 Task: Look for Airbnb options in Zugdidi, Georgia from 12th  December, 2023 to 15th December, 2023 for 3 adults.2 bedrooms having 3 beds and 1 bathroom. Property type can be flat. Booking option can be shelf check-in. Look for 3 properties as per requirement.
Action: Mouse moved to (468, 198)
Screenshot: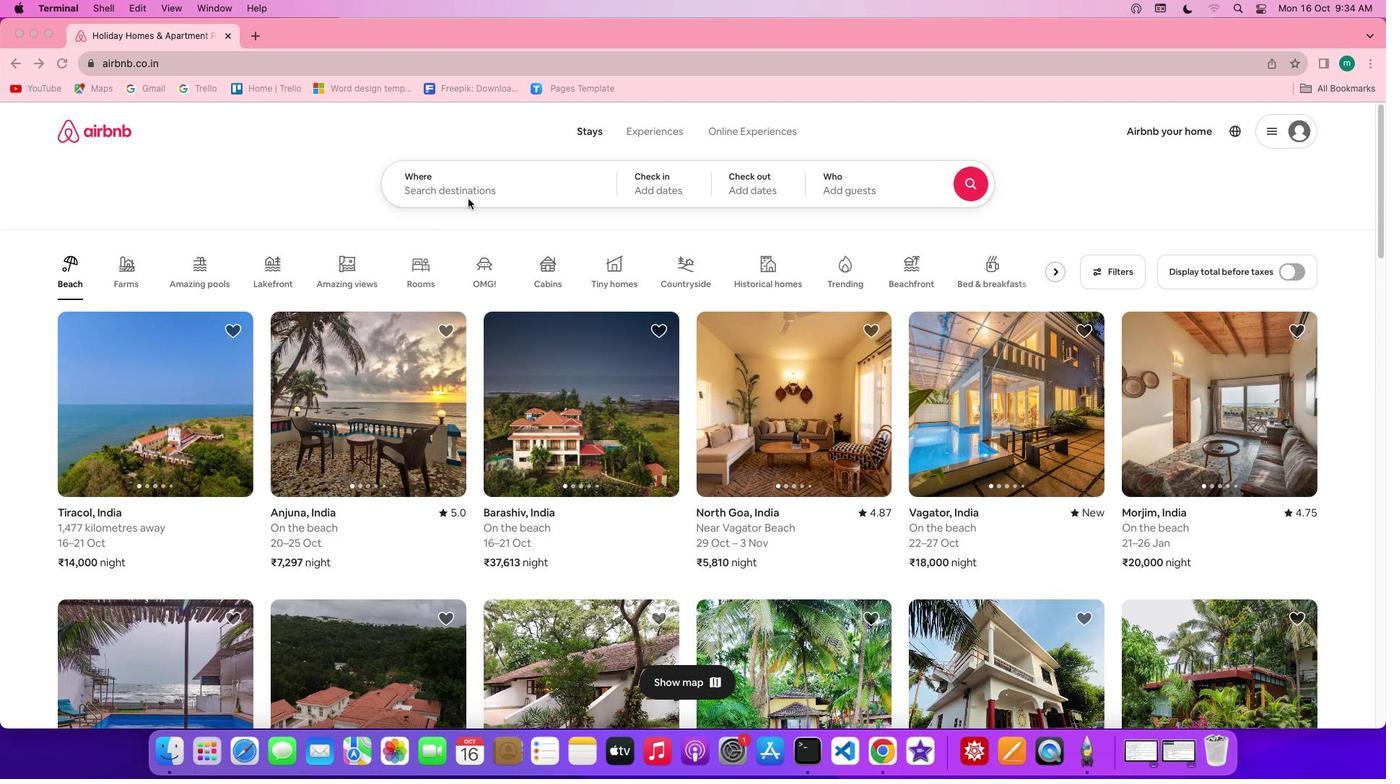 
Action: Mouse pressed left at (468, 198)
Screenshot: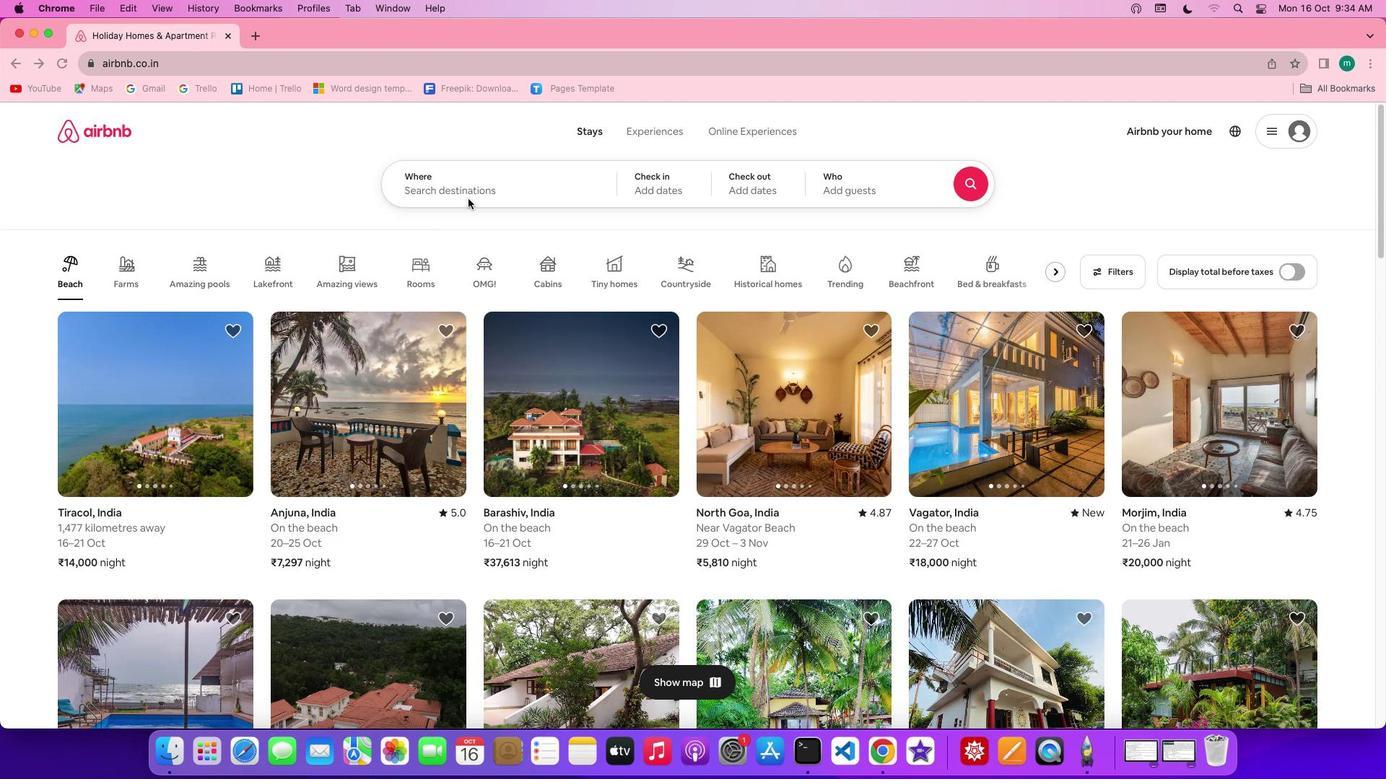
Action: Mouse moved to (492, 189)
Screenshot: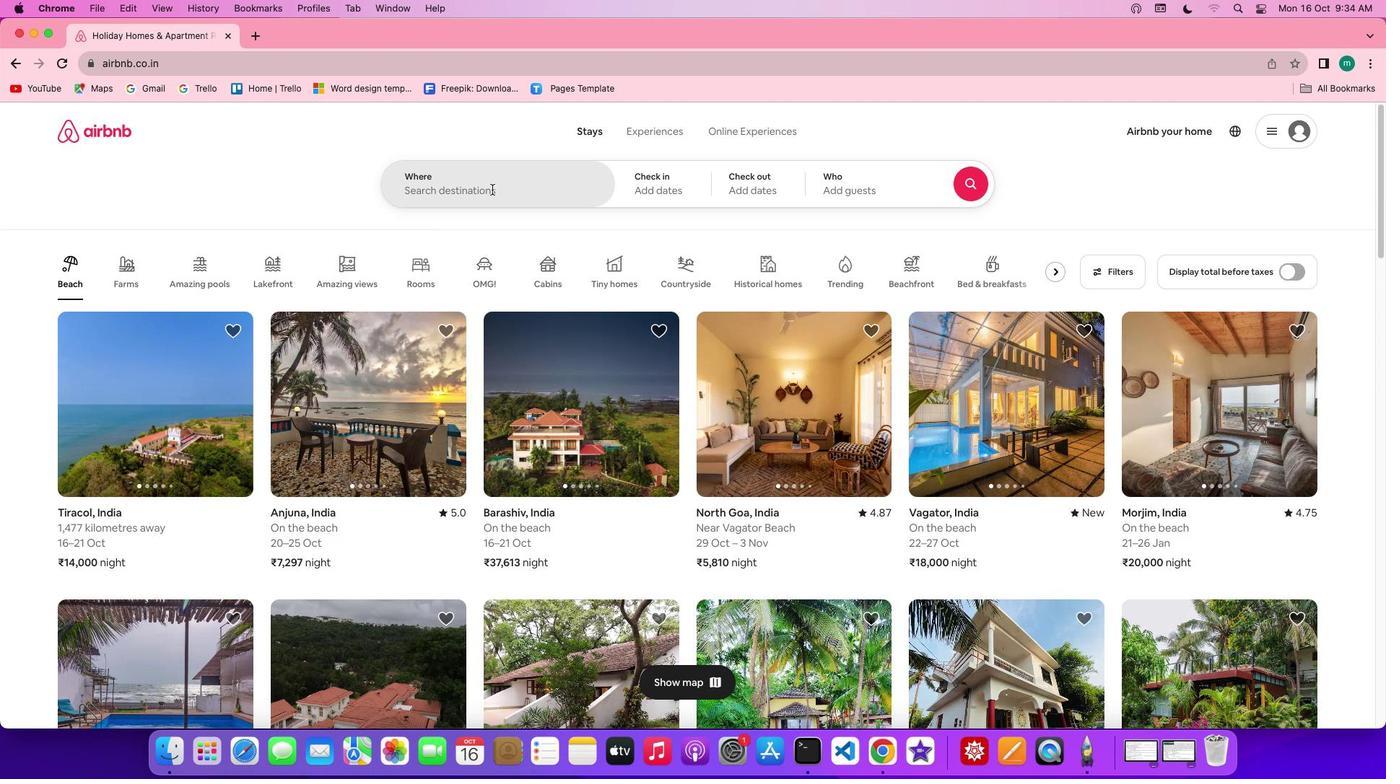 
Action: Mouse pressed left at (492, 189)
Screenshot: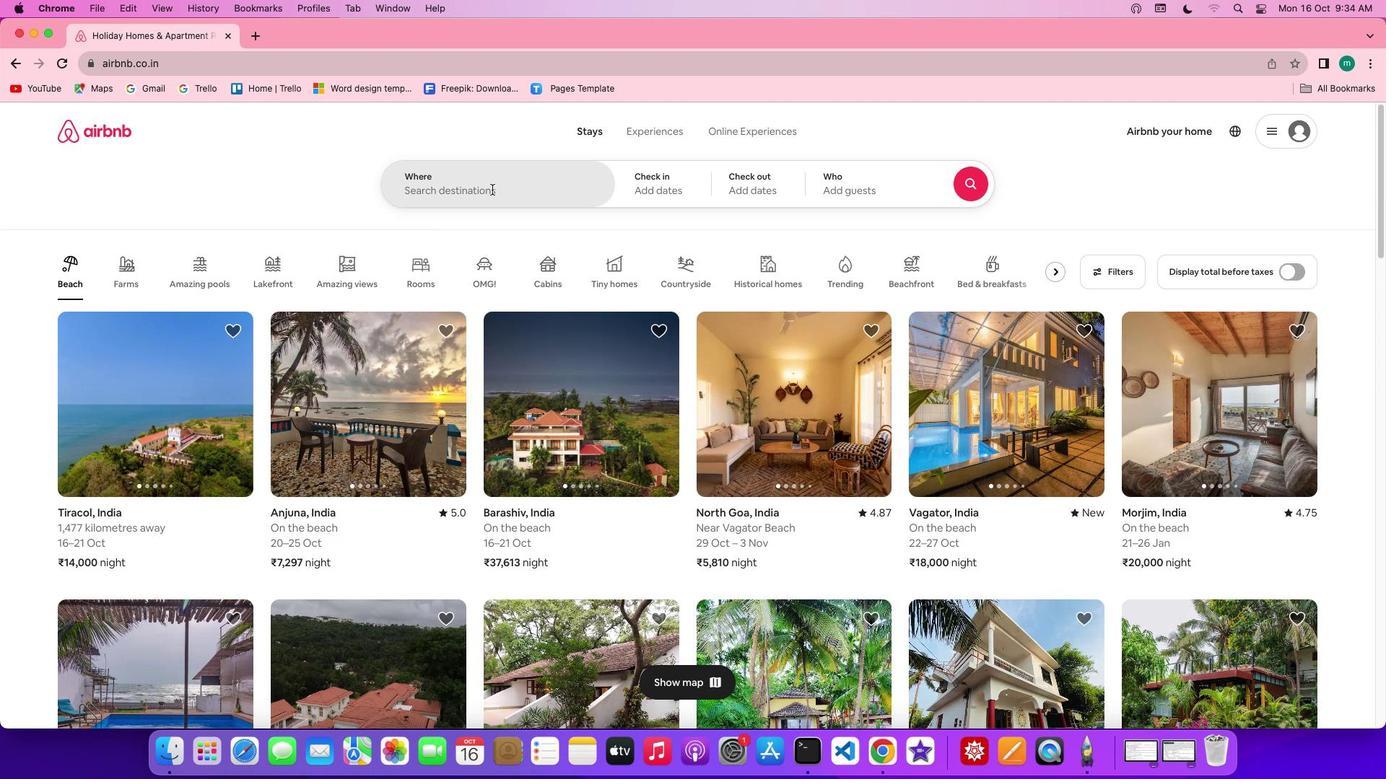 
Action: Key pressed Key.shift'Z''u''g''d''i''d''i'','Key.shift'G''e''o''r''g''i''a'
Screenshot: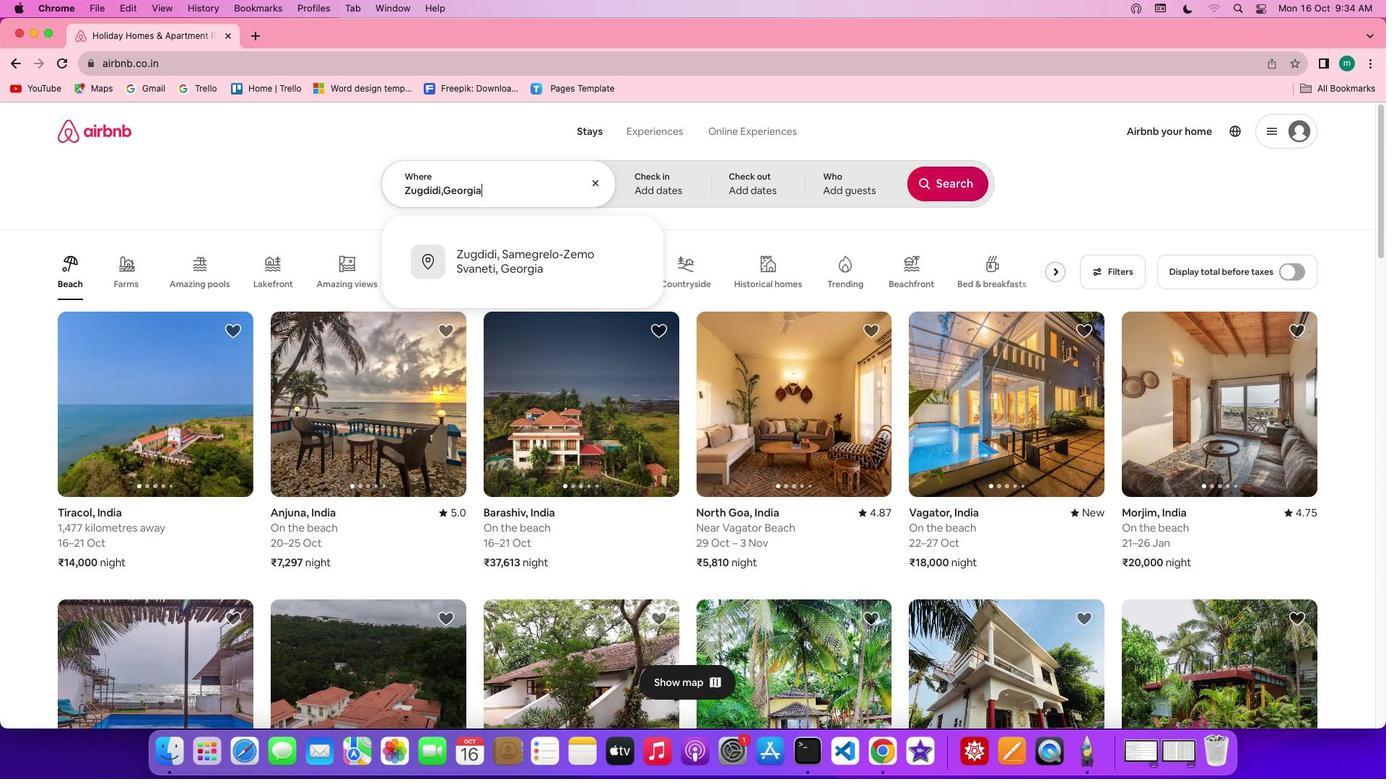 
Action: Mouse moved to (675, 185)
Screenshot: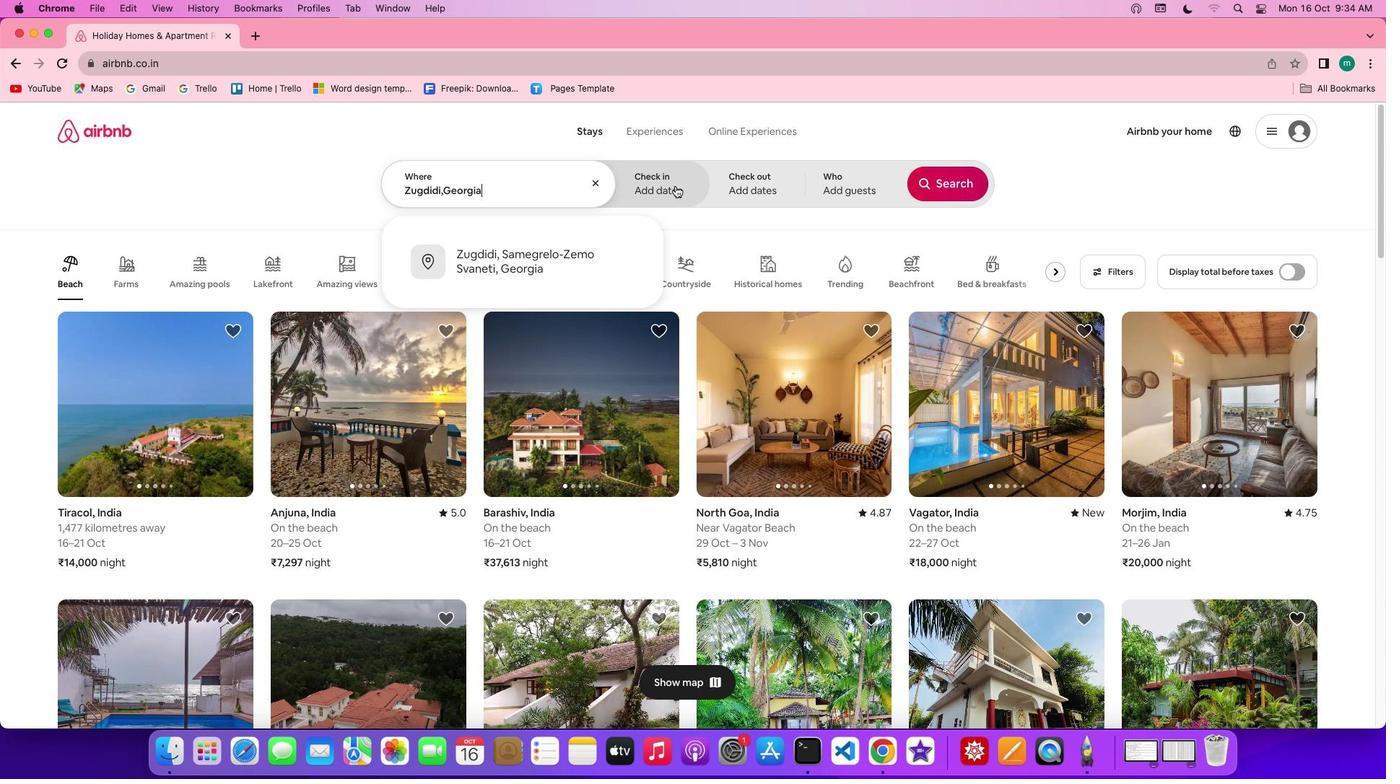 
Action: Mouse pressed left at (675, 185)
Screenshot: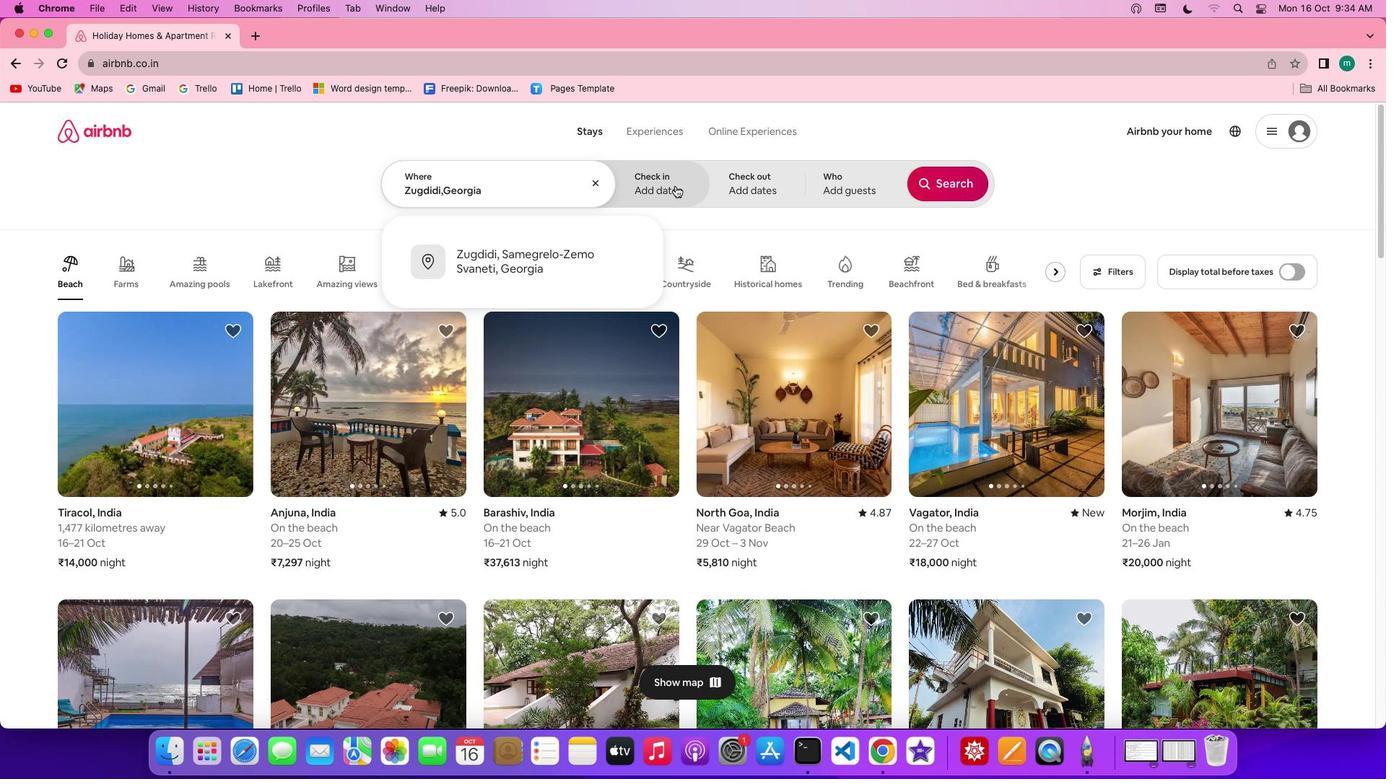 
Action: Mouse moved to (728, 427)
Screenshot: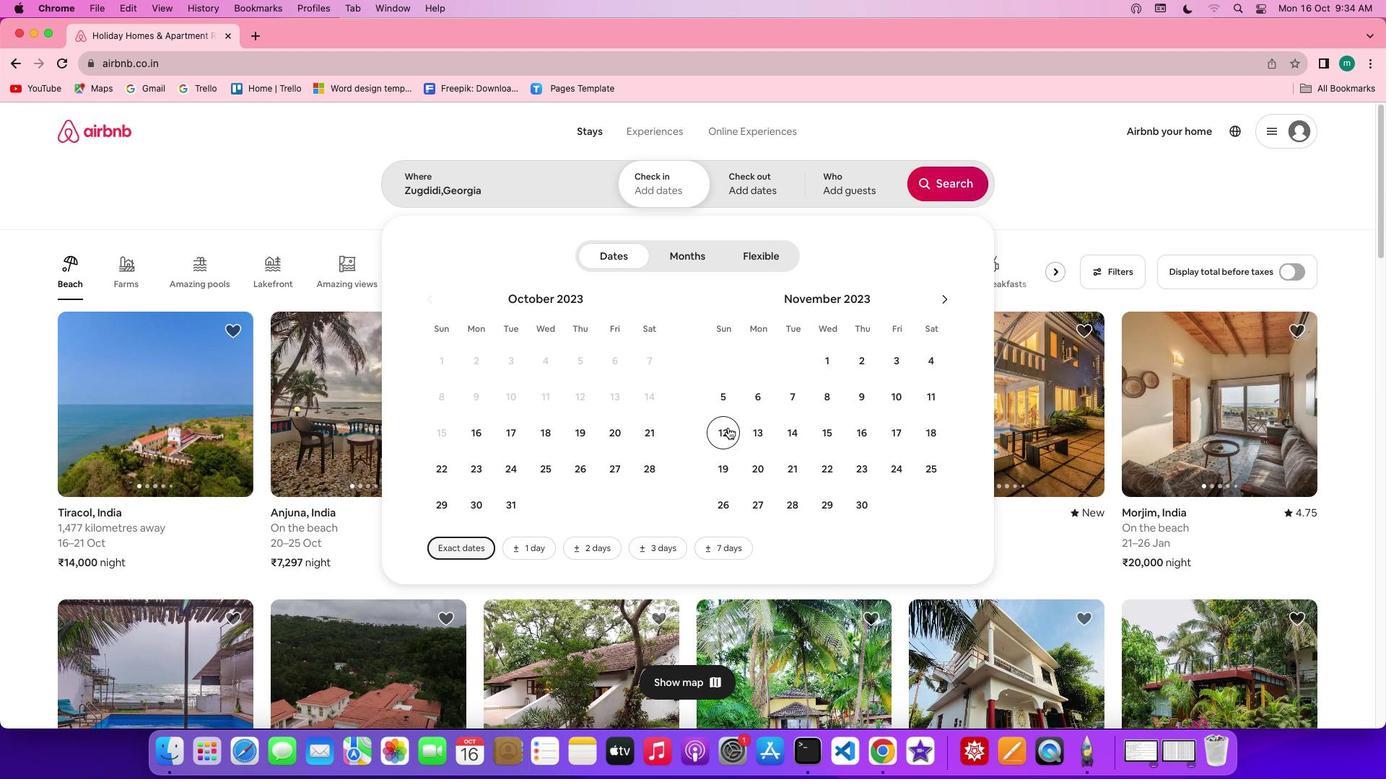 
Action: Mouse pressed left at (728, 427)
Screenshot: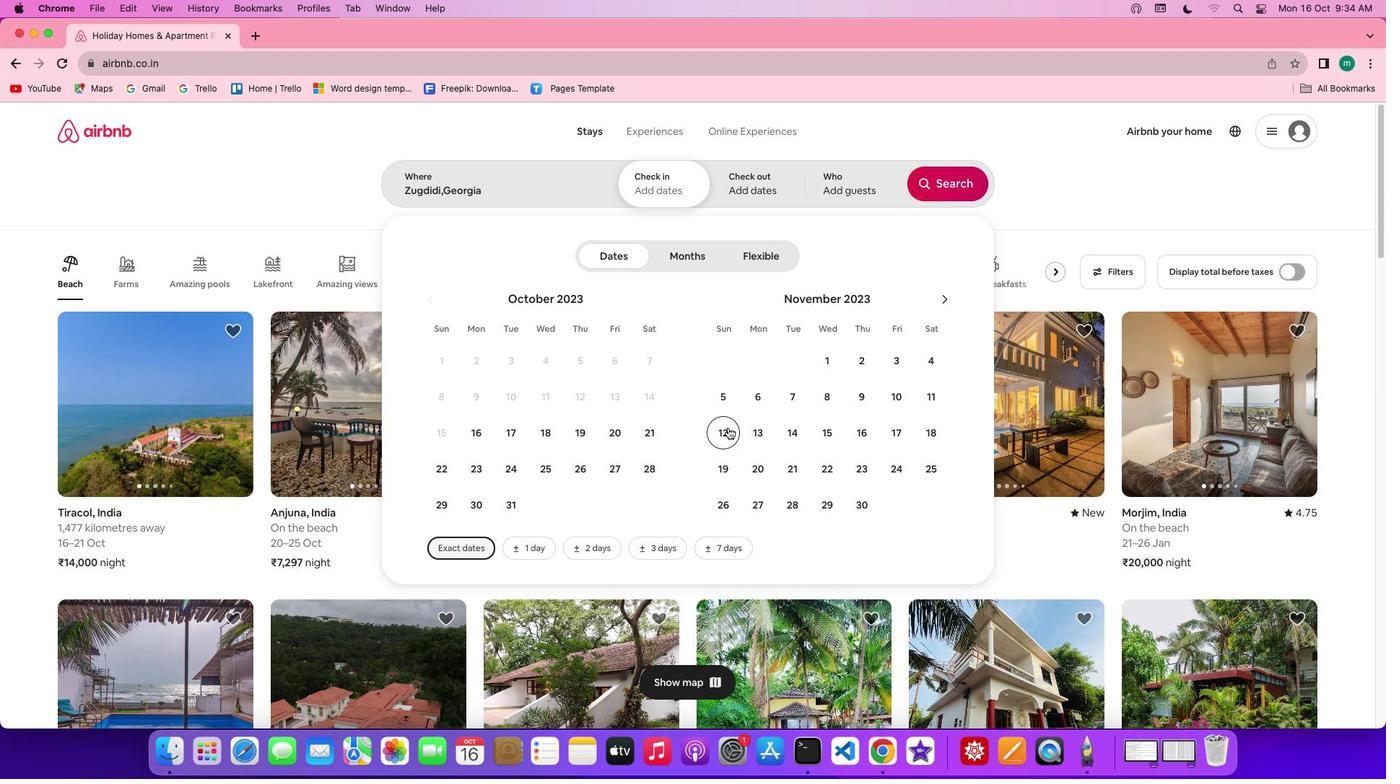 
Action: Mouse moved to (832, 434)
Screenshot: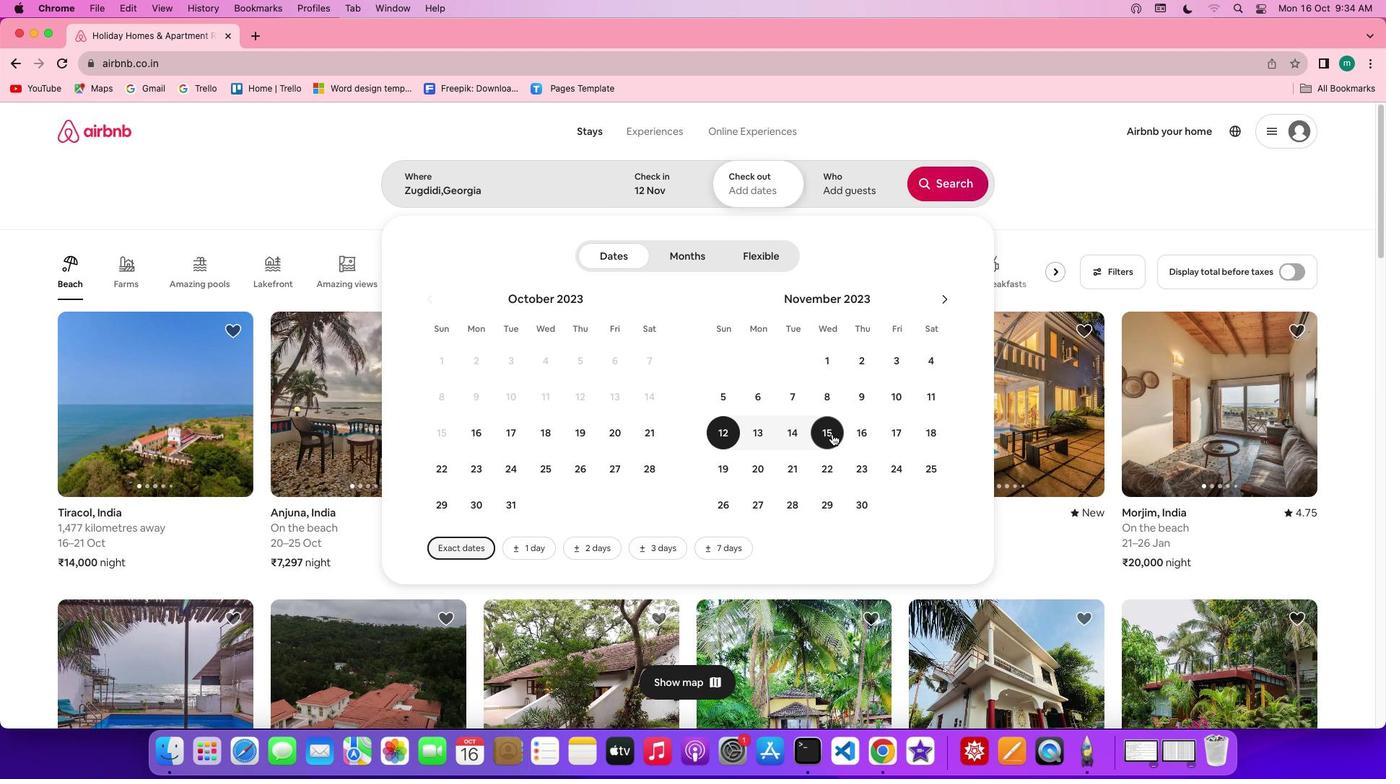 
Action: Mouse pressed left at (832, 434)
Screenshot: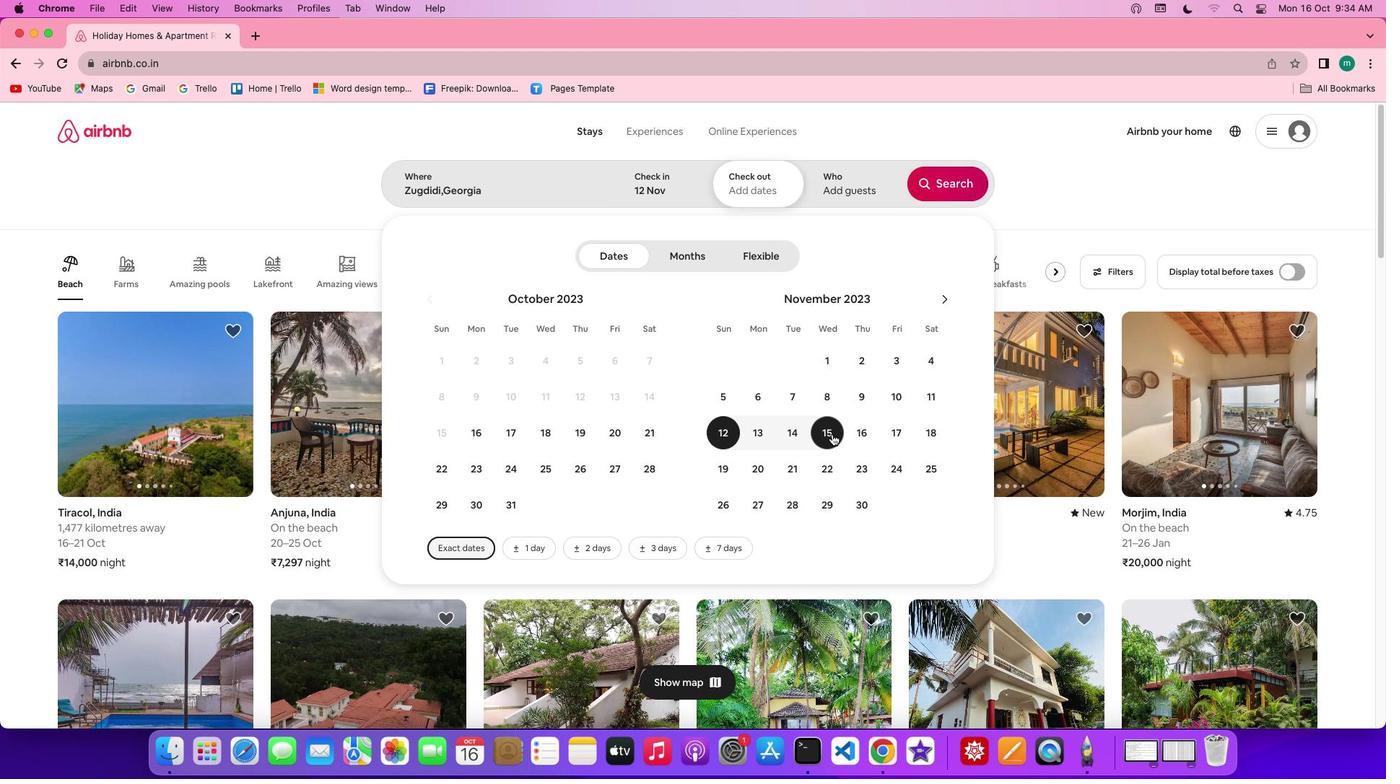 
Action: Mouse moved to (826, 433)
Screenshot: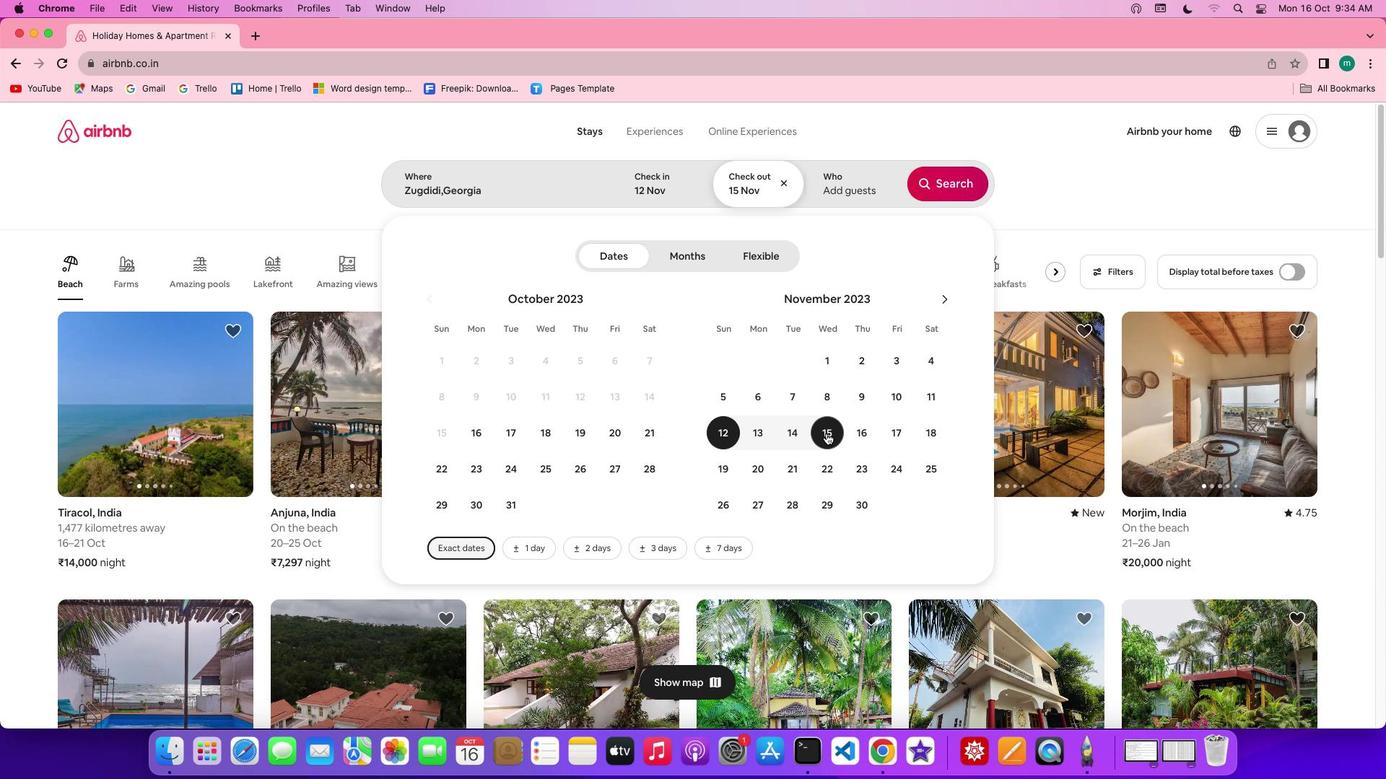 
Action: Mouse pressed left at (826, 433)
Screenshot: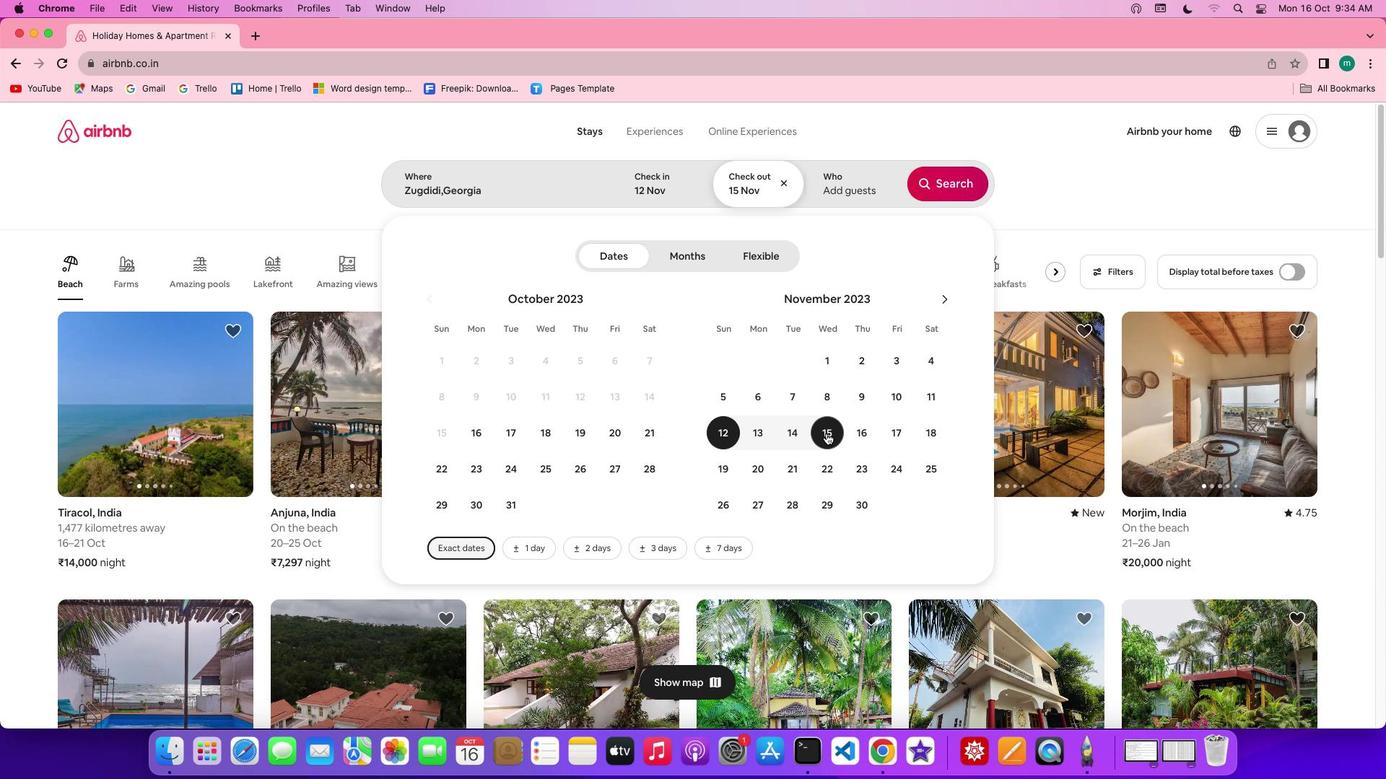 
Action: Mouse moved to (727, 434)
Screenshot: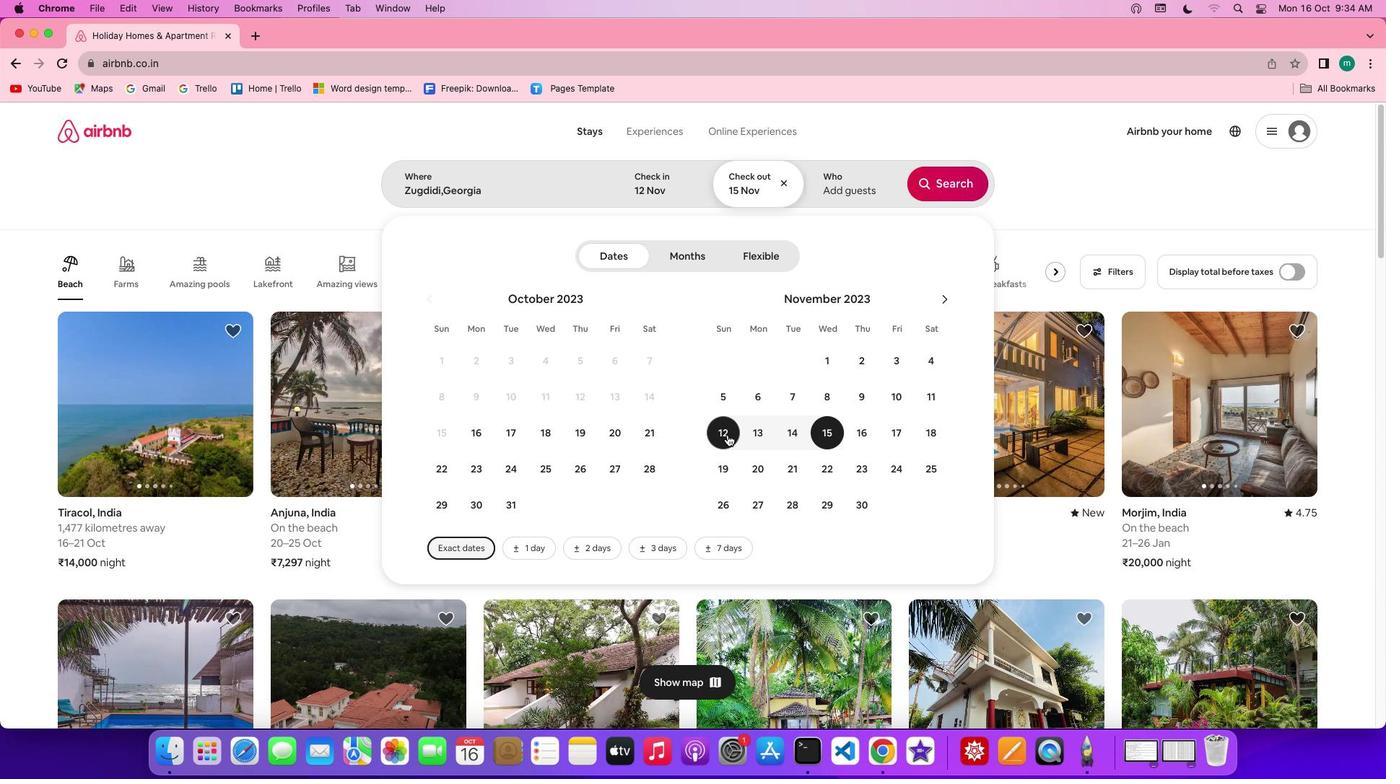 
Action: Mouse pressed left at (727, 434)
Screenshot: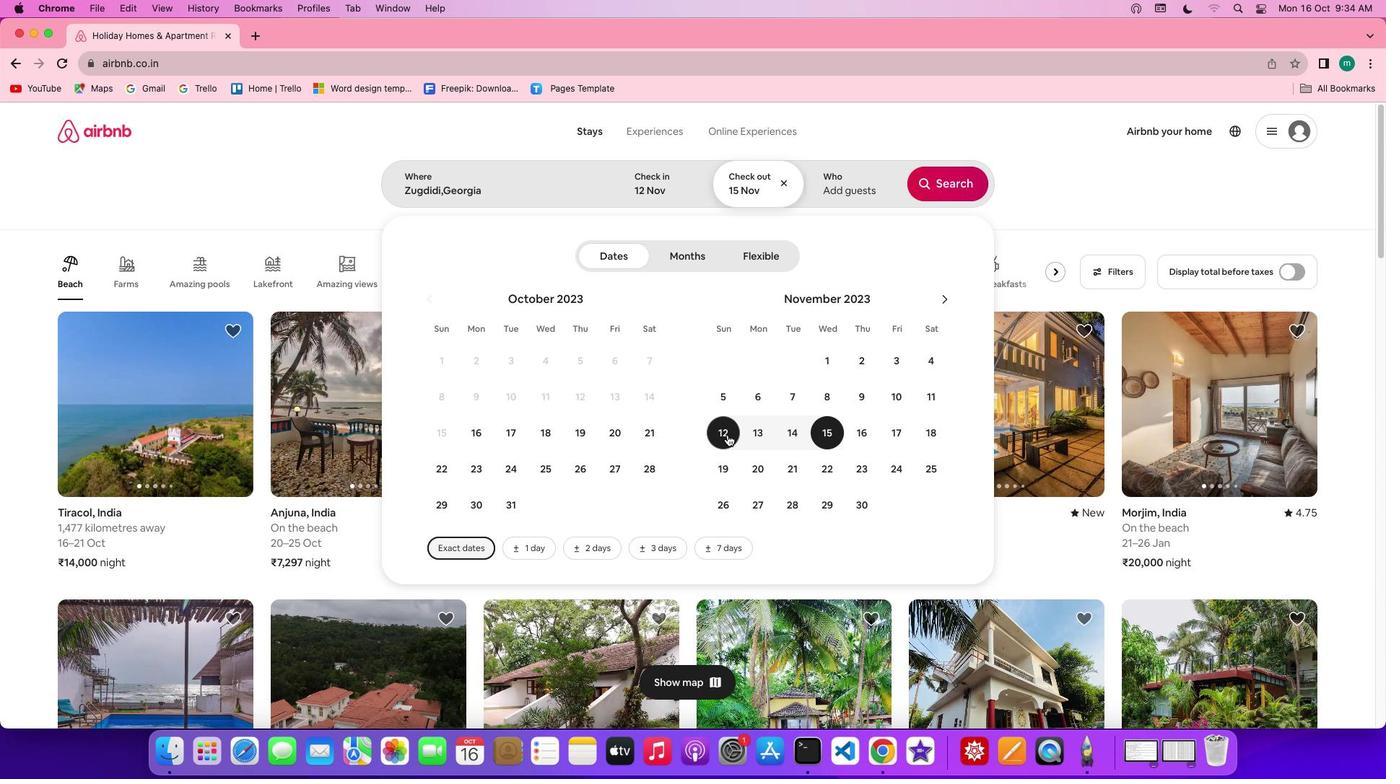 
Action: Mouse moved to (781, 187)
Screenshot: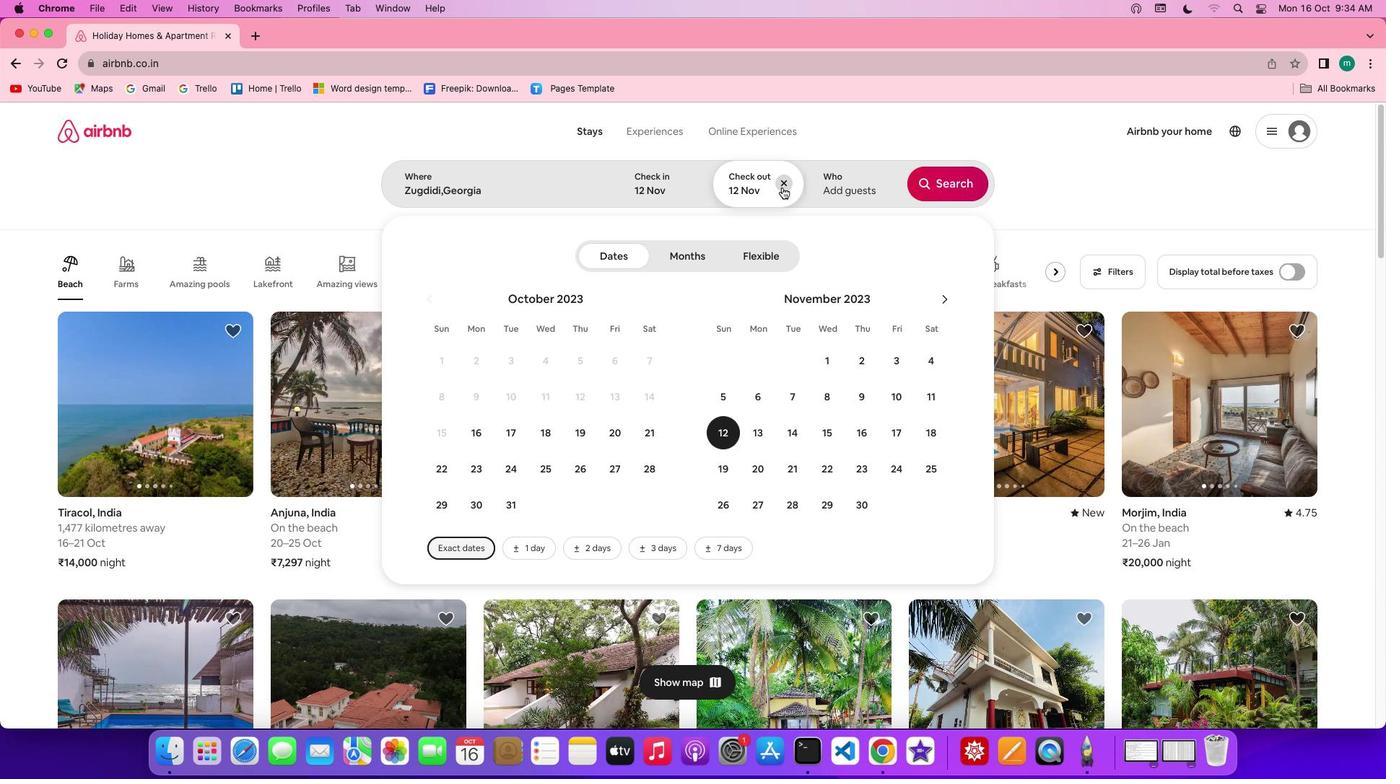 
Action: Mouse pressed left at (781, 187)
Screenshot: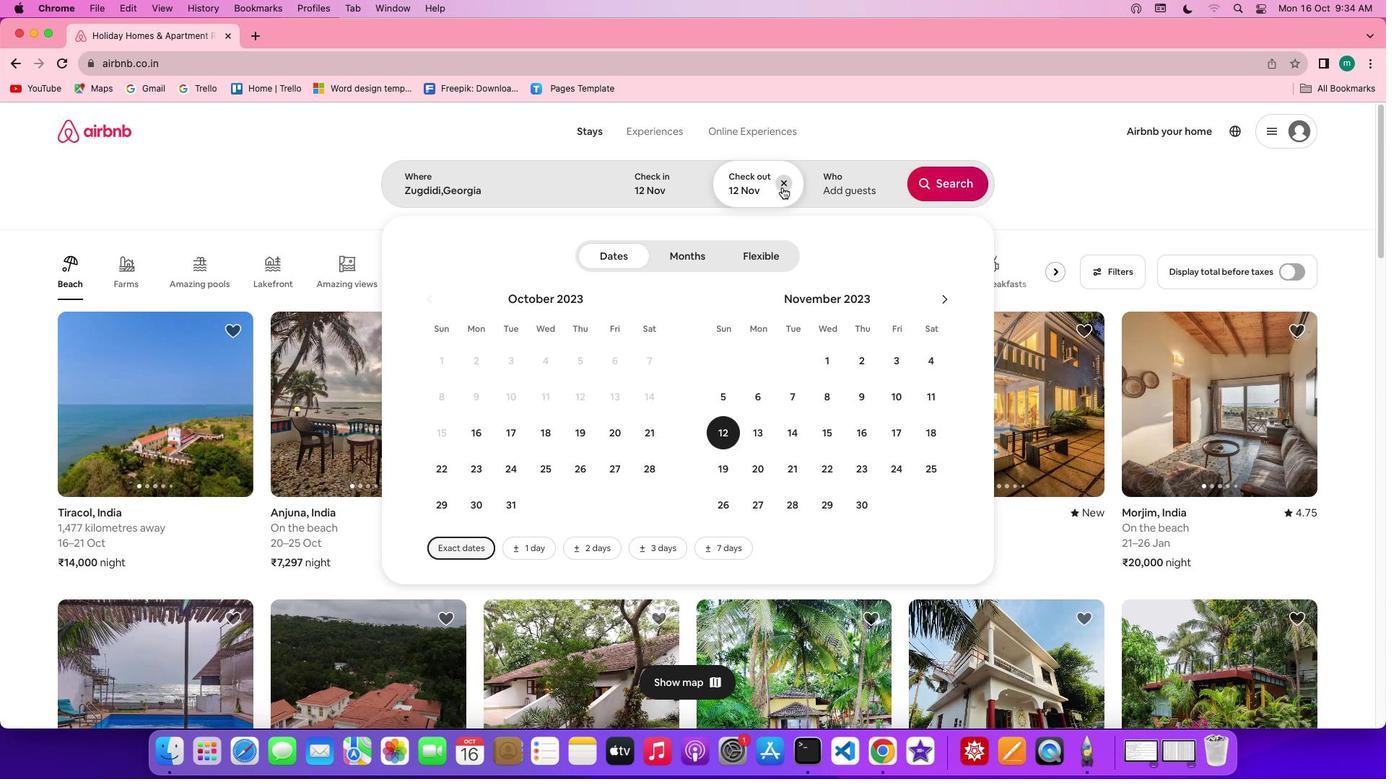 
Action: Mouse moved to (954, 300)
Screenshot: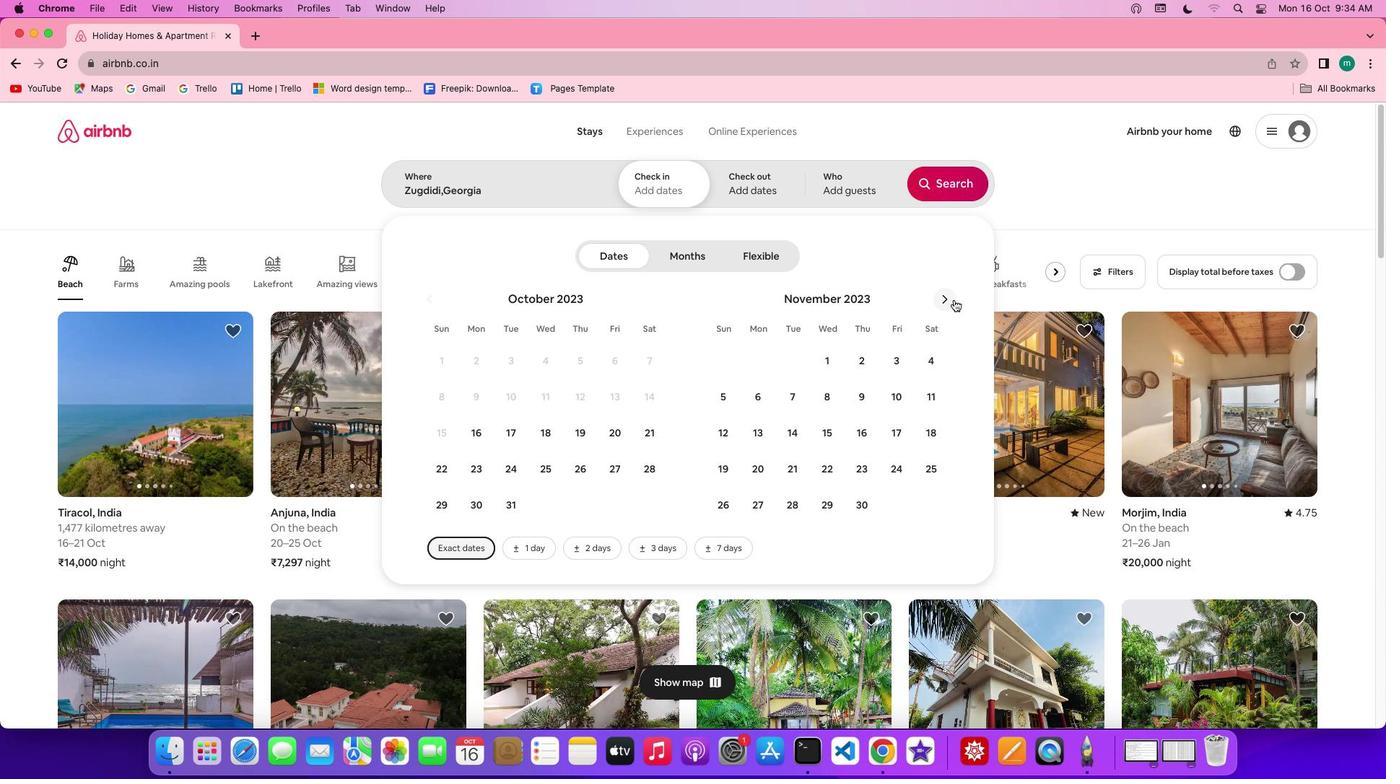 
Action: Mouse pressed left at (954, 300)
Screenshot: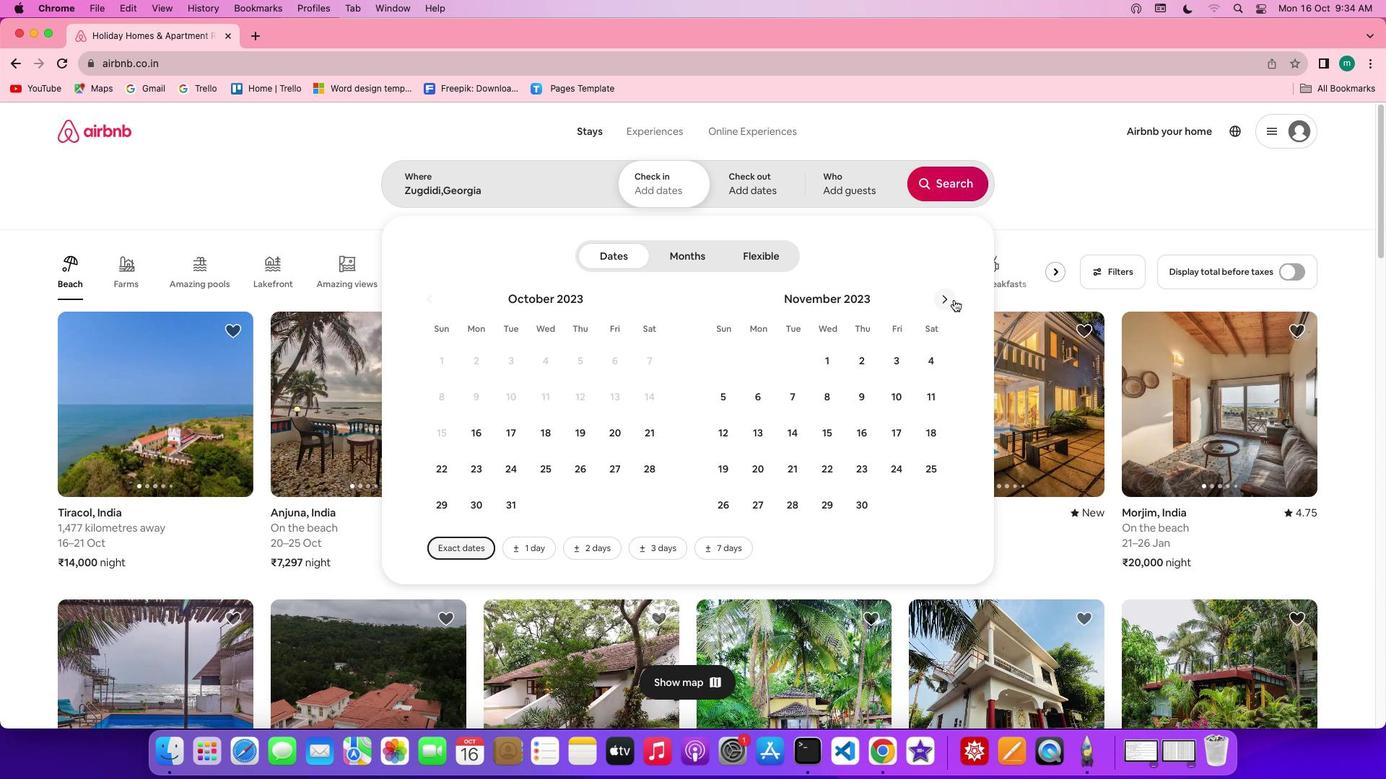 
Action: Mouse moved to (792, 432)
Screenshot: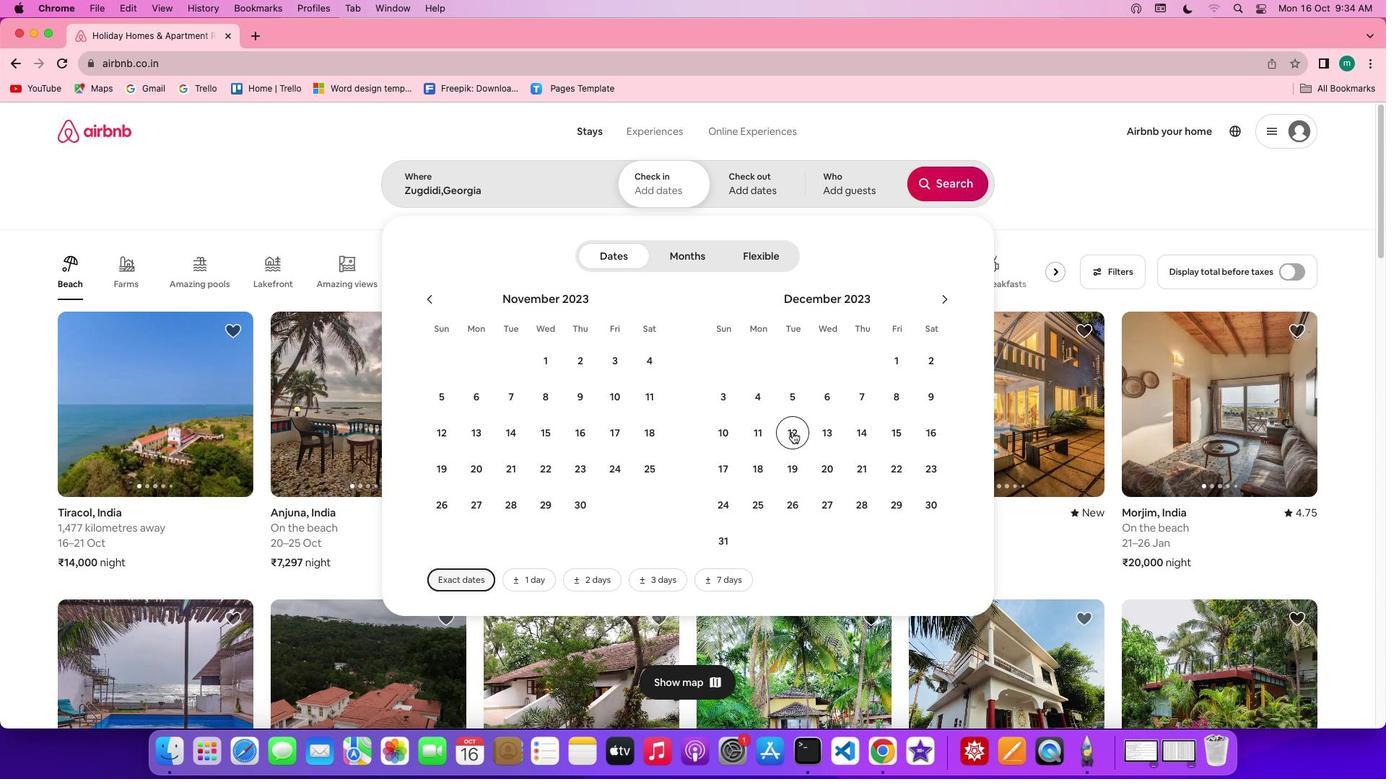 
Action: Mouse pressed left at (792, 432)
Screenshot: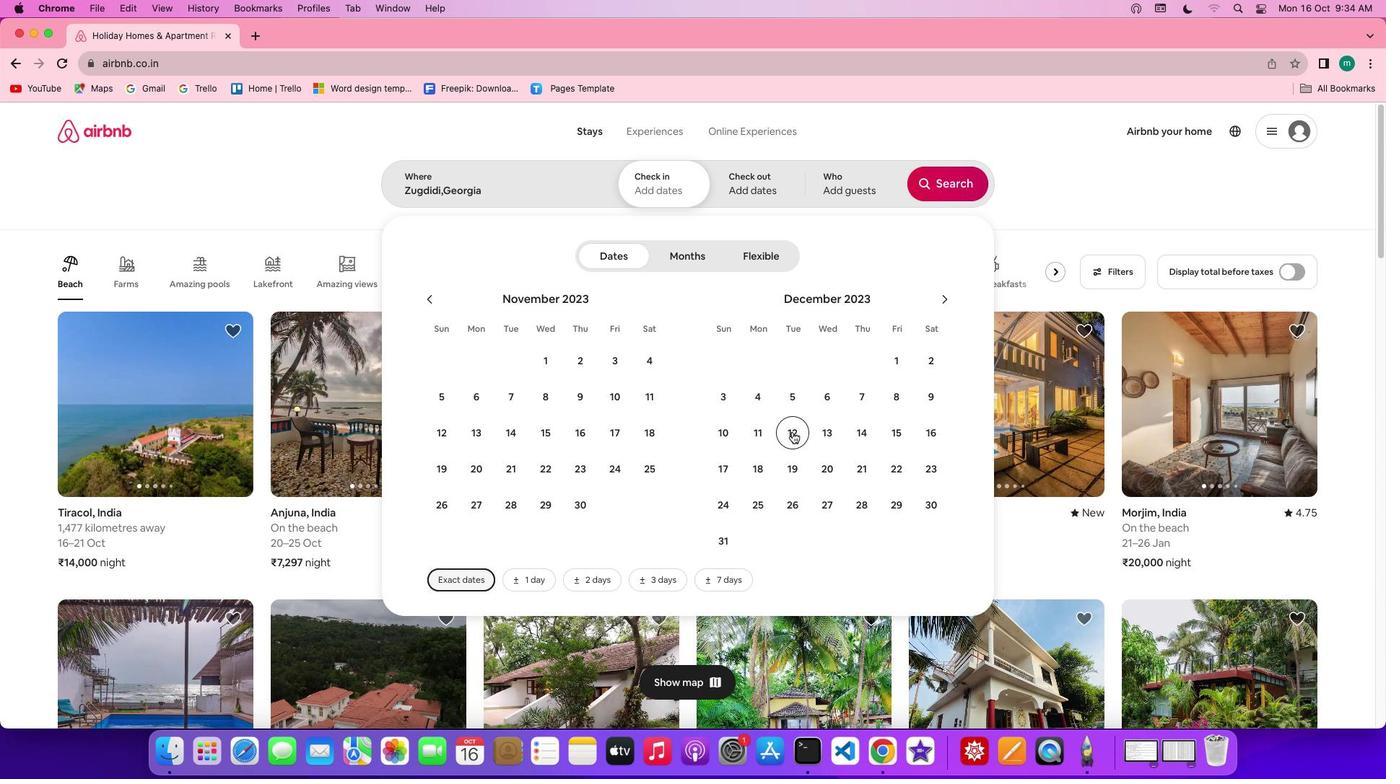 
Action: Mouse moved to (898, 431)
Screenshot: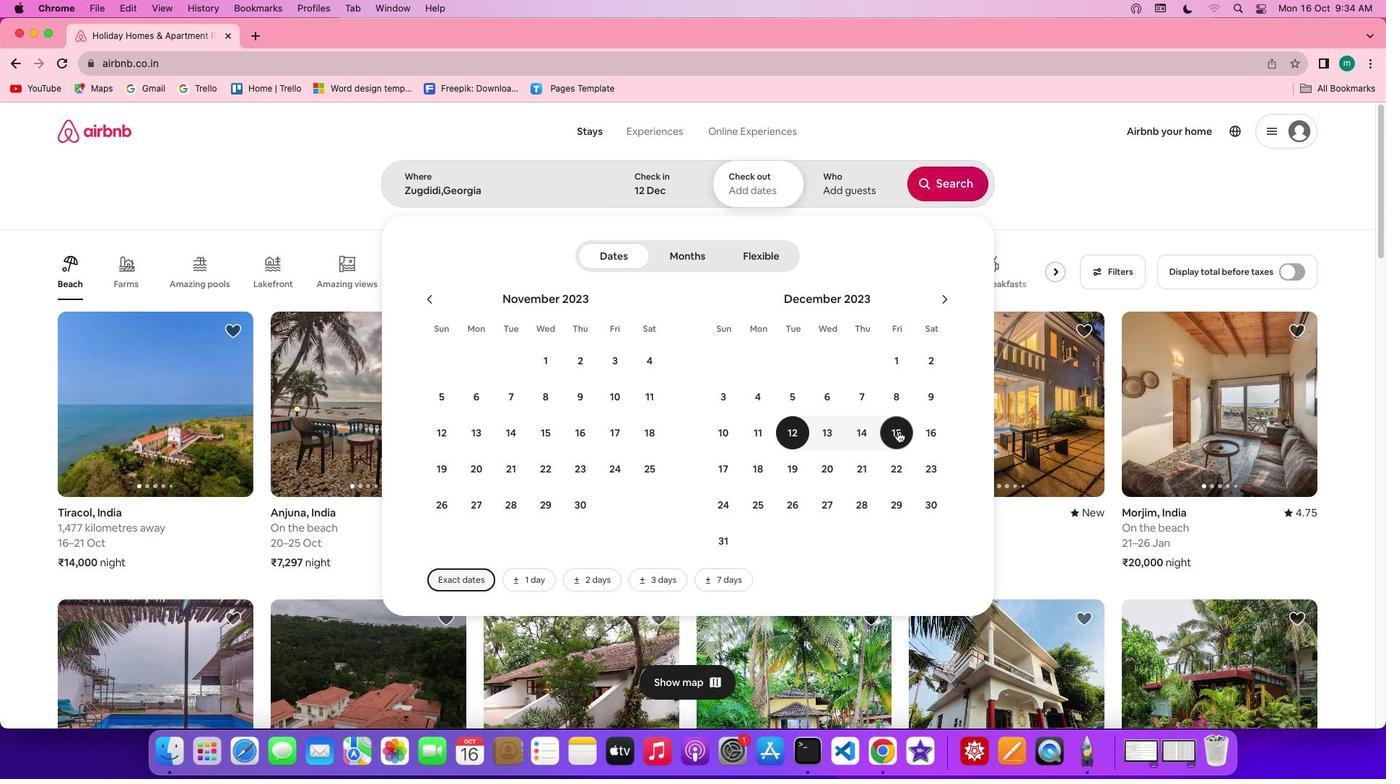 
Action: Mouse pressed left at (898, 431)
Screenshot: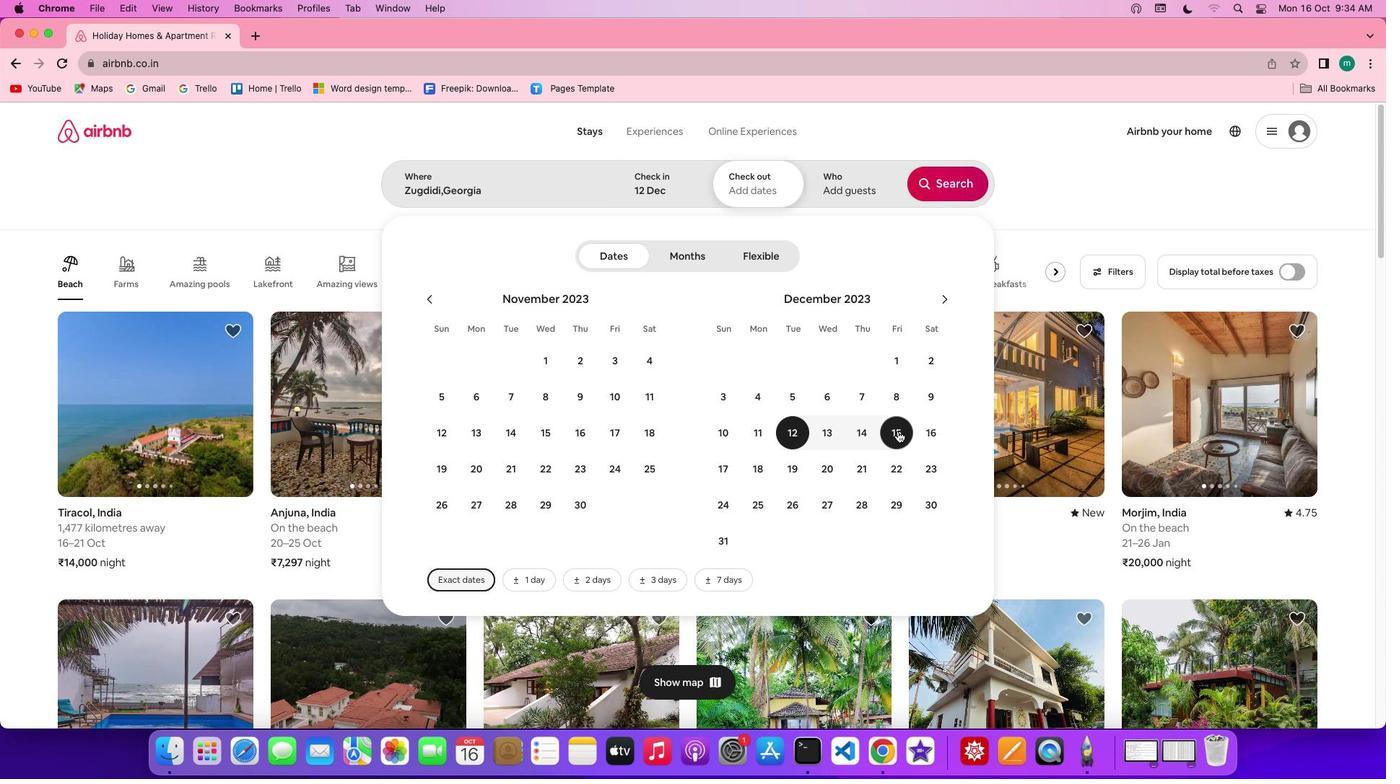 
Action: Mouse moved to (852, 197)
Screenshot: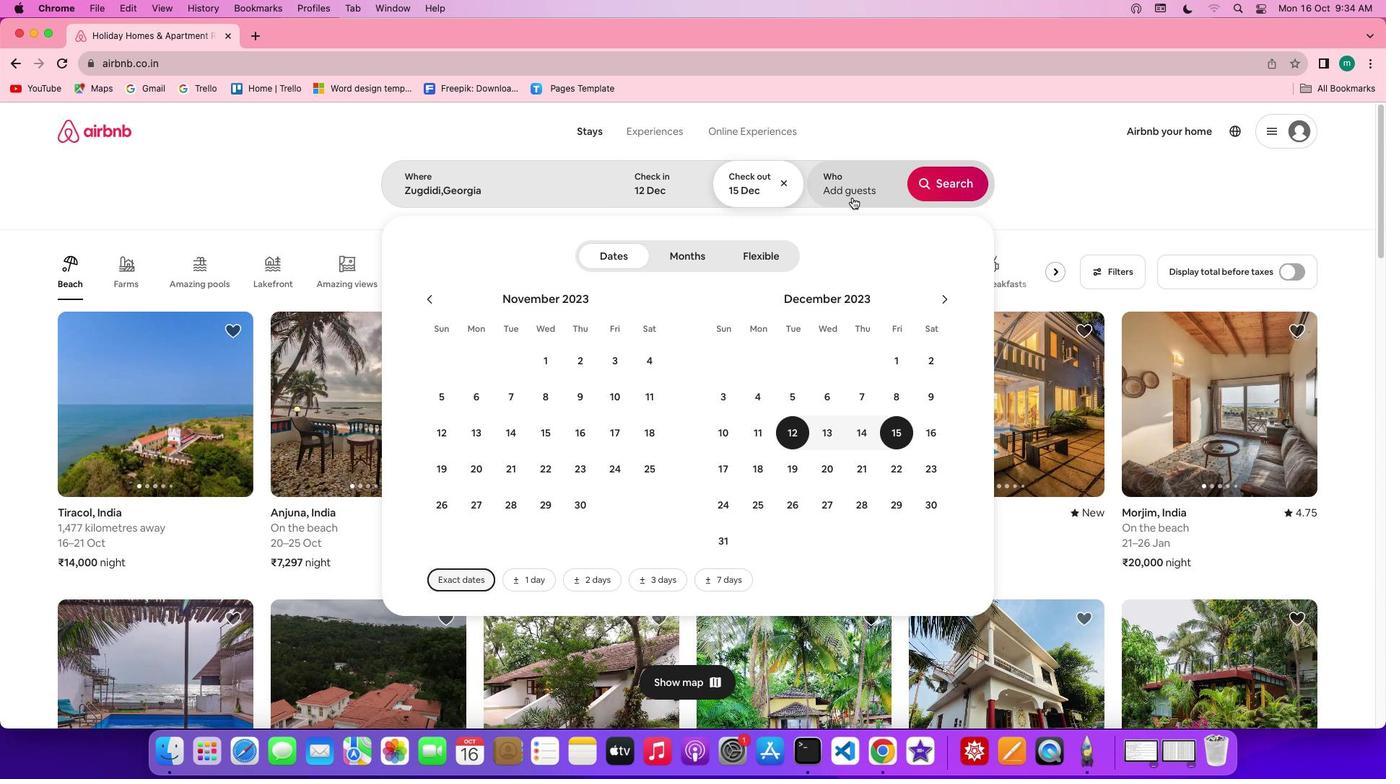 
Action: Mouse pressed left at (852, 197)
Screenshot: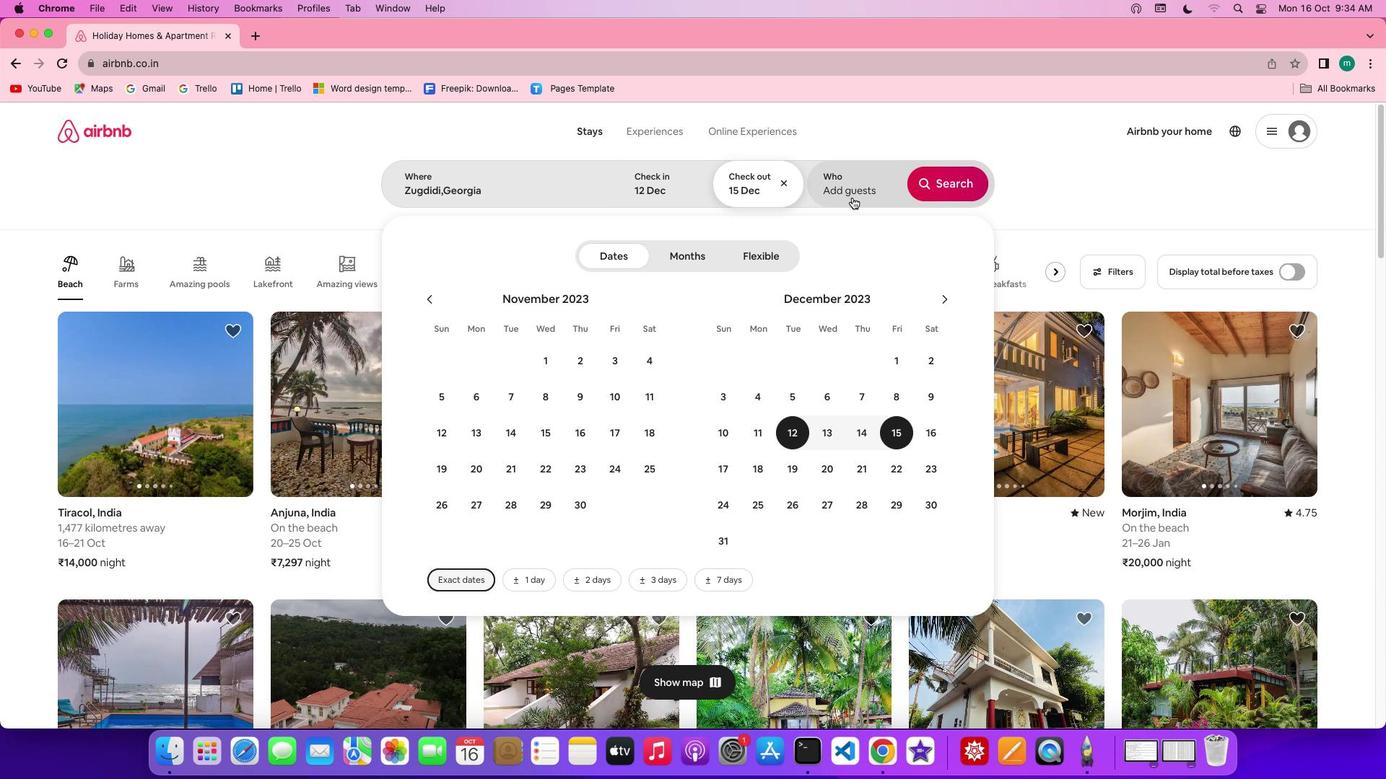 
Action: Mouse moved to (950, 261)
Screenshot: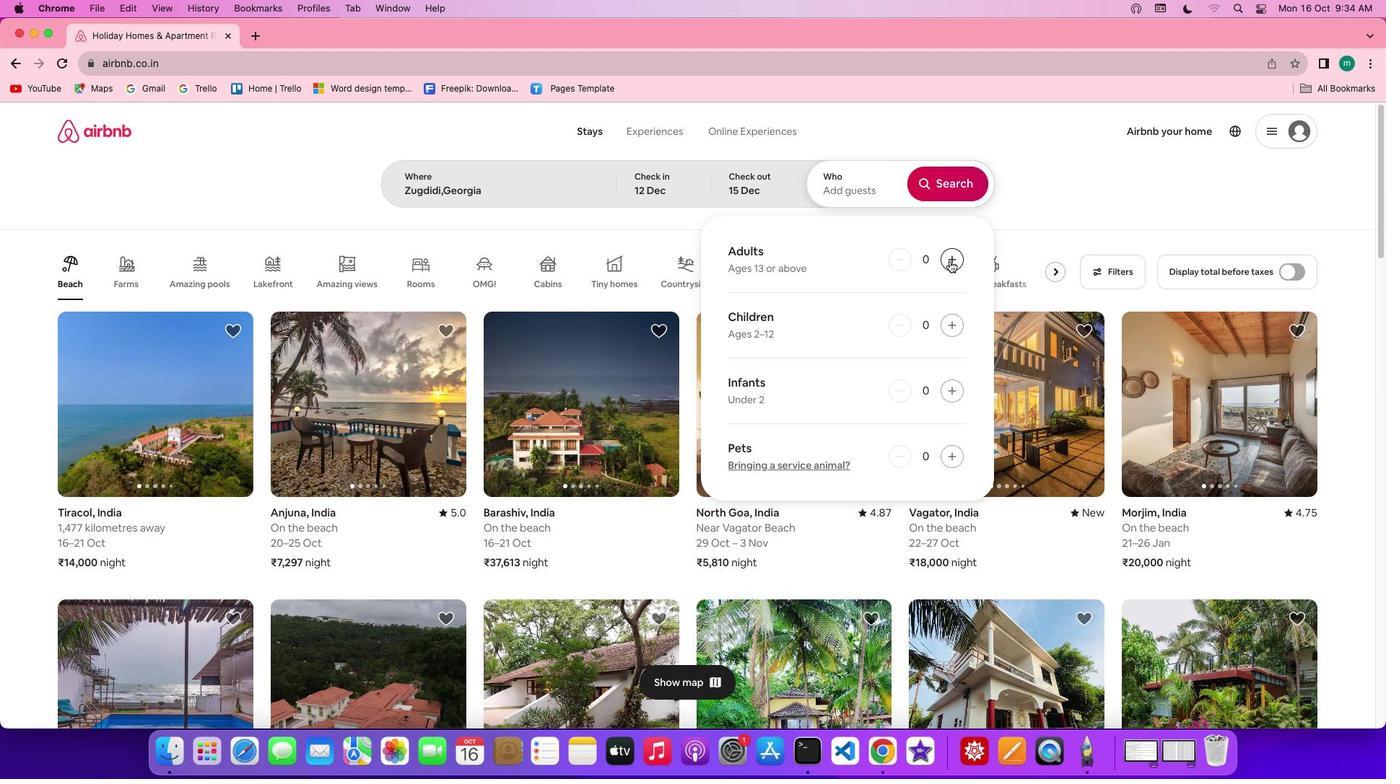 
Action: Mouse pressed left at (950, 261)
Screenshot: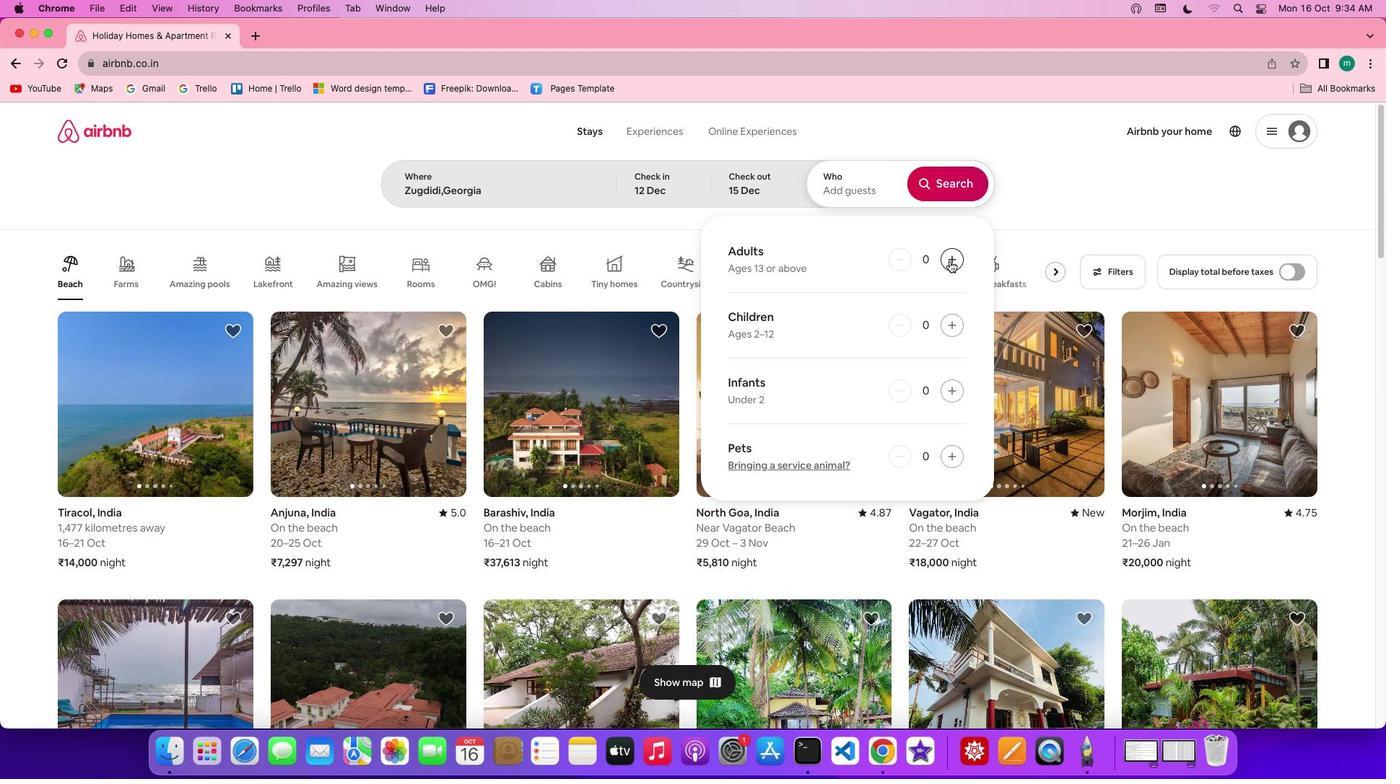 
Action: Mouse pressed left at (950, 261)
Screenshot: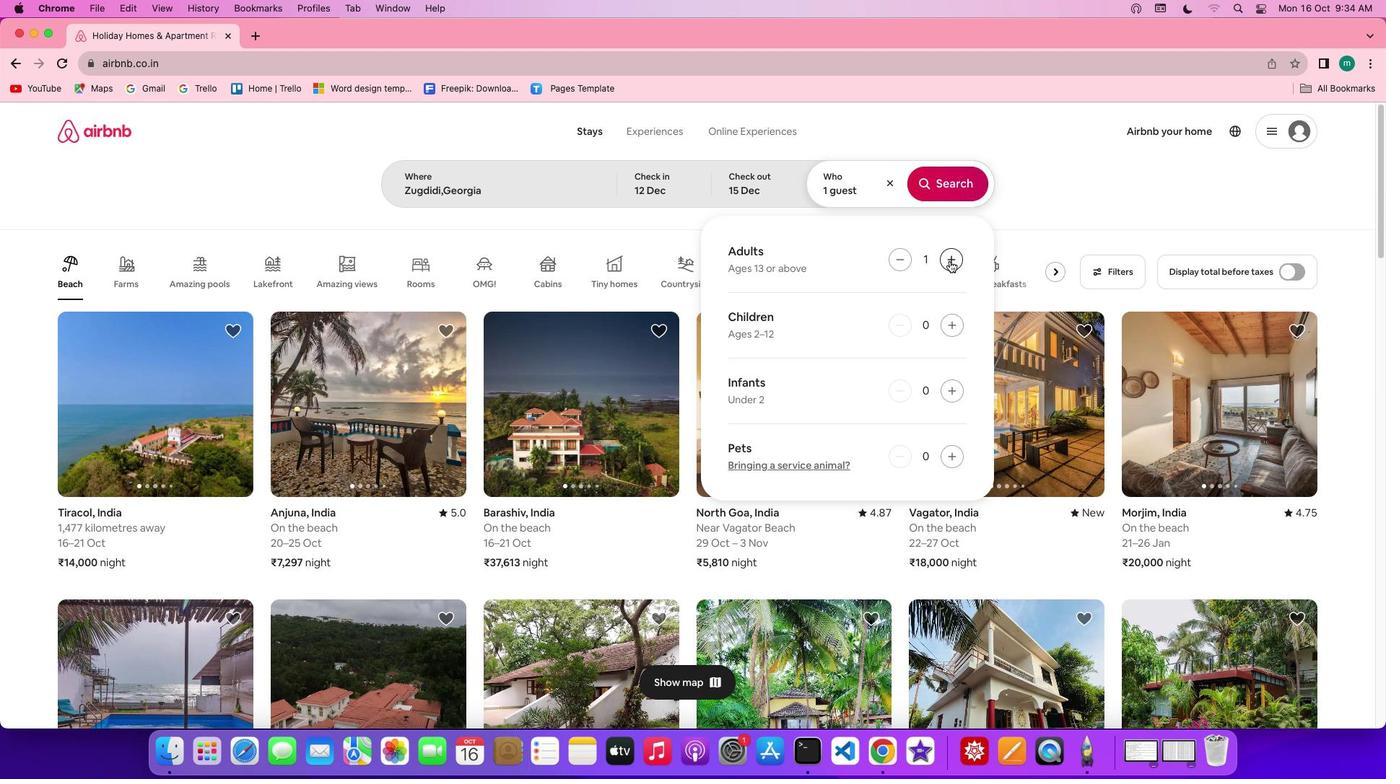 
Action: Mouse pressed left at (950, 261)
Screenshot: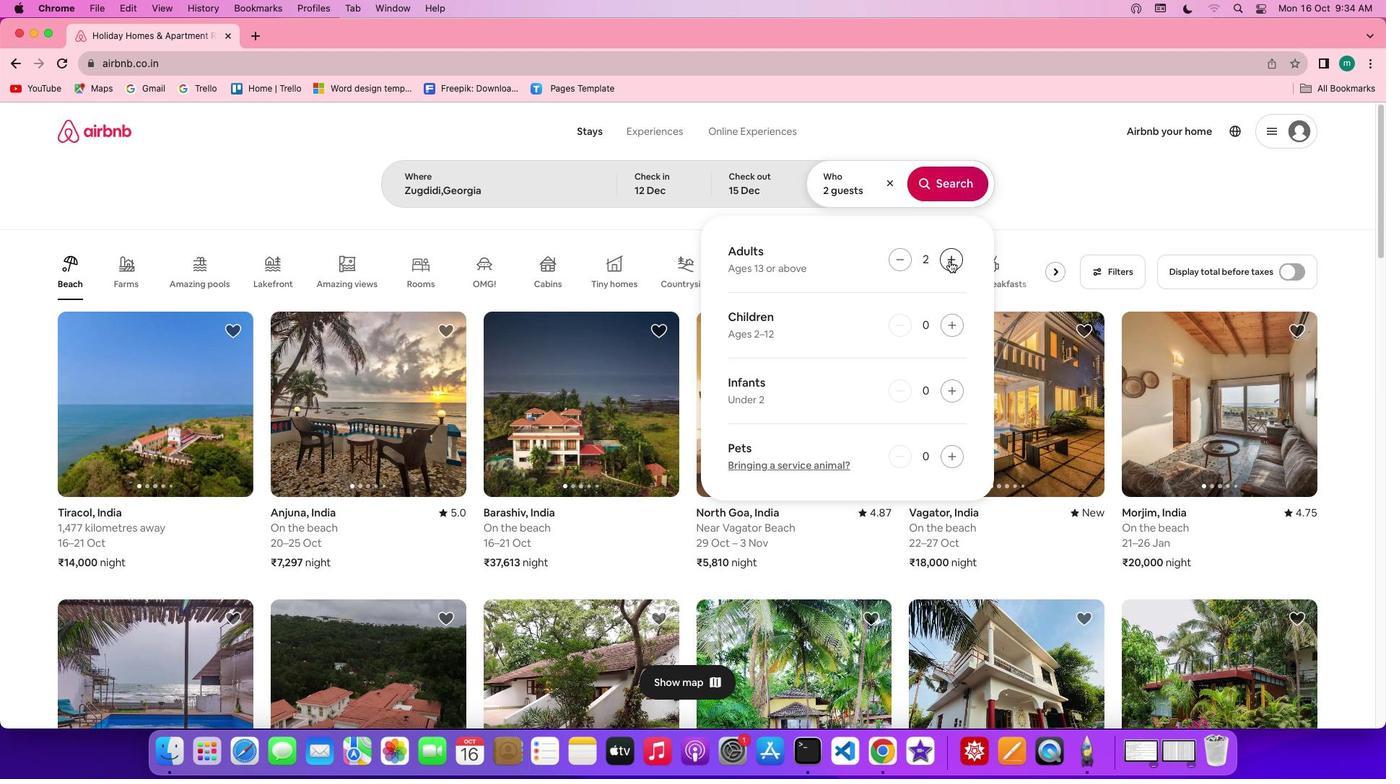 
Action: Mouse moved to (954, 192)
Screenshot: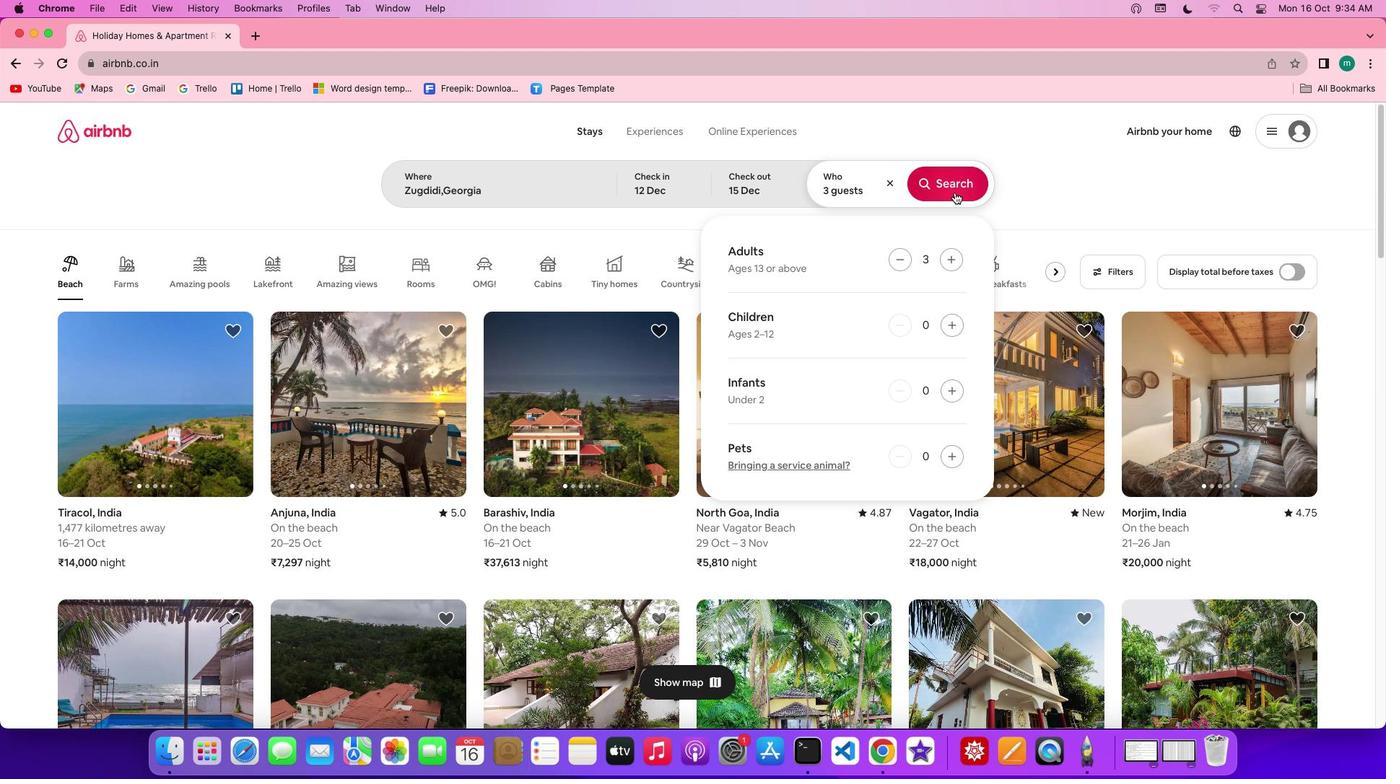 
Action: Mouse pressed left at (954, 192)
Screenshot: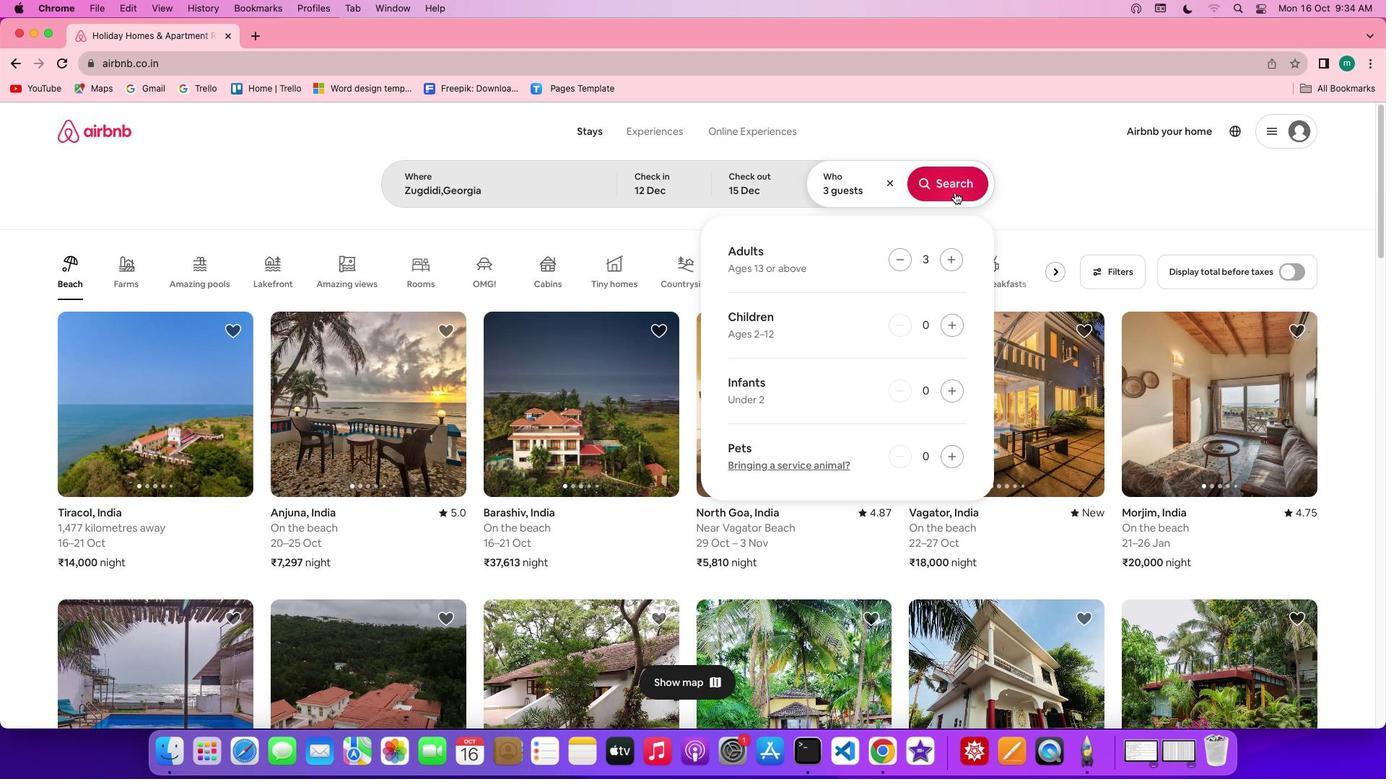 
Action: Mouse moved to (1164, 180)
Screenshot: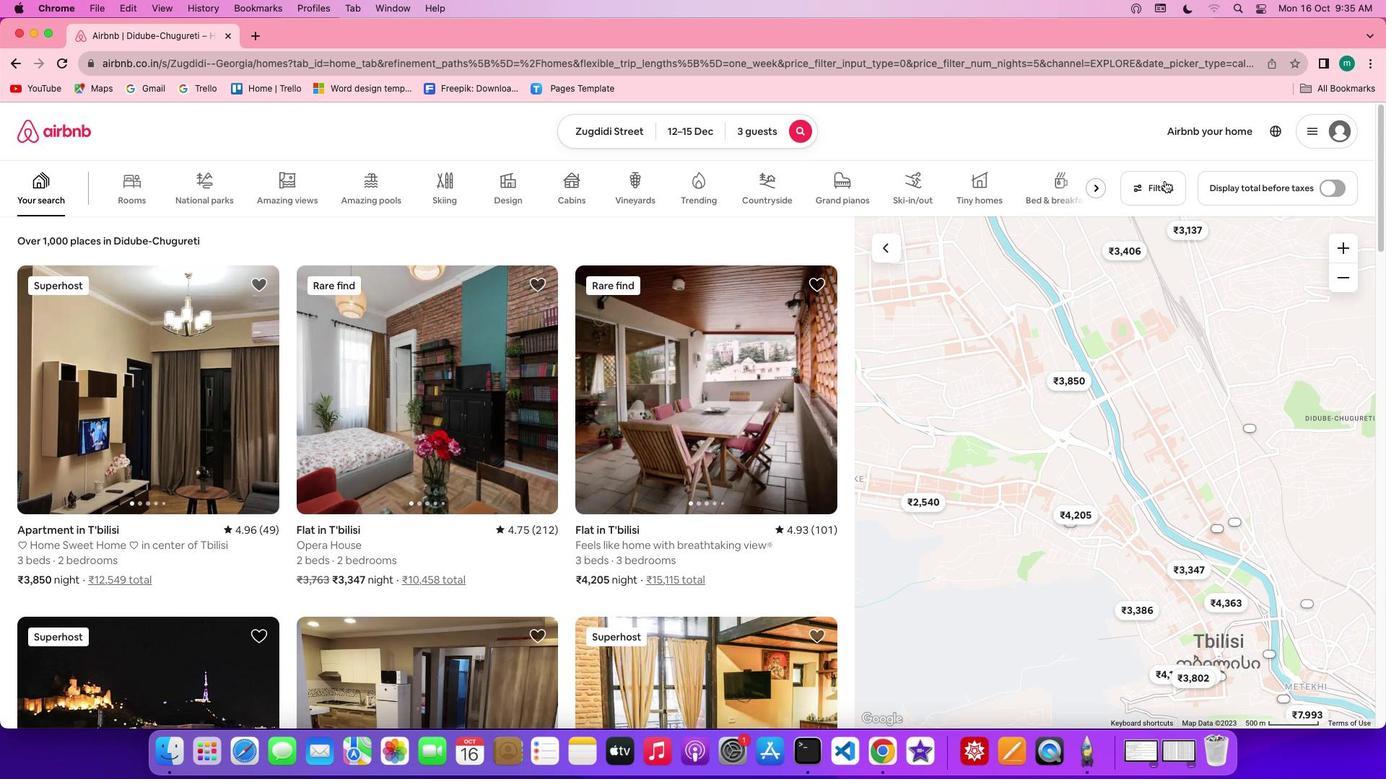 
Action: Mouse pressed left at (1164, 180)
Screenshot: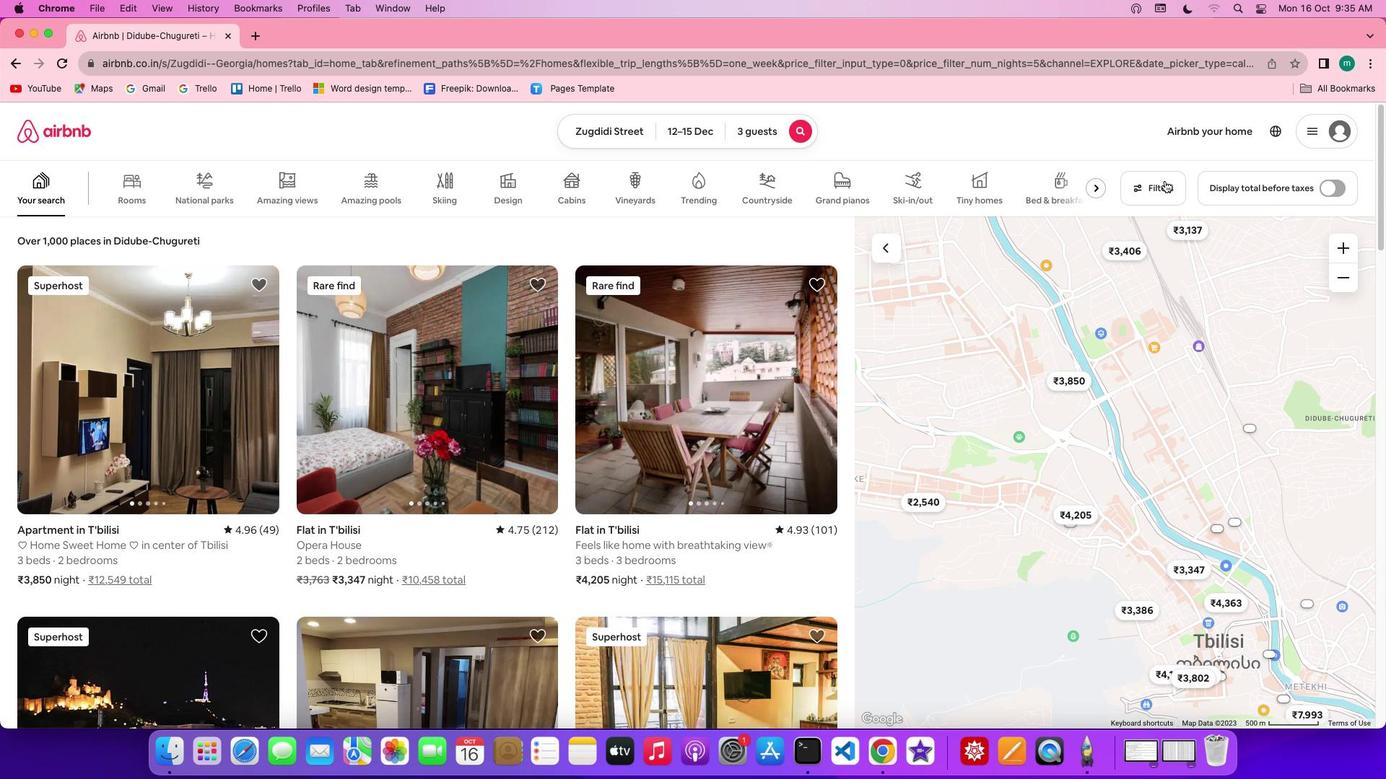 
Action: Mouse moved to (676, 470)
Screenshot: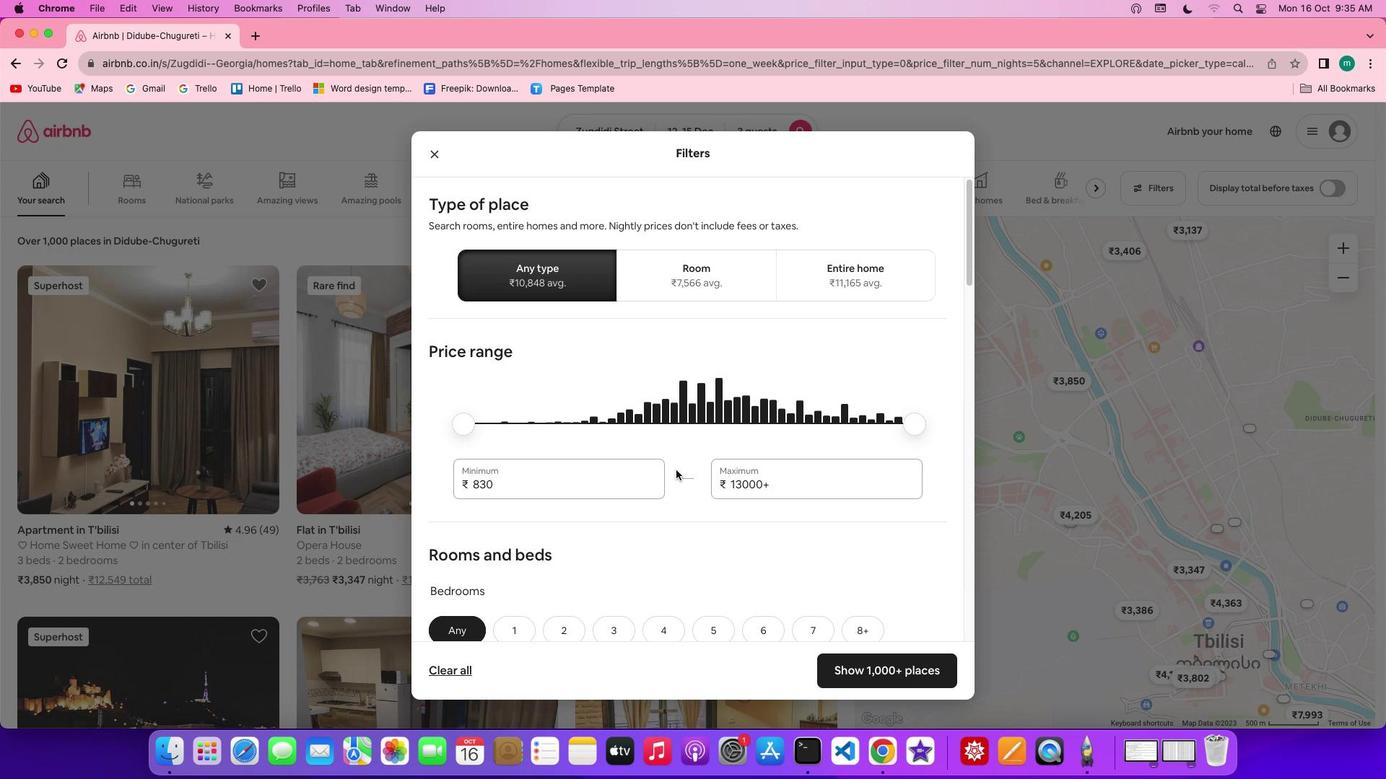 
Action: Mouse scrolled (676, 470) with delta (0, 0)
Screenshot: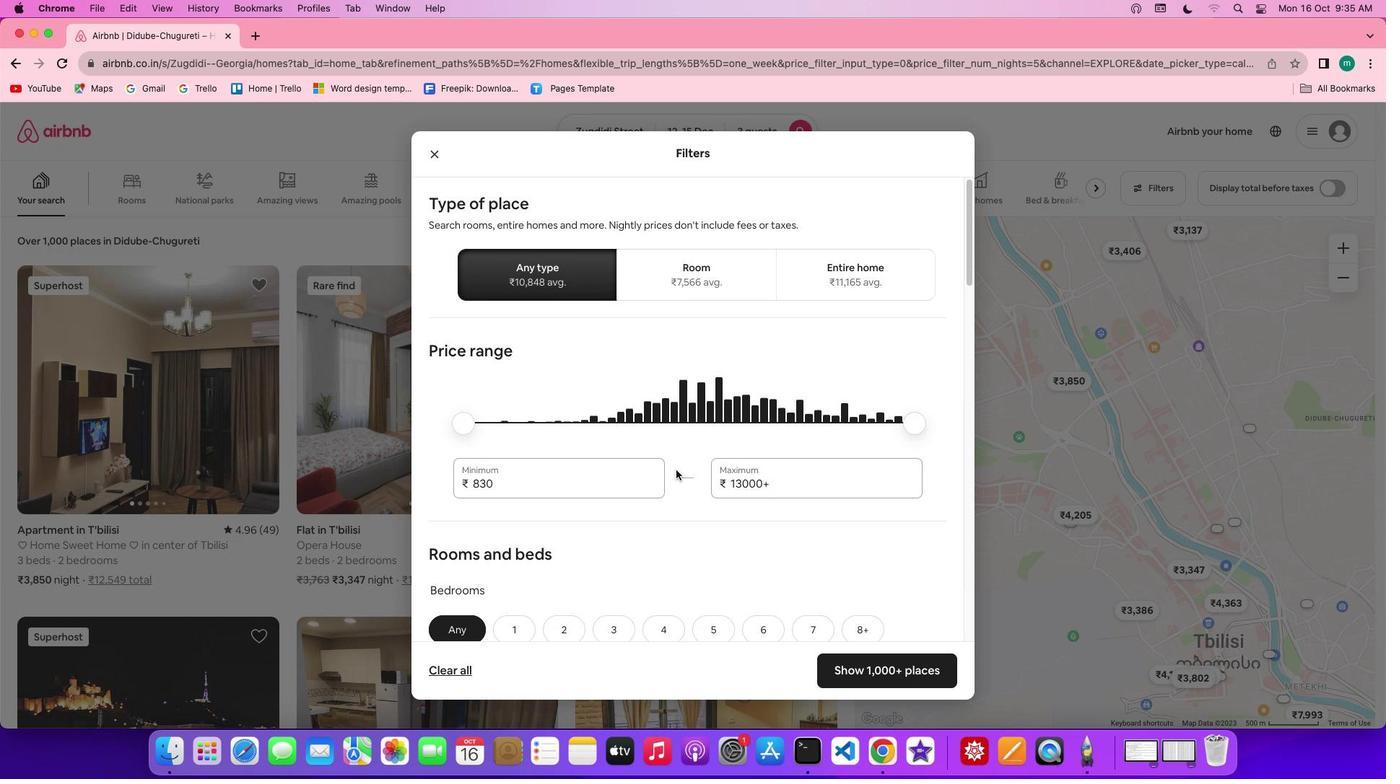 
Action: Mouse scrolled (676, 470) with delta (0, 0)
Screenshot: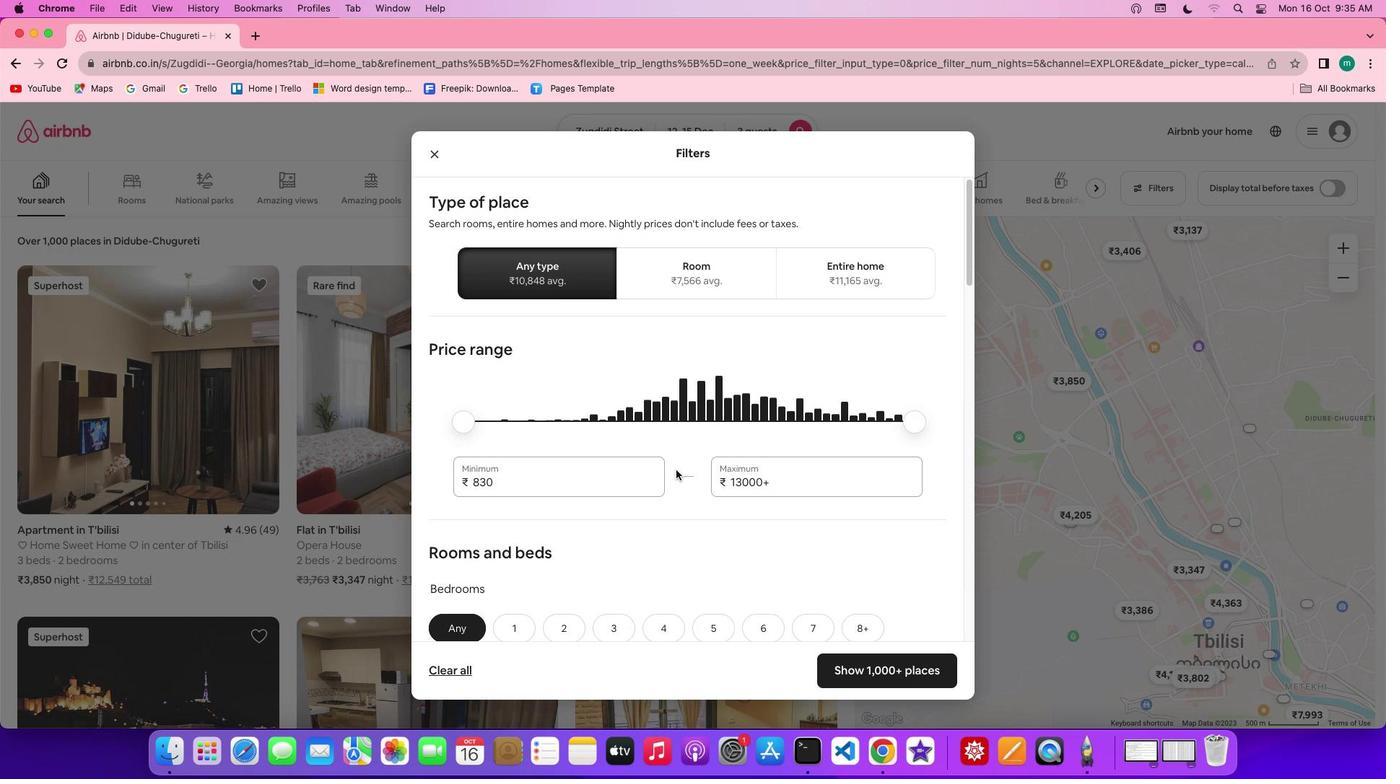 
Action: Mouse scrolled (676, 470) with delta (0, 0)
Screenshot: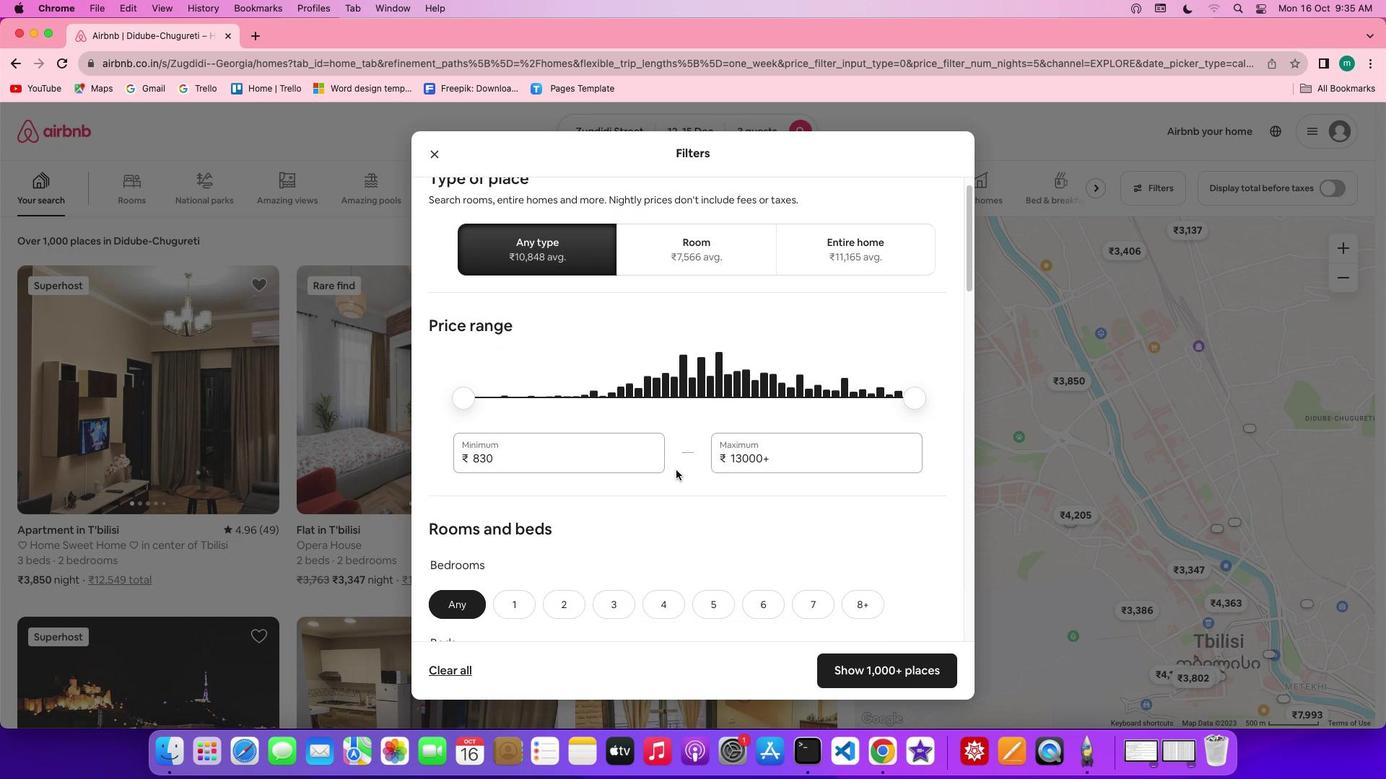 
Action: Mouse scrolled (676, 470) with delta (0, 0)
Screenshot: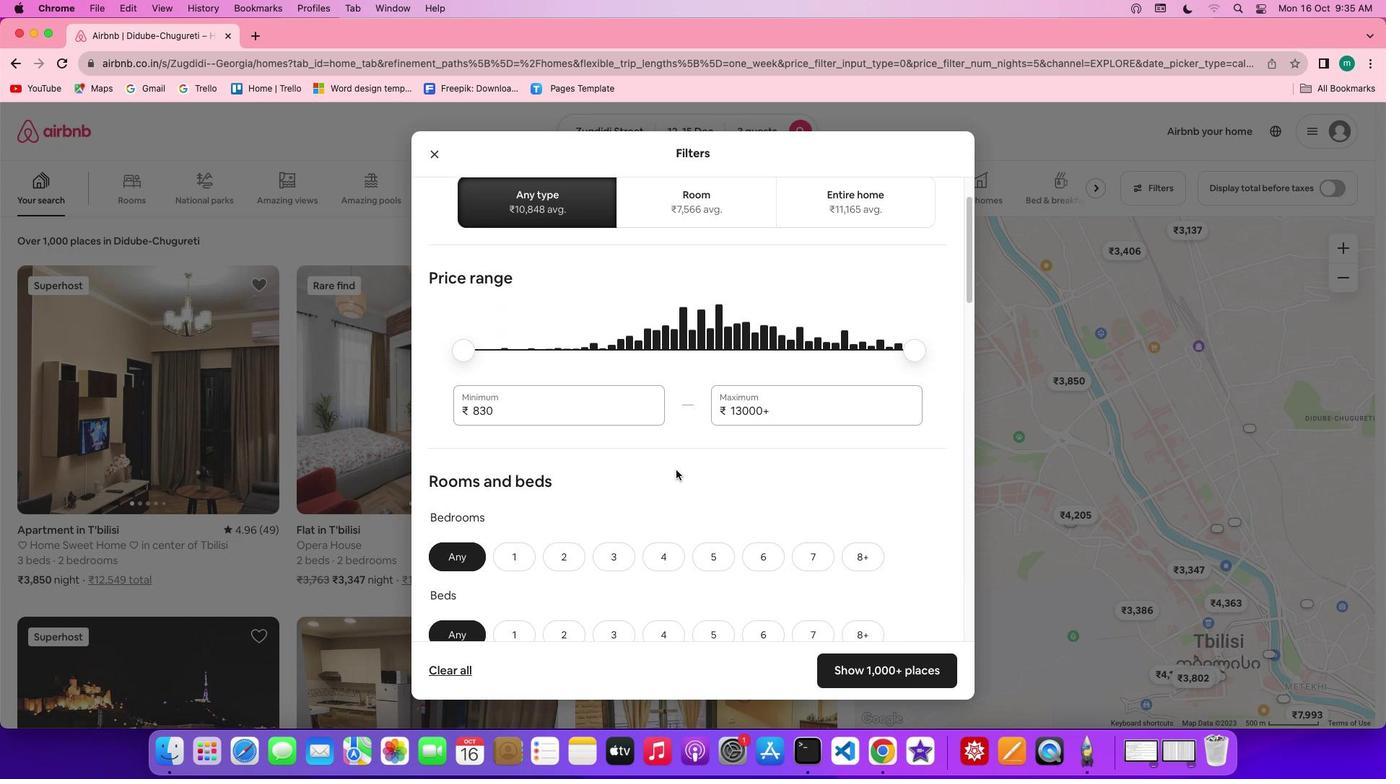 
Action: Mouse scrolled (676, 470) with delta (0, 0)
Screenshot: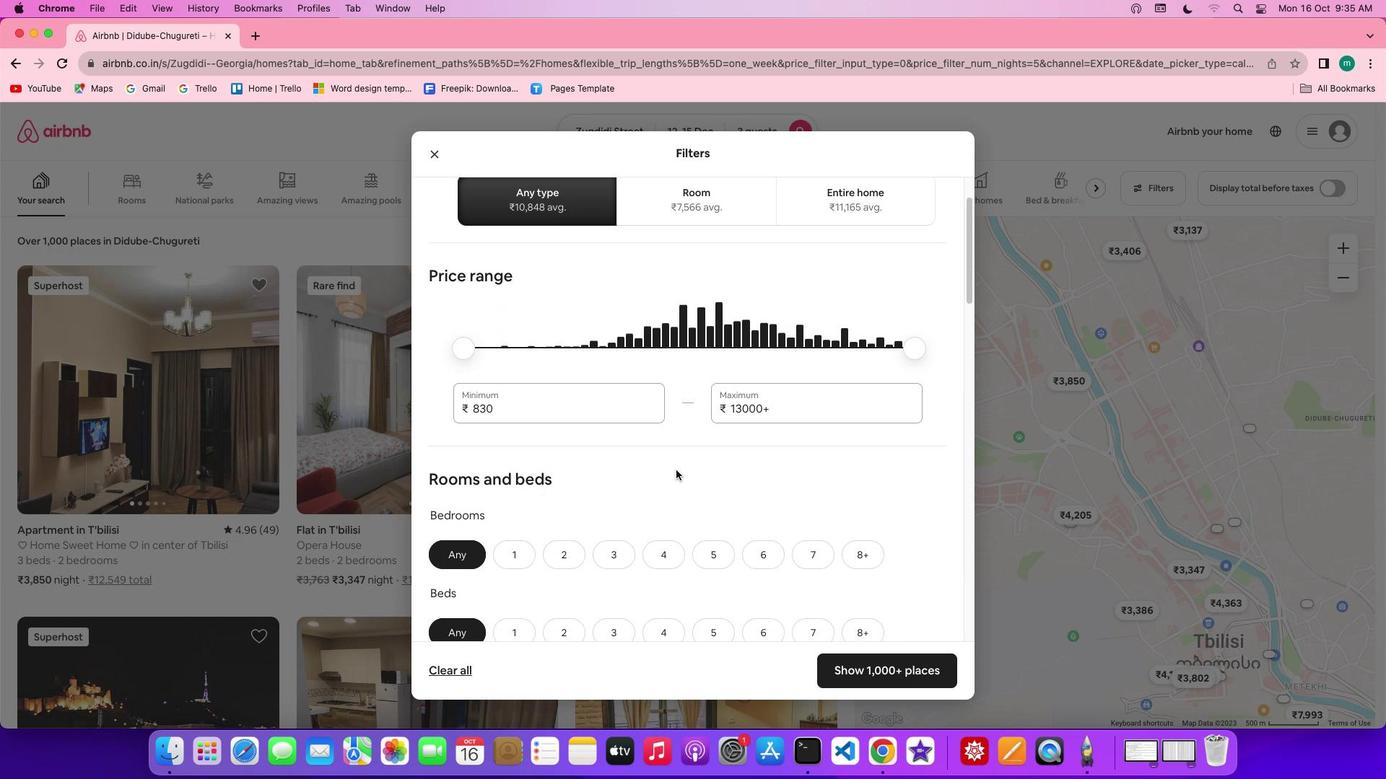 
Action: Mouse scrolled (676, 470) with delta (0, 0)
Screenshot: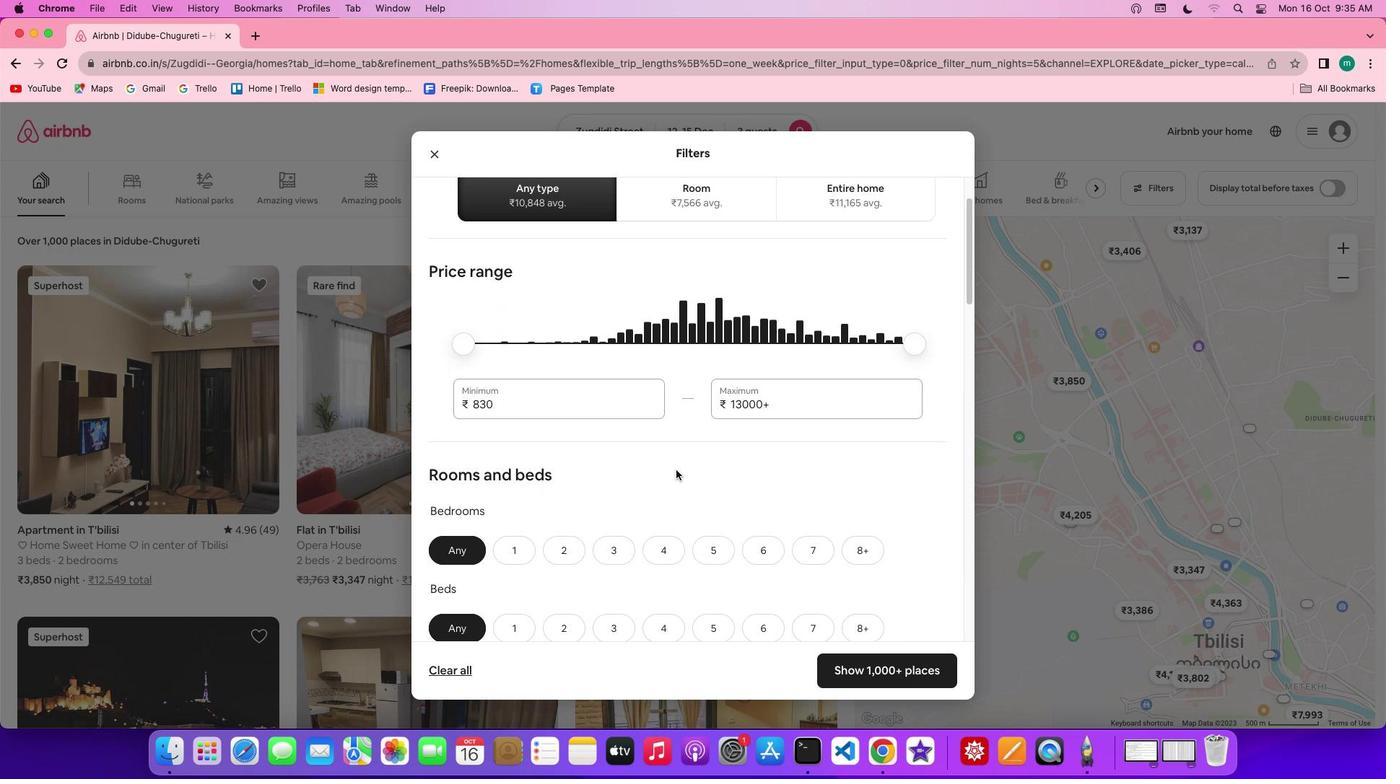 
Action: Mouse scrolled (676, 470) with delta (0, 0)
Screenshot: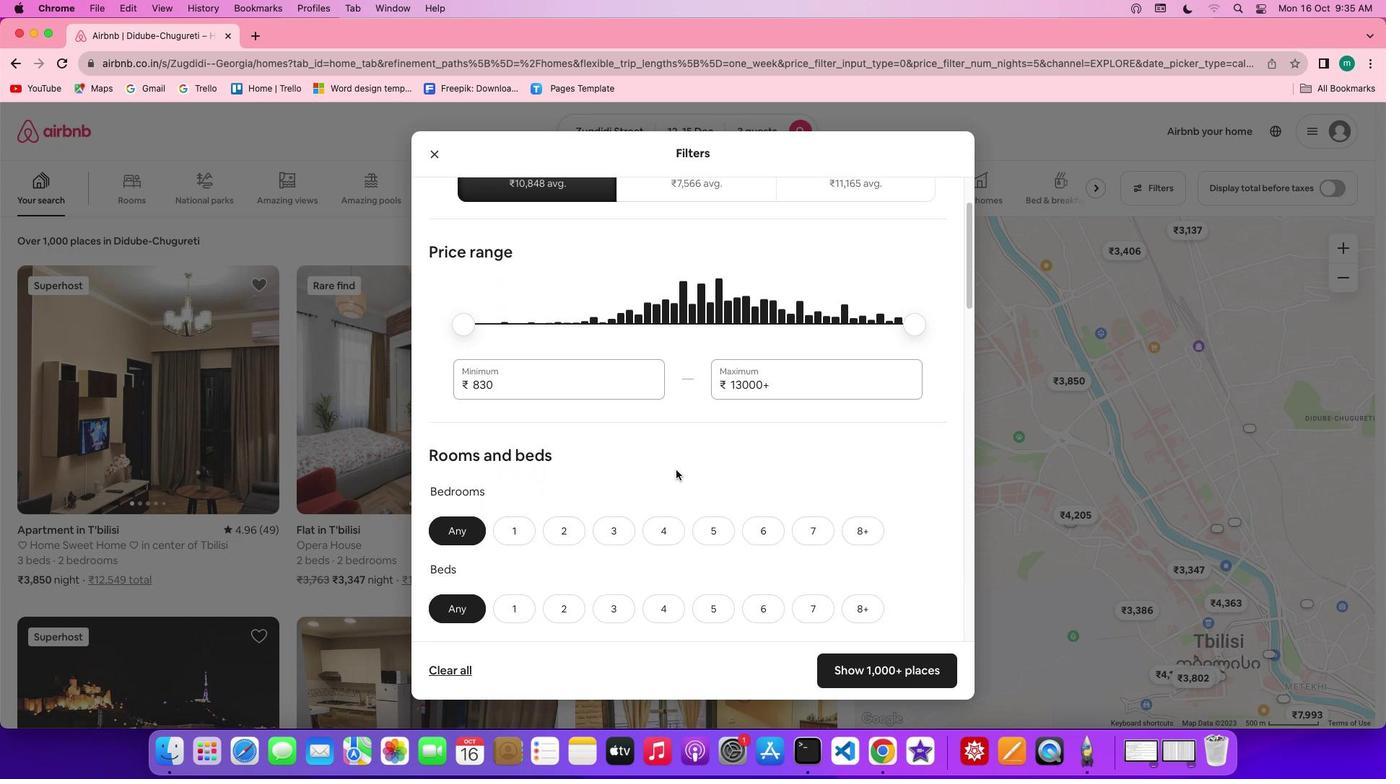 
Action: Mouse scrolled (676, 470) with delta (0, 0)
Screenshot: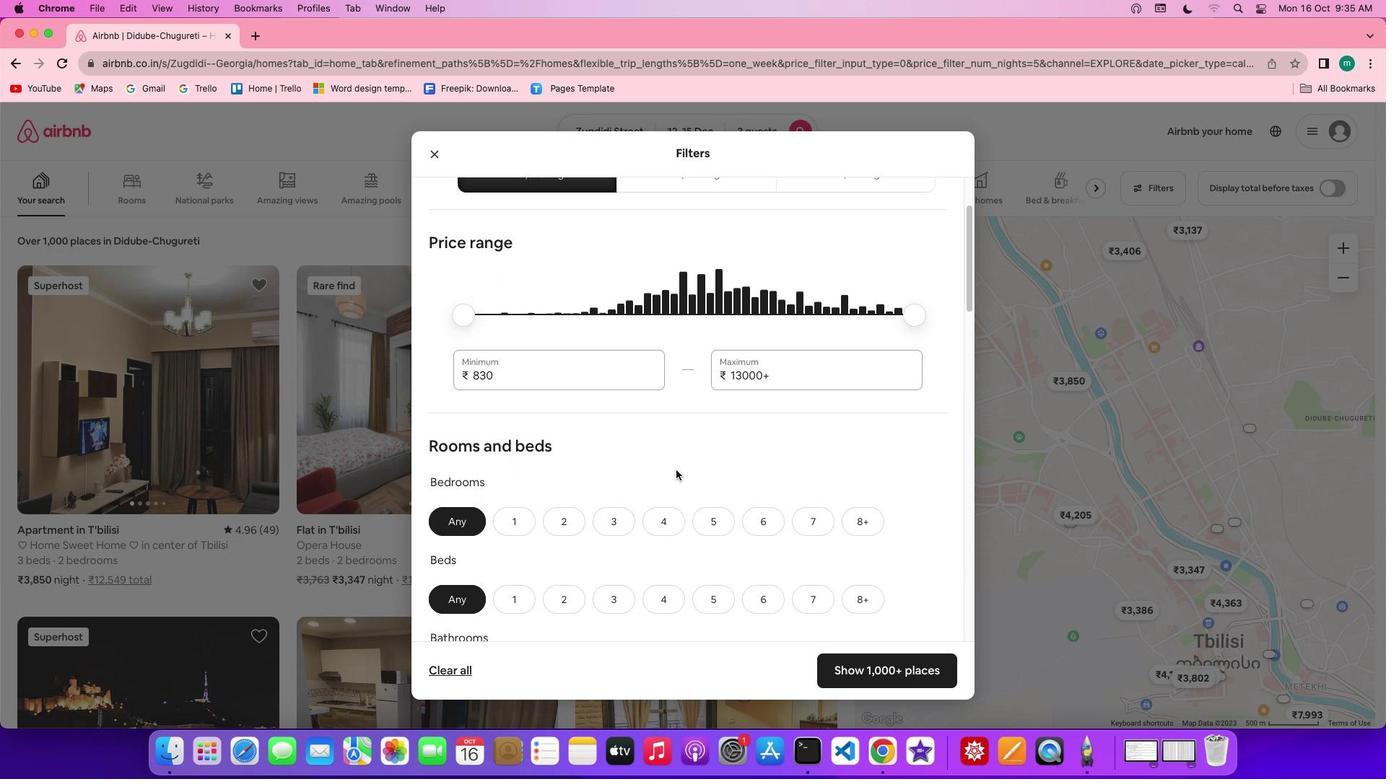 
Action: Mouse scrolled (676, 470) with delta (0, 0)
Screenshot: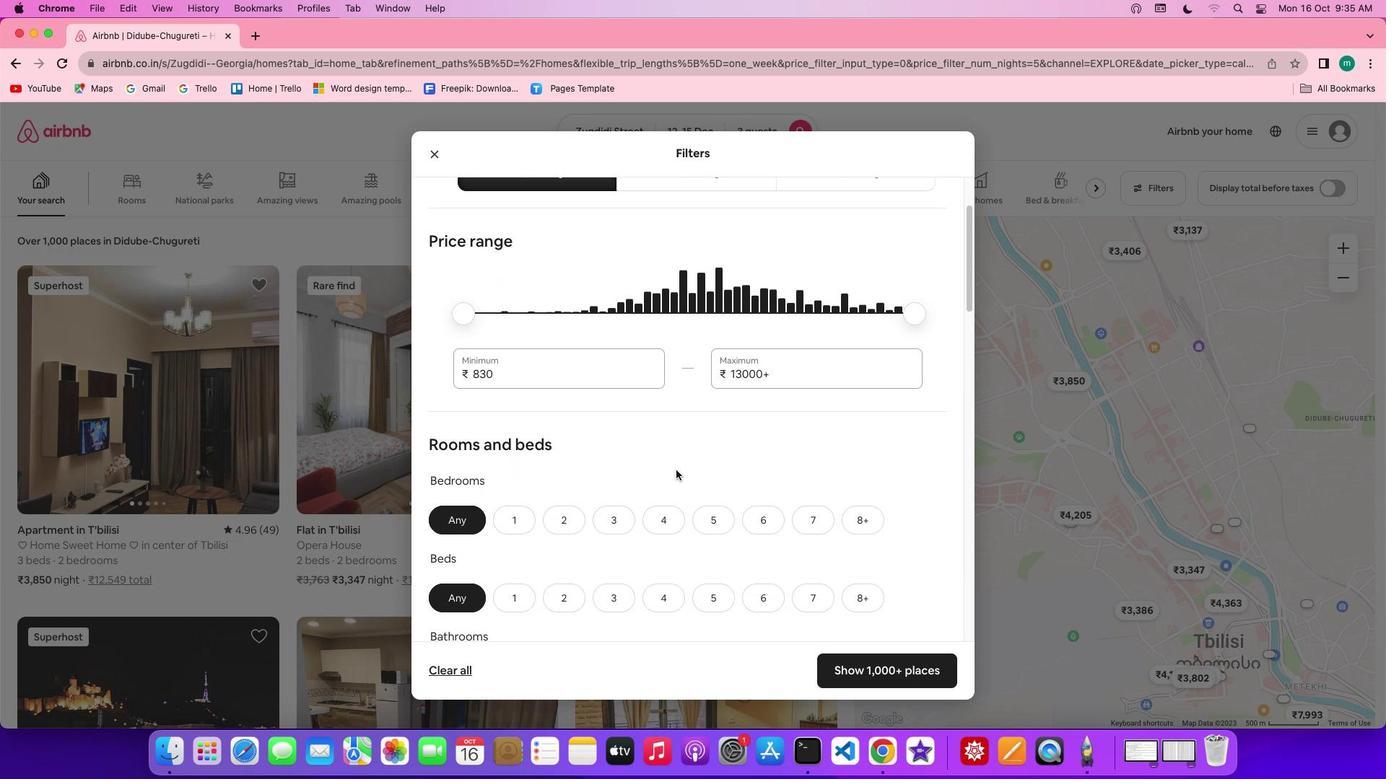 
Action: Mouse scrolled (676, 470) with delta (0, 0)
Screenshot: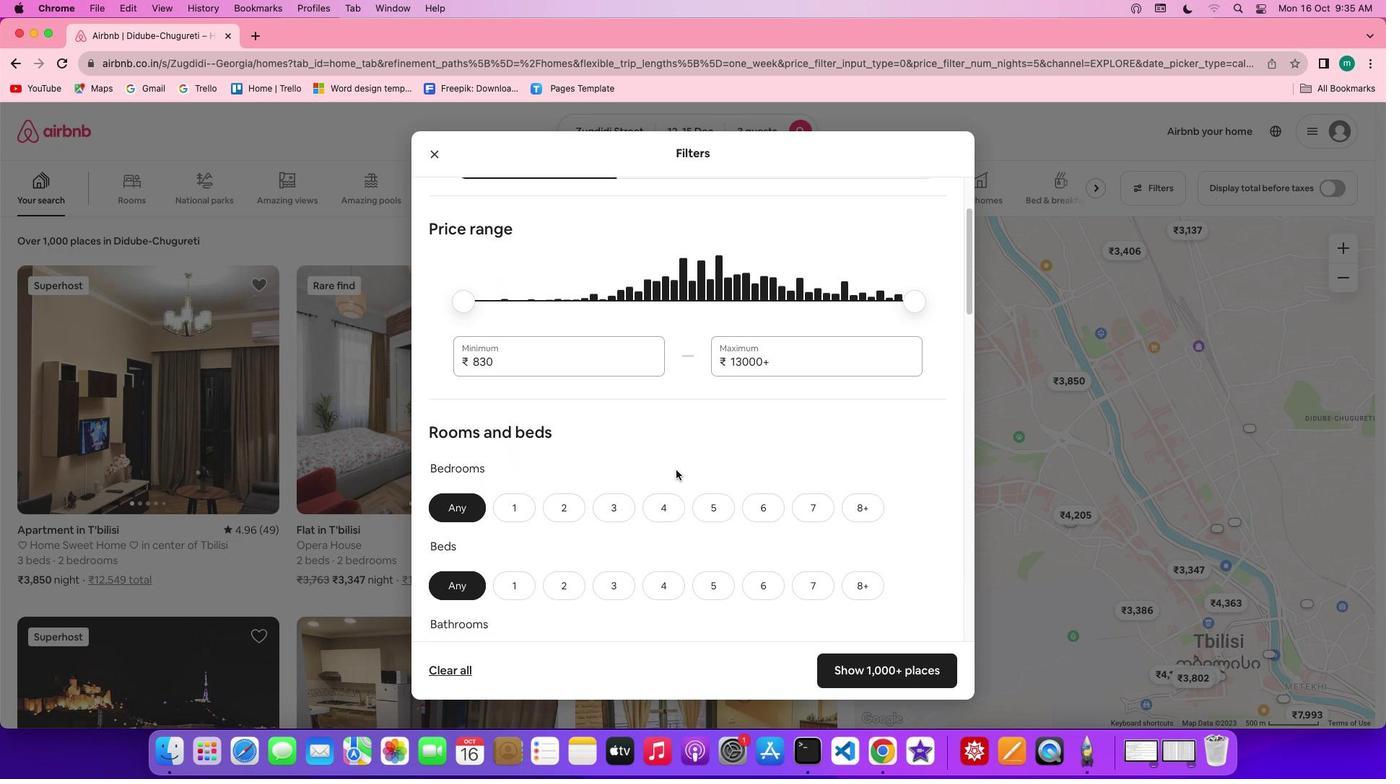 
Action: Mouse scrolled (676, 470) with delta (0, 0)
Screenshot: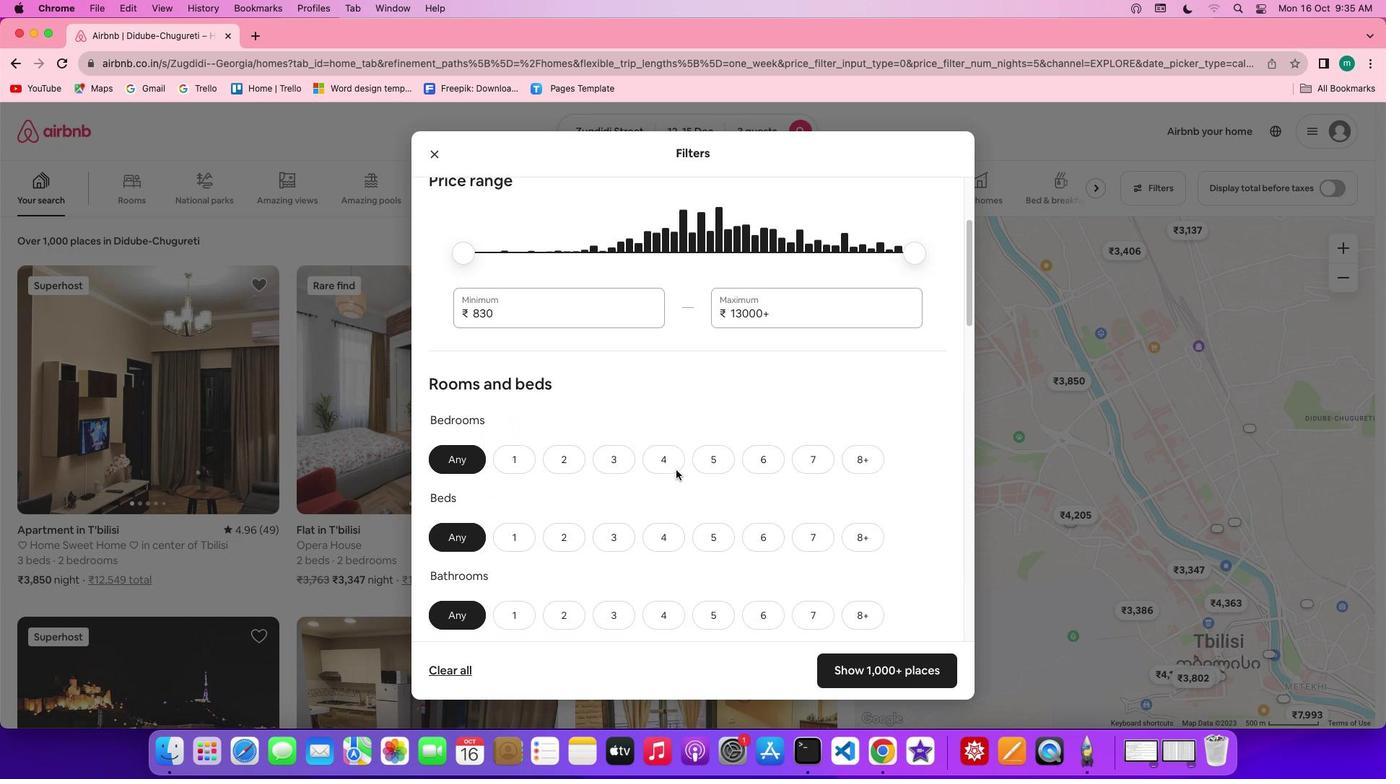 
Action: Mouse scrolled (676, 470) with delta (0, 0)
Screenshot: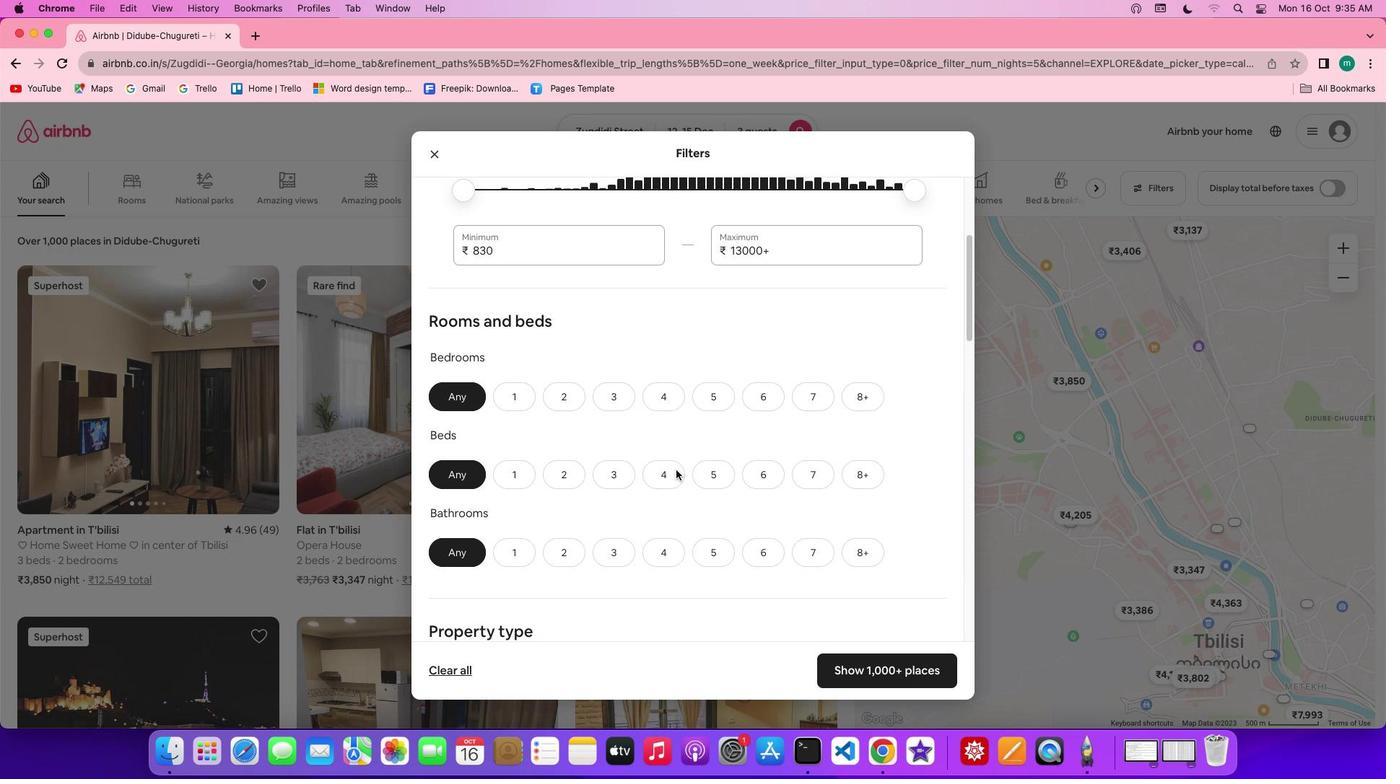 
Action: Mouse scrolled (676, 470) with delta (0, 0)
Screenshot: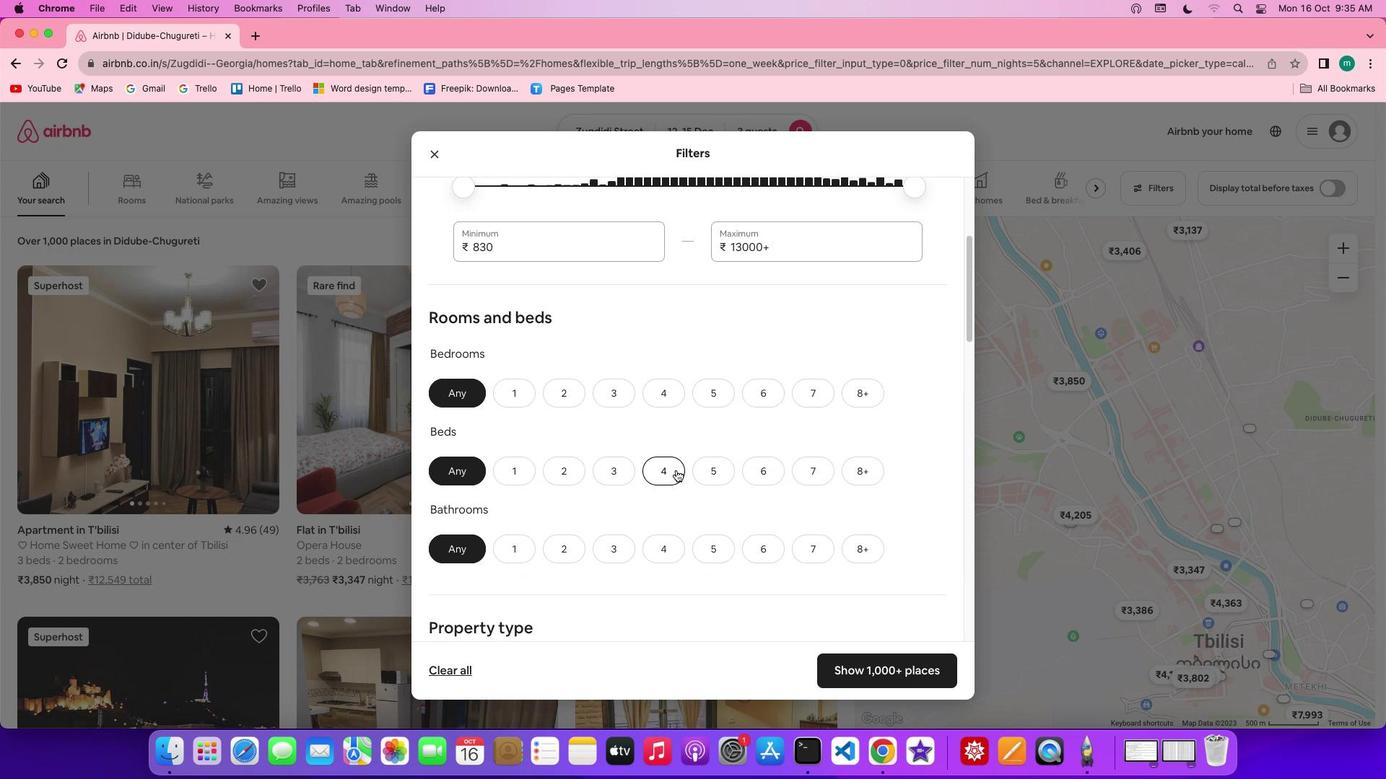 
Action: Mouse scrolled (676, 470) with delta (0, 0)
Screenshot: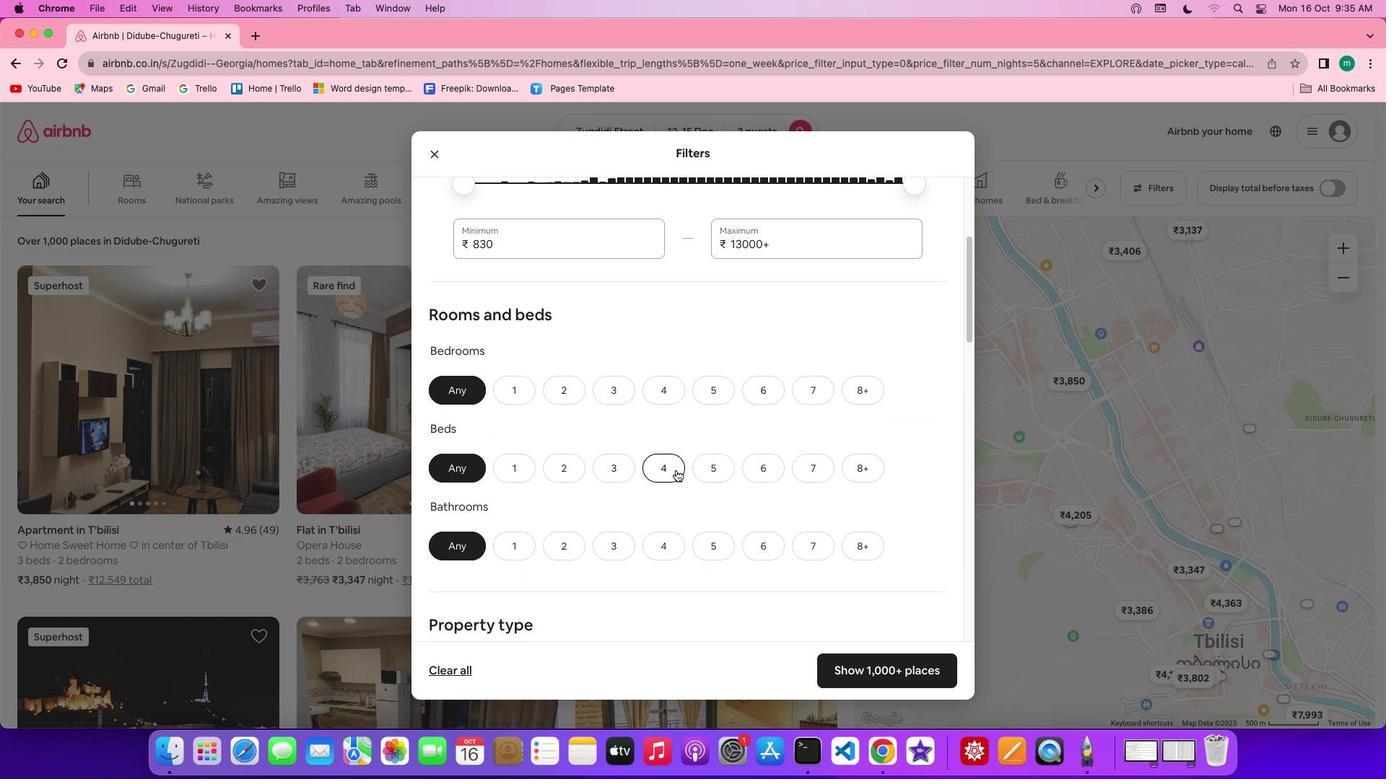 
Action: Mouse scrolled (676, 470) with delta (0, -1)
Screenshot: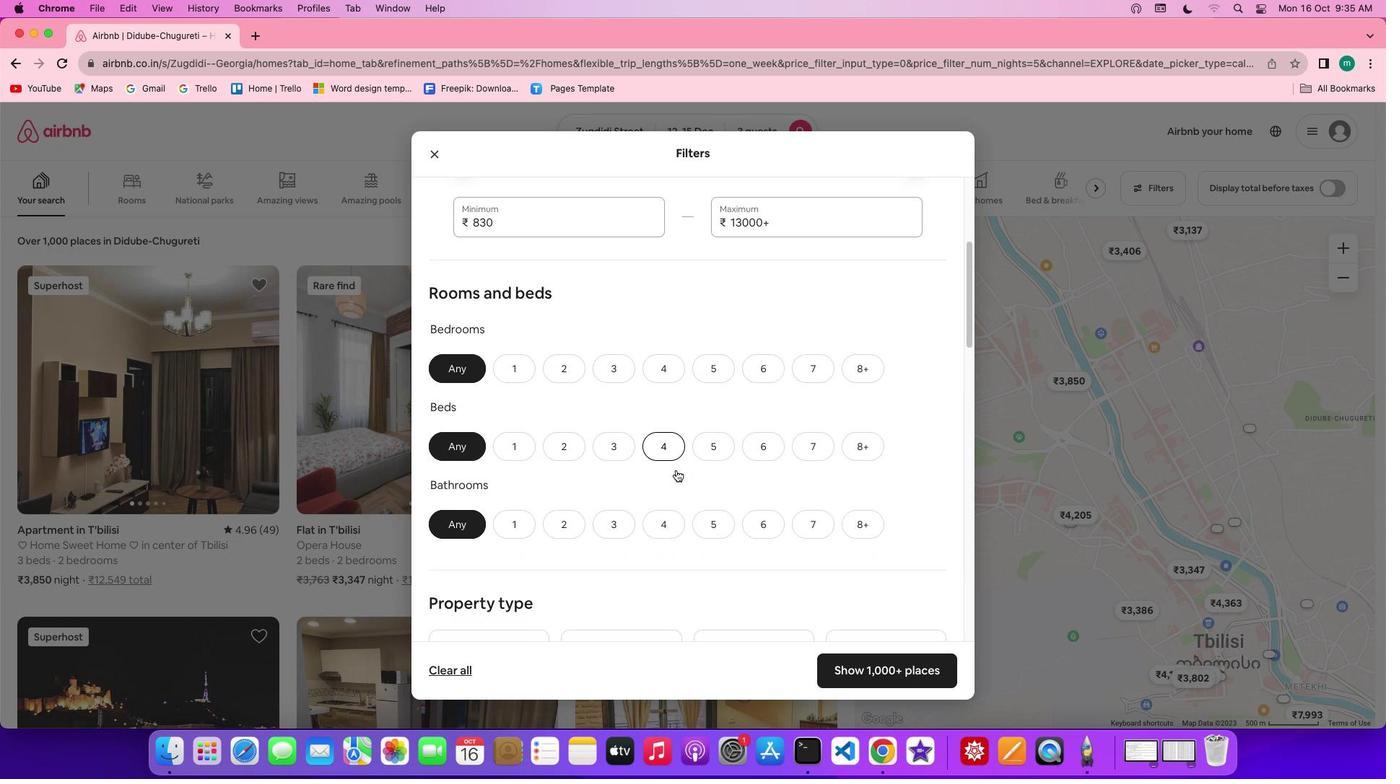 
Action: Mouse moved to (568, 308)
Screenshot: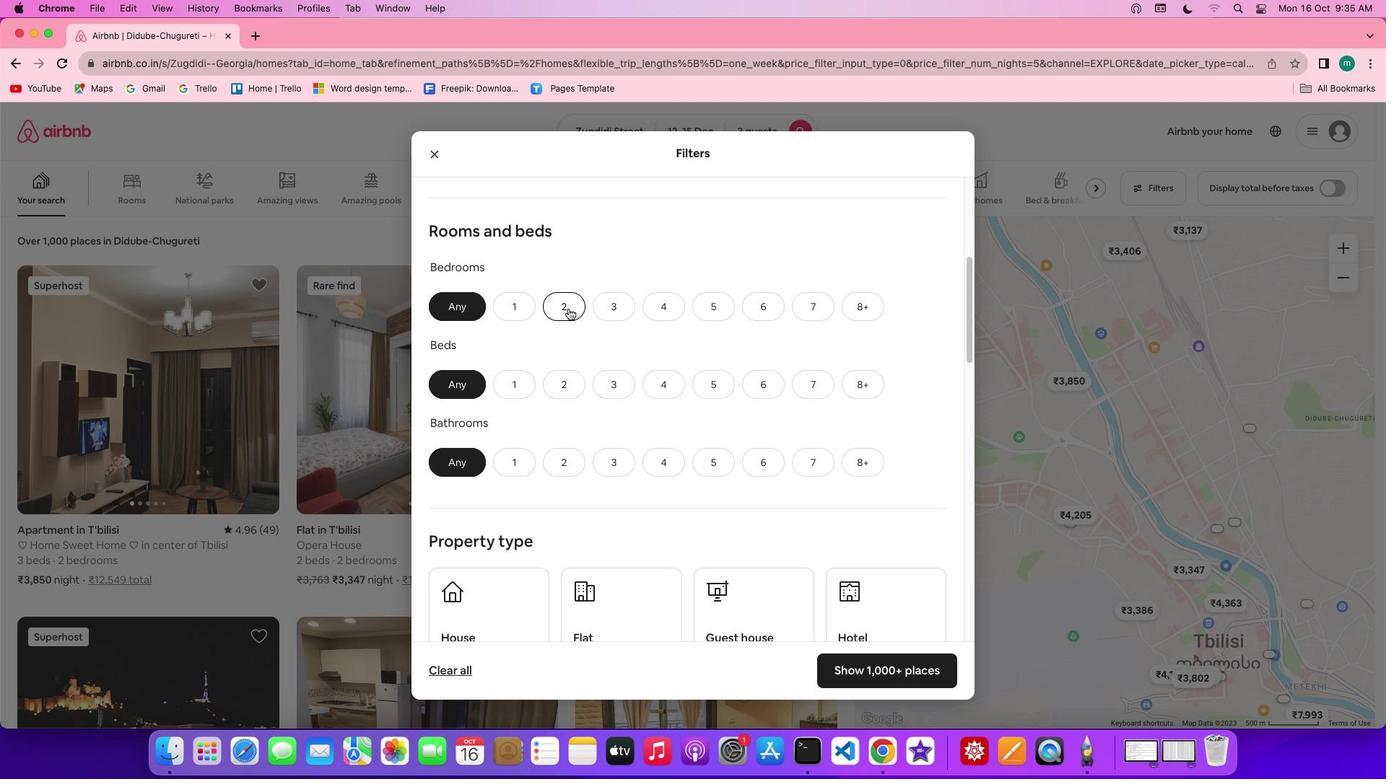 
Action: Mouse pressed left at (568, 308)
Screenshot: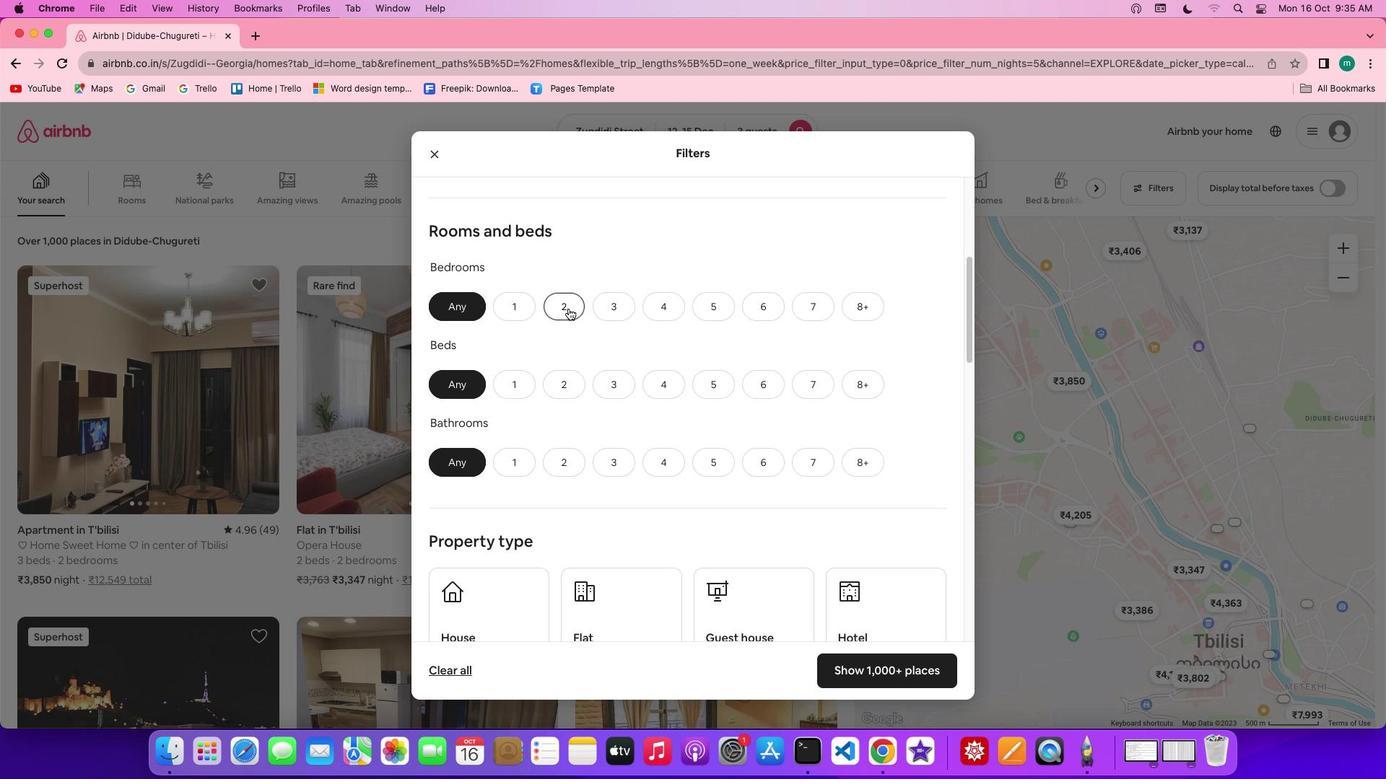 
Action: Mouse moved to (616, 389)
Screenshot: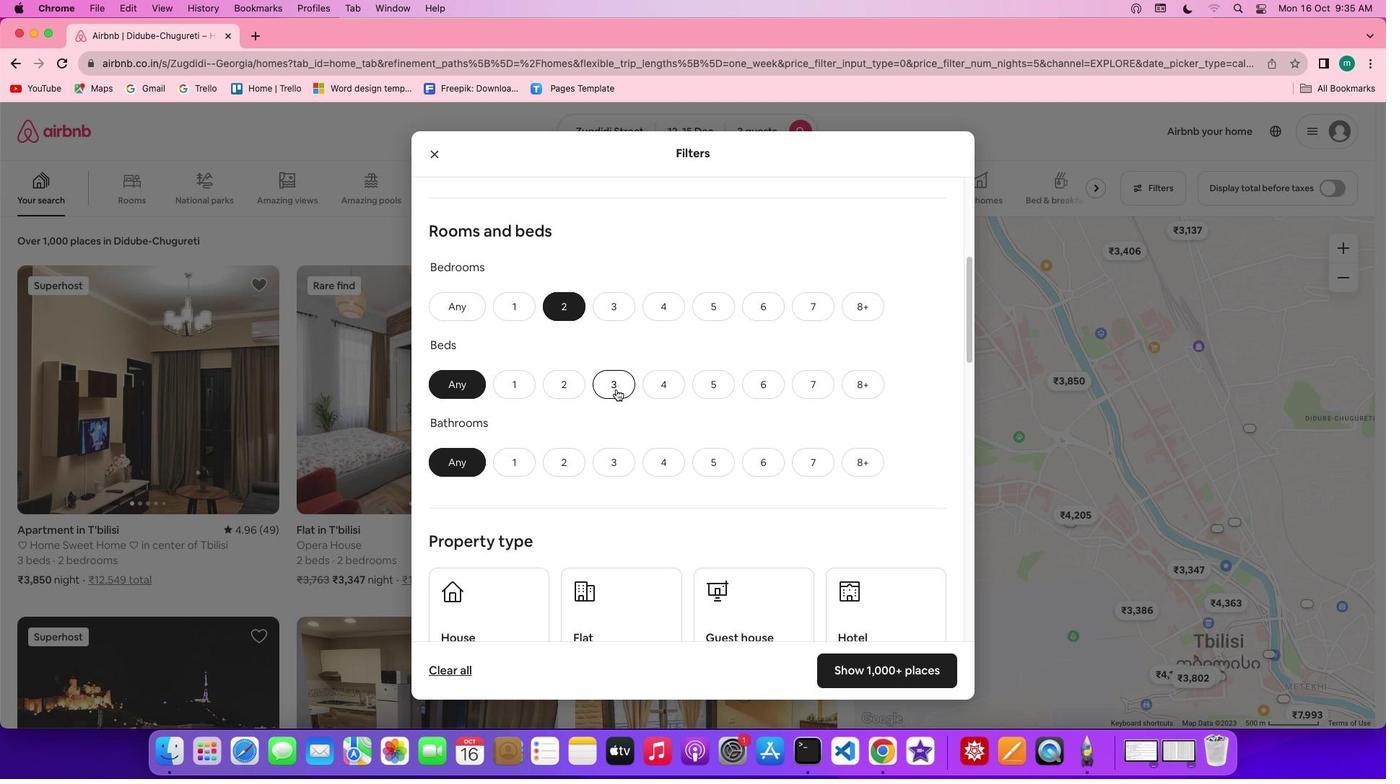 
Action: Mouse pressed left at (616, 389)
Screenshot: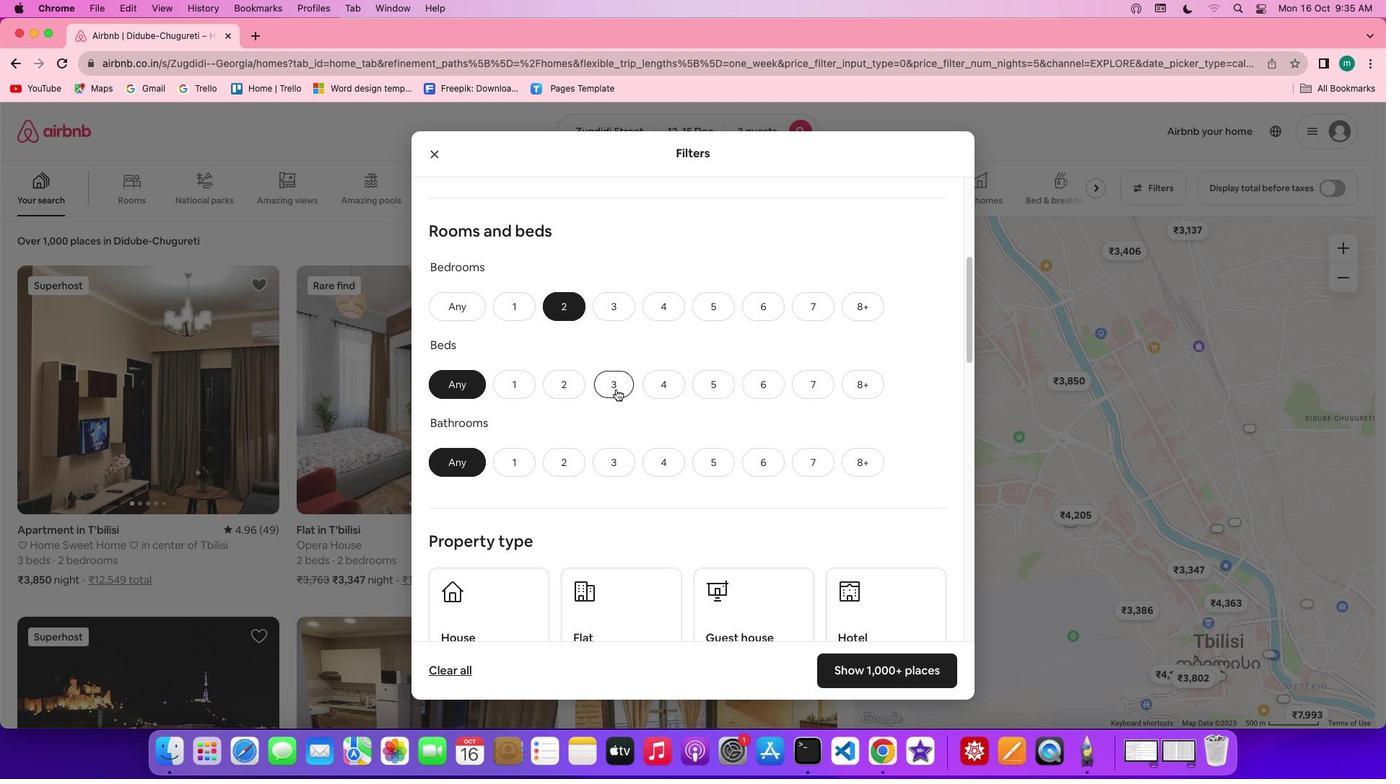 
Action: Mouse moved to (519, 471)
Screenshot: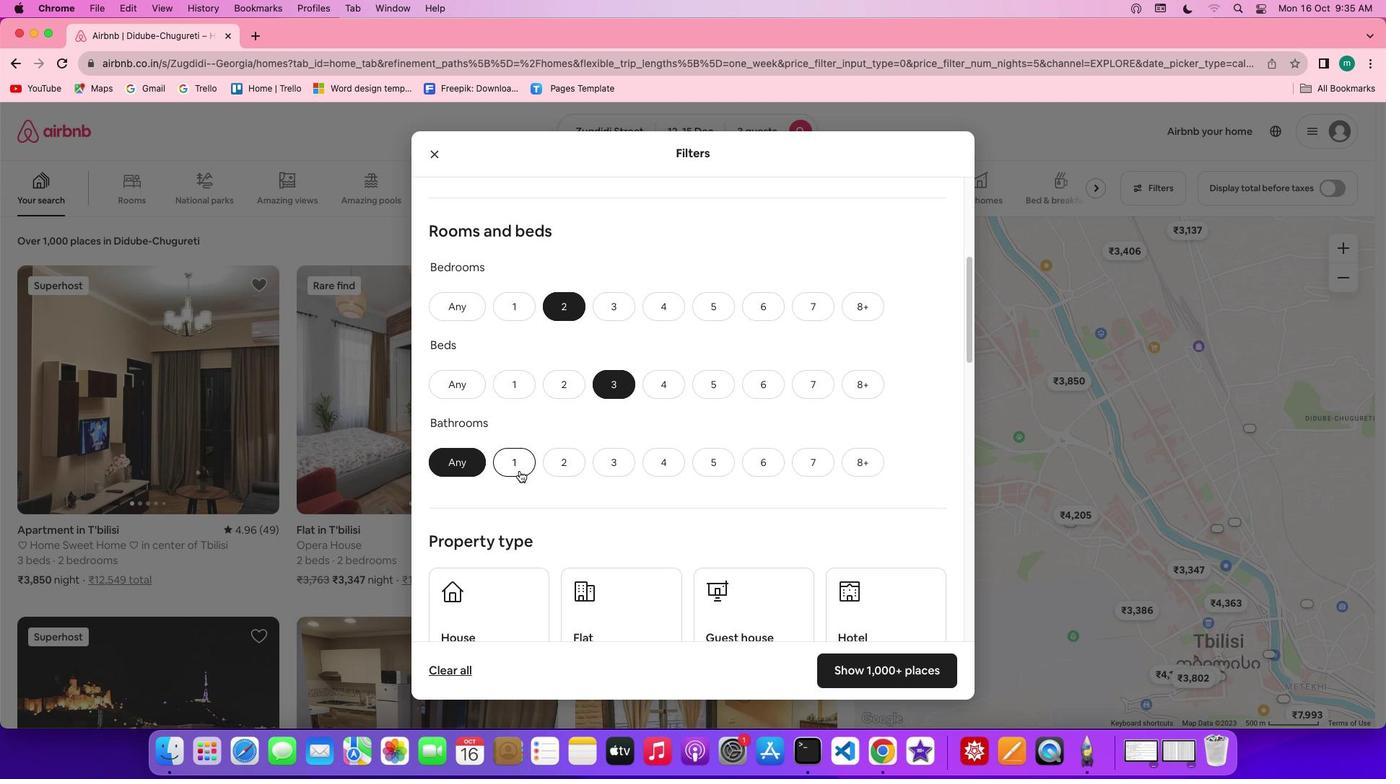
Action: Mouse pressed left at (519, 471)
Screenshot: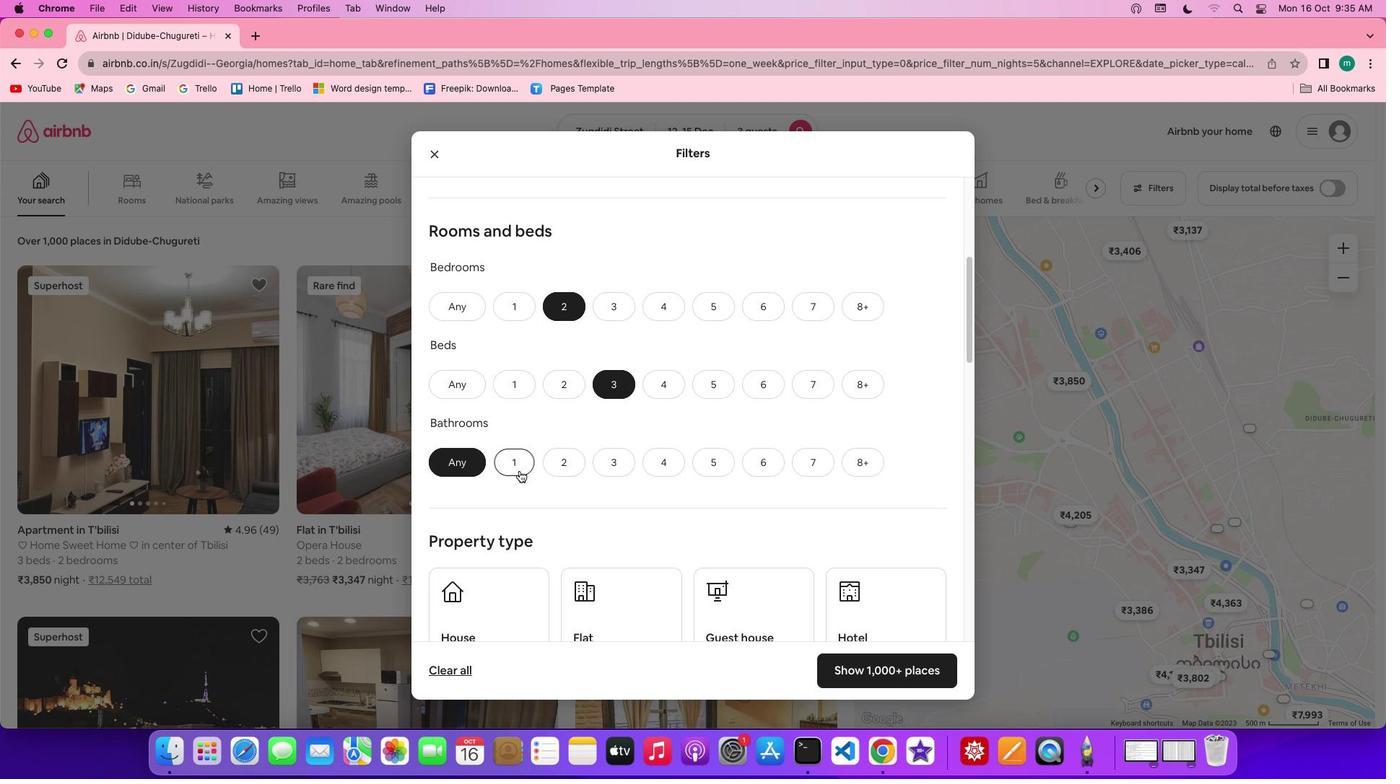 
Action: Mouse moved to (705, 488)
Screenshot: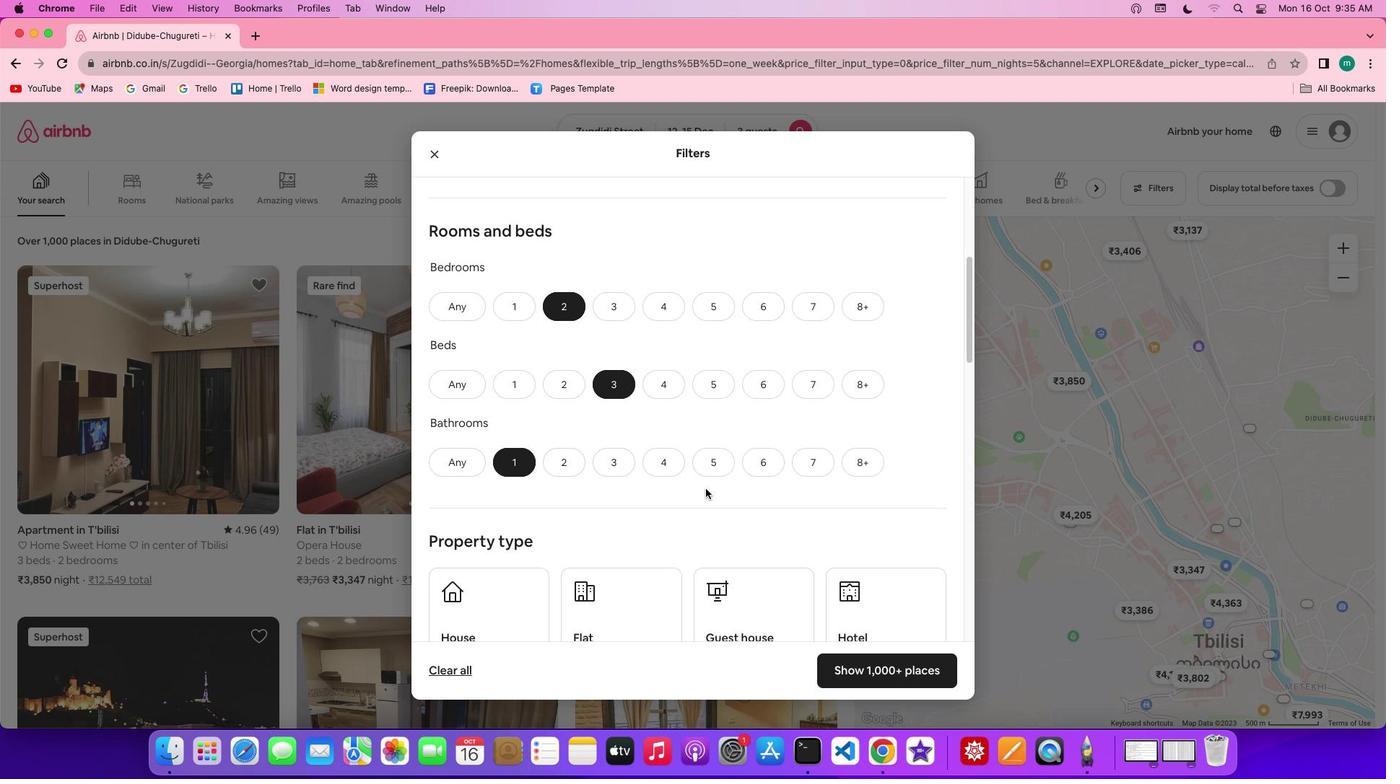 
Action: Mouse scrolled (705, 488) with delta (0, 0)
Screenshot: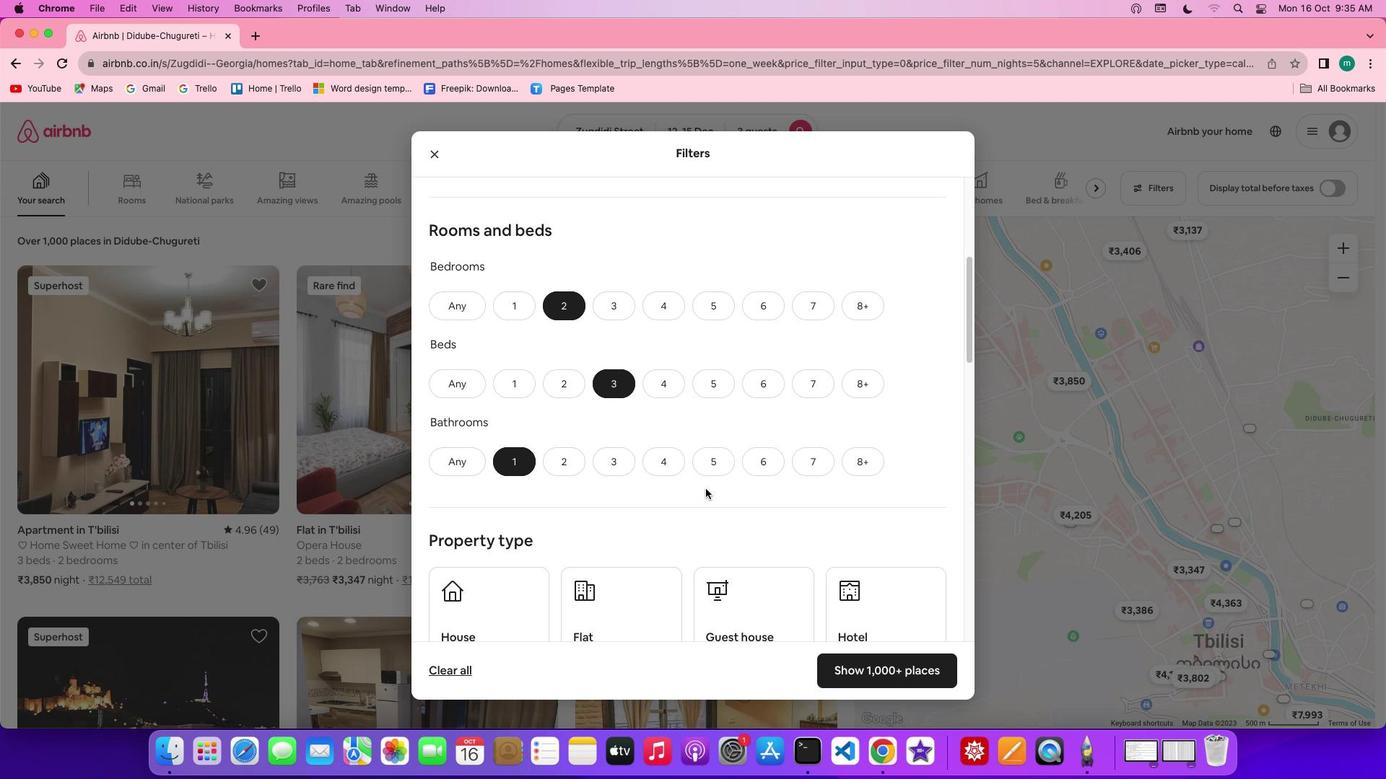 
Action: Mouse scrolled (705, 488) with delta (0, 0)
Screenshot: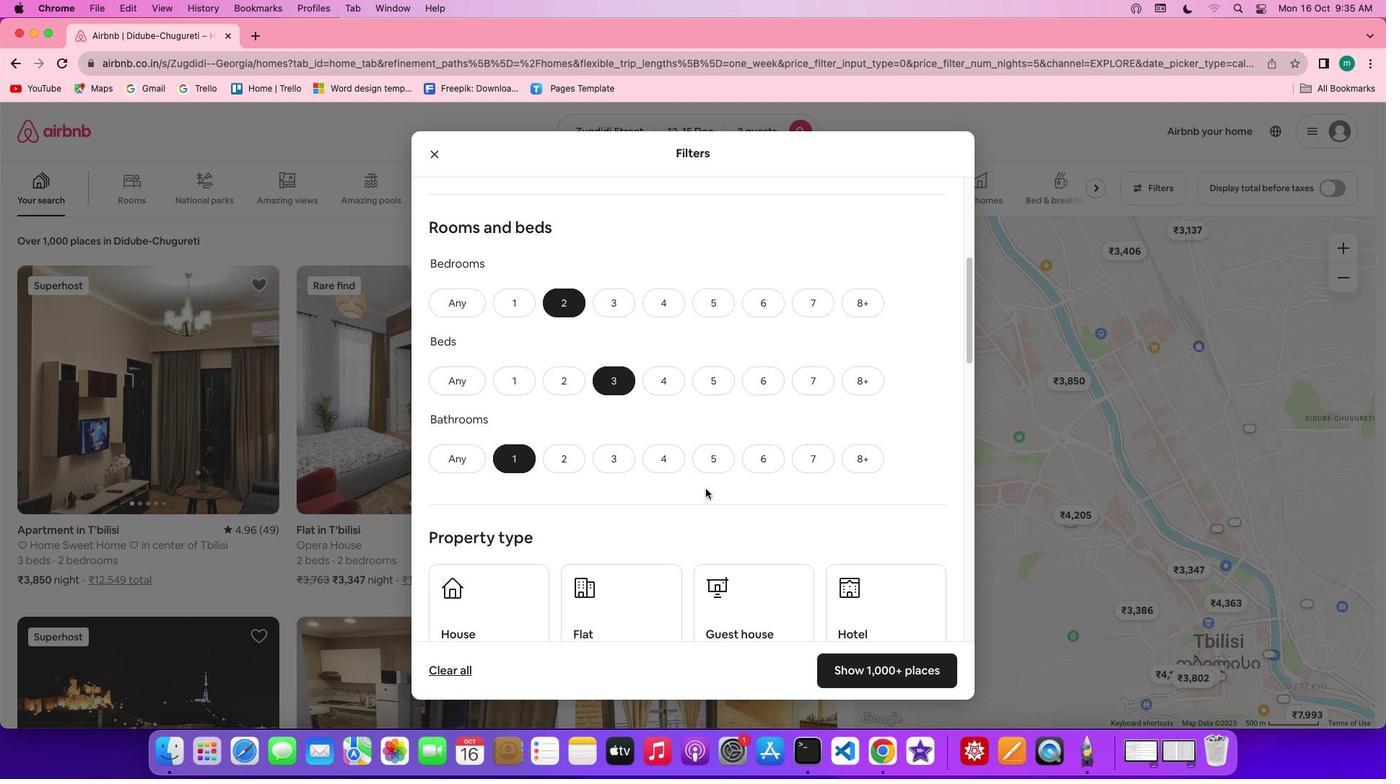 
Action: Mouse scrolled (705, 488) with delta (0, 0)
Screenshot: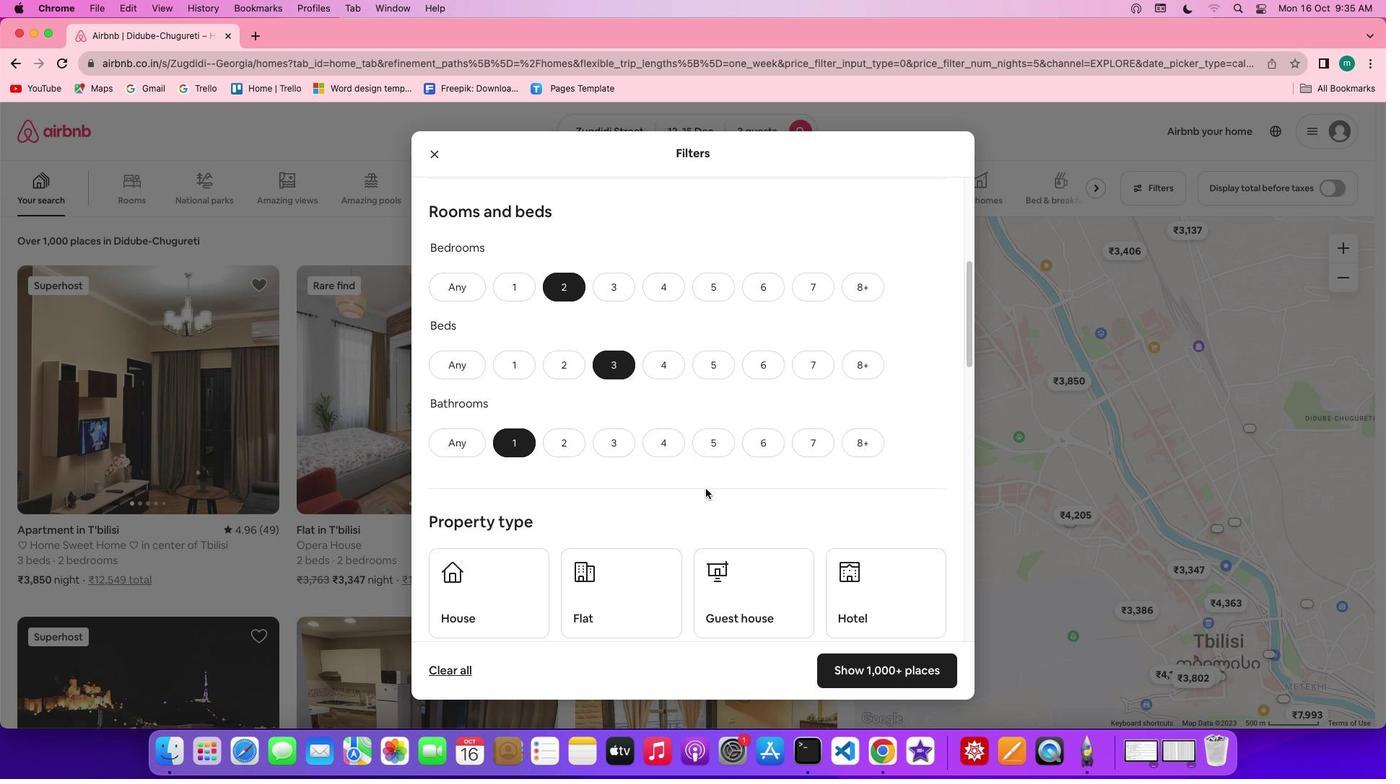 
Action: Mouse scrolled (705, 488) with delta (0, 0)
Screenshot: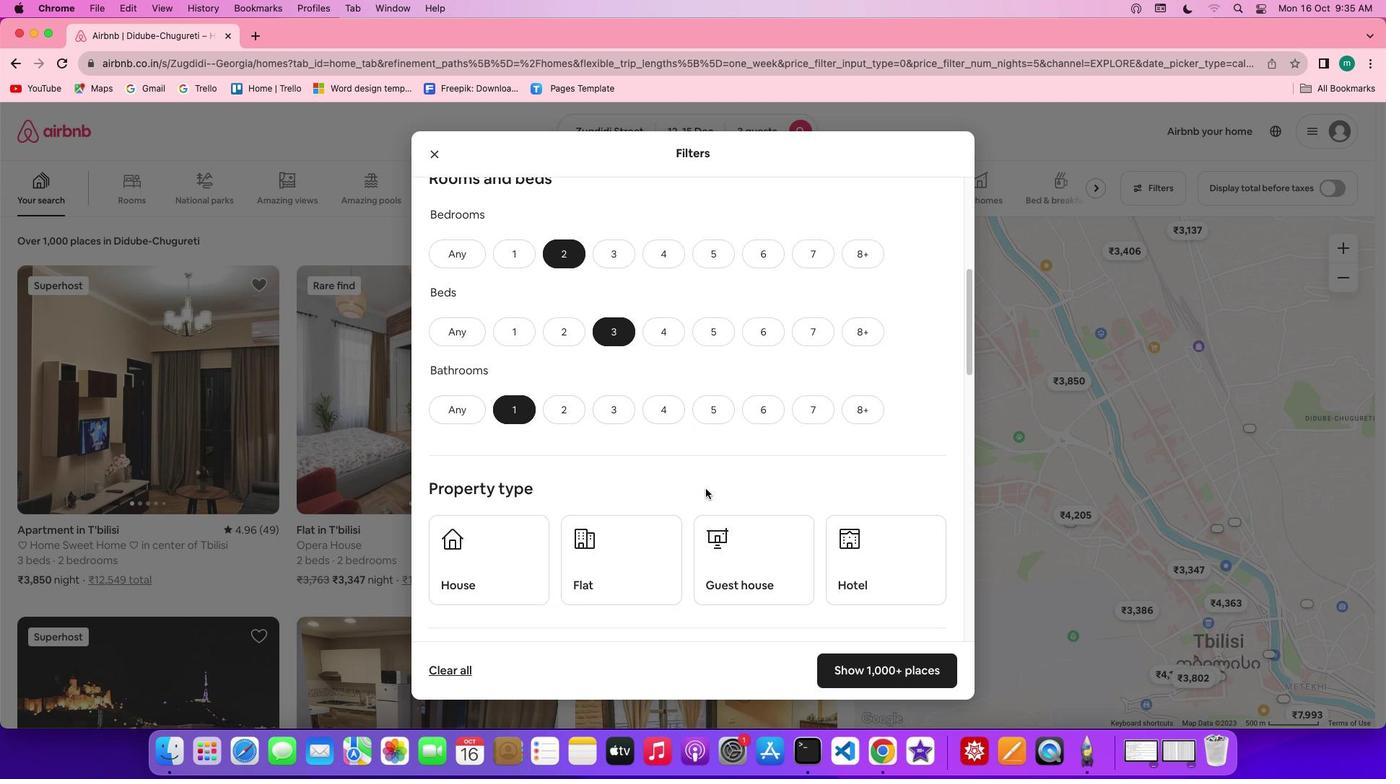 
Action: Mouse scrolled (705, 488) with delta (0, 0)
Screenshot: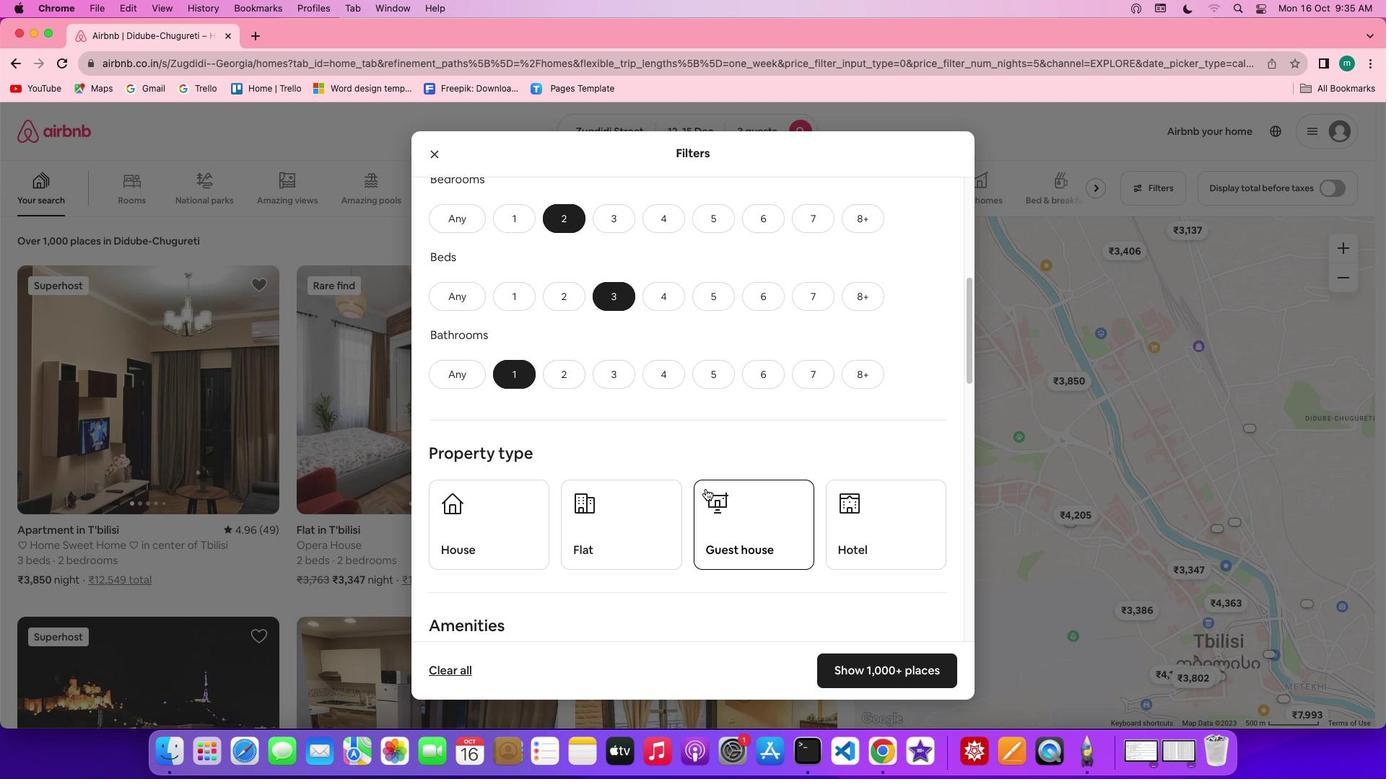 
Action: Mouse scrolled (705, 488) with delta (0, 0)
Screenshot: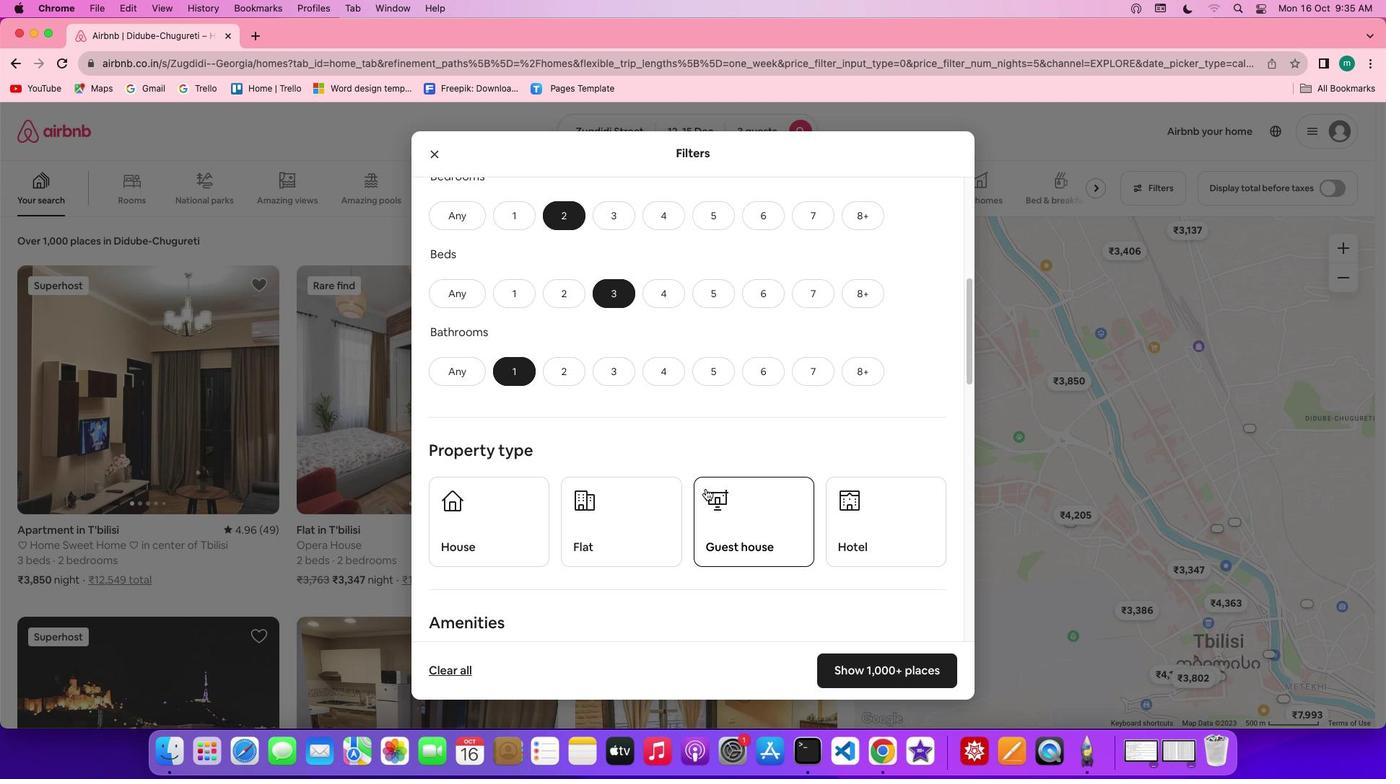 
Action: Mouse scrolled (705, 488) with delta (0, 0)
Screenshot: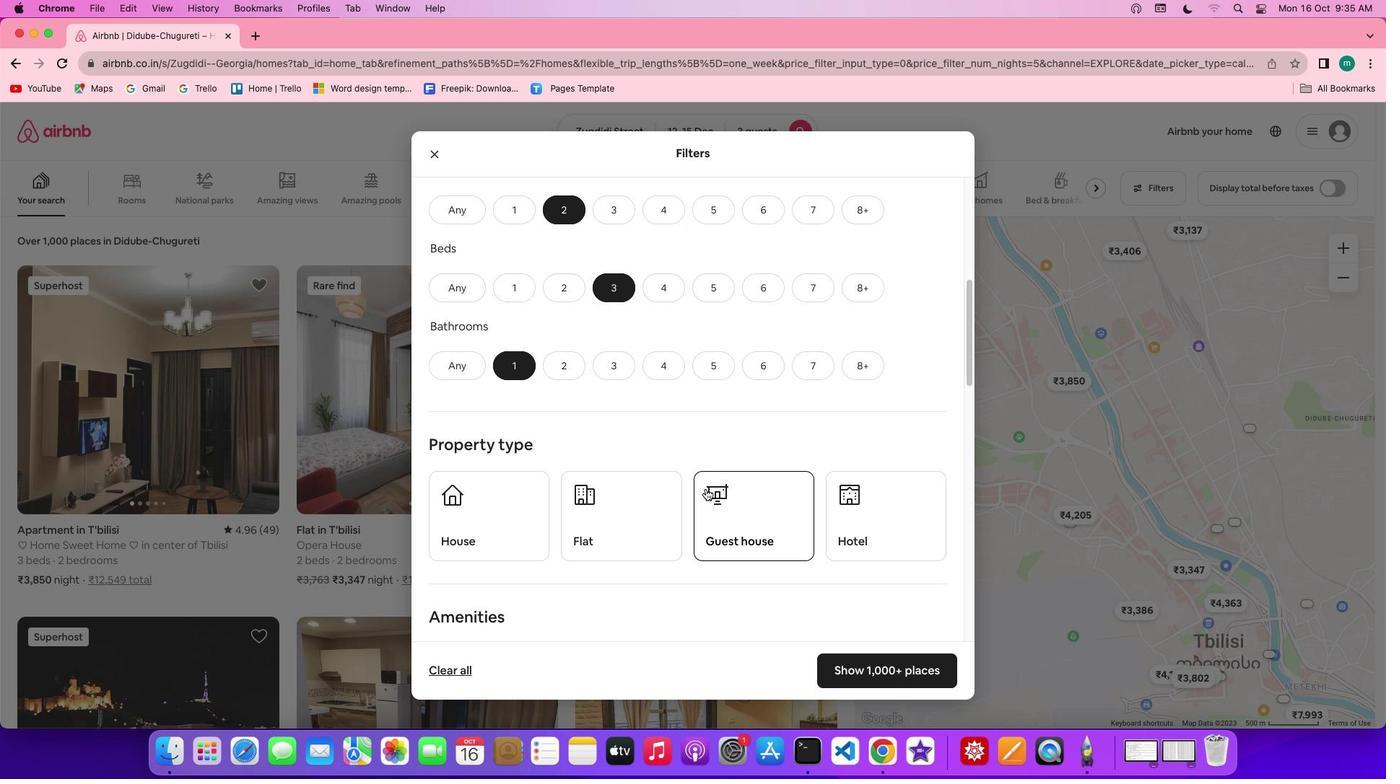 
Action: Mouse scrolled (705, 488) with delta (0, 0)
Screenshot: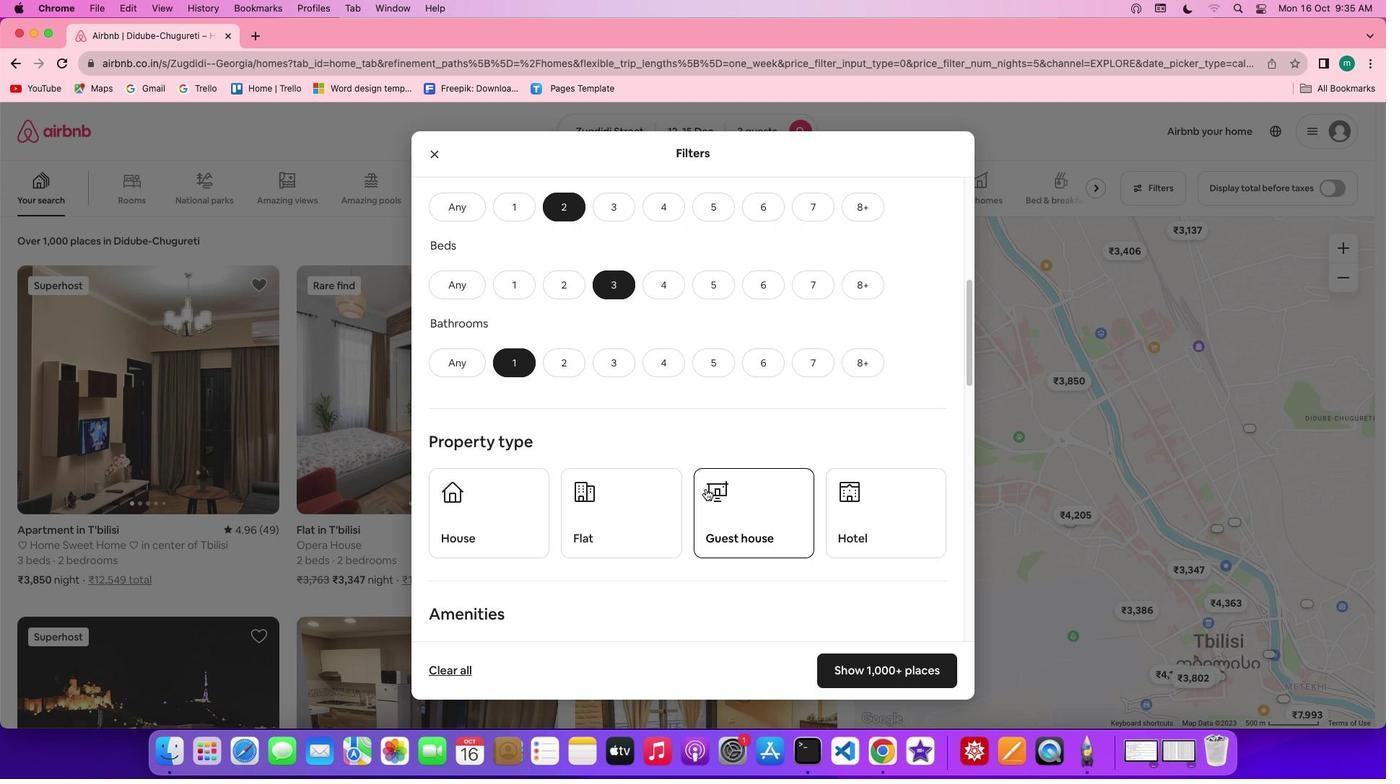 
Action: Mouse scrolled (705, 488) with delta (0, 0)
Screenshot: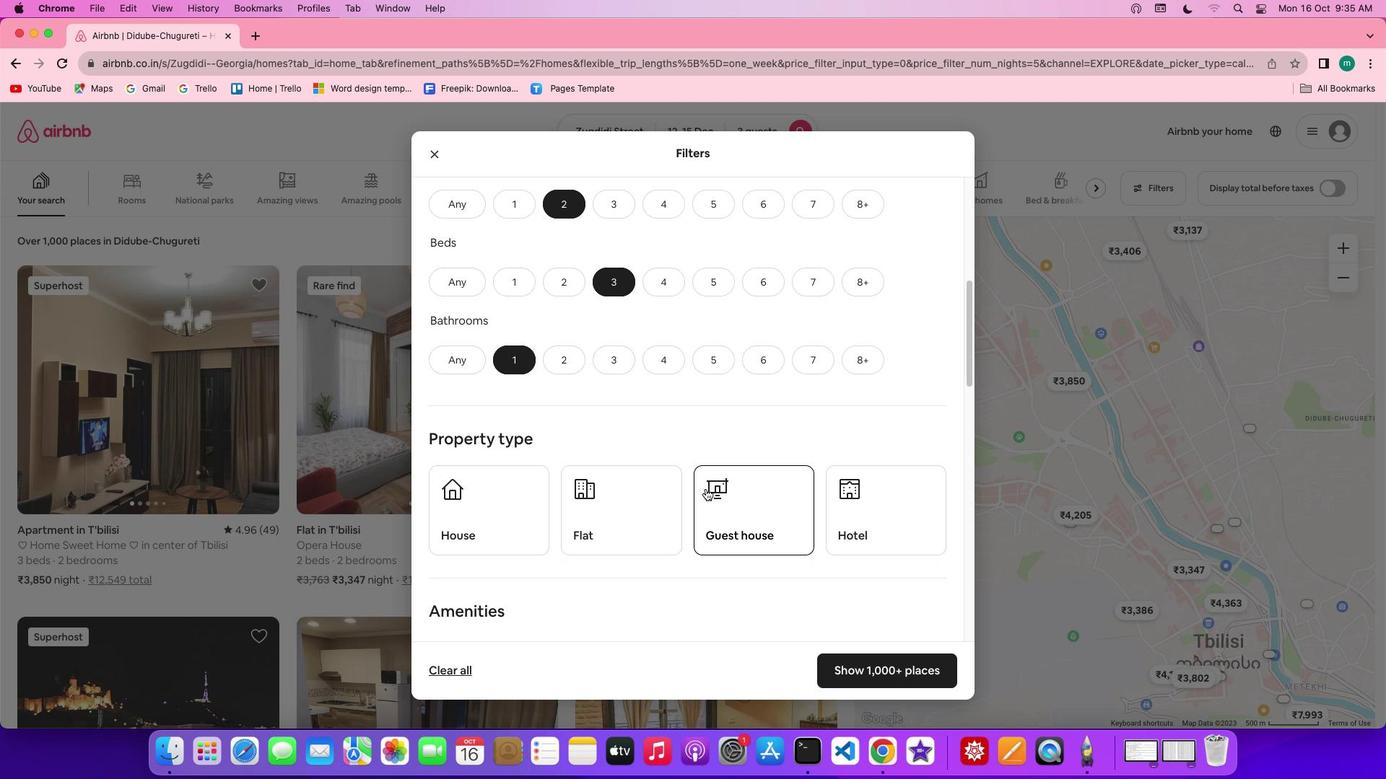 
Action: Mouse scrolled (705, 488) with delta (0, 0)
Screenshot: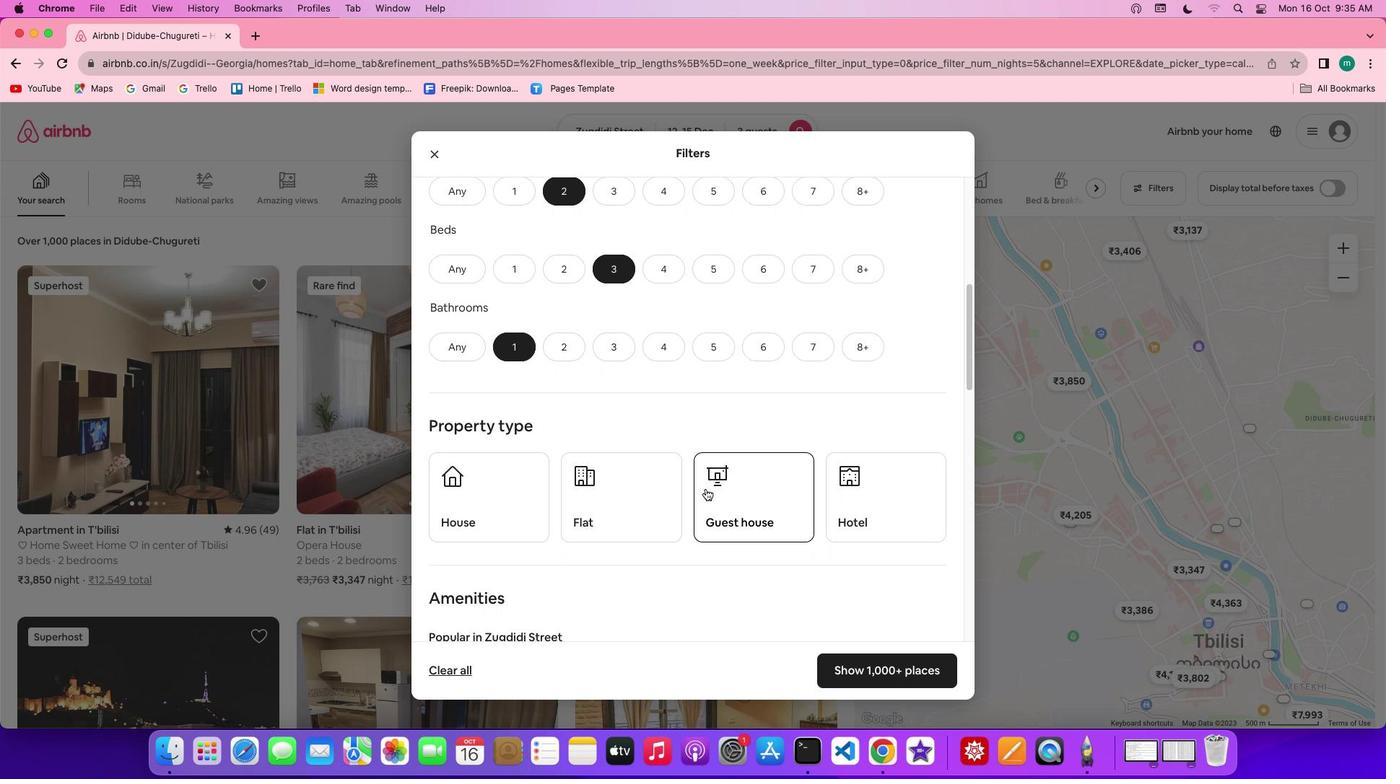 
Action: Mouse scrolled (705, 488) with delta (0, 0)
Screenshot: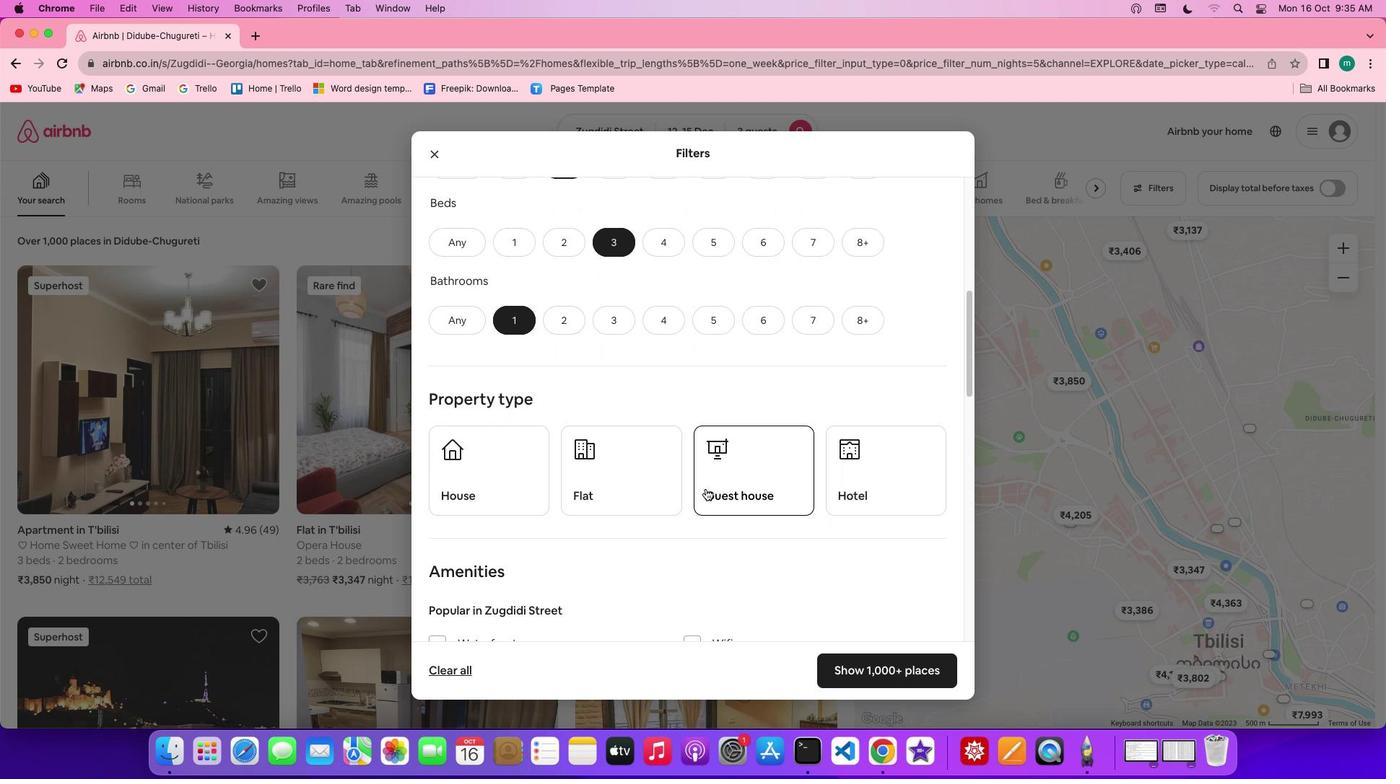 
Action: Mouse moved to (632, 472)
Screenshot: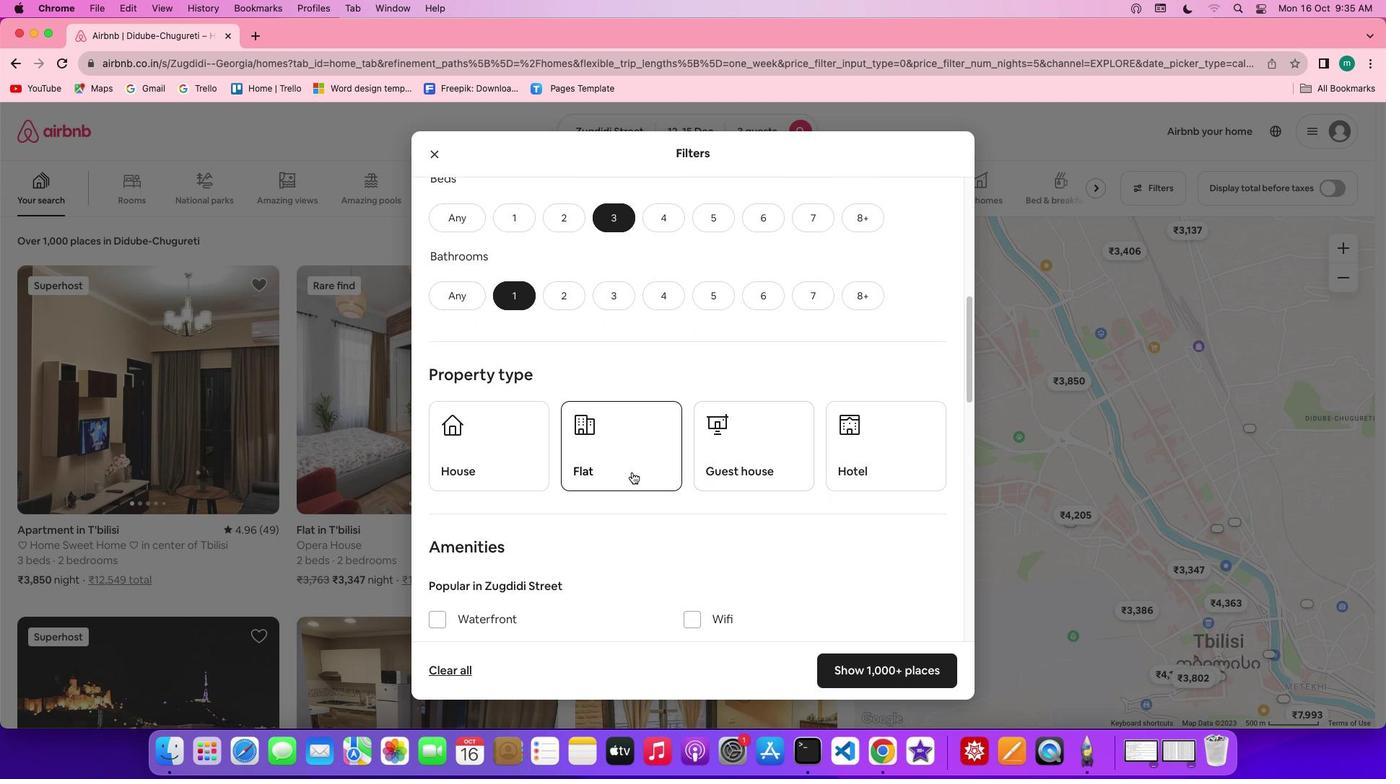 
Action: Mouse pressed left at (632, 472)
Screenshot: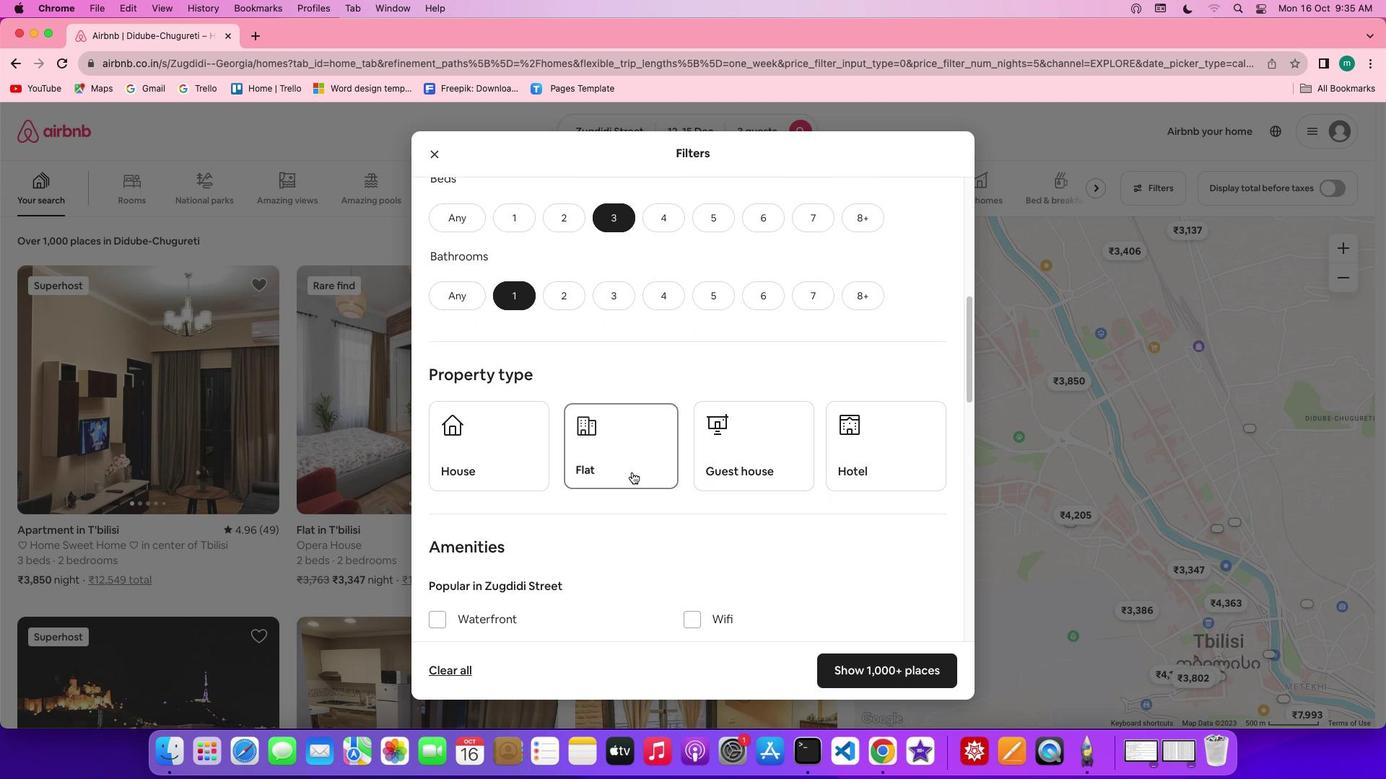 
Action: Mouse moved to (804, 490)
Screenshot: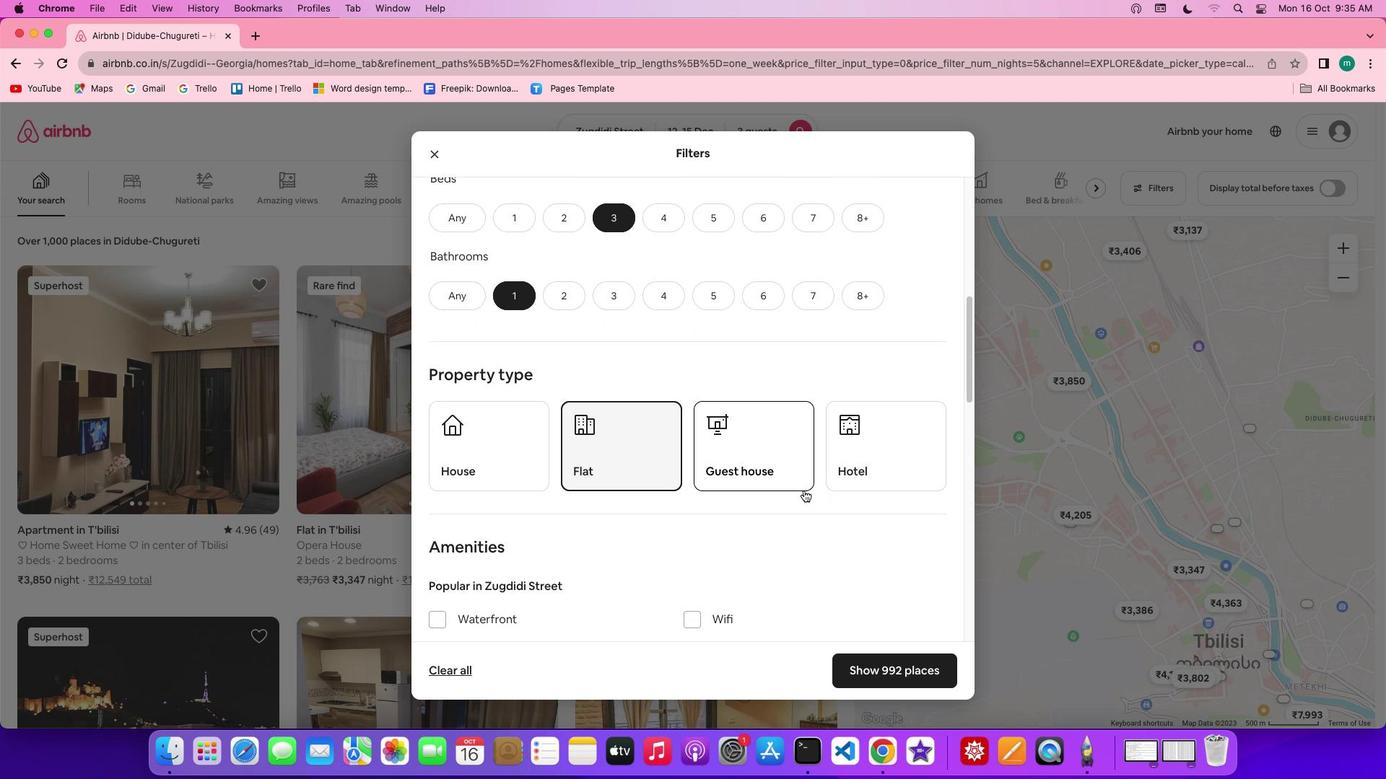 
Action: Mouse scrolled (804, 490) with delta (0, 0)
Screenshot: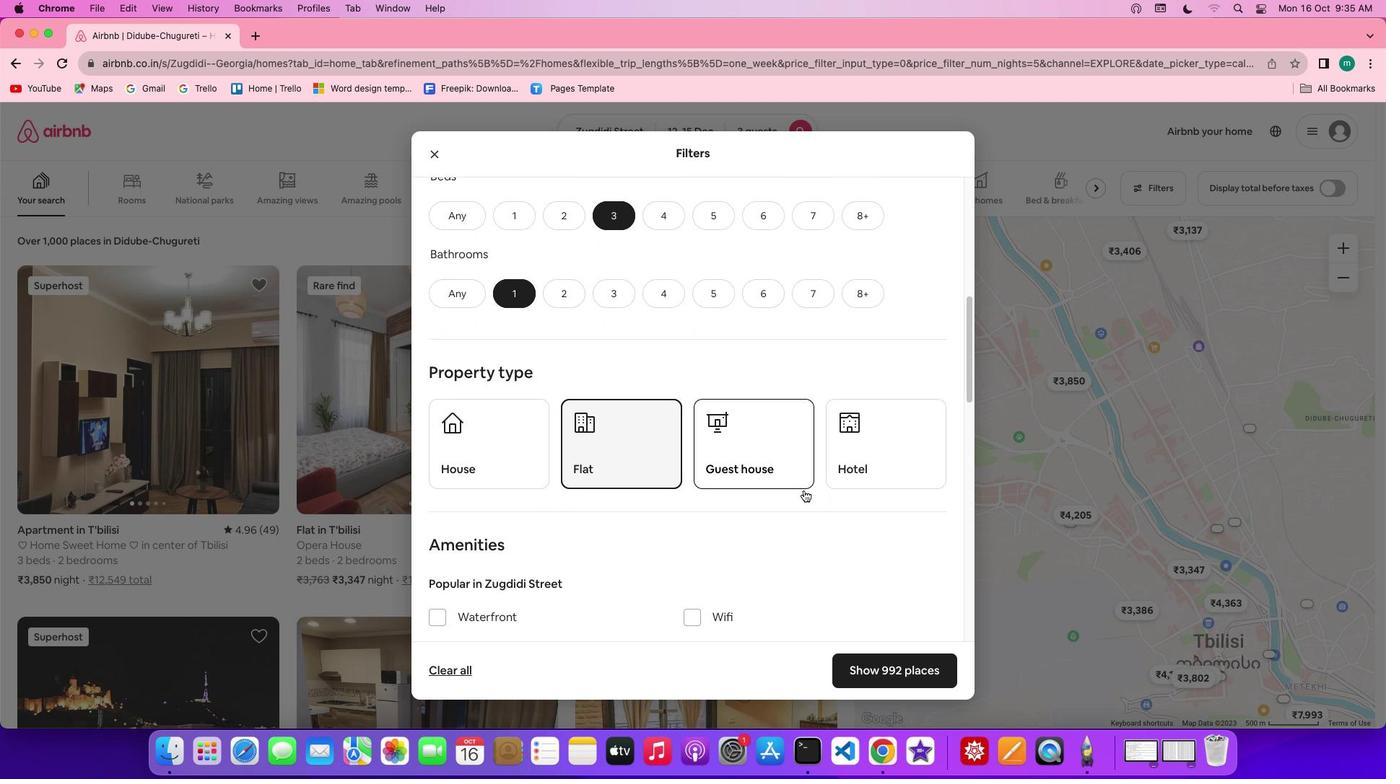 
Action: Mouse scrolled (804, 490) with delta (0, 0)
Screenshot: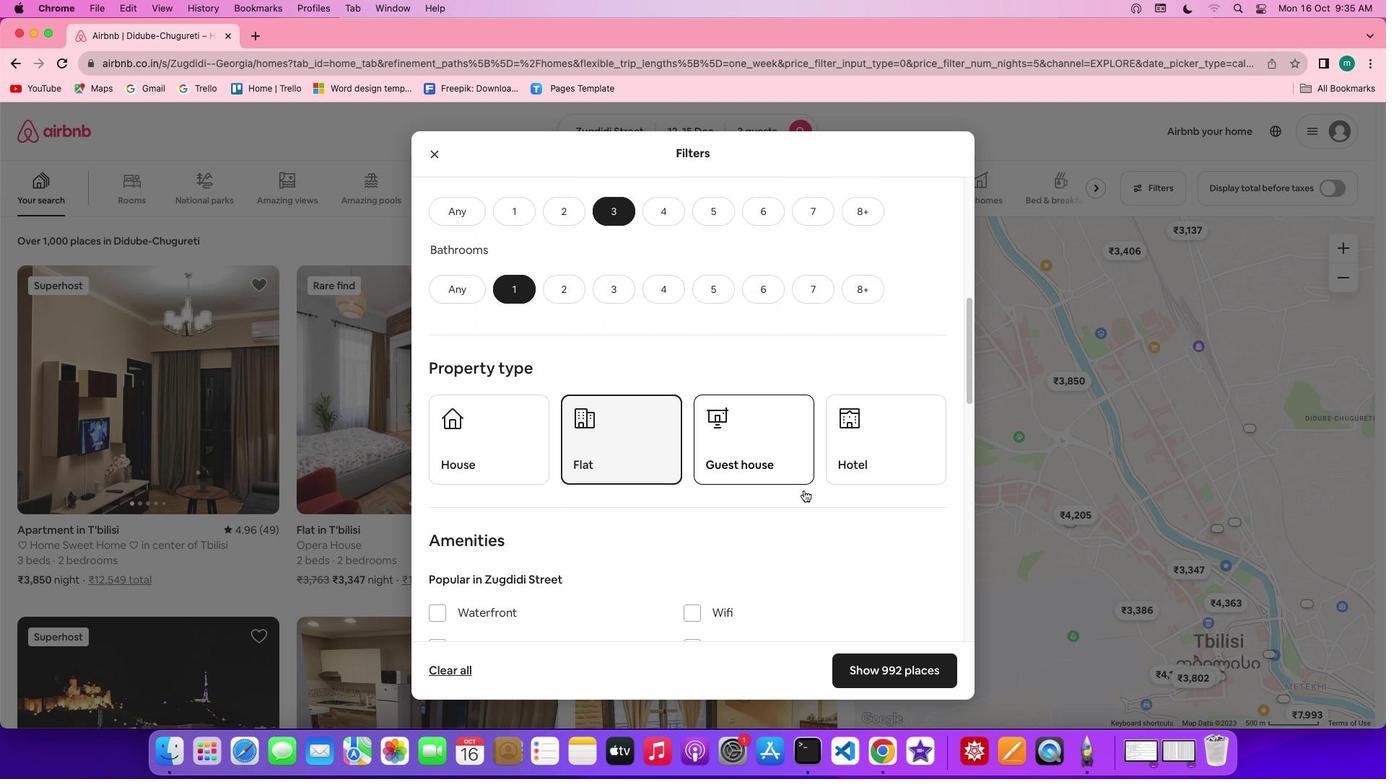 
Action: Mouse scrolled (804, 490) with delta (0, -1)
Screenshot: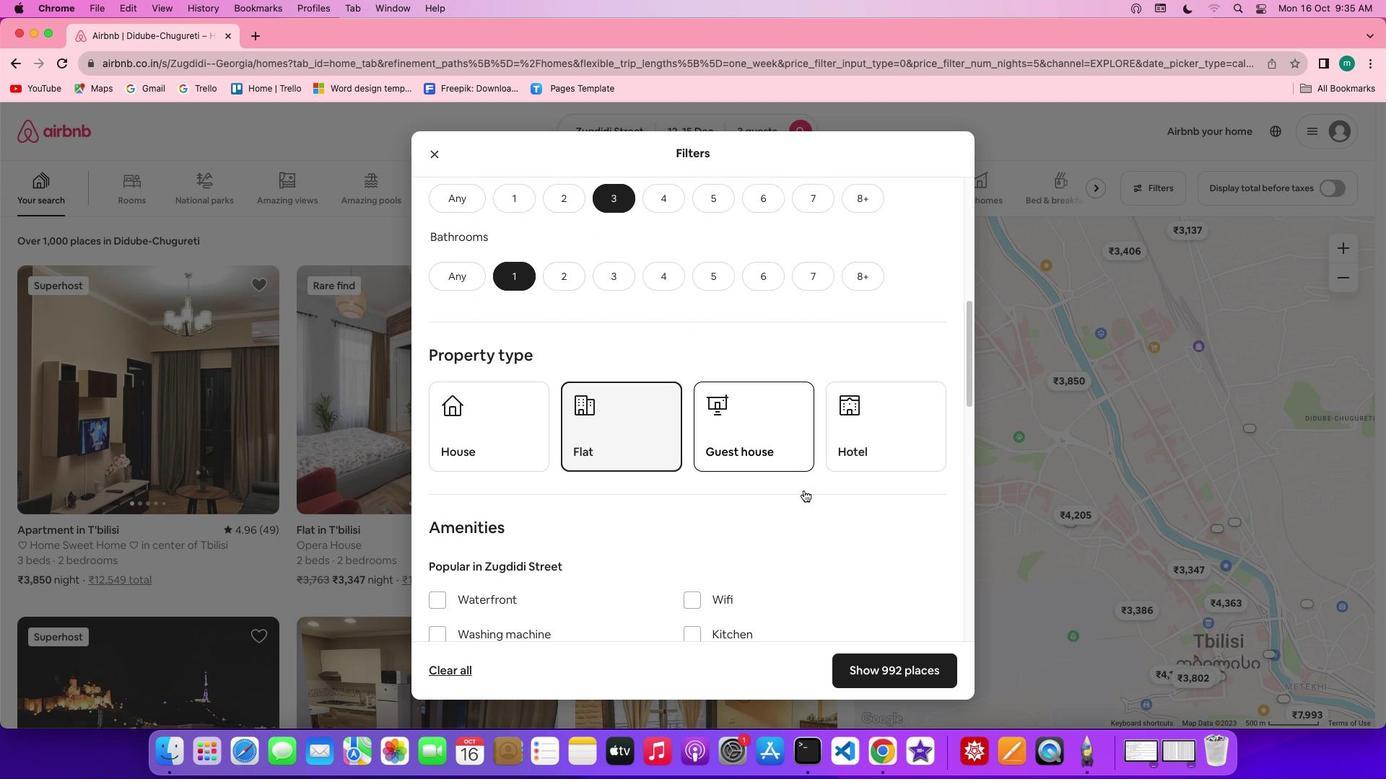 
Action: Mouse scrolled (804, 490) with delta (0, 0)
Screenshot: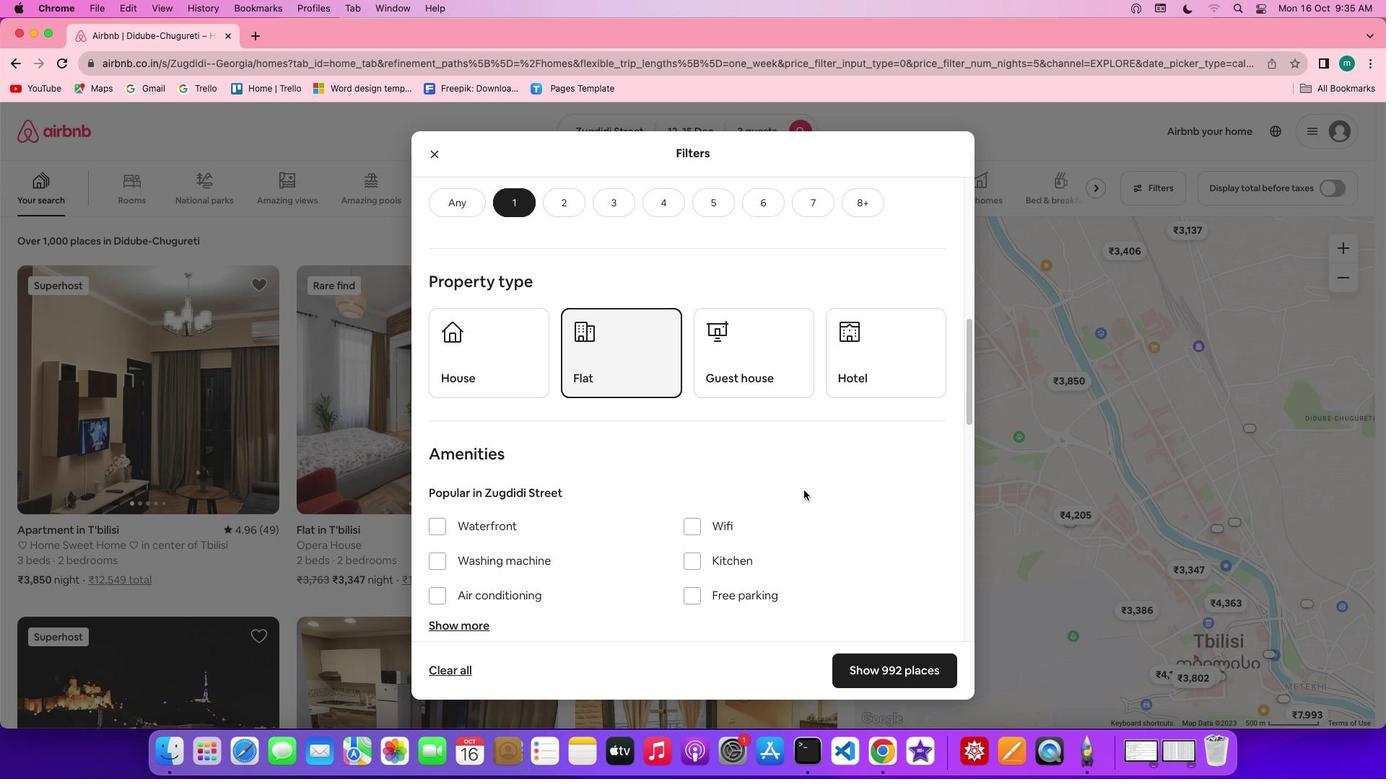 
Action: Mouse scrolled (804, 490) with delta (0, 0)
Screenshot: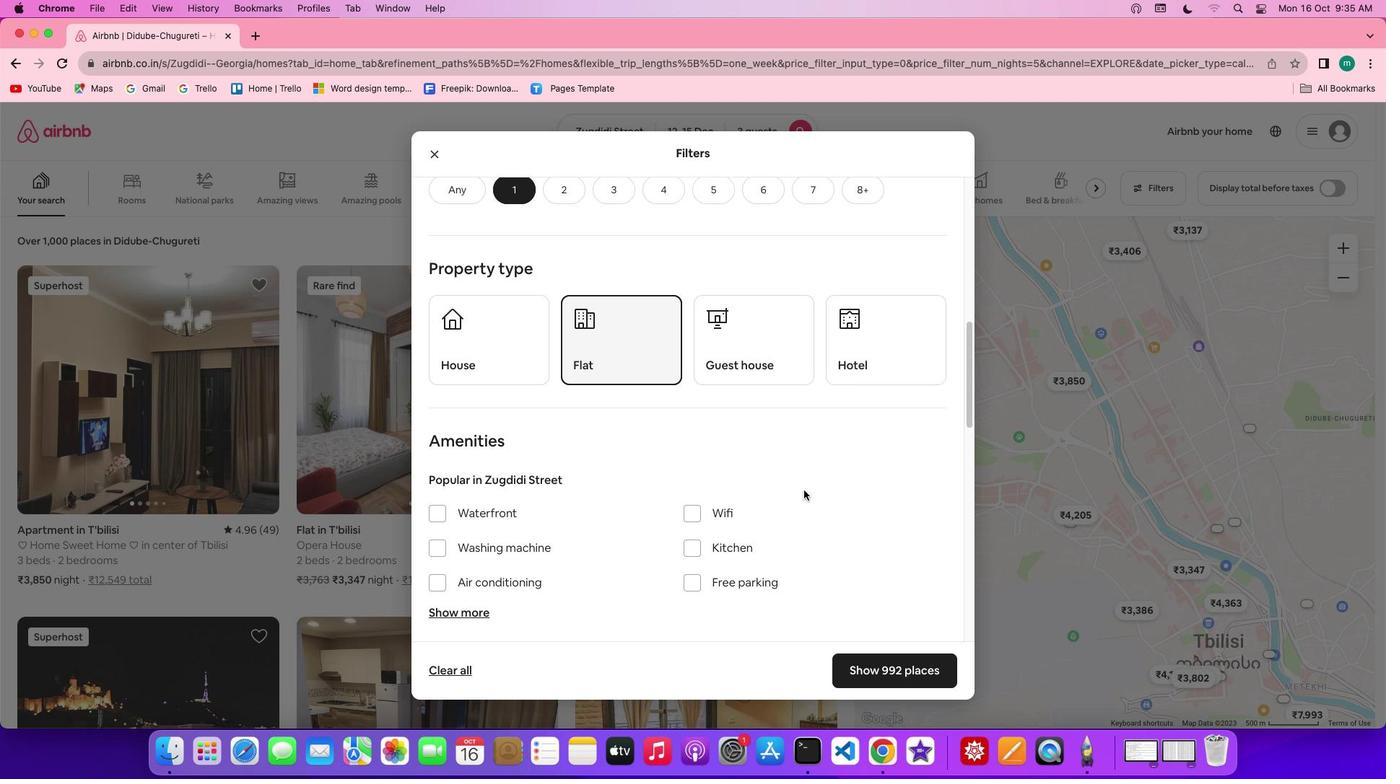
Action: Mouse scrolled (804, 490) with delta (0, -1)
Screenshot: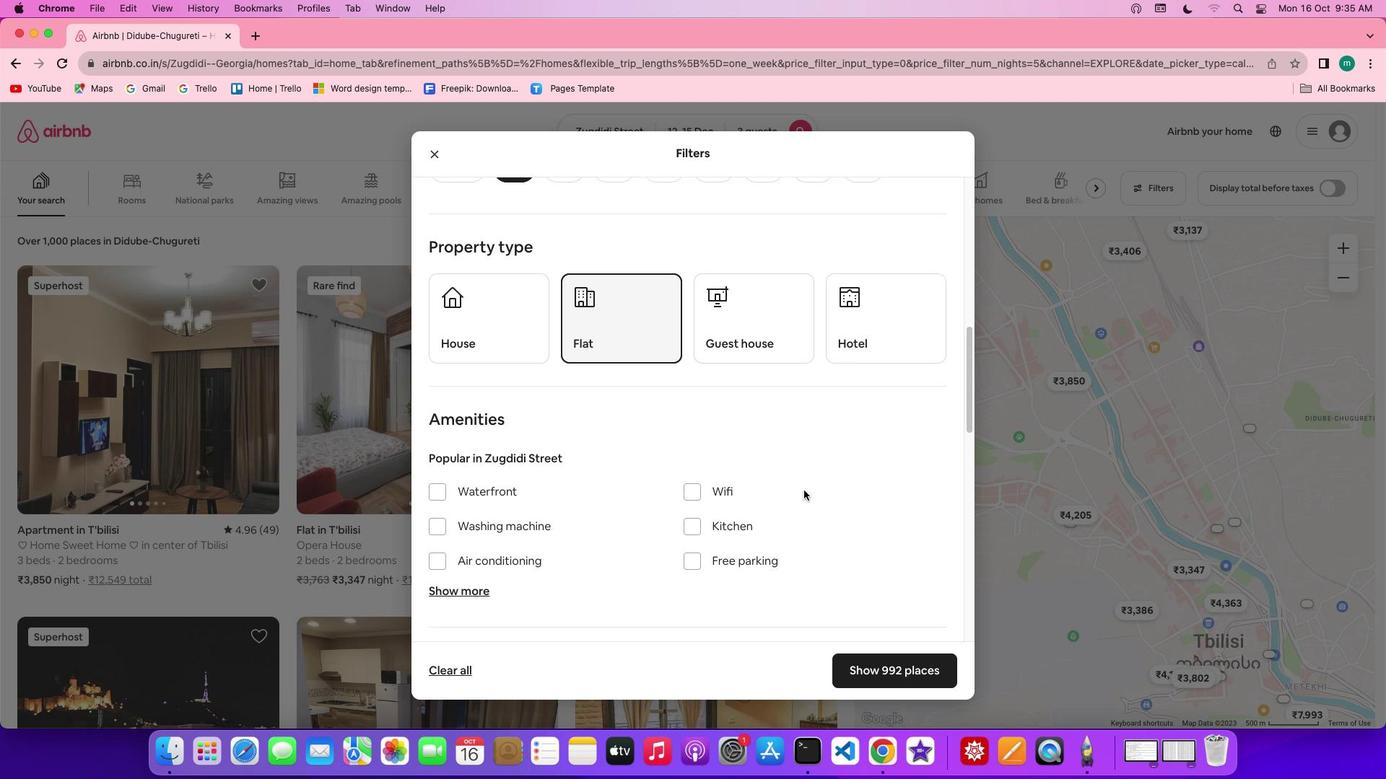 
Action: Mouse scrolled (804, 490) with delta (0, -2)
Screenshot: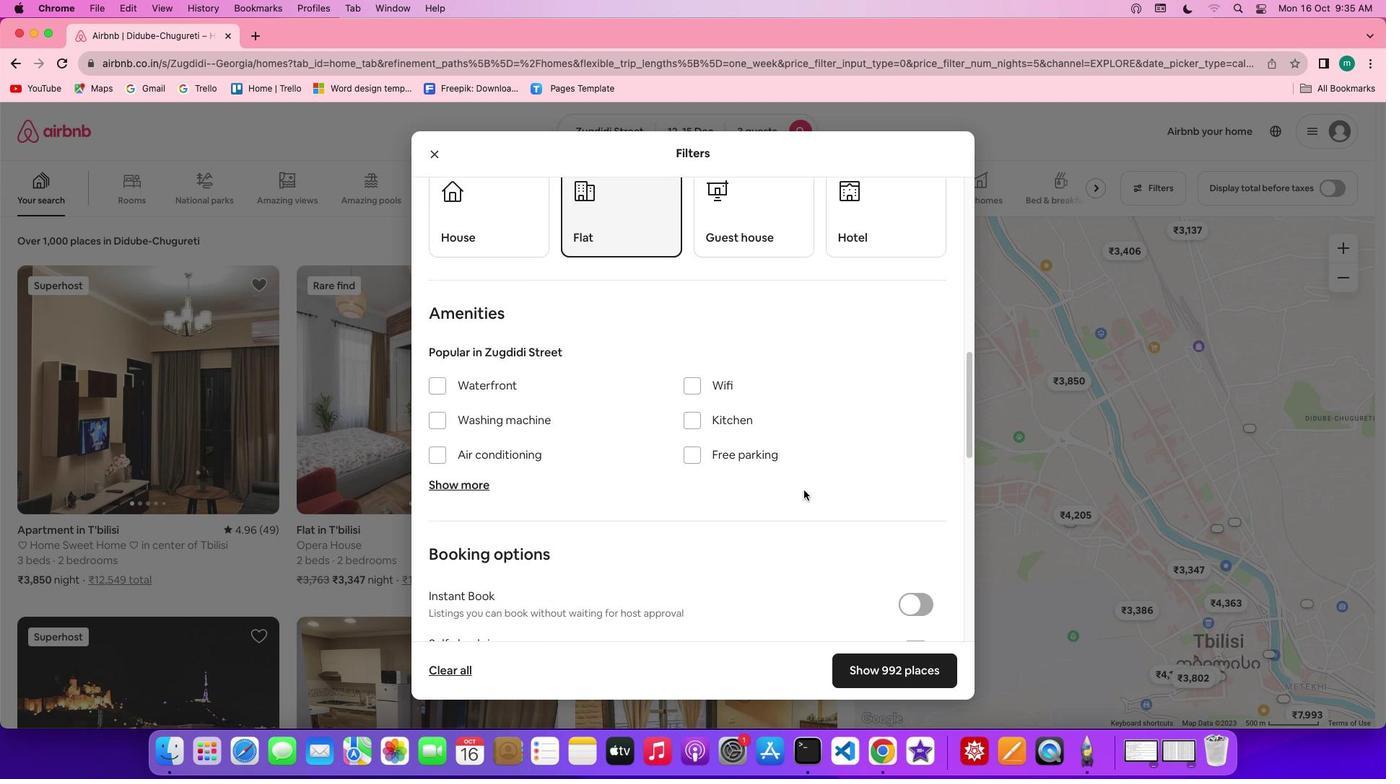 
Action: Mouse scrolled (804, 490) with delta (0, 0)
Screenshot: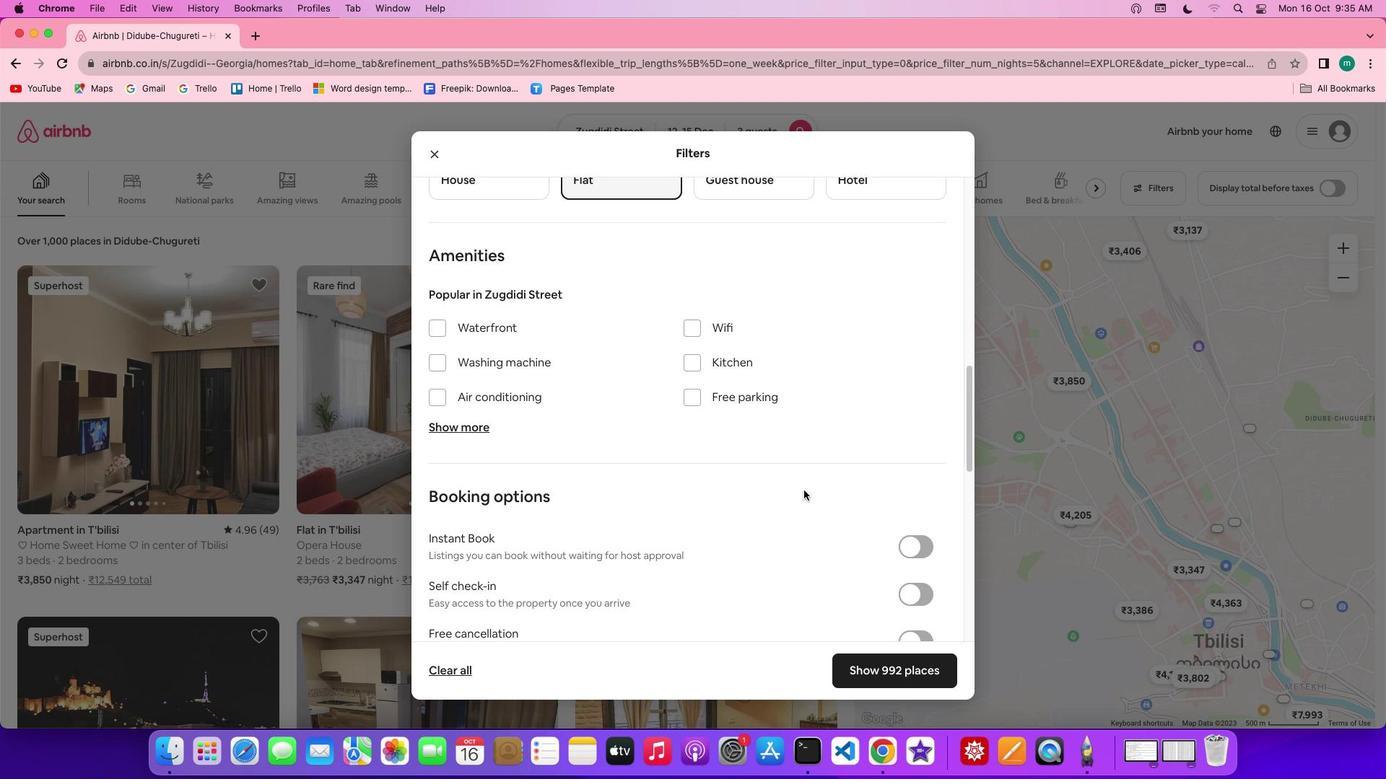 
Action: Mouse scrolled (804, 490) with delta (0, 0)
Screenshot: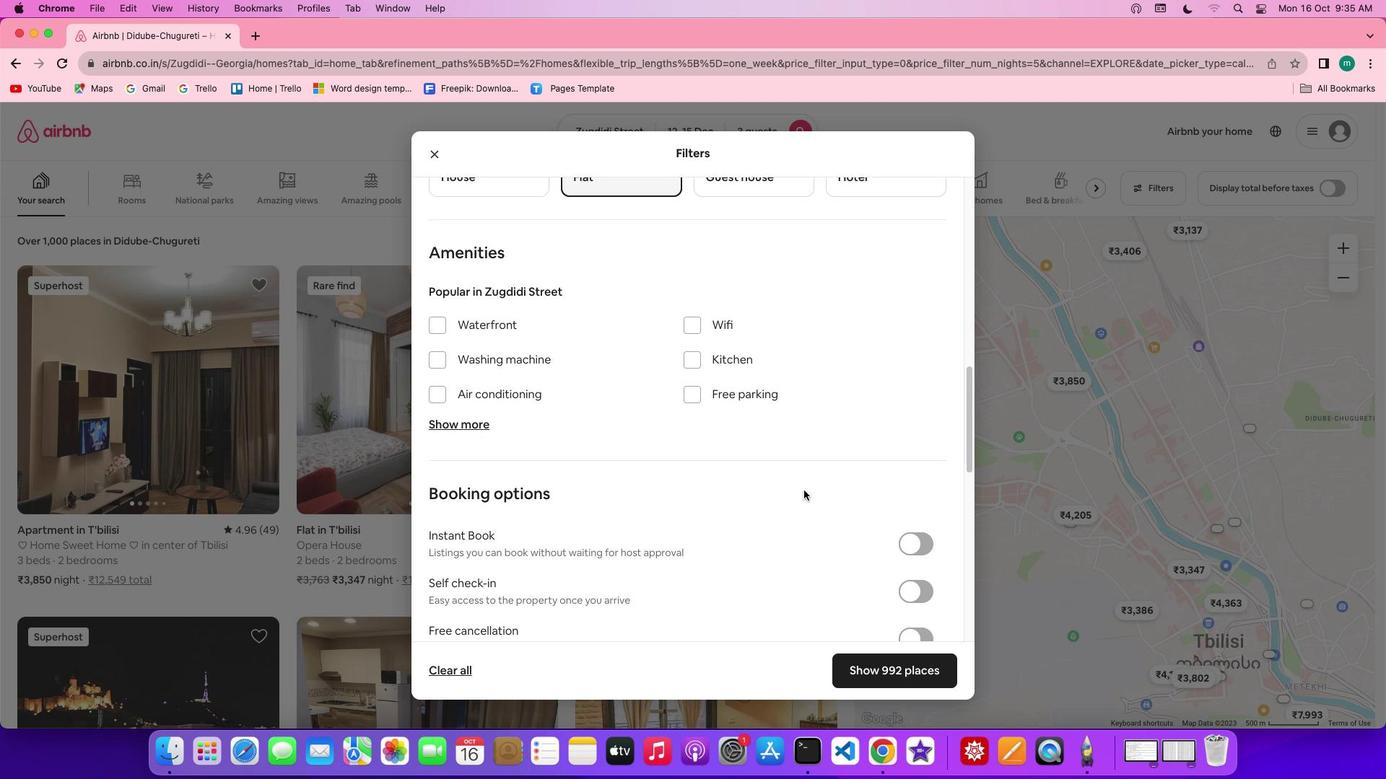 
Action: Mouse scrolled (804, 490) with delta (0, 0)
Screenshot: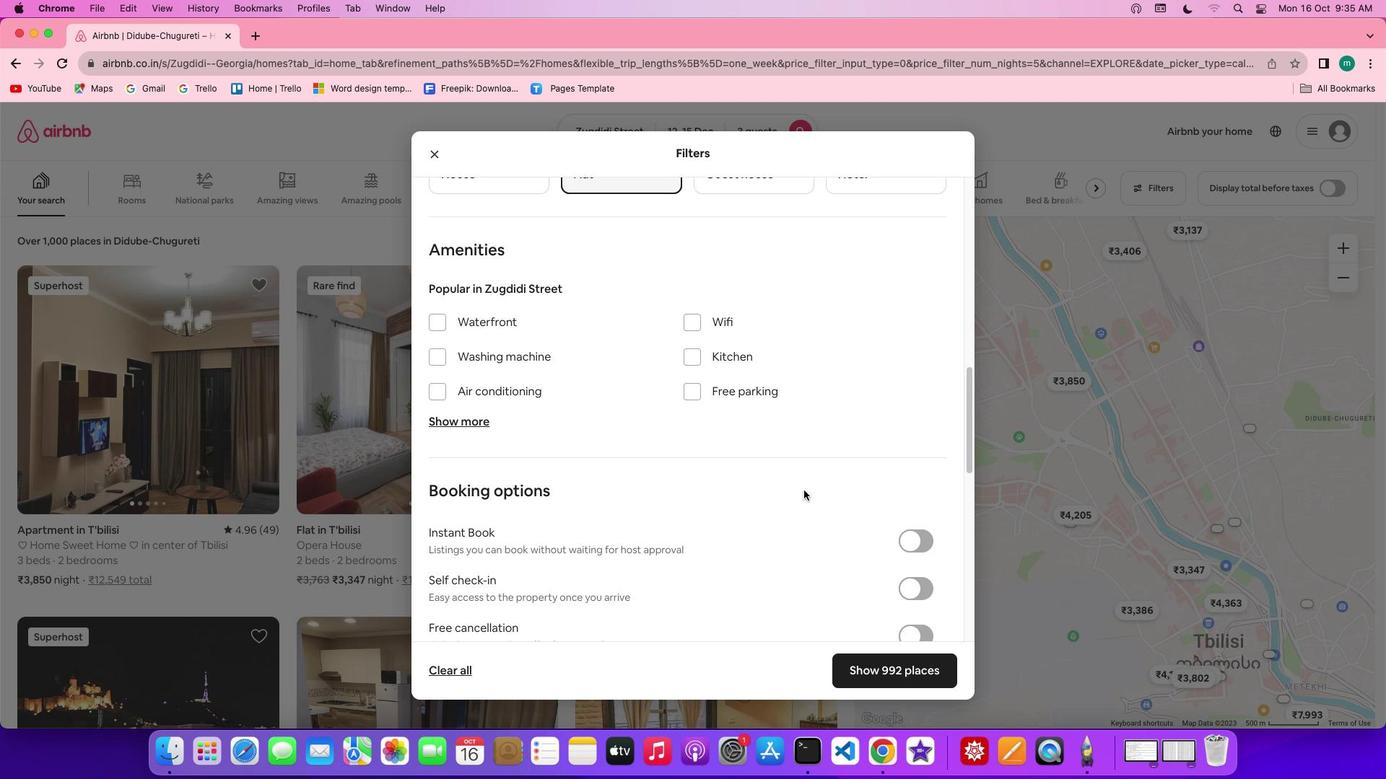 
Action: Mouse scrolled (804, 490) with delta (0, 0)
Screenshot: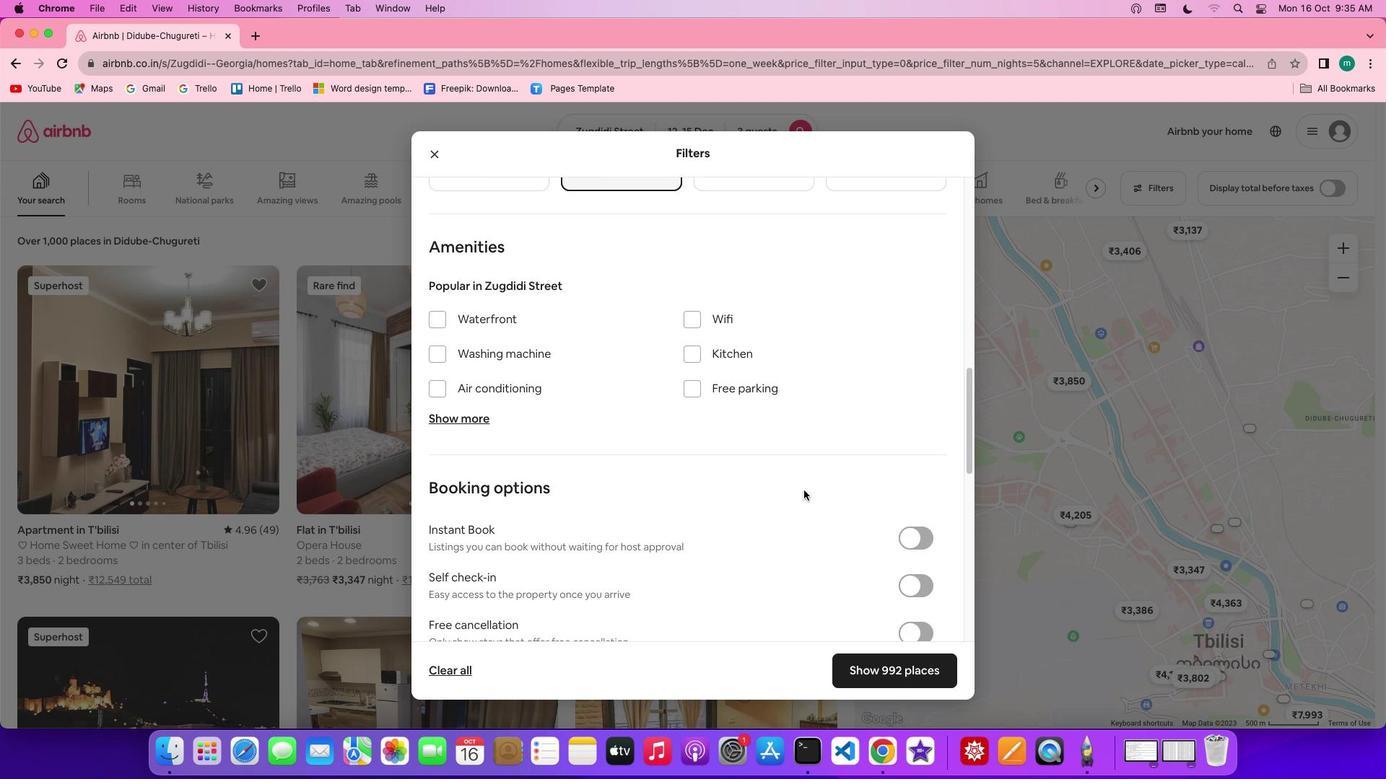 
Action: Mouse scrolled (804, 490) with delta (0, 0)
Screenshot: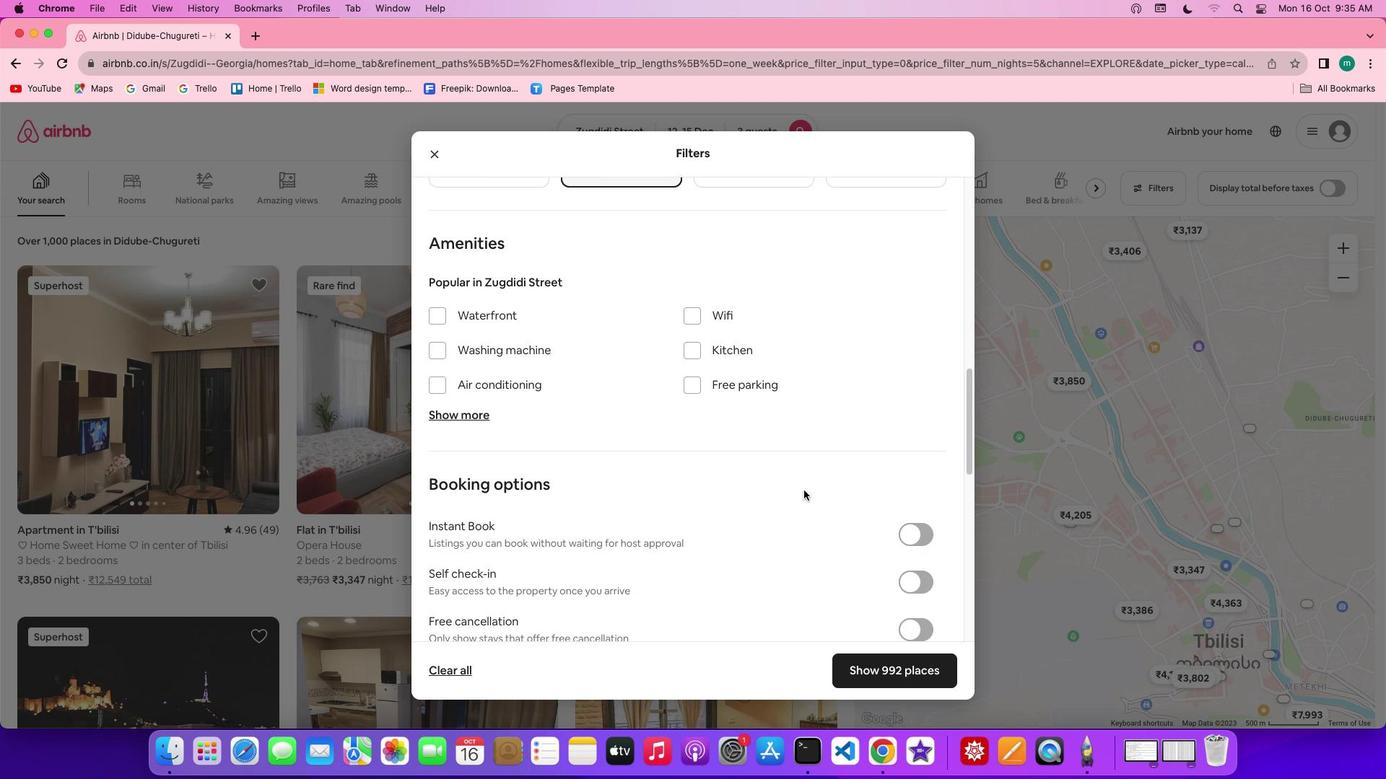 
Action: Mouse scrolled (804, 490) with delta (0, 0)
Screenshot: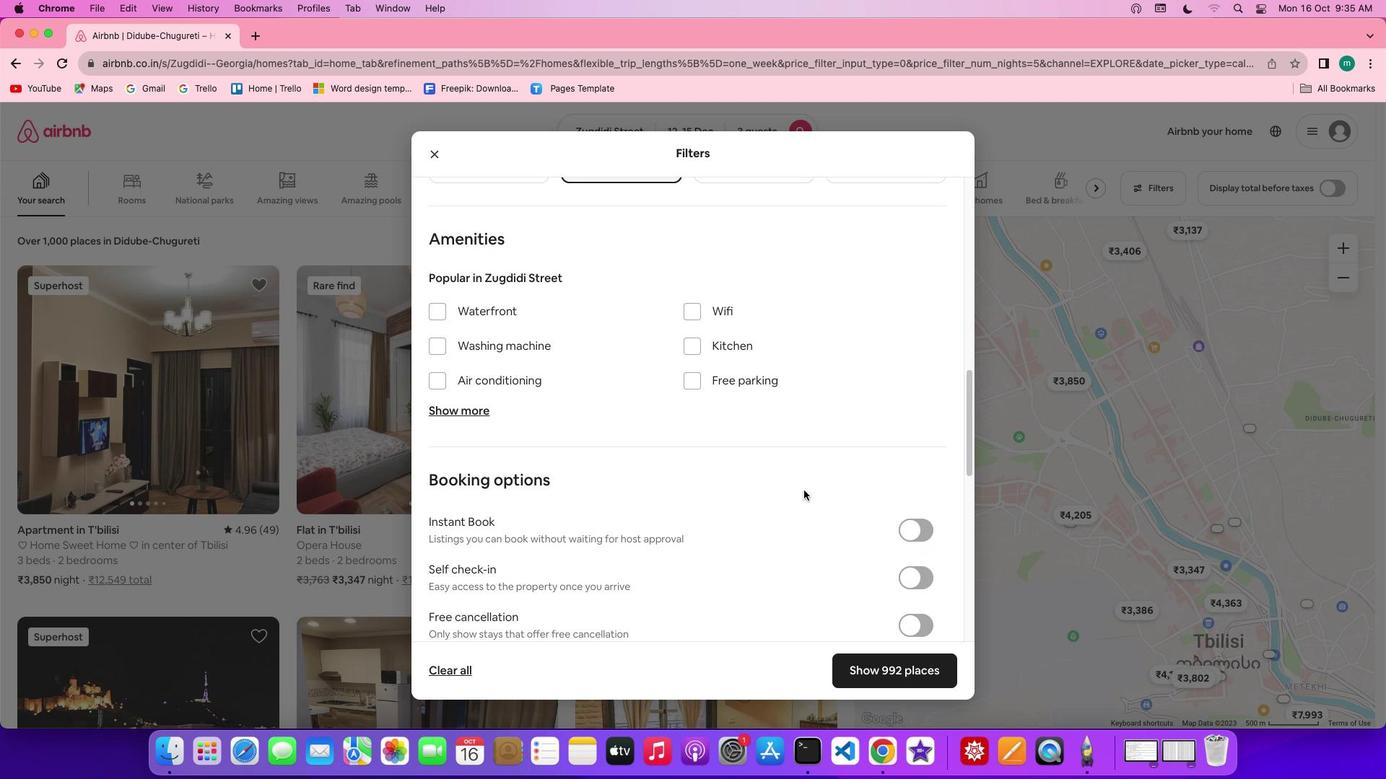 
Action: Mouse scrolled (804, 490) with delta (0, 0)
Screenshot: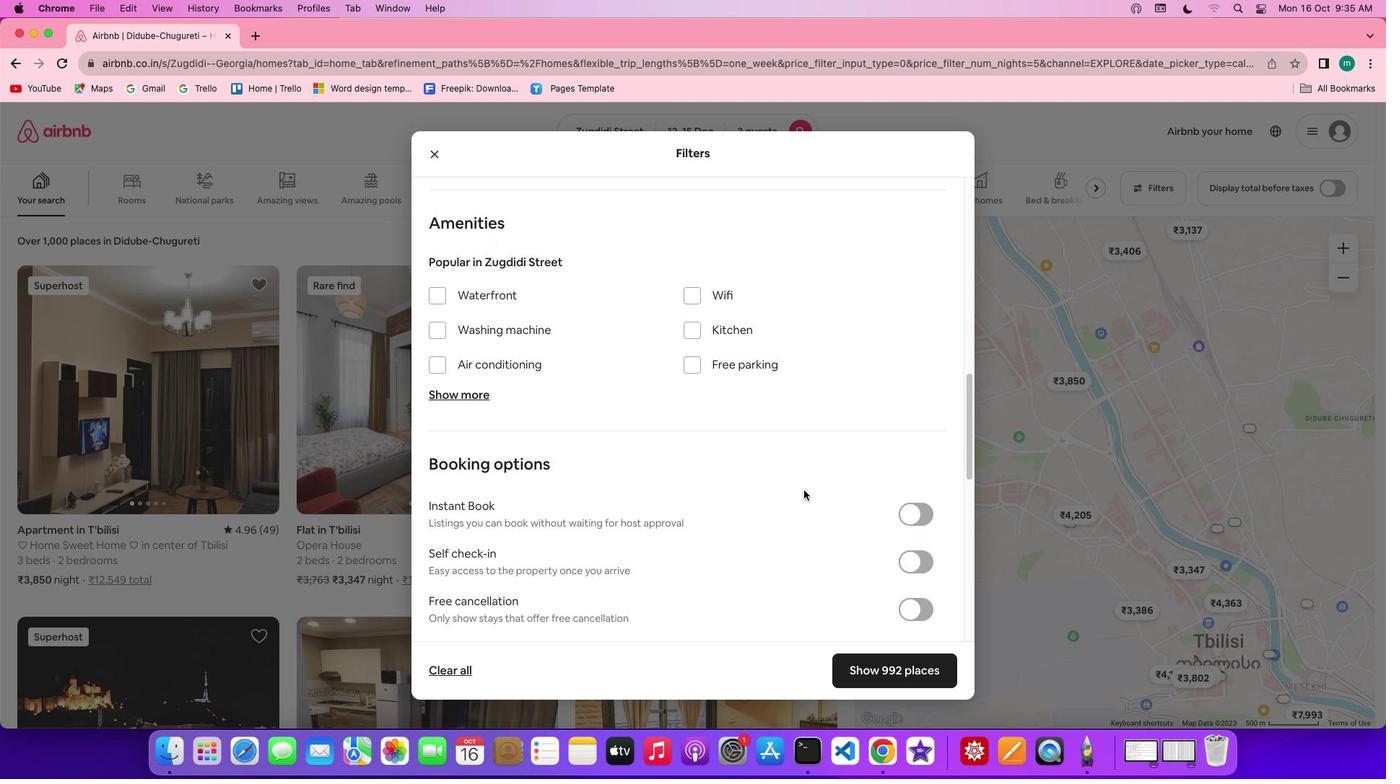 
Action: Mouse moved to (916, 553)
Screenshot: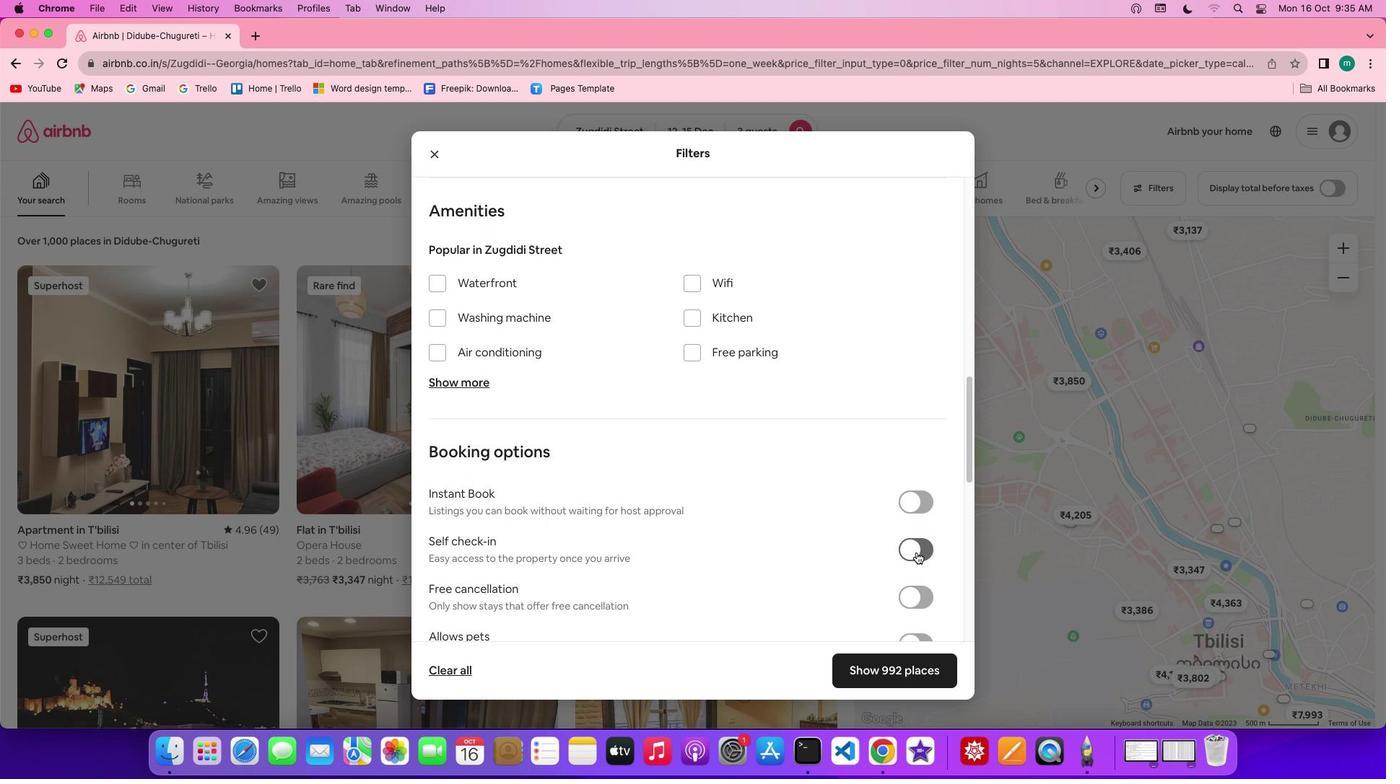 
Action: Mouse pressed left at (916, 553)
Screenshot: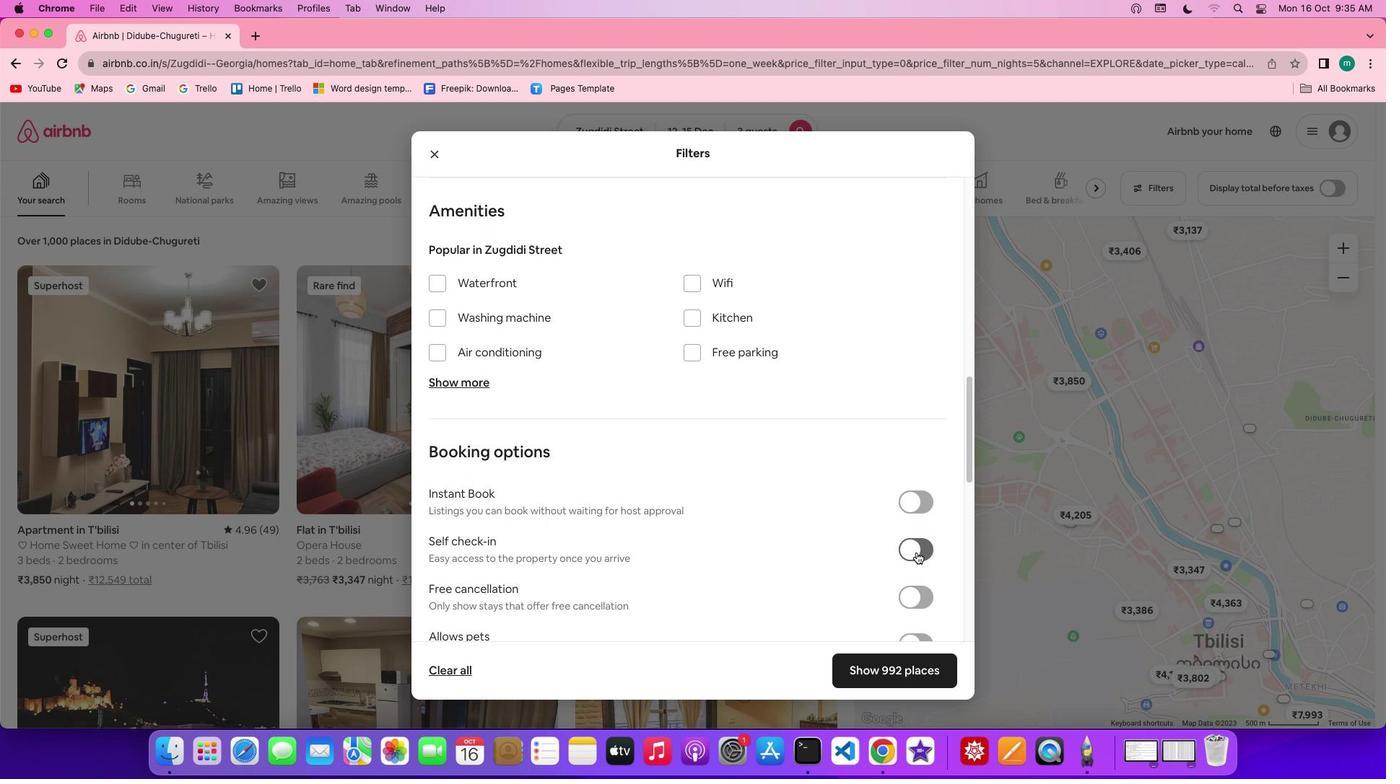 
Action: Mouse moved to (898, 665)
Screenshot: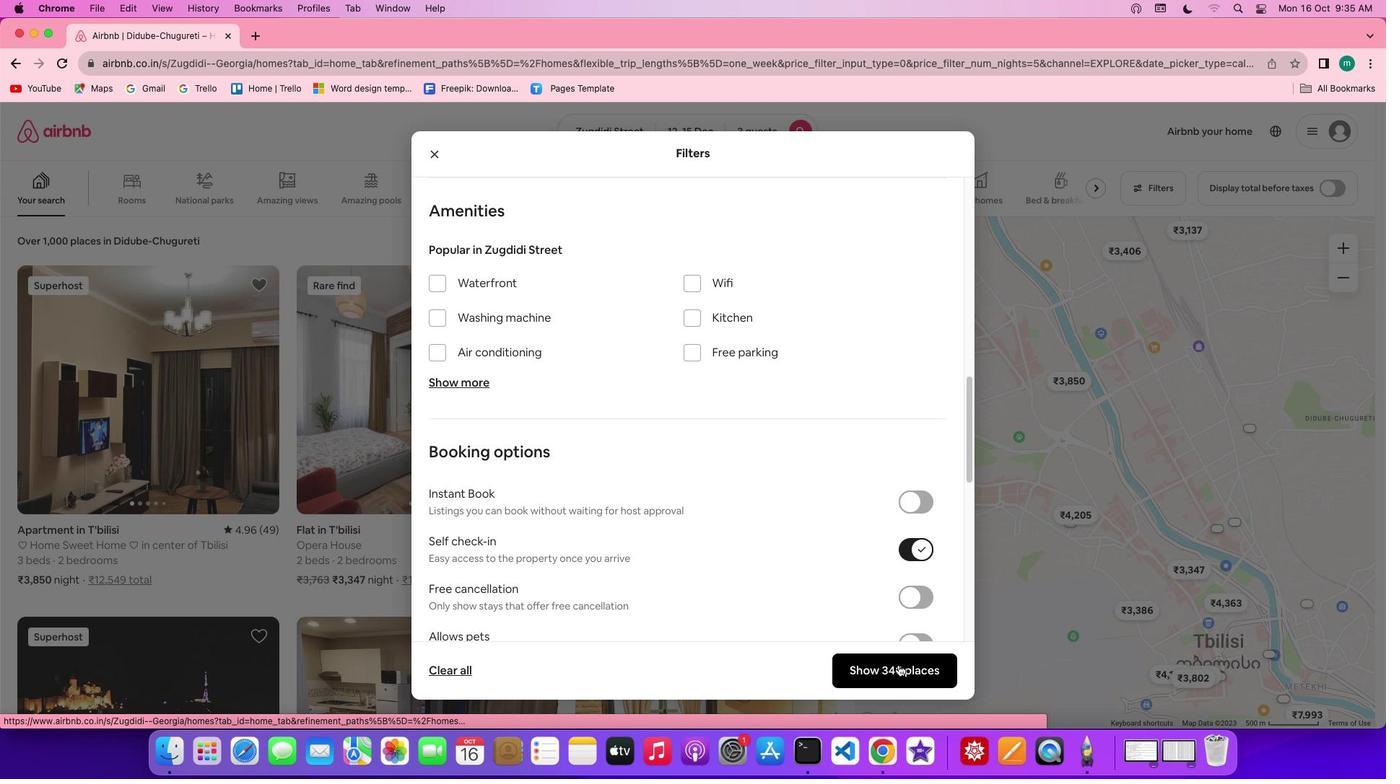 
Action: Mouse pressed left at (898, 665)
Screenshot: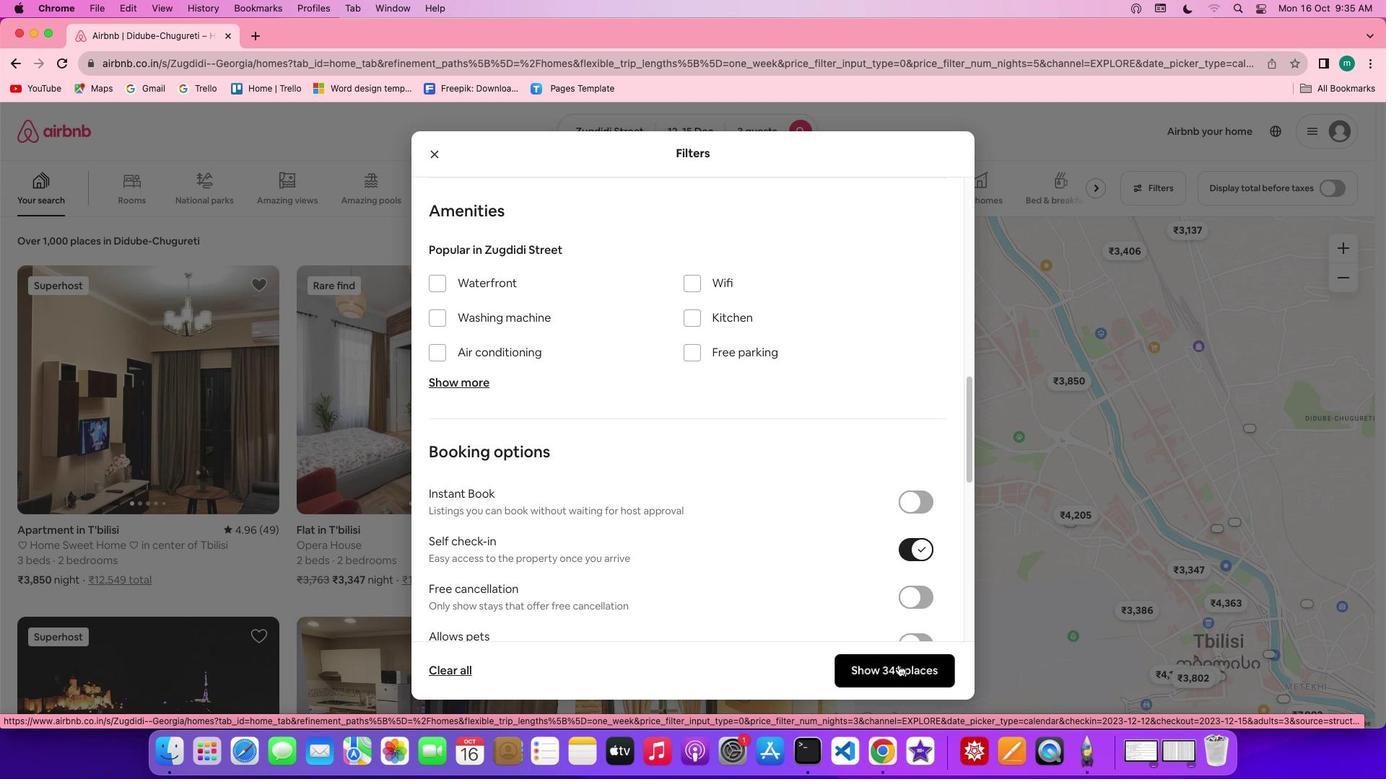 
Action: Mouse moved to (500, 535)
Screenshot: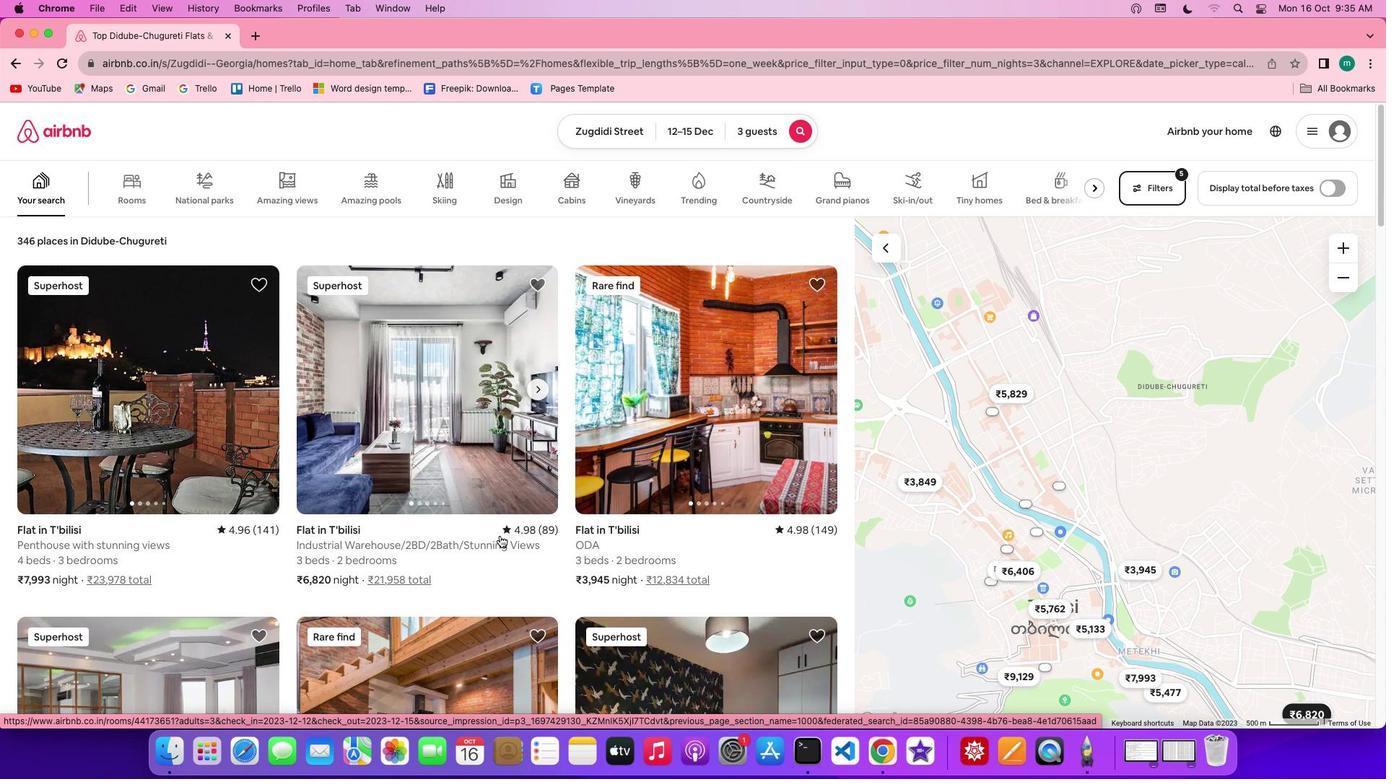 
Action: Mouse scrolled (500, 535) with delta (0, 0)
Screenshot: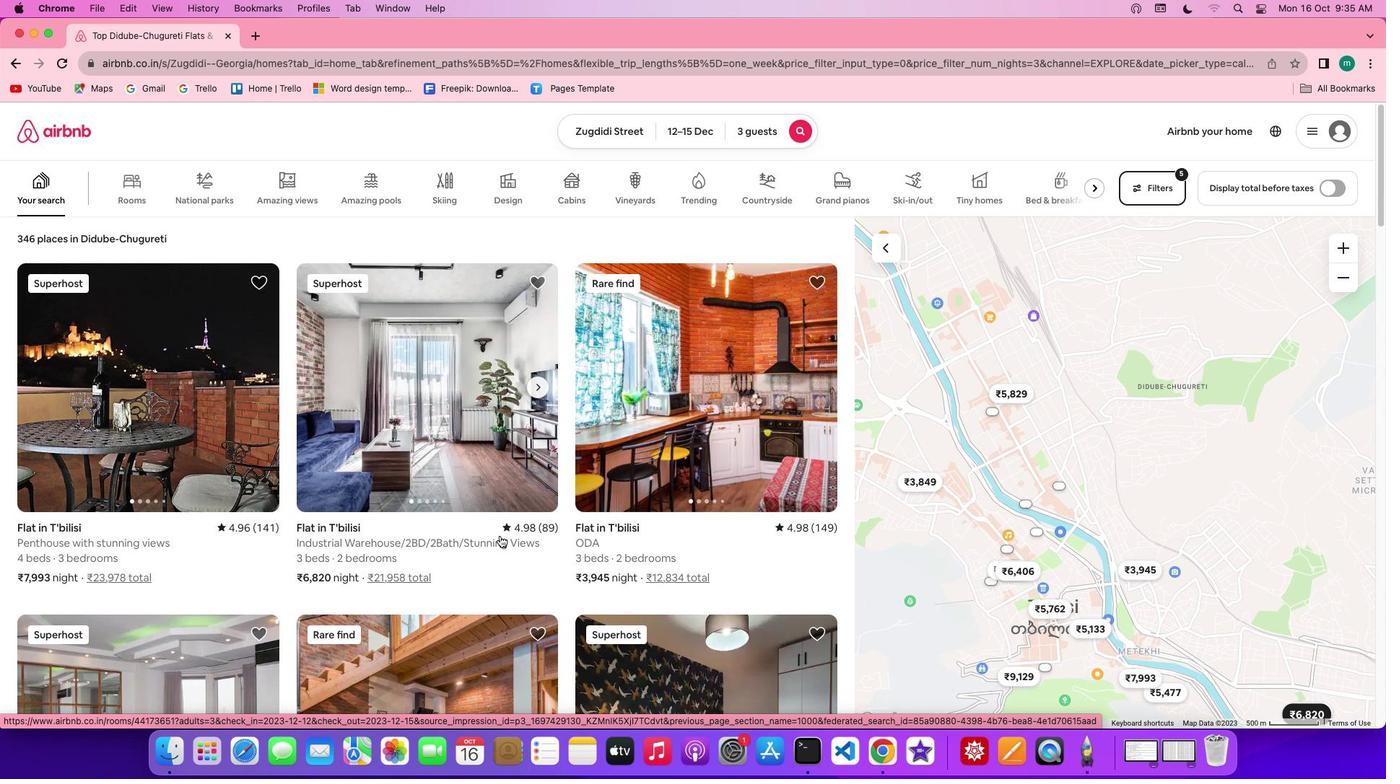 
Action: Mouse scrolled (500, 535) with delta (0, 0)
Screenshot: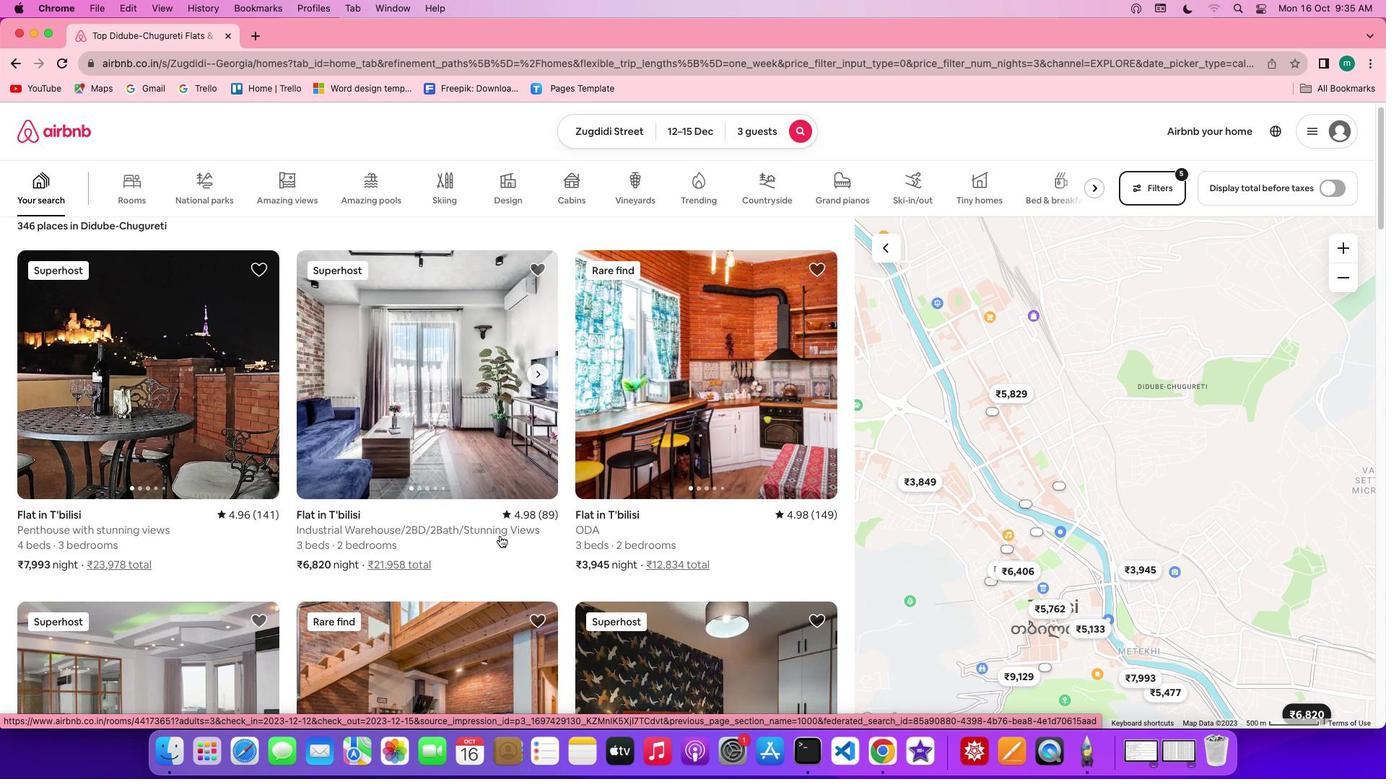 
Action: Mouse scrolled (500, 535) with delta (0, -2)
Screenshot: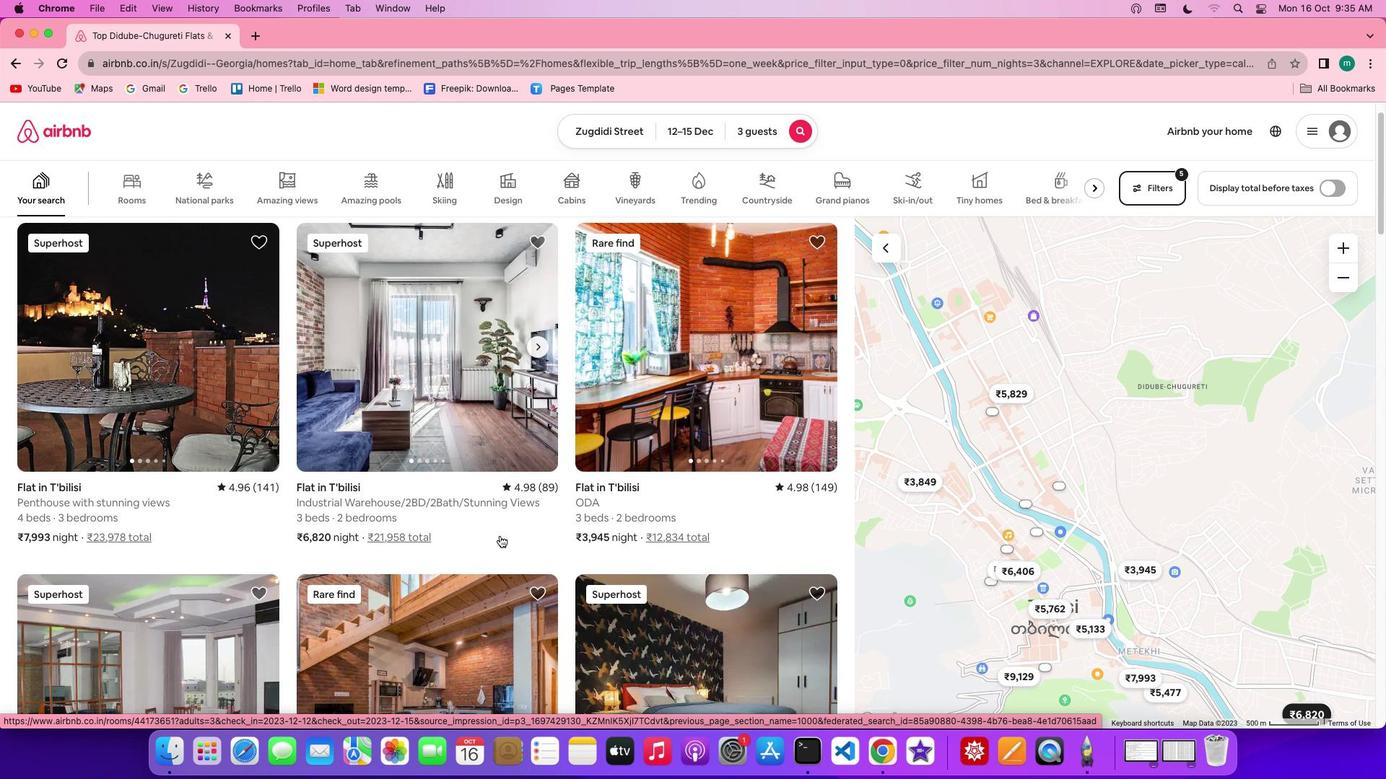 
Action: Mouse scrolled (500, 535) with delta (0, -2)
Screenshot: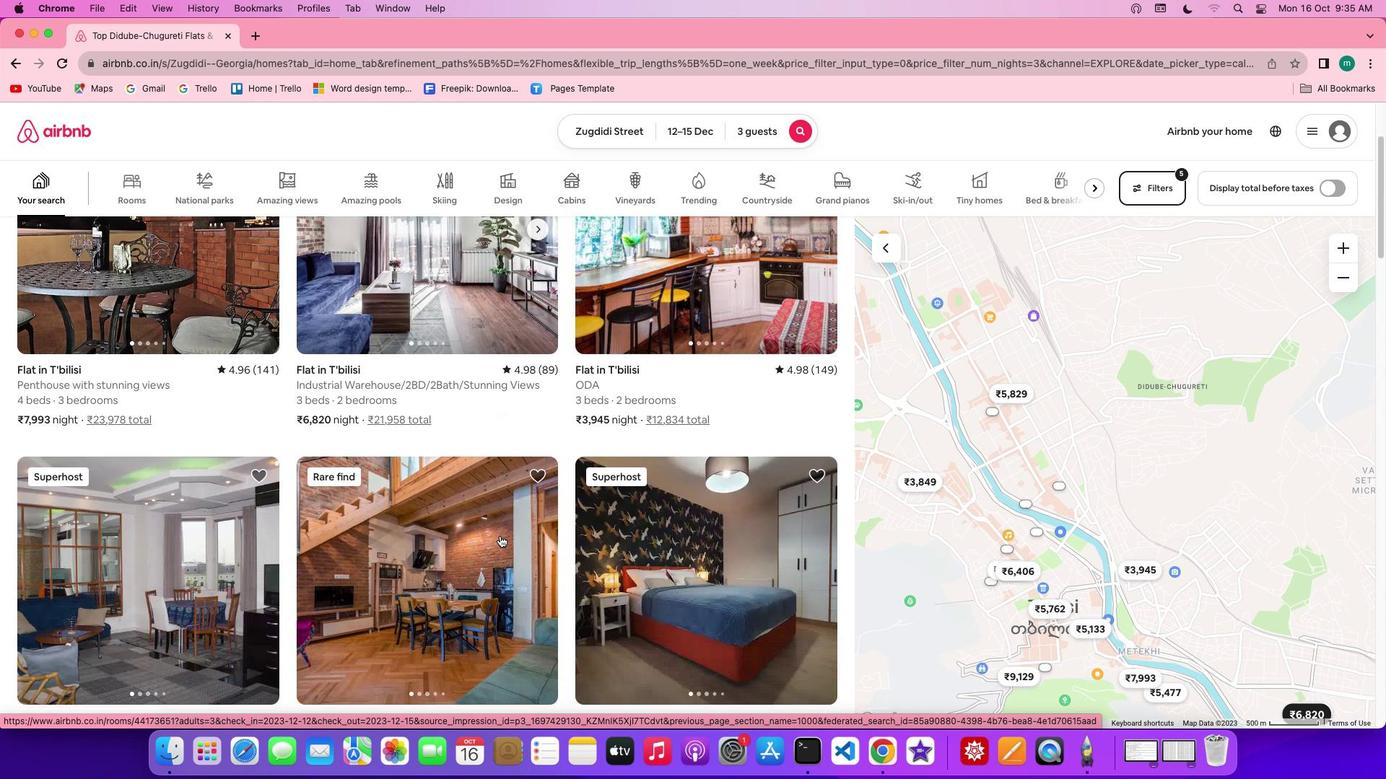 
Action: Mouse moved to (449, 671)
Screenshot: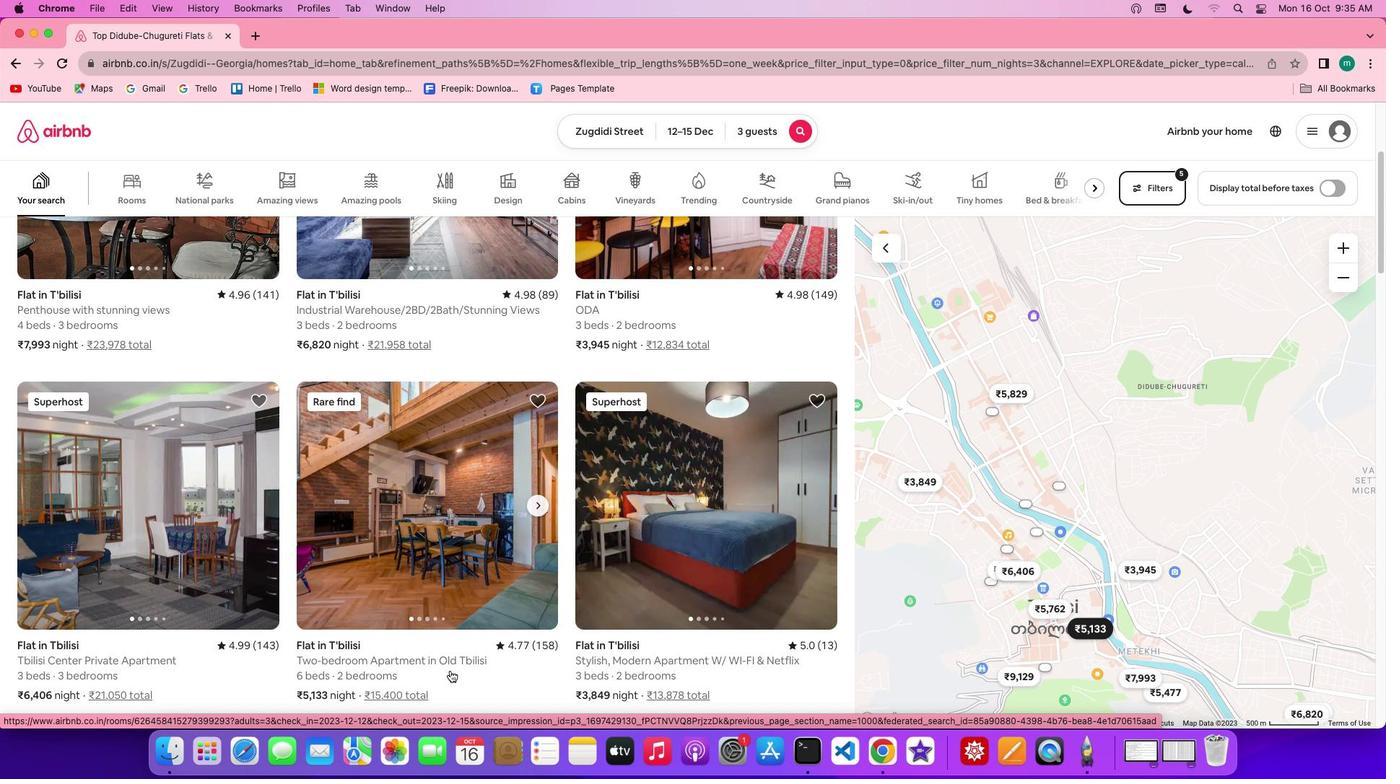 
Action: Mouse scrolled (449, 671) with delta (0, 0)
Screenshot: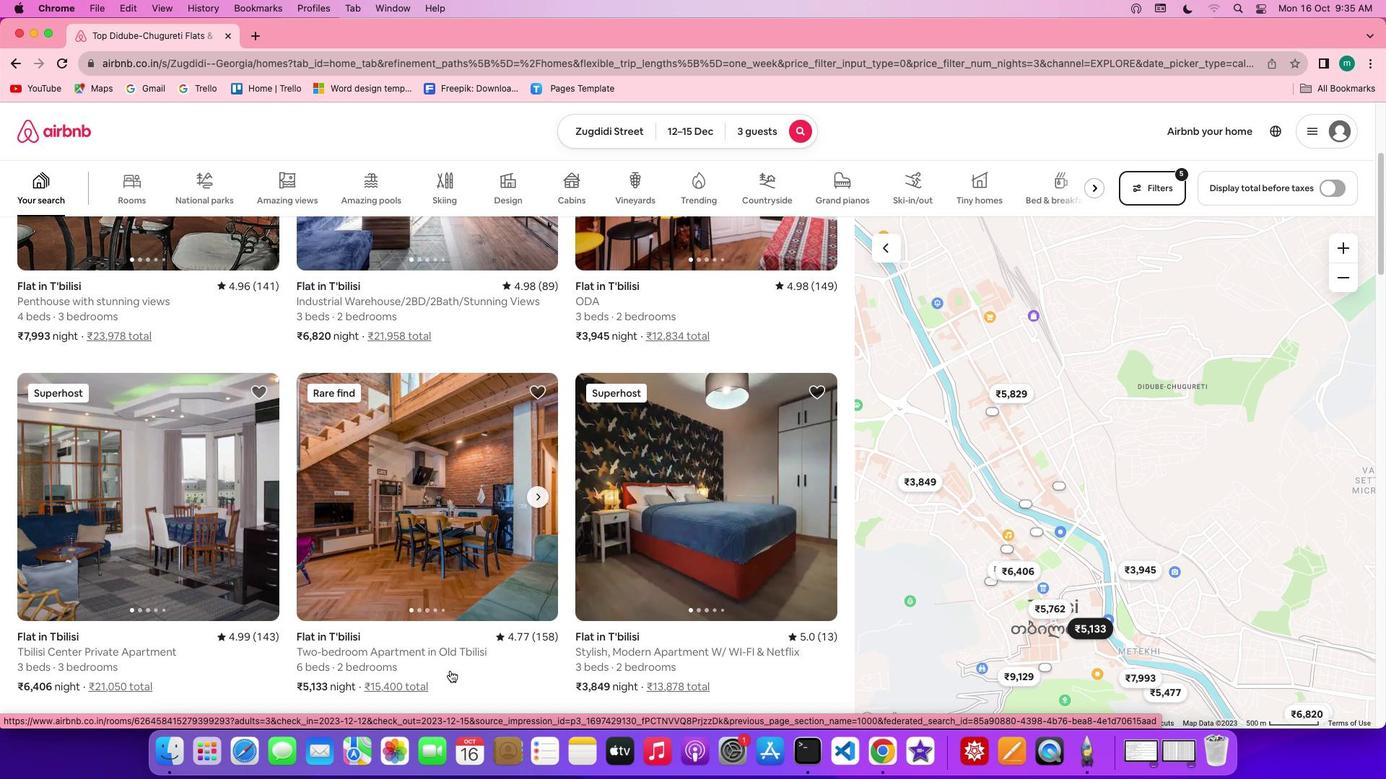 
Action: Mouse scrolled (449, 671) with delta (0, 0)
Screenshot: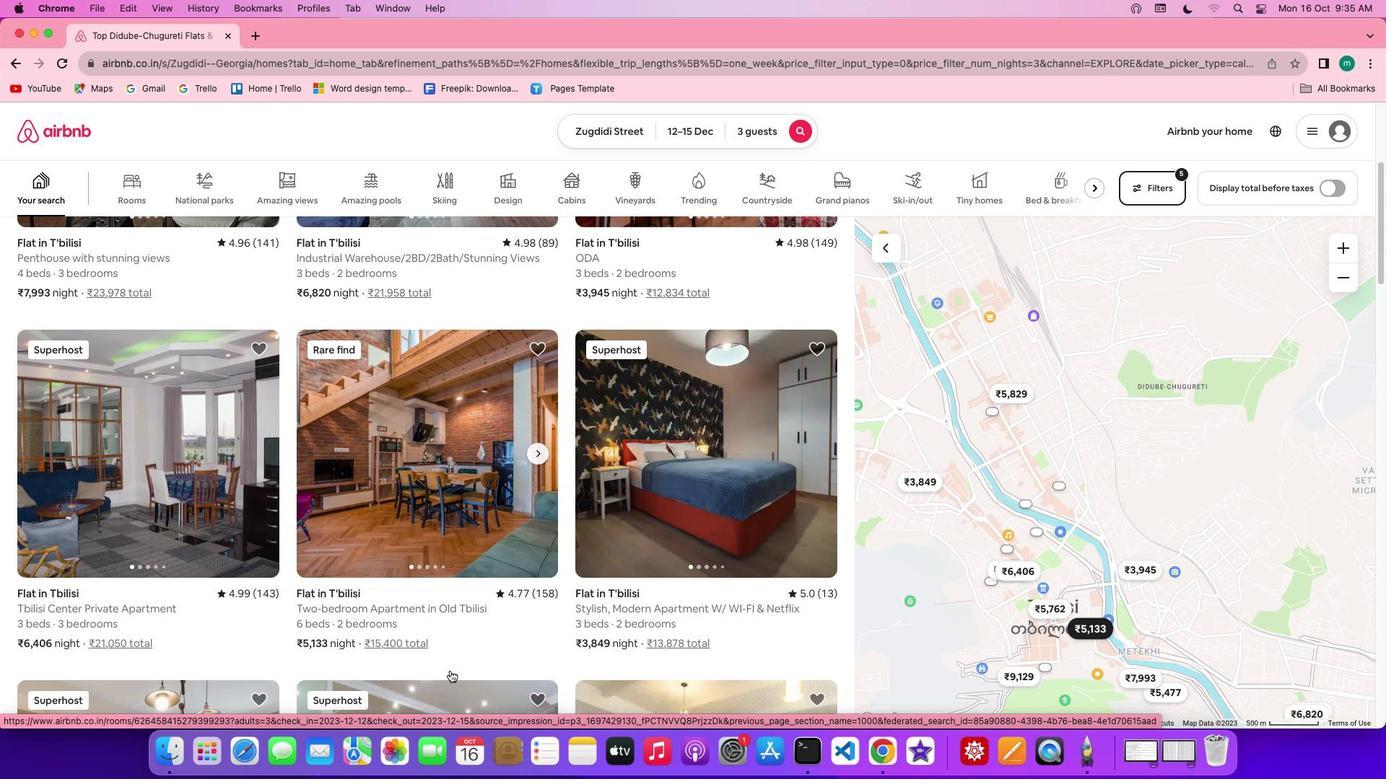 
Action: Mouse scrolled (449, 671) with delta (0, -2)
Screenshot: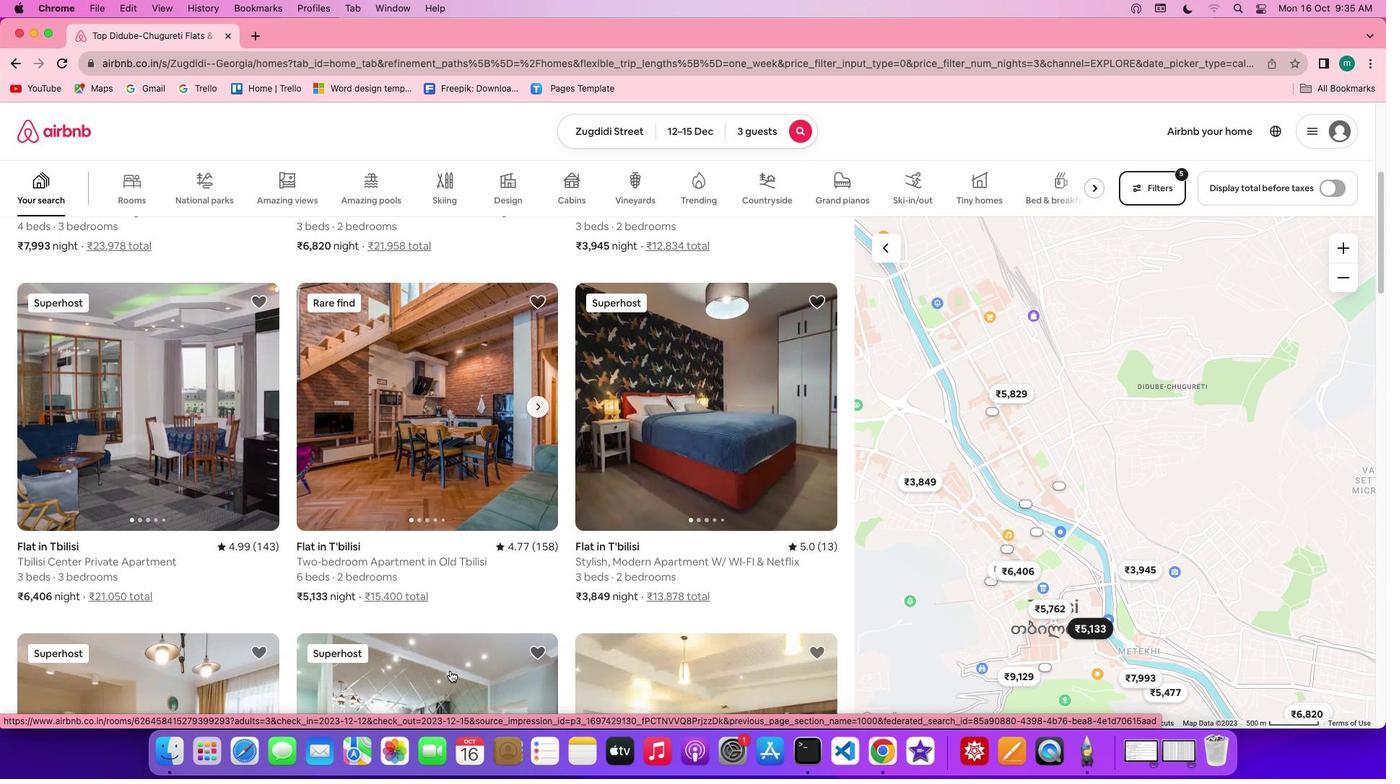 
Action: Mouse scrolled (449, 671) with delta (0, -3)
Screenshot: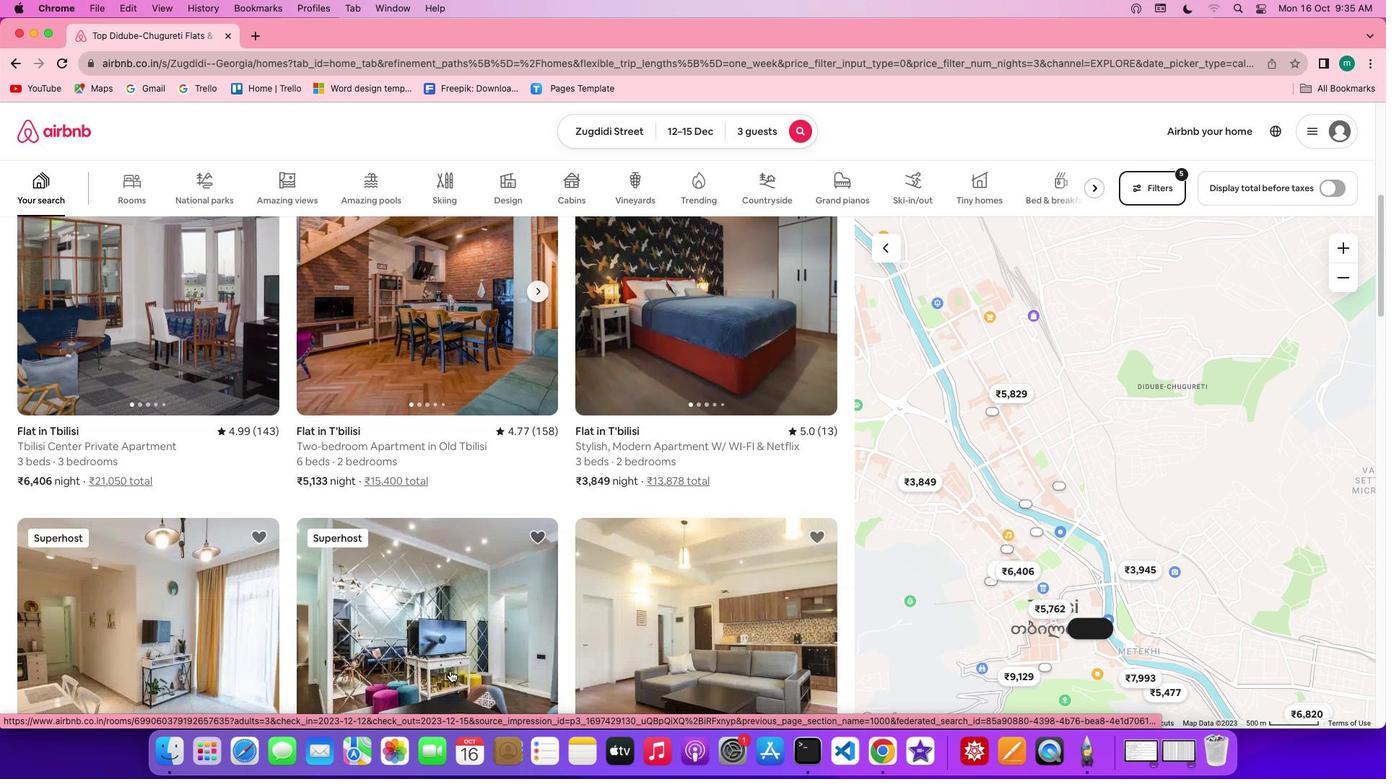 
Action: Mouse moved to (436, 621)
Screenshot: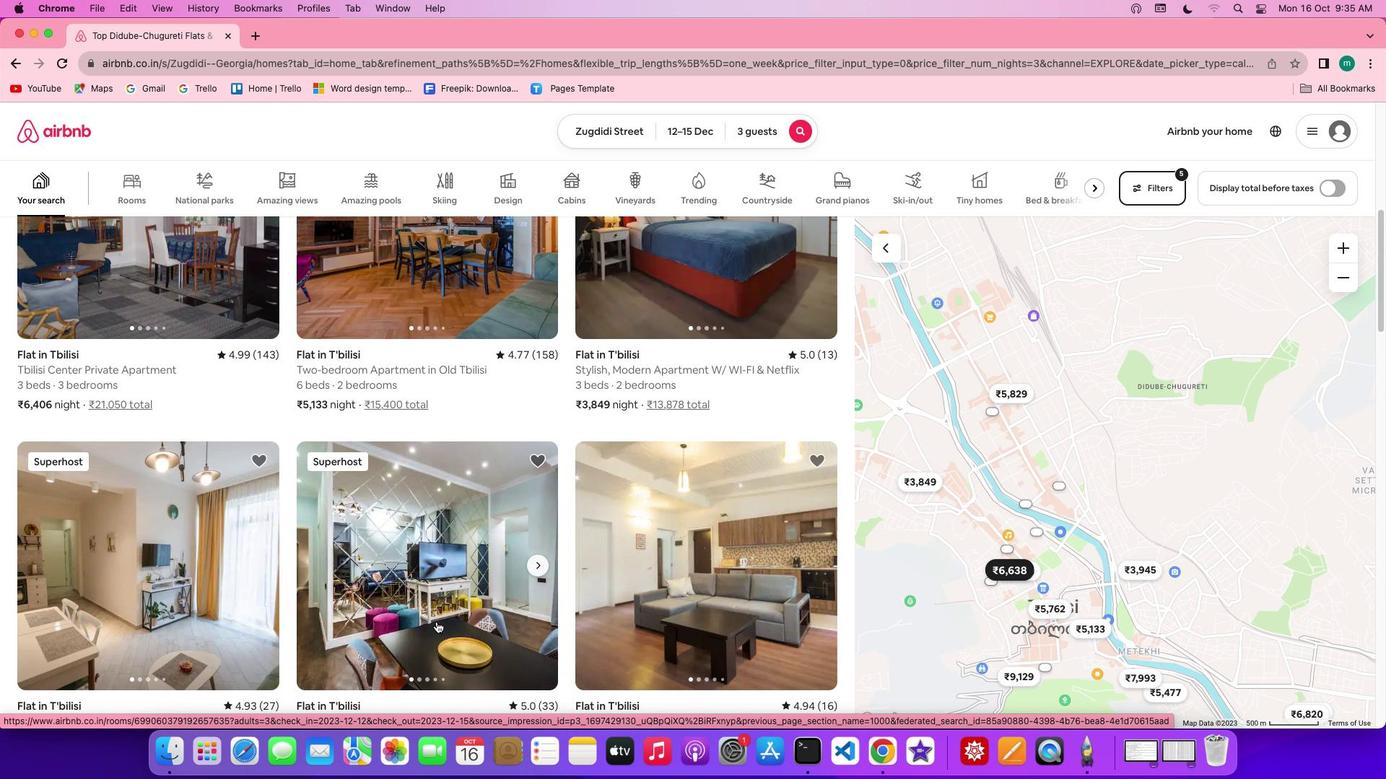 
Action: Mouse scrolled (436, 621) with delta (0, 0)
Screenshot: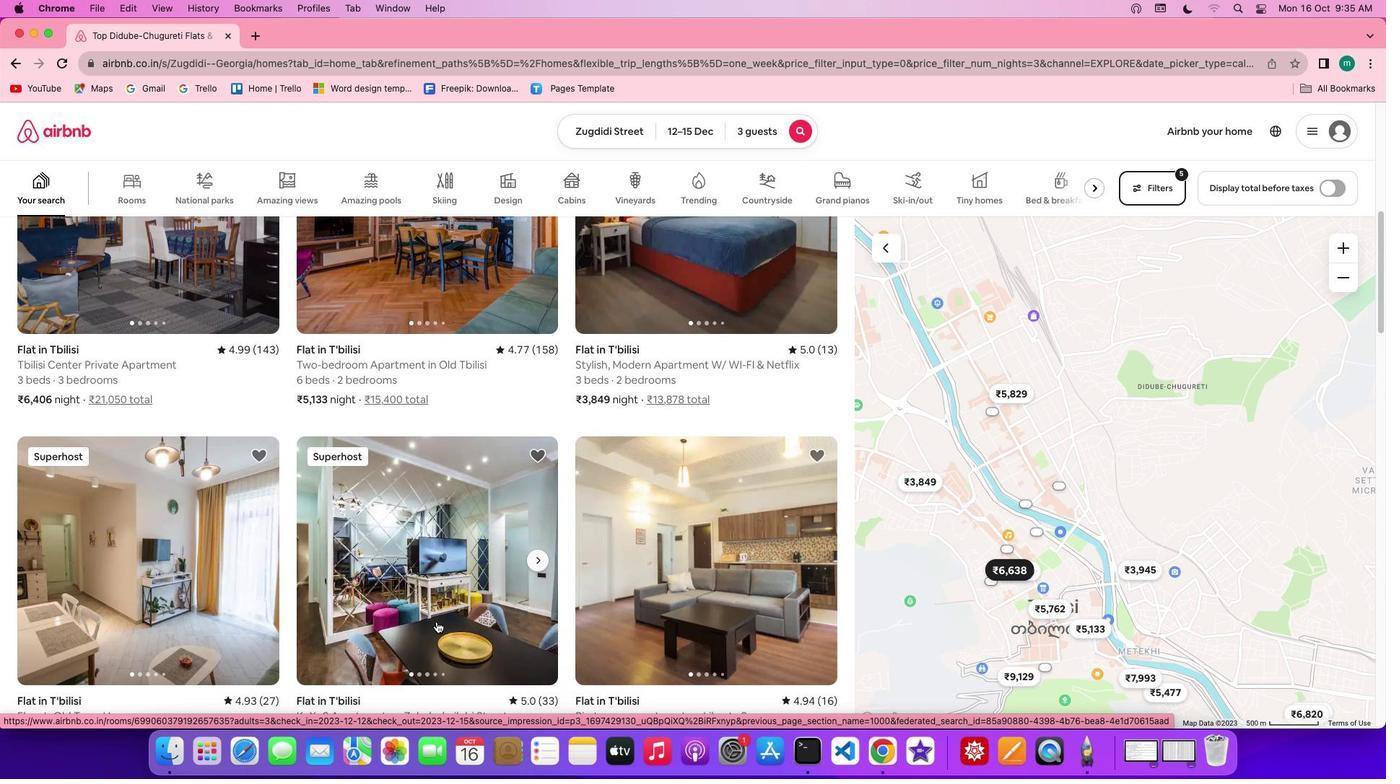 
Action: Mouse scrolled (436, 621) with delta (0, 0)
Screenshot: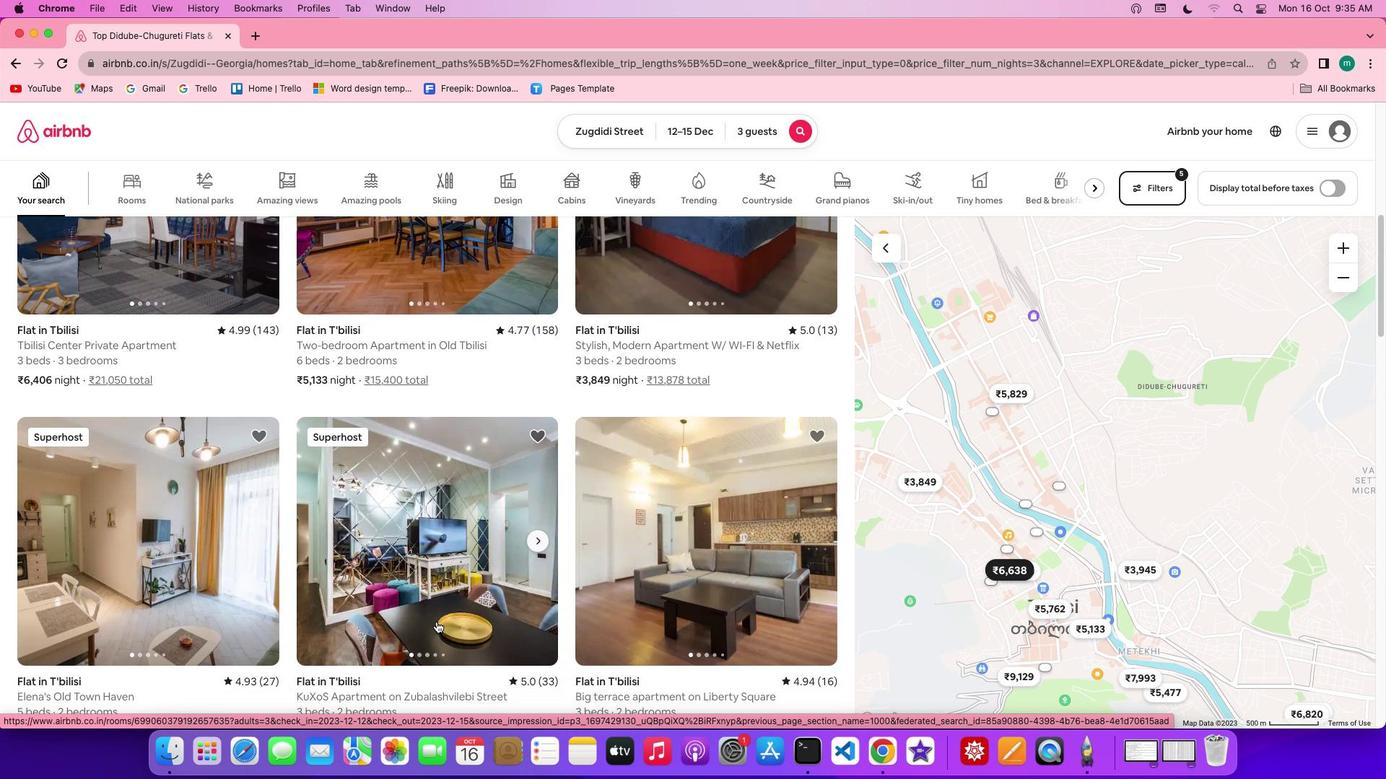 
Action: Mouse scrolled (436, 621) with delta (0, -2)
Screenshot: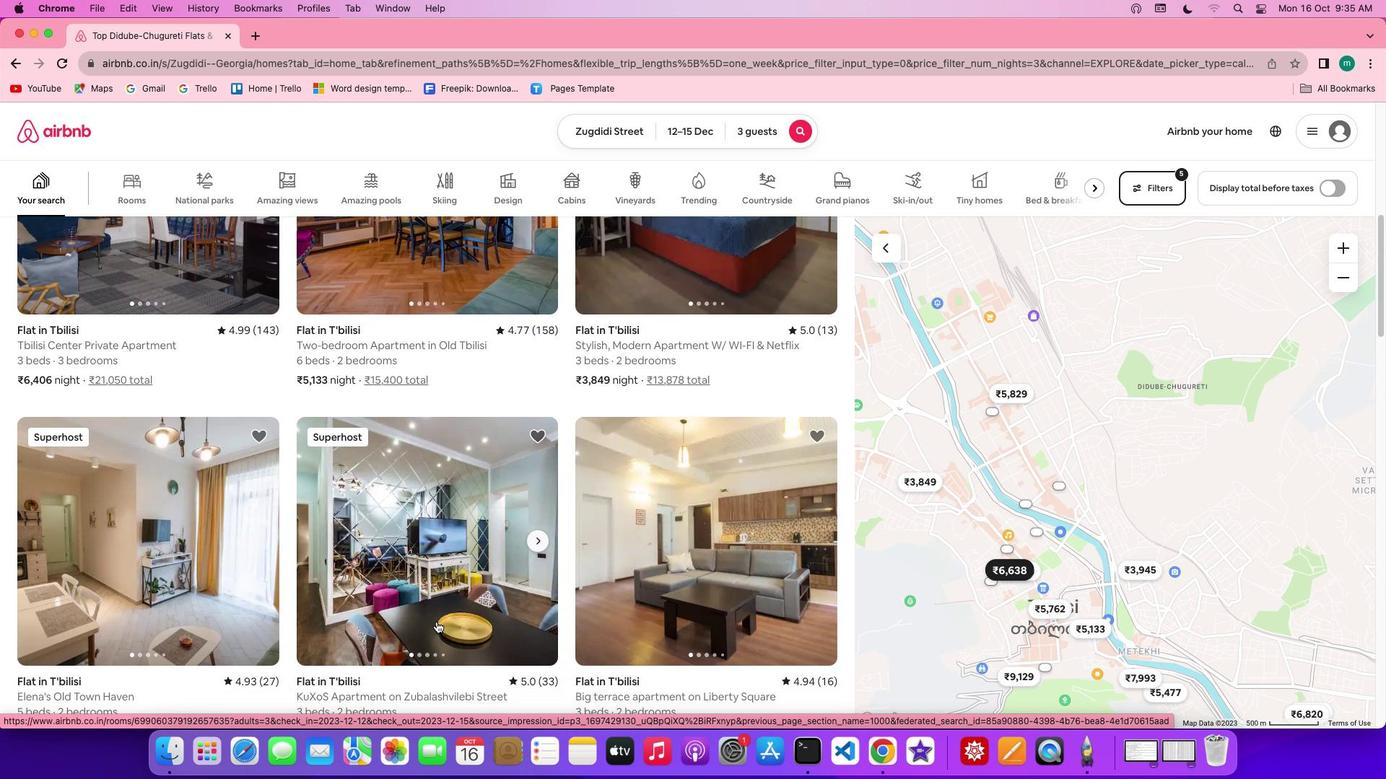 
Action: Mouse scrolled (436, 621) with delta (0, -2)
Screenshot: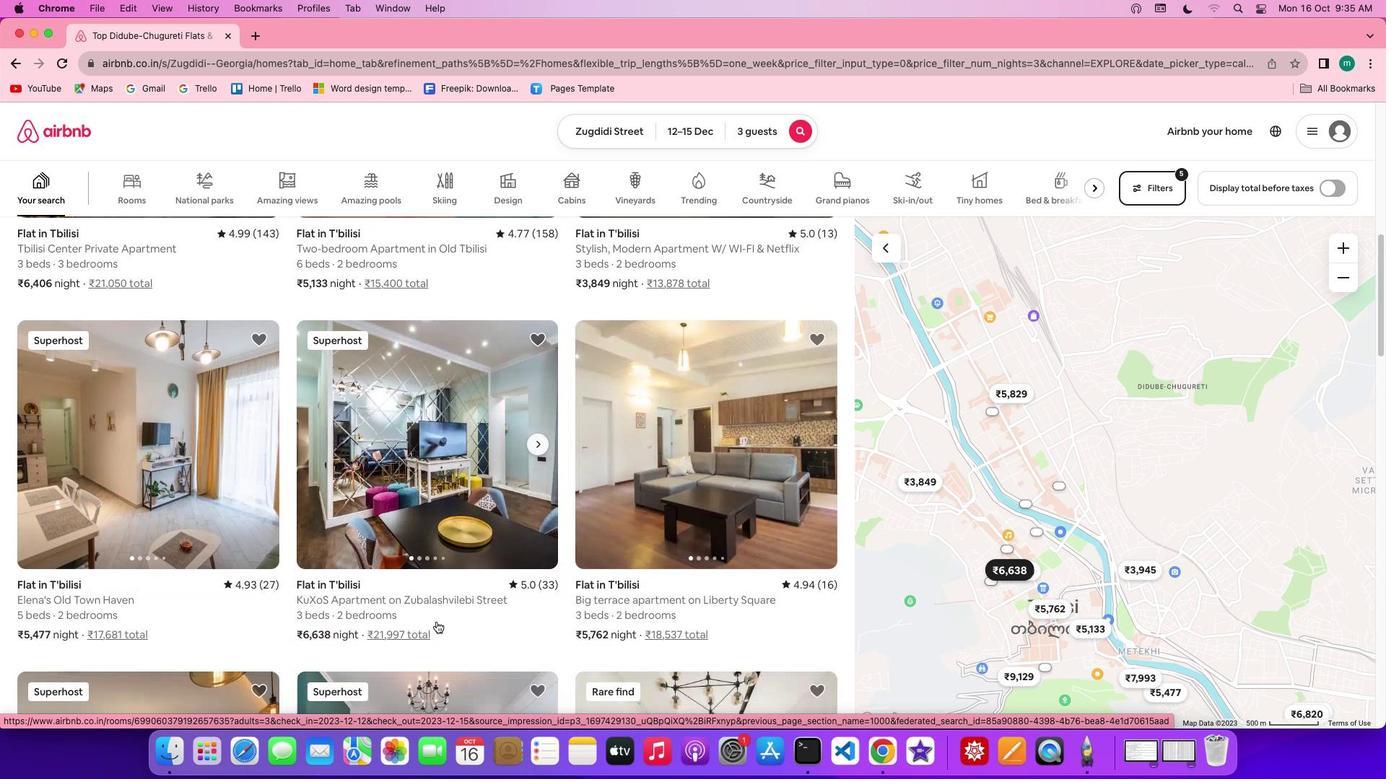 
Action: Mouse scrolled (436, 621) with delta (0, 0)
Screenshot: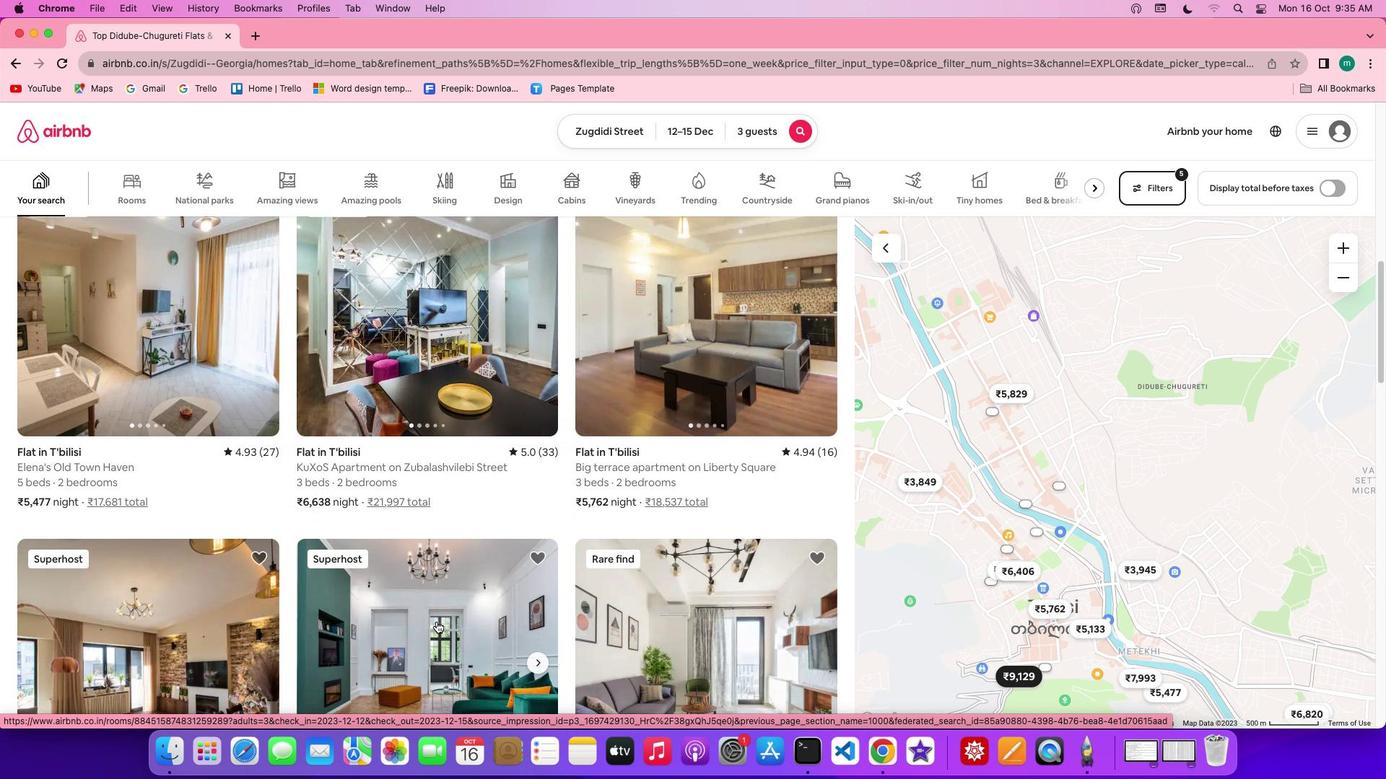 
Action: Mouse scrolled (436, 621) with delta (0, 0)
Screenshot: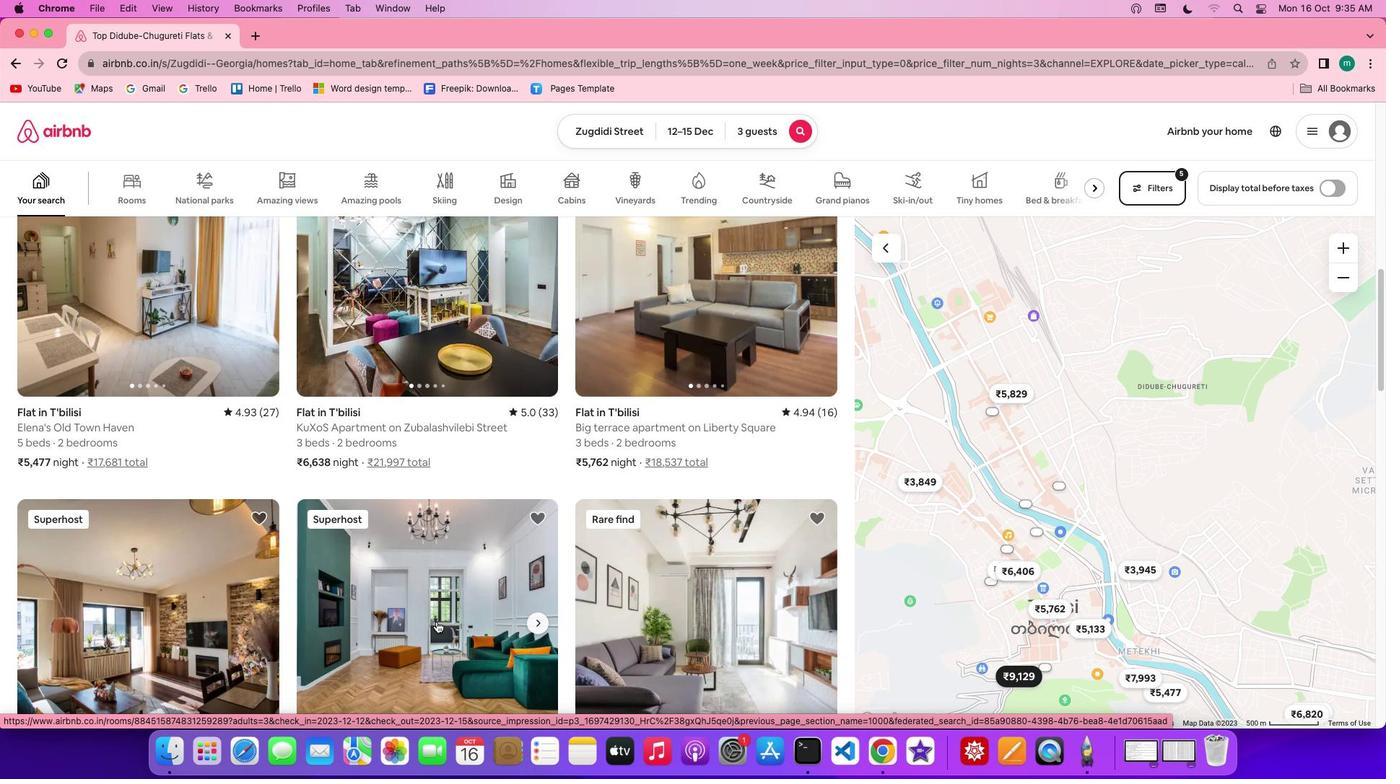 
Action: Mouse scrolled (436, 621) with delta (0, -2)
Screenshot: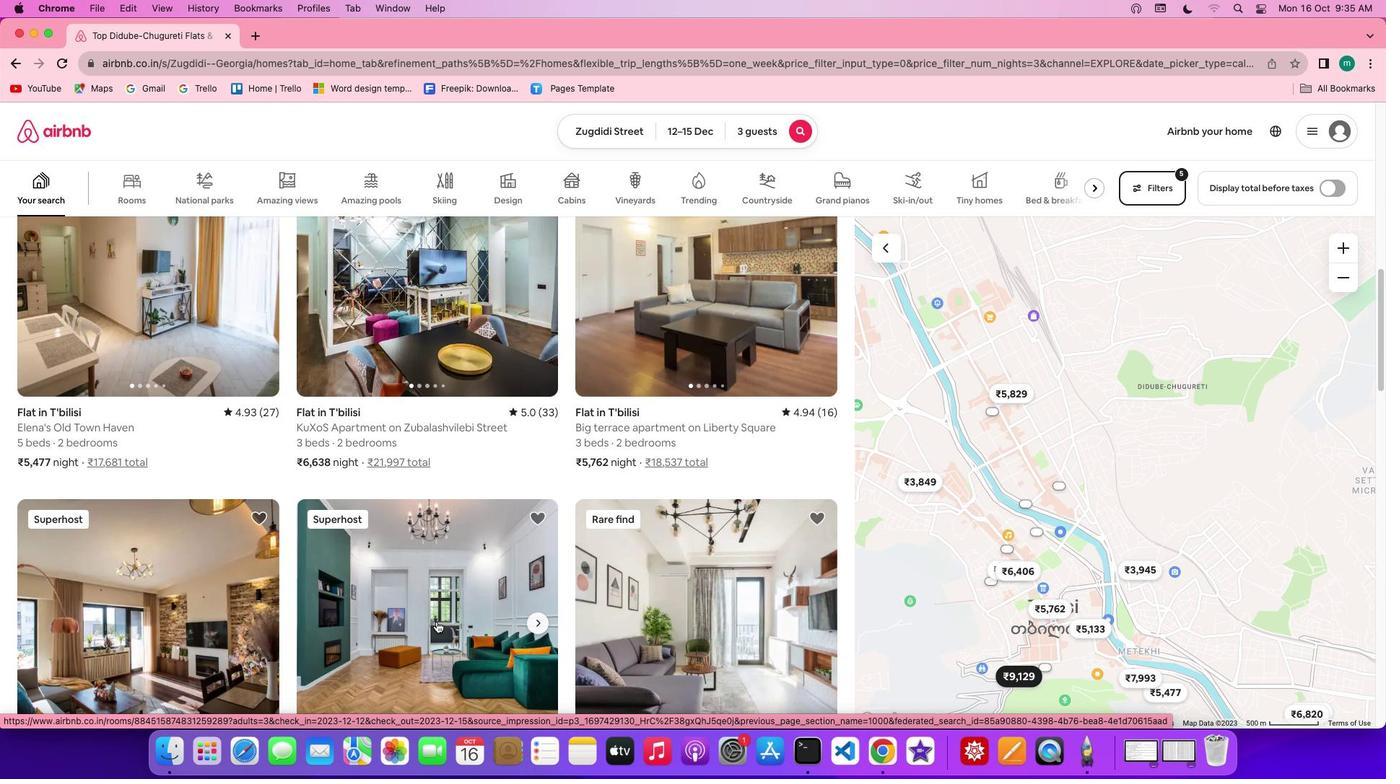 
Action: Mouse scrolled (436, 621) with delta (0, -3)
Screenshot: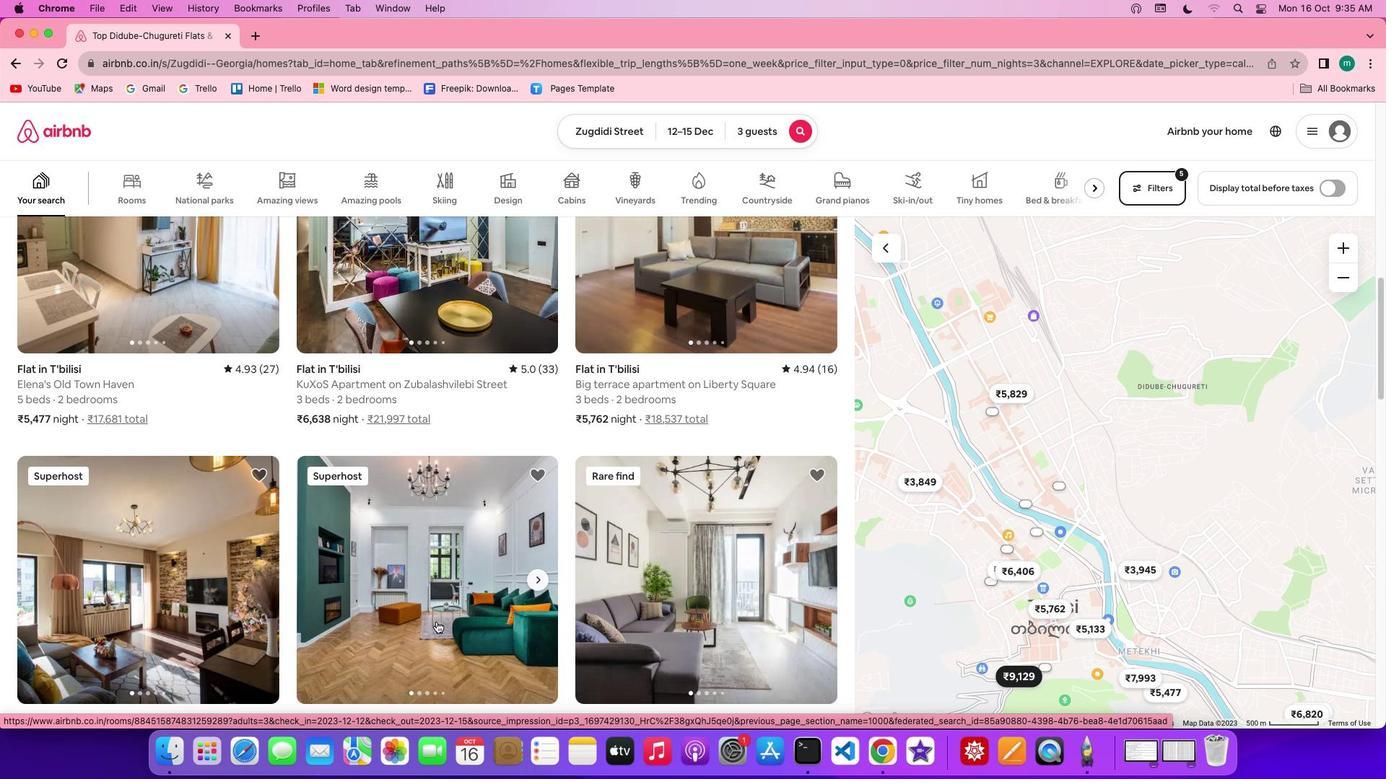 
Action: Mouse scrolled (436, 621) with delta (0, -3)
Screenshot: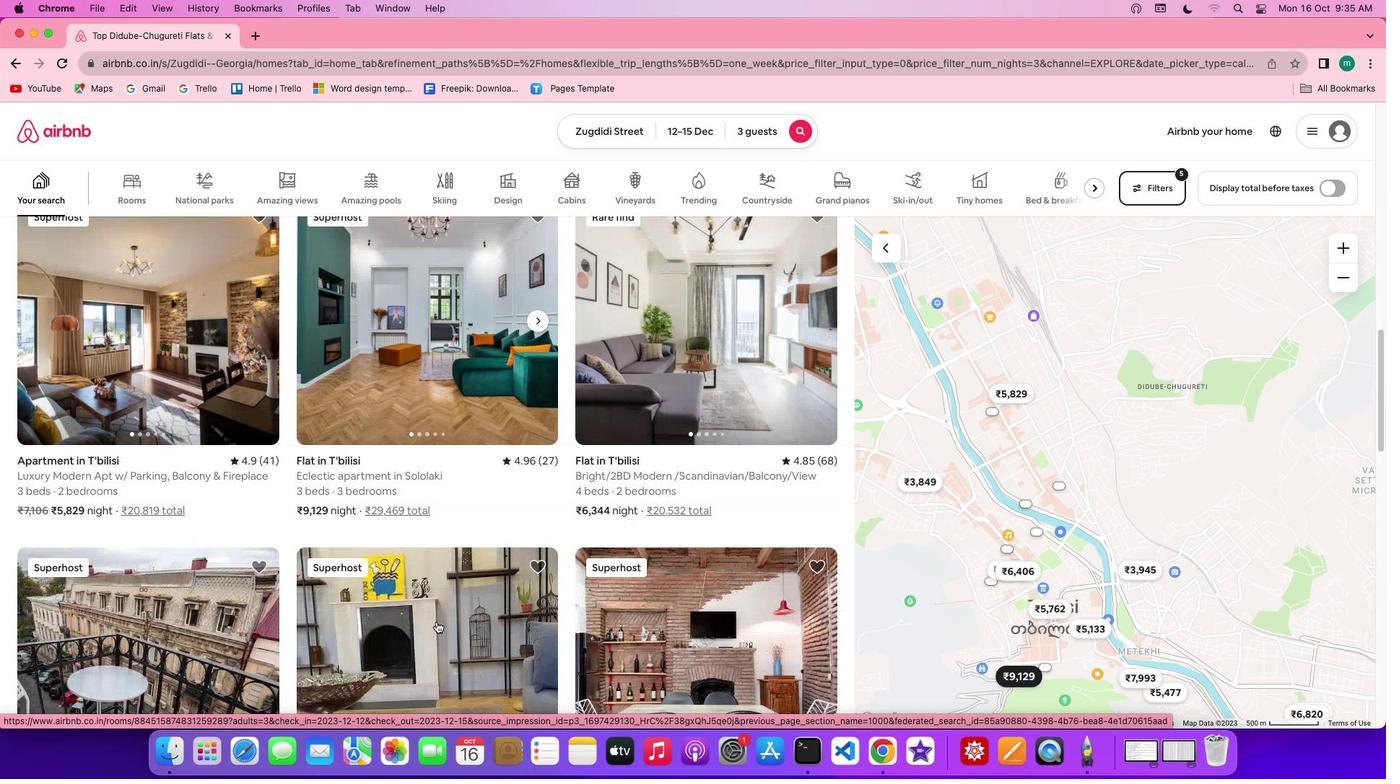 
Action: Mouse scrolled (436, 621) with delta (0, 0)
Screenshot: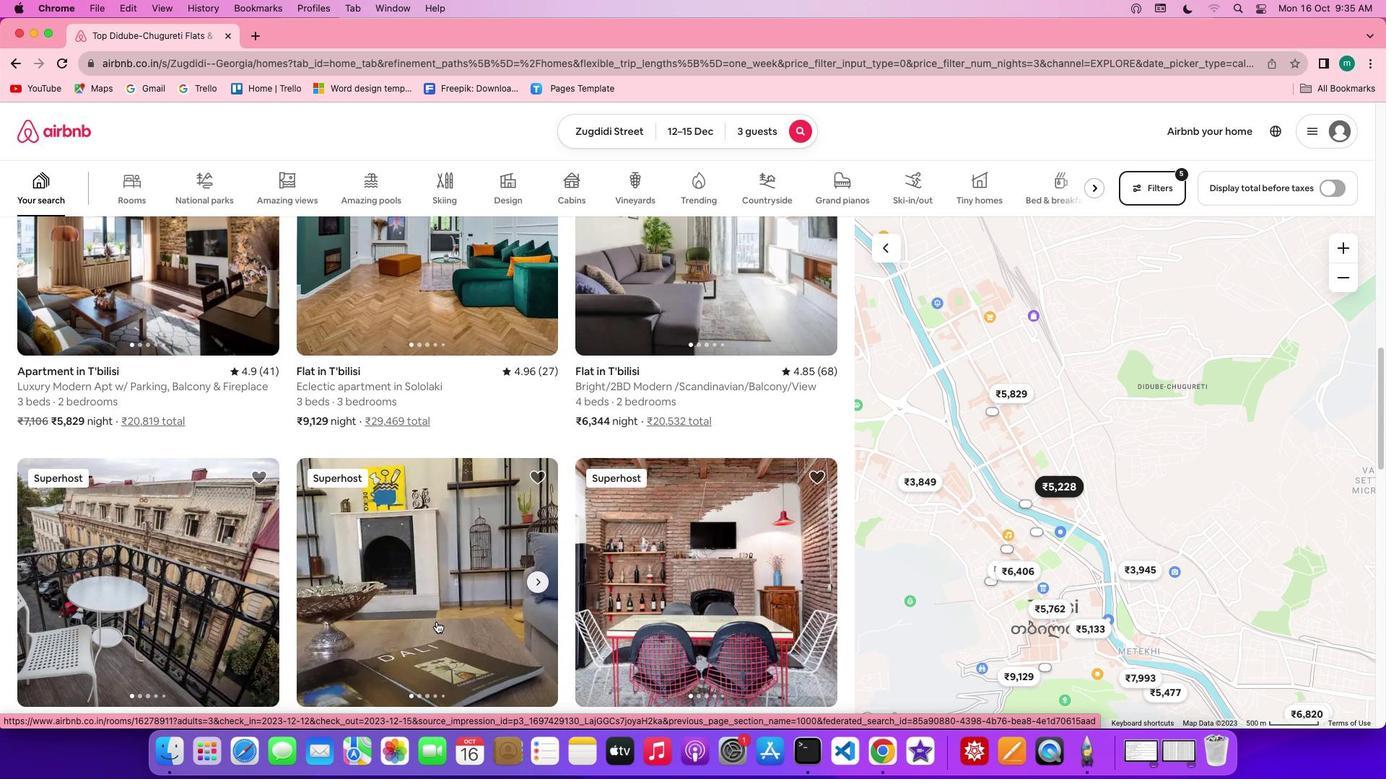 
Action: Mouse scrolled (436, 621) with delta (0, 0)
Screenshot: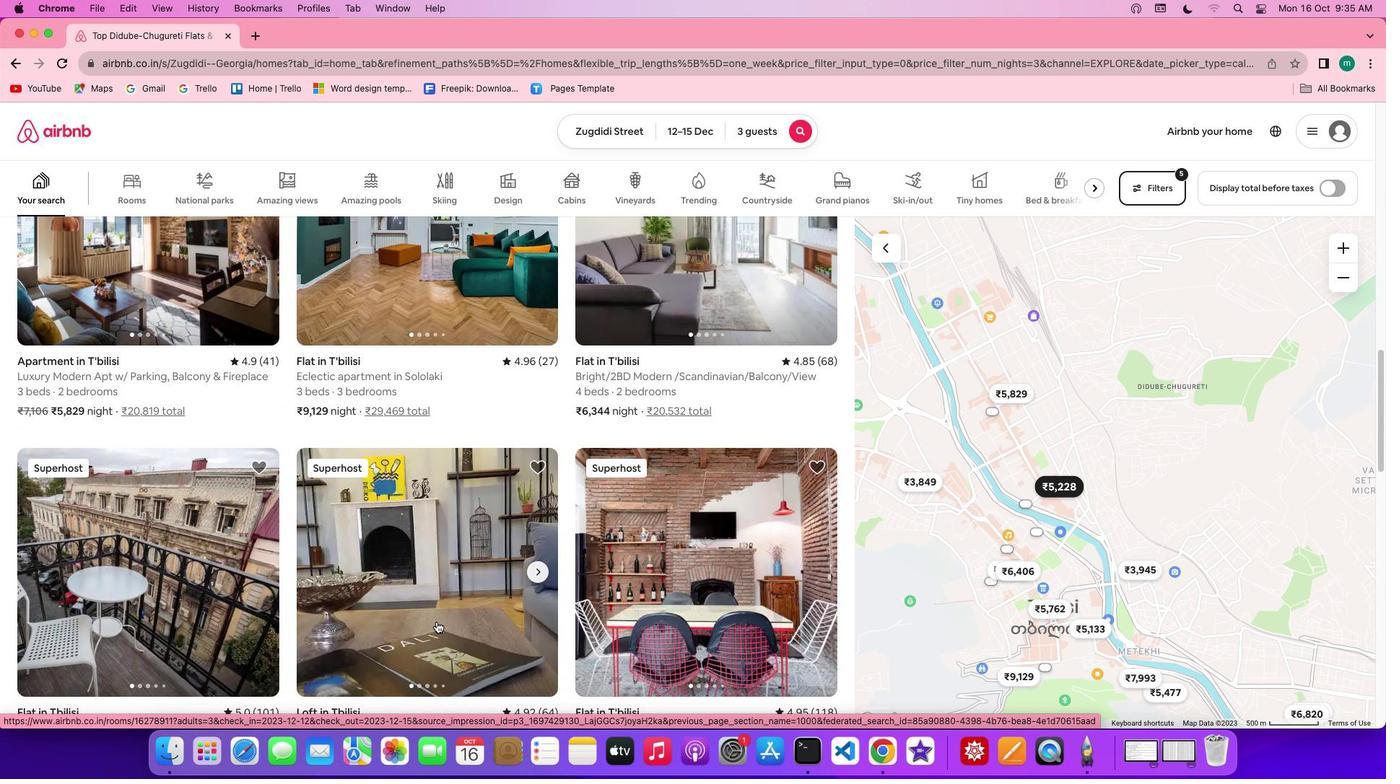
Action: Mouse scrolled (436, 621) with delta (0, -2)
Screenshot: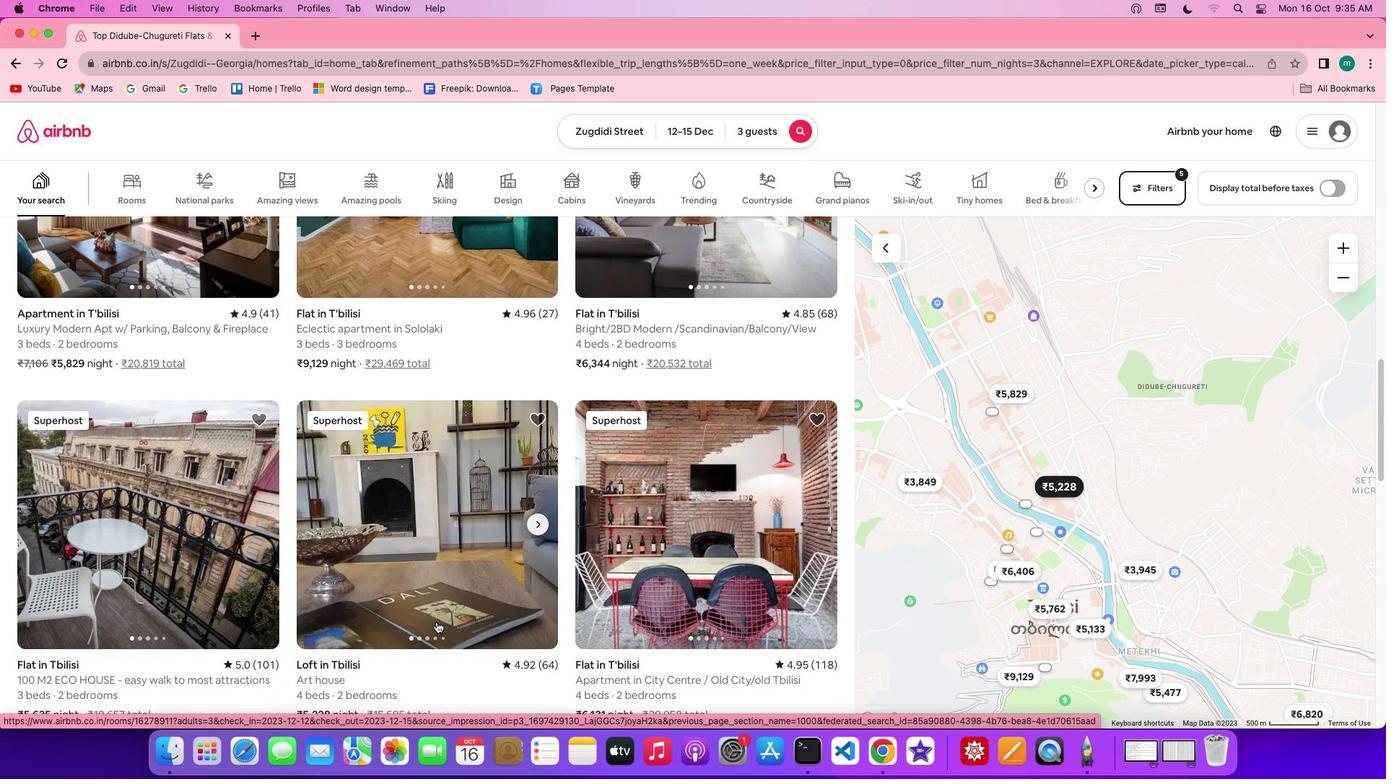
Action: Mouse scrolled (436, 621) with delta (0, -3)
Screenshot: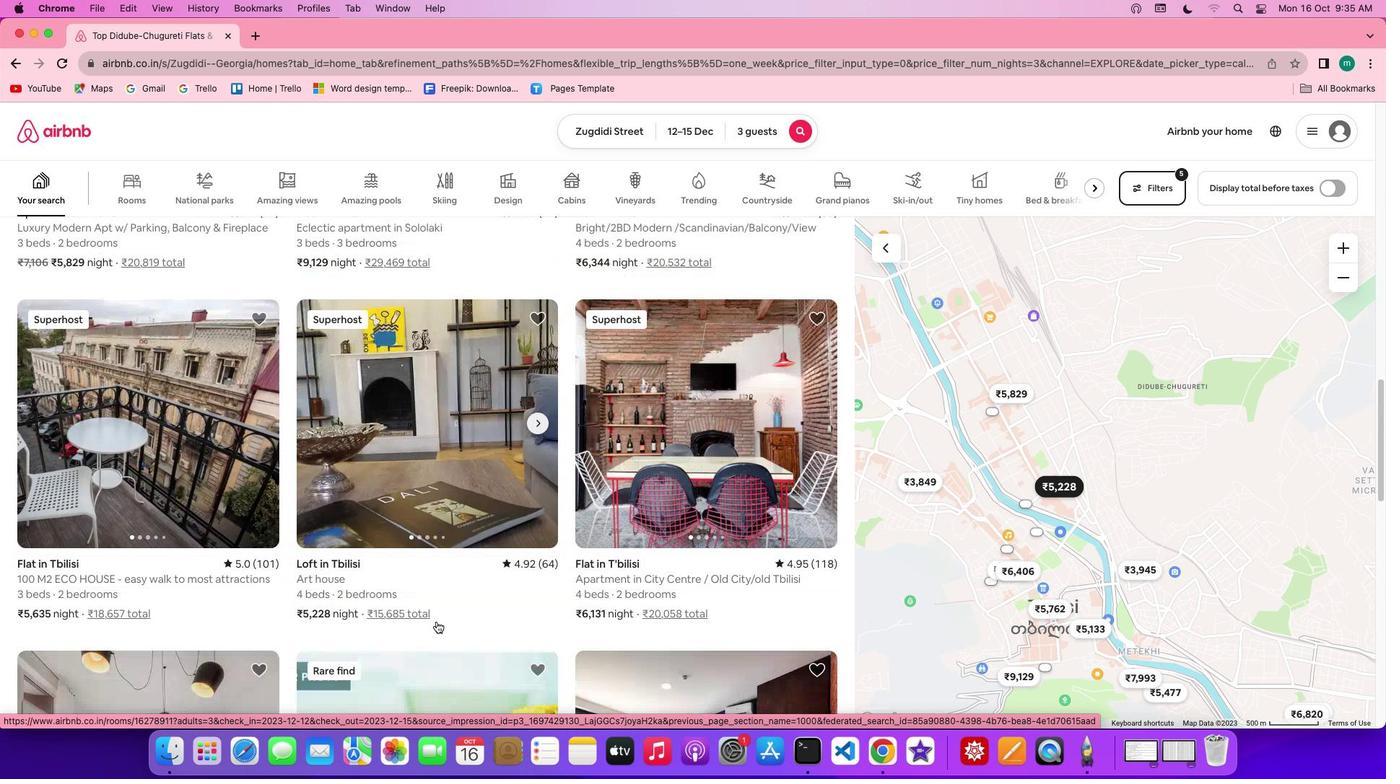 
Action: Mouse scrolled (436, 621) with delta (0, -3)
Screenshot: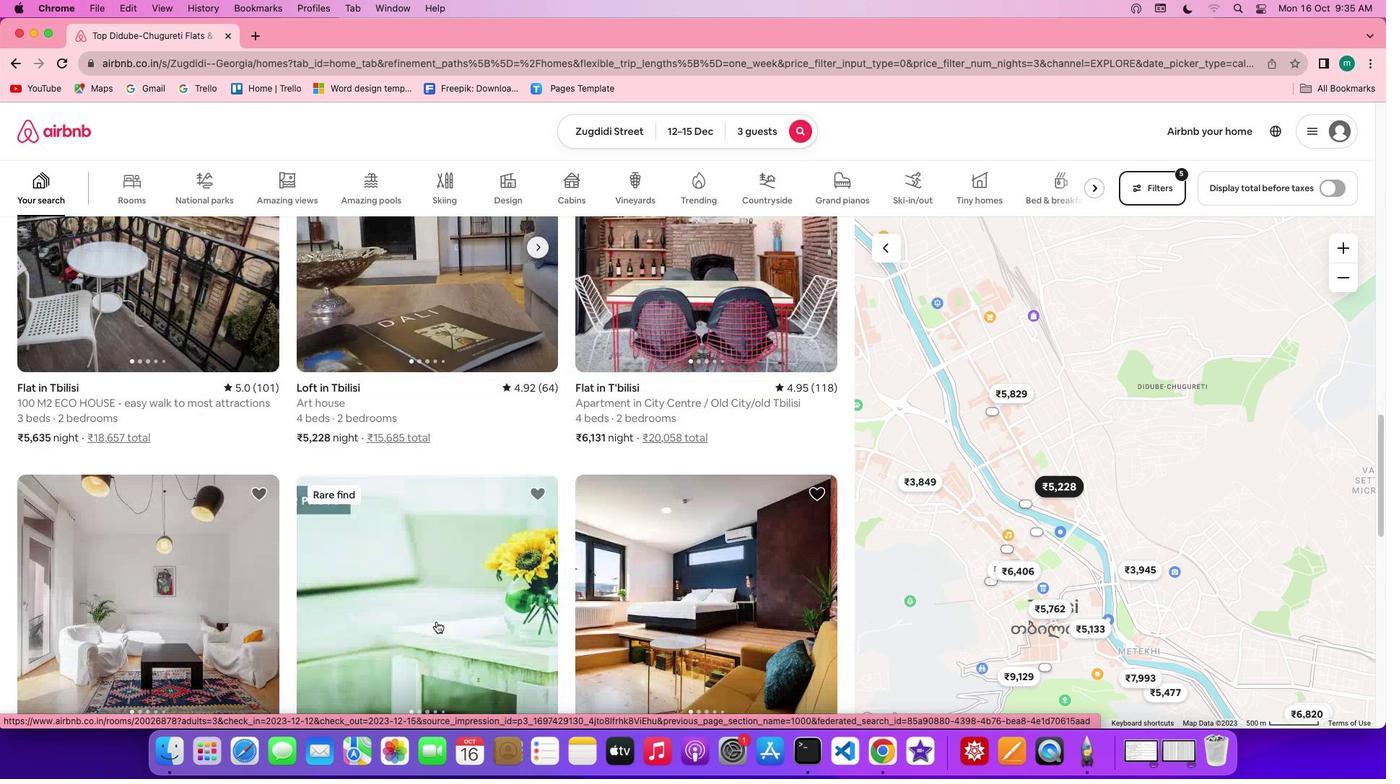 
Action: Mouse scrolled (436, 621) with delta (0, 0)
Screenshot: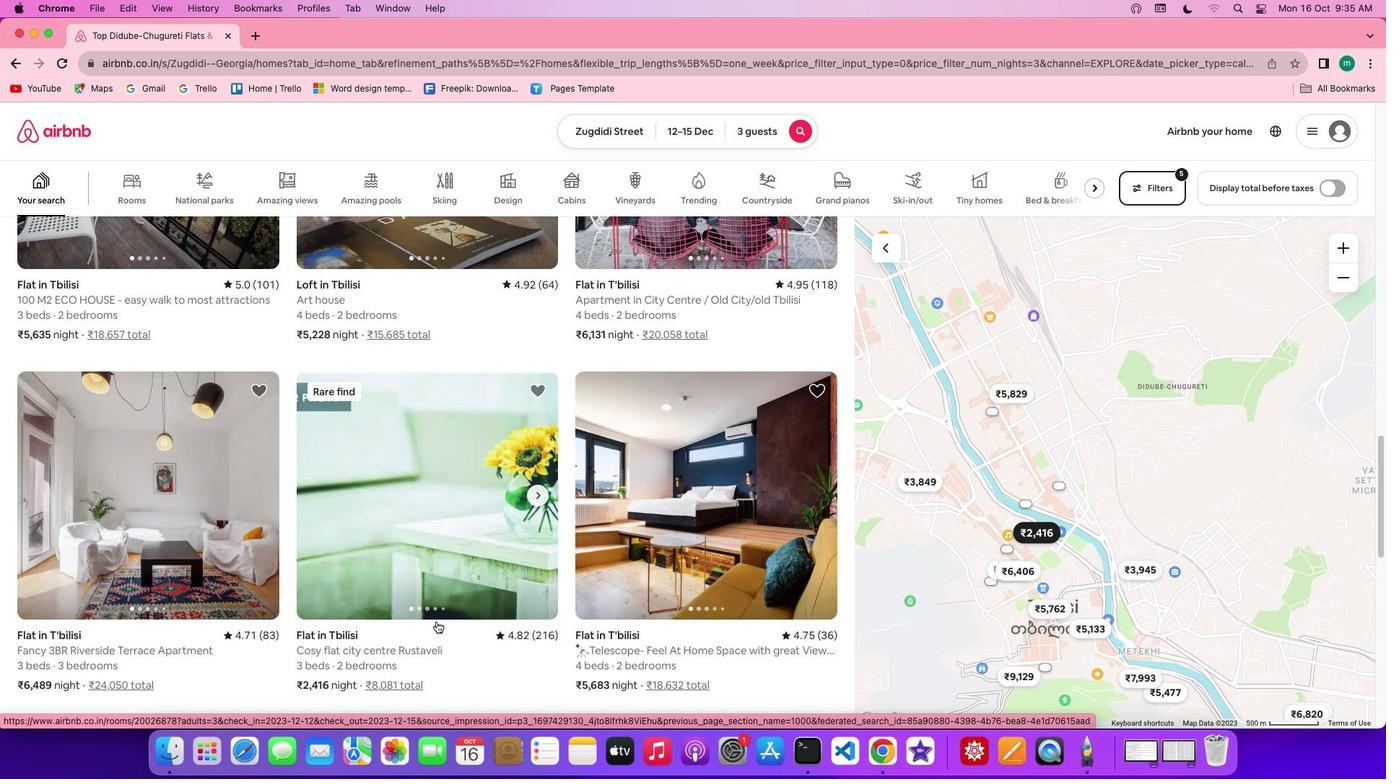 
Action: Mouse scrolled (436, 621) with delta (0, 0)
Screenshot: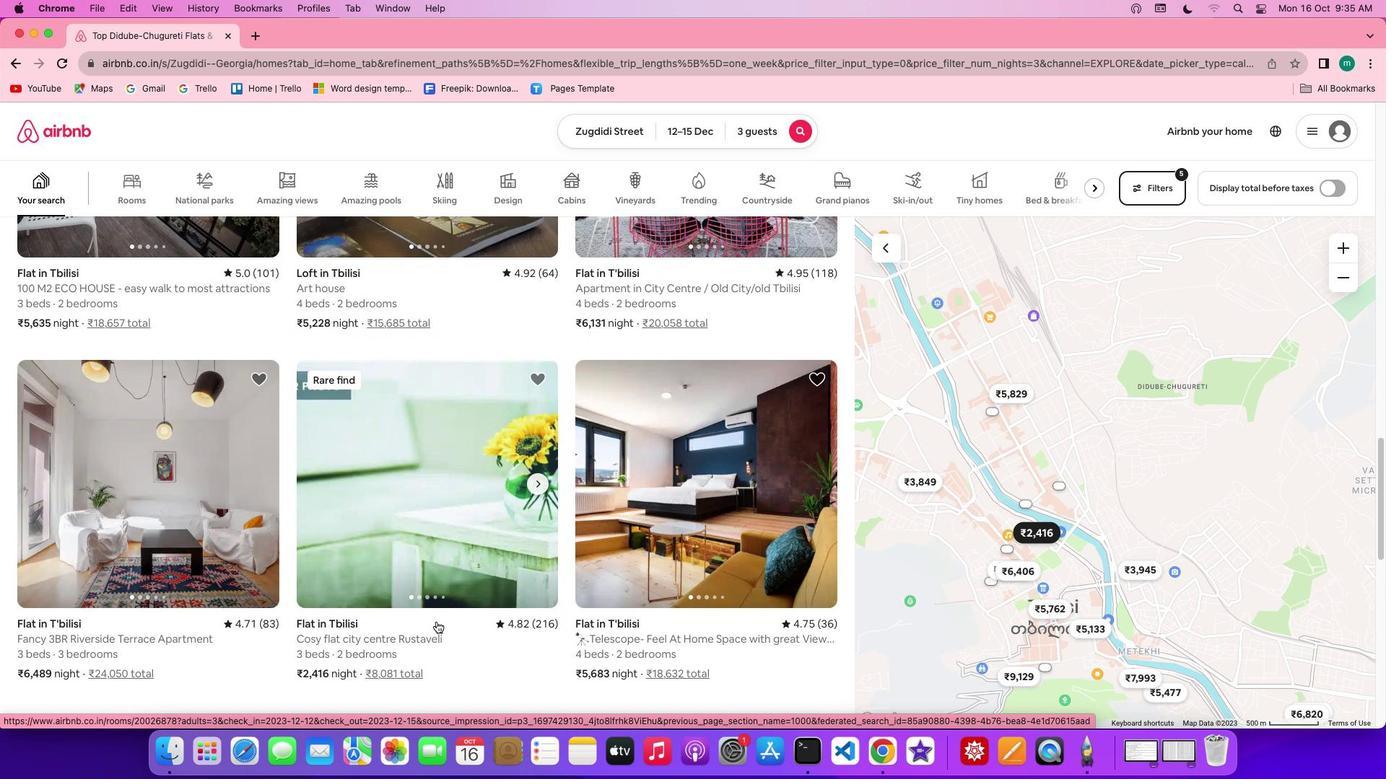 
Action: Mouse scrolled (436, 621) with delta (0, -1)
Screenshot: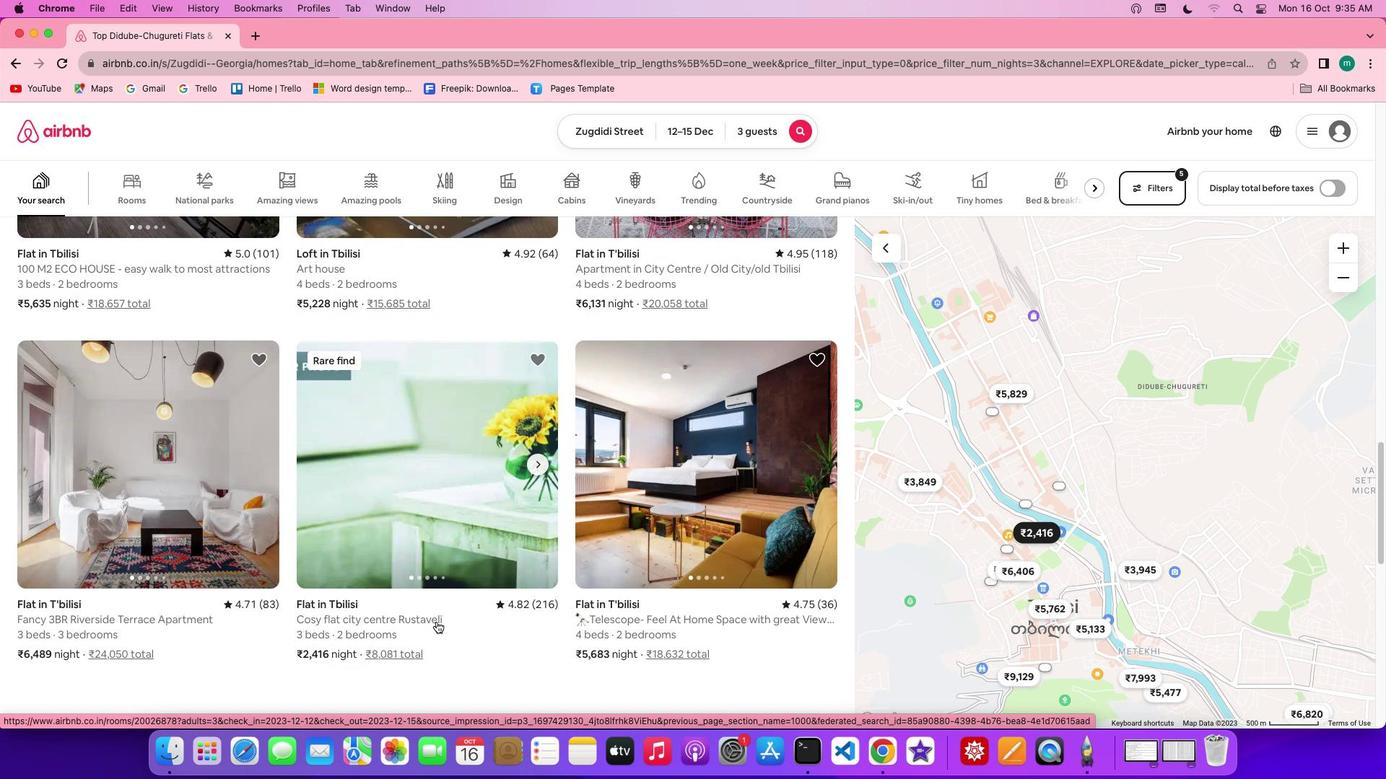 
Action: Mouse scrolled (436, 621) with delta (0, 0)
Screenshot: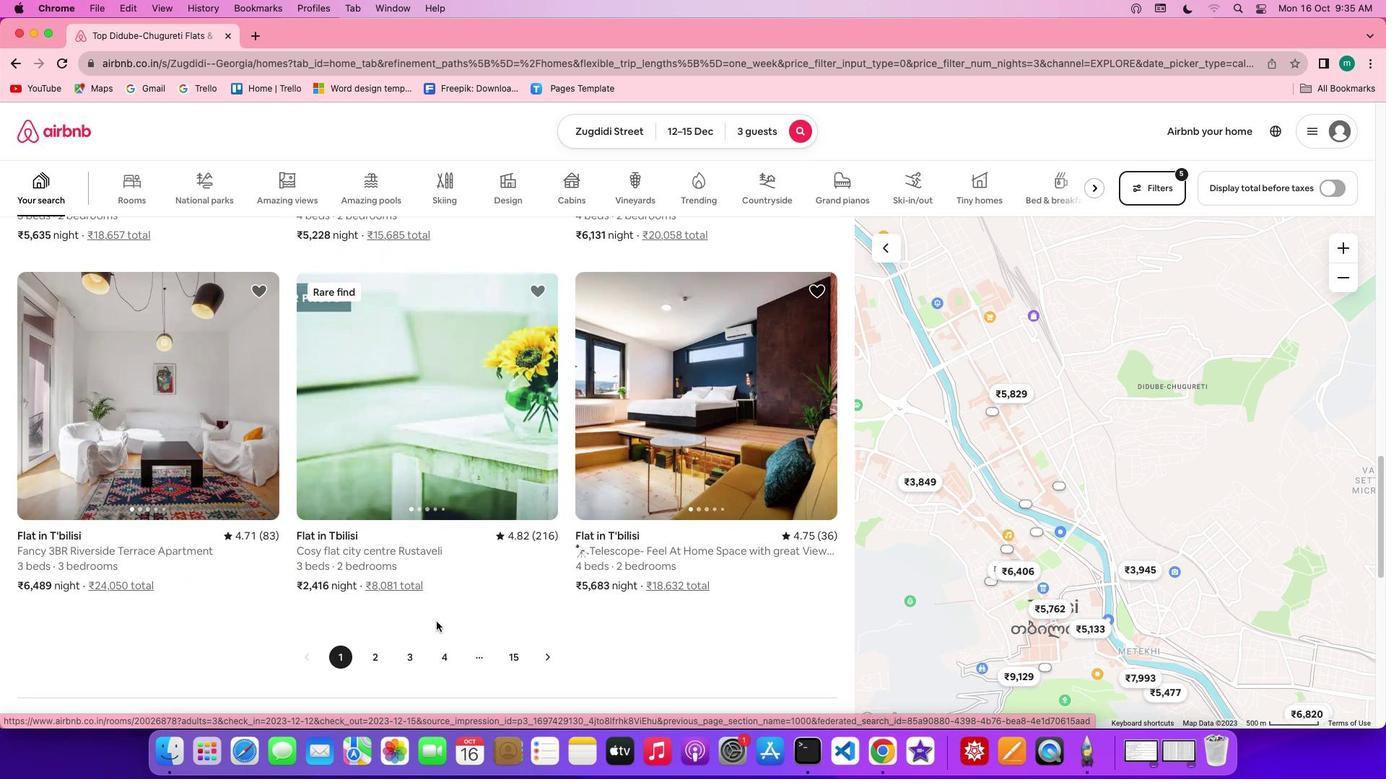 
Action: Mouse scrolled (436, 621) with delta (0, 0)
Screenshot: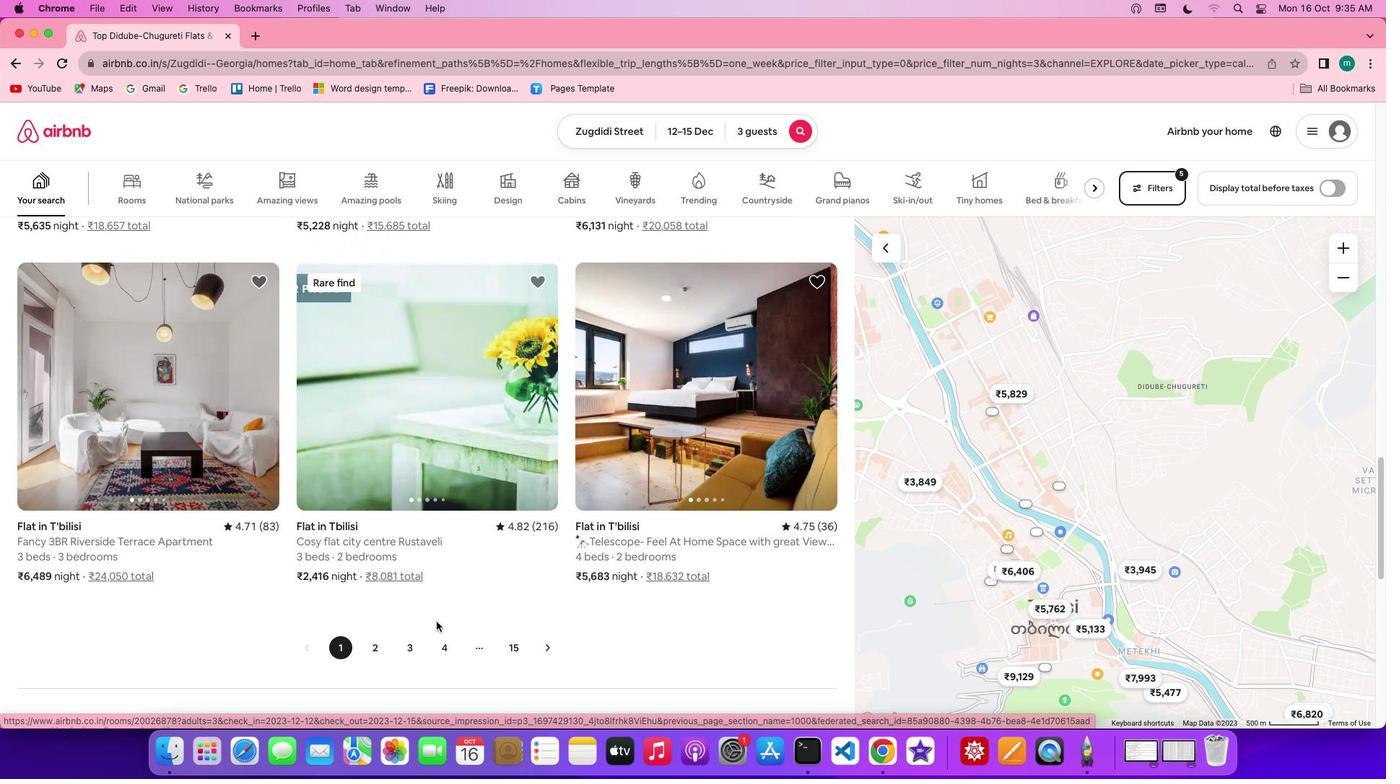 
Action: Mouse scrolled (436, 621) with delta (0, -1)
Screenshot: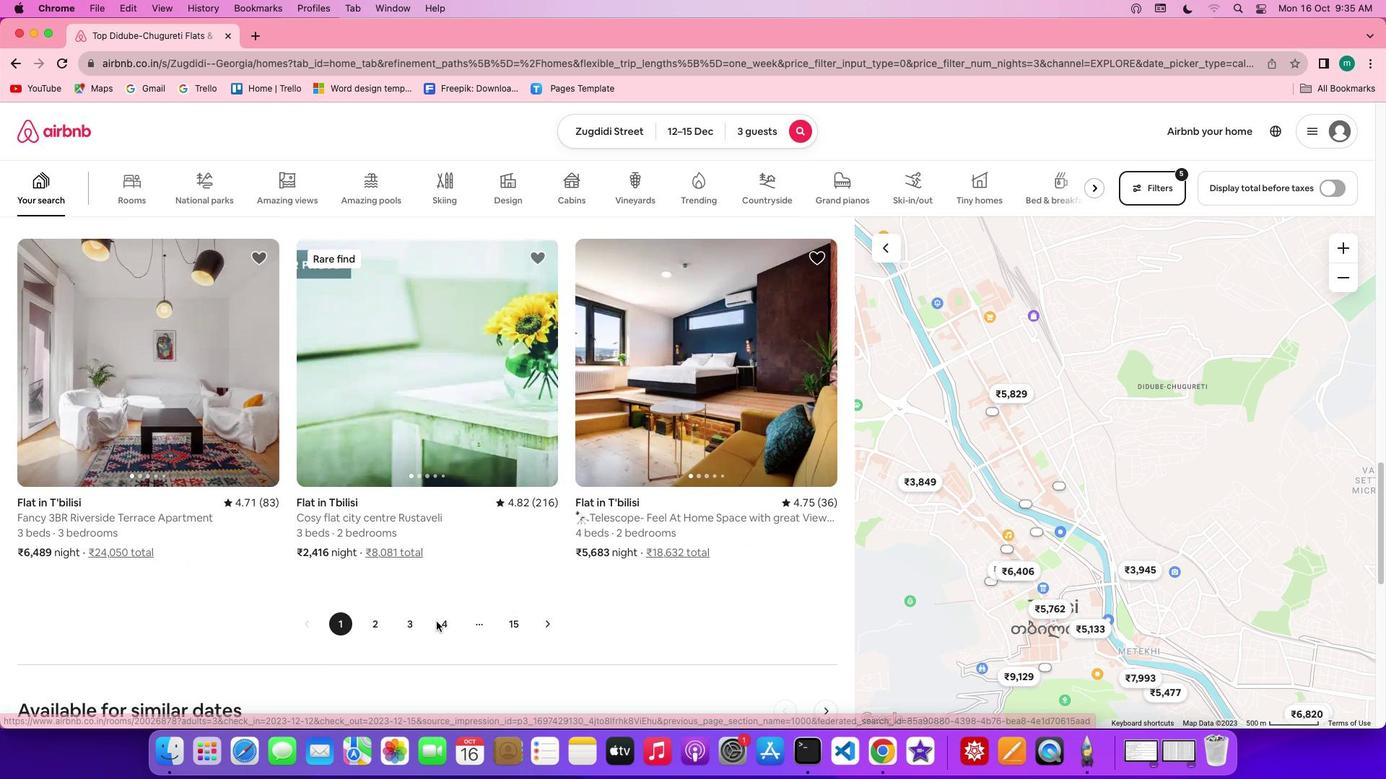 
Action: Mouse scrolled (436, 621) with delta (0, -2)
Screenshot: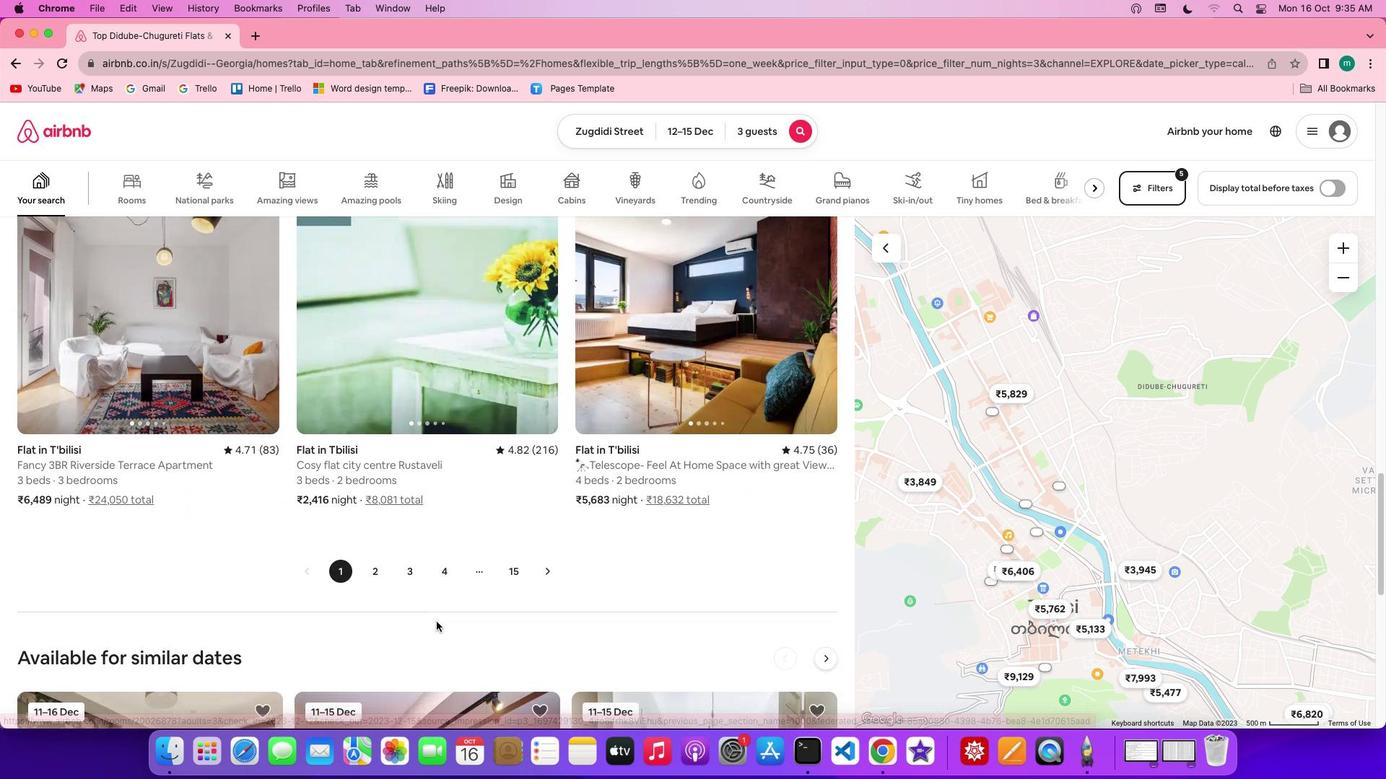 
Action: Mouse scrolled (436, 621) with delta (0, 0)
Screenshot: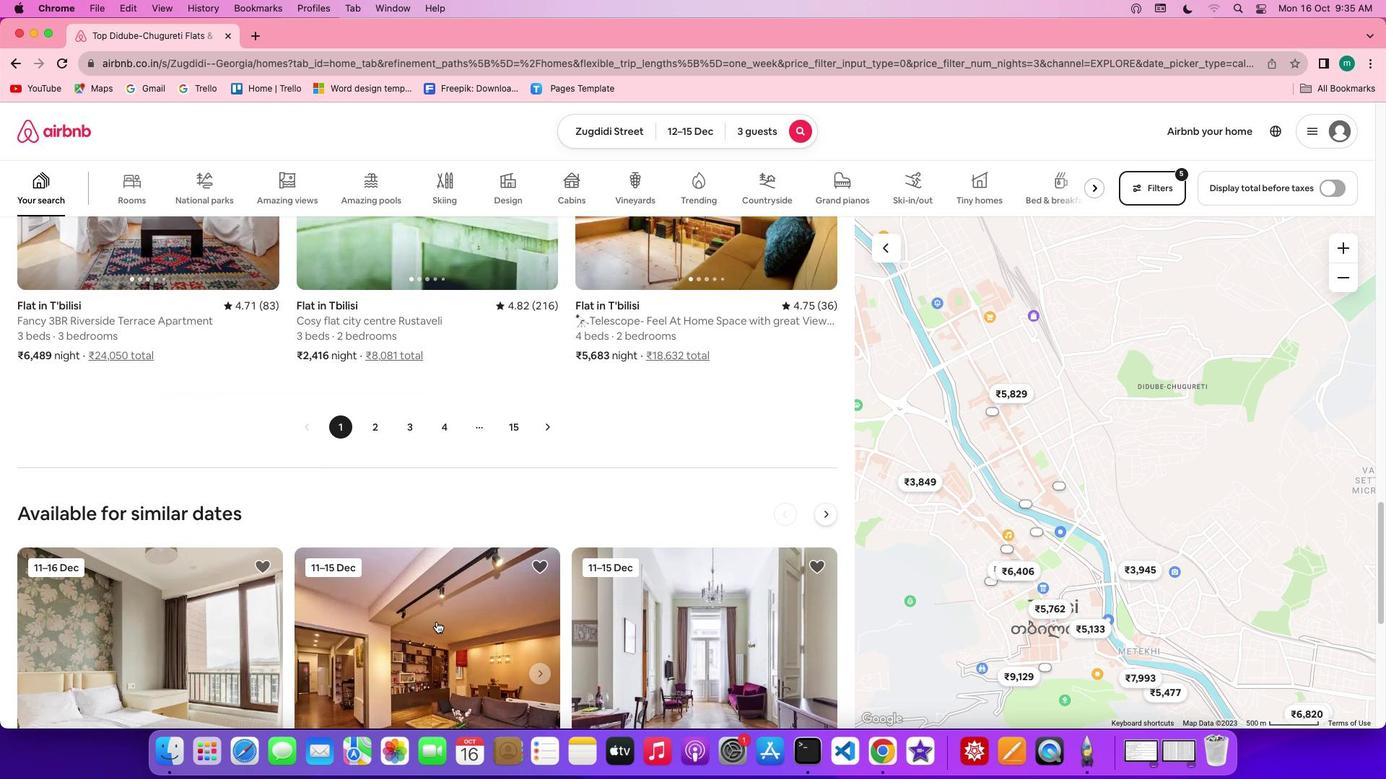 
Action: Mouse scrolled (436, 621) with delta (0, 0)
Screenshot: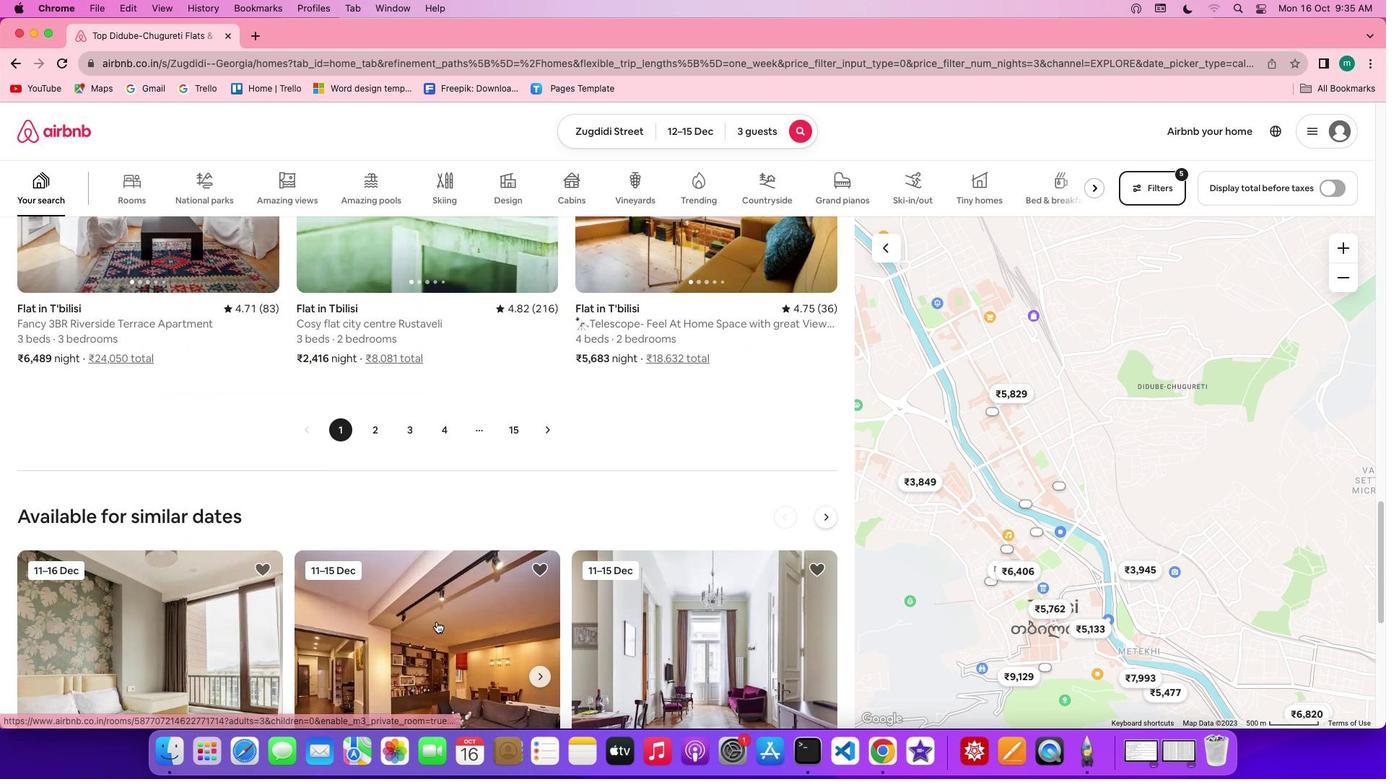 
Action: Mouse scrolled (436, 621) with delta (0, 0)
Screenshot: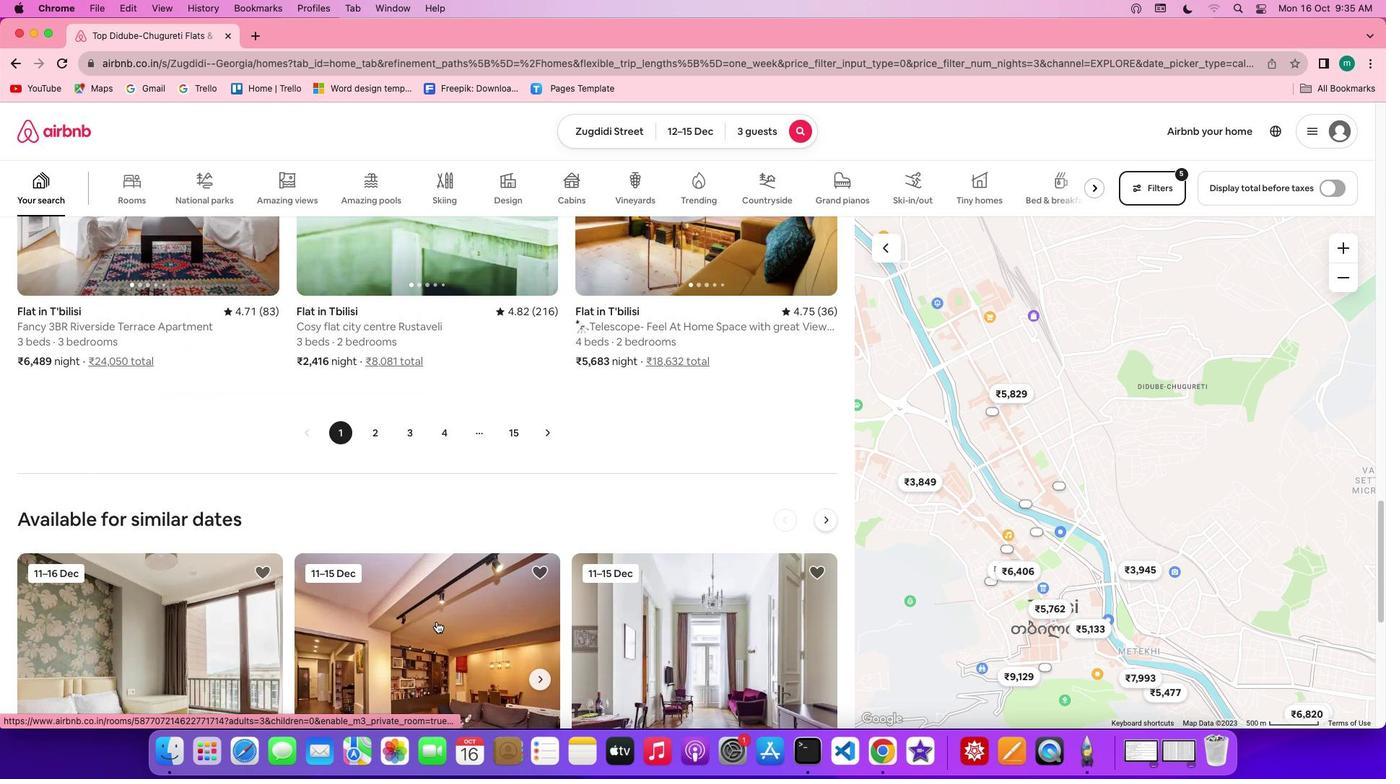 
Action: Mouse scrolled (436, 621) with delta (0, 0)
Screenshot: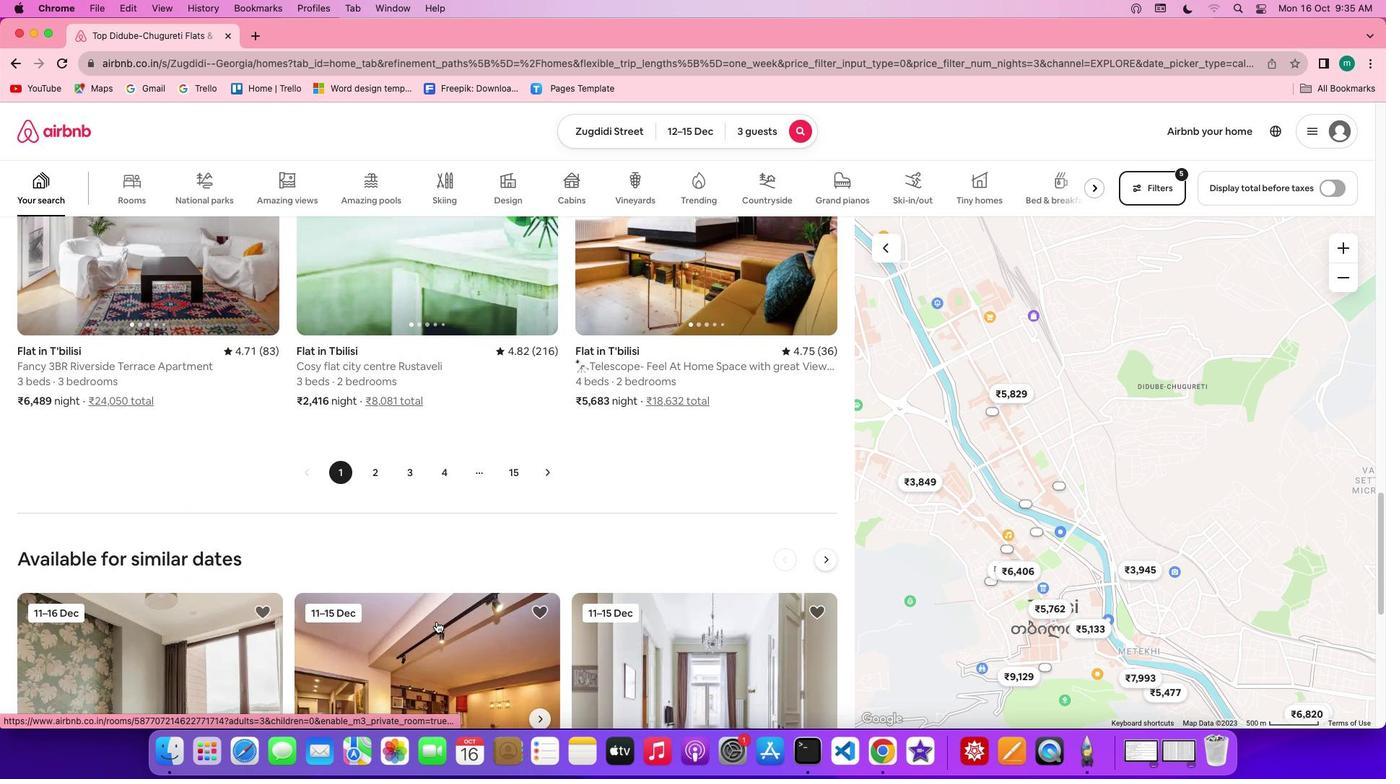 
Action: Mouse scrolled (436, 621) with delta (0, 2)
Screenshot: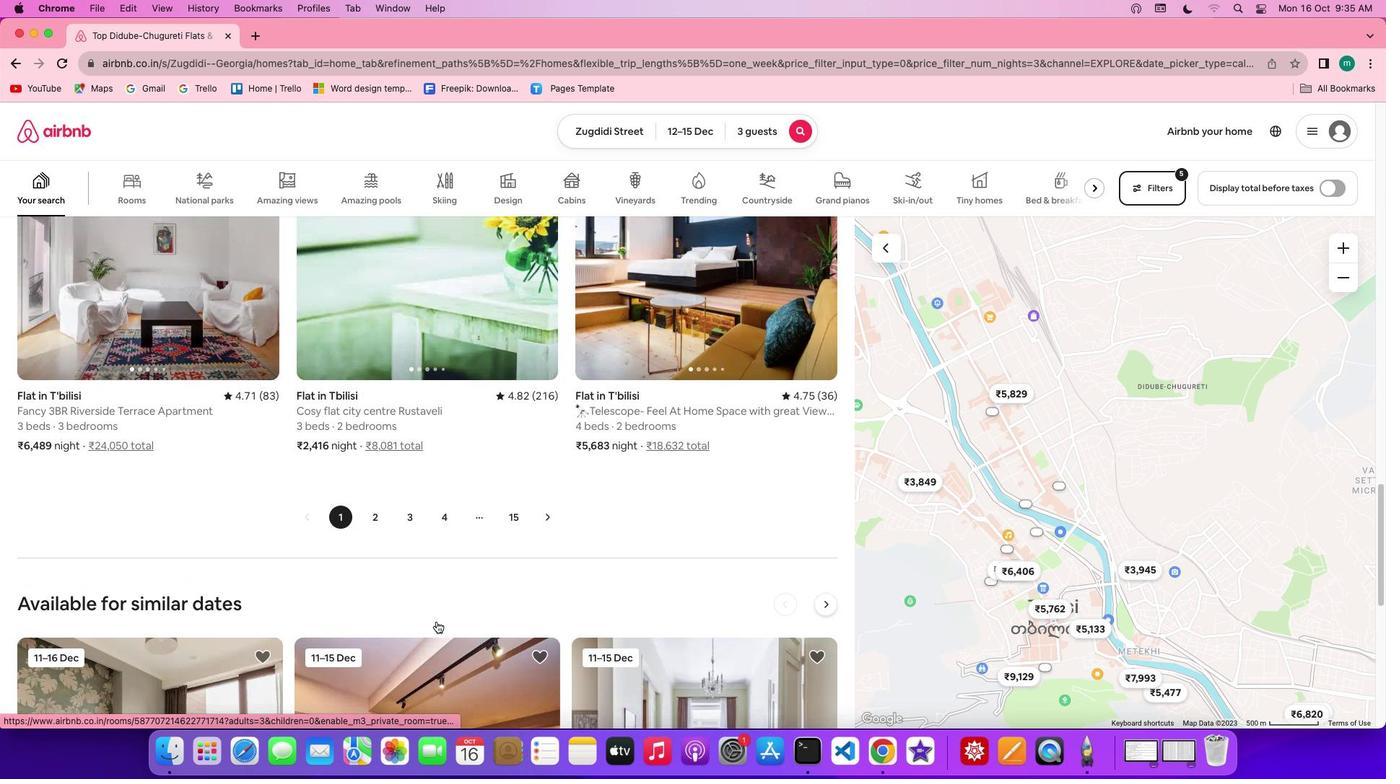 
Action: Mouse scrolled (436, 621) with delta (0, 0)
Screenshot: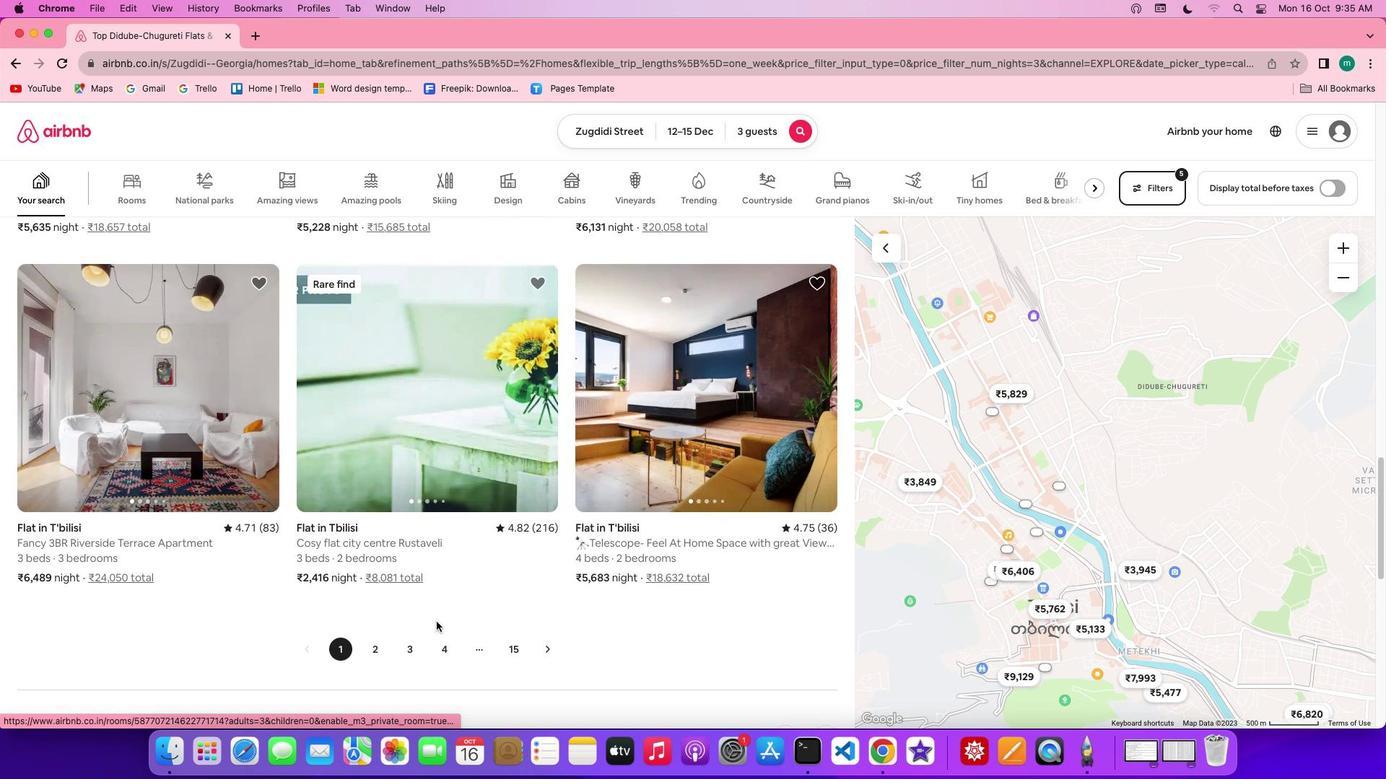 
Action: Mouse scrolled (436, 621) with delta (0, 0)
Screenshot: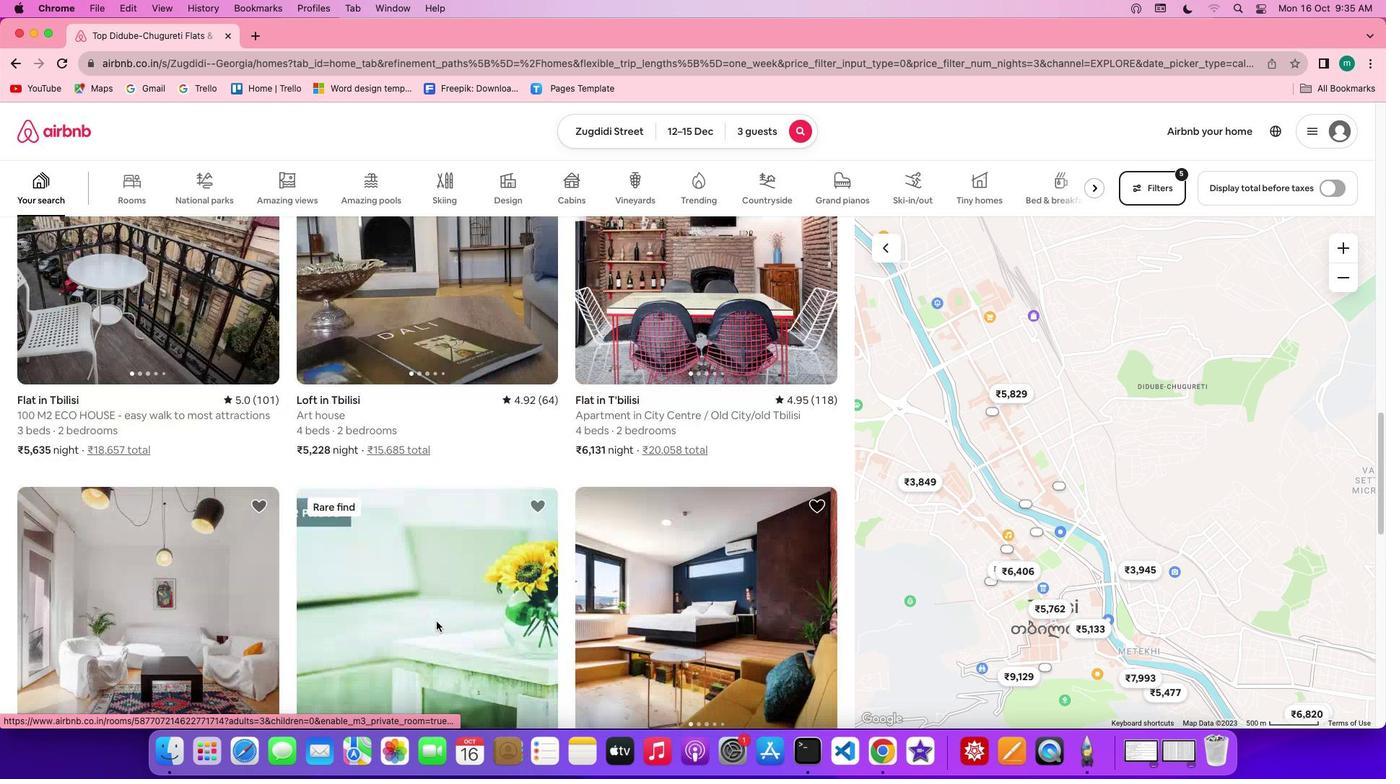 
Action: Mouse scrolled (436, 621) with delta (0, 2)
Screenshot: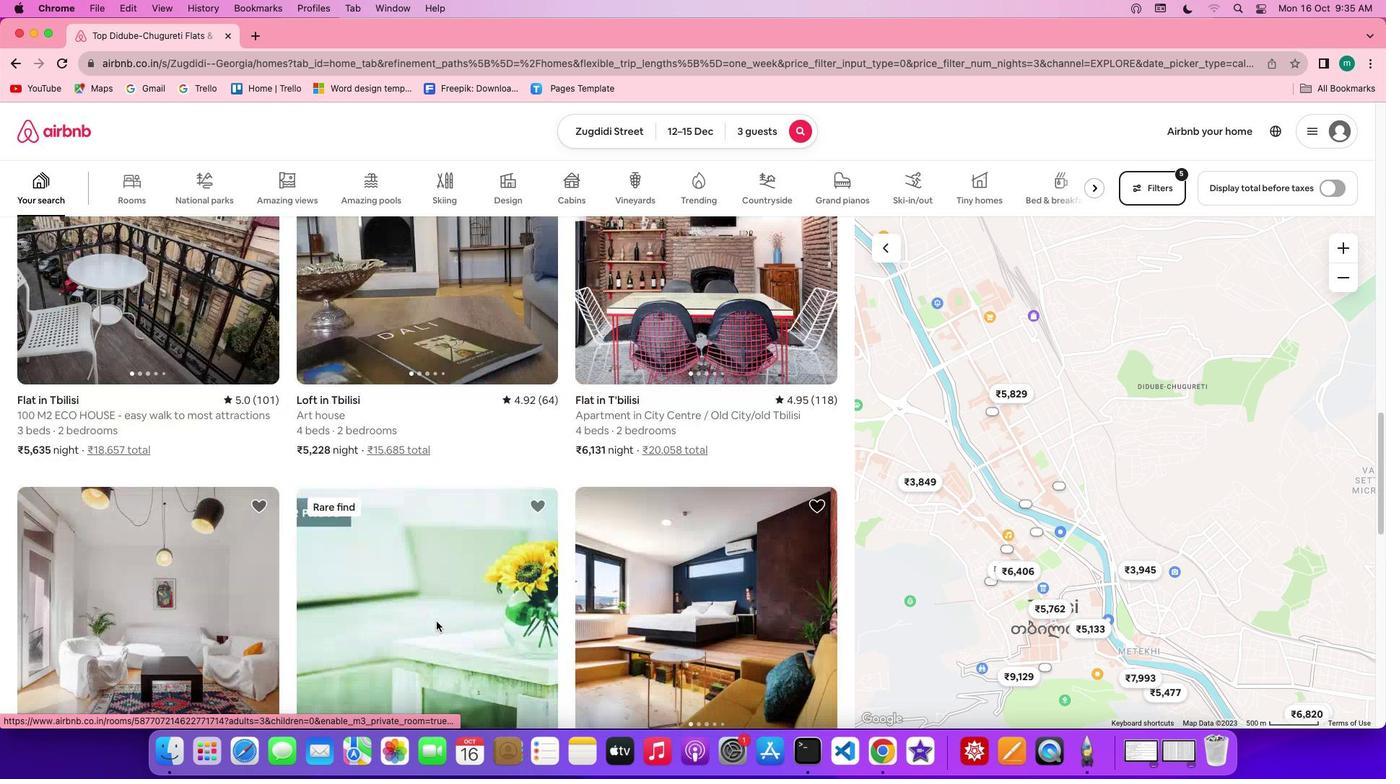 
Action: Mouse scrolled (436, 621) with delta (0, 3)
Screenshot: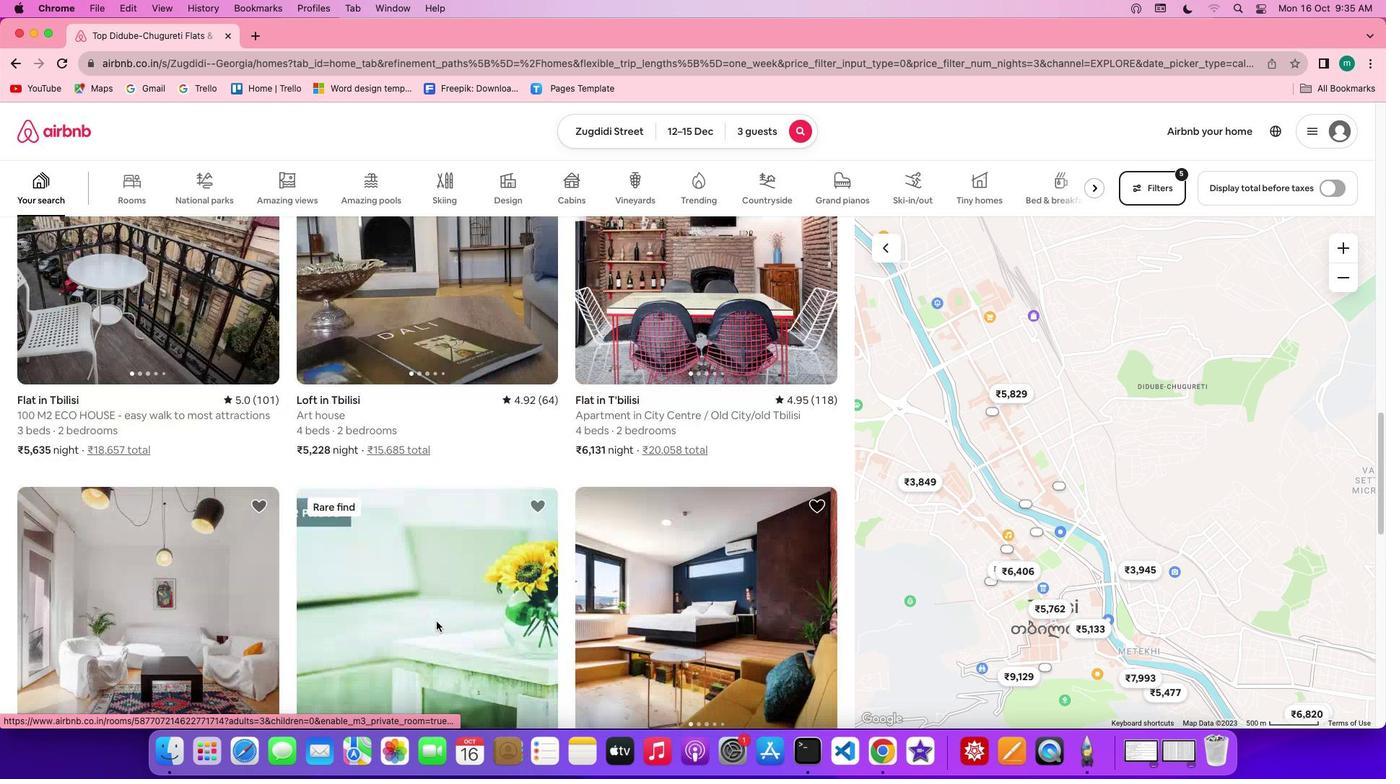 
Action: Mouse scrolled (436, 621) with delta (0, 4)
Screenshot: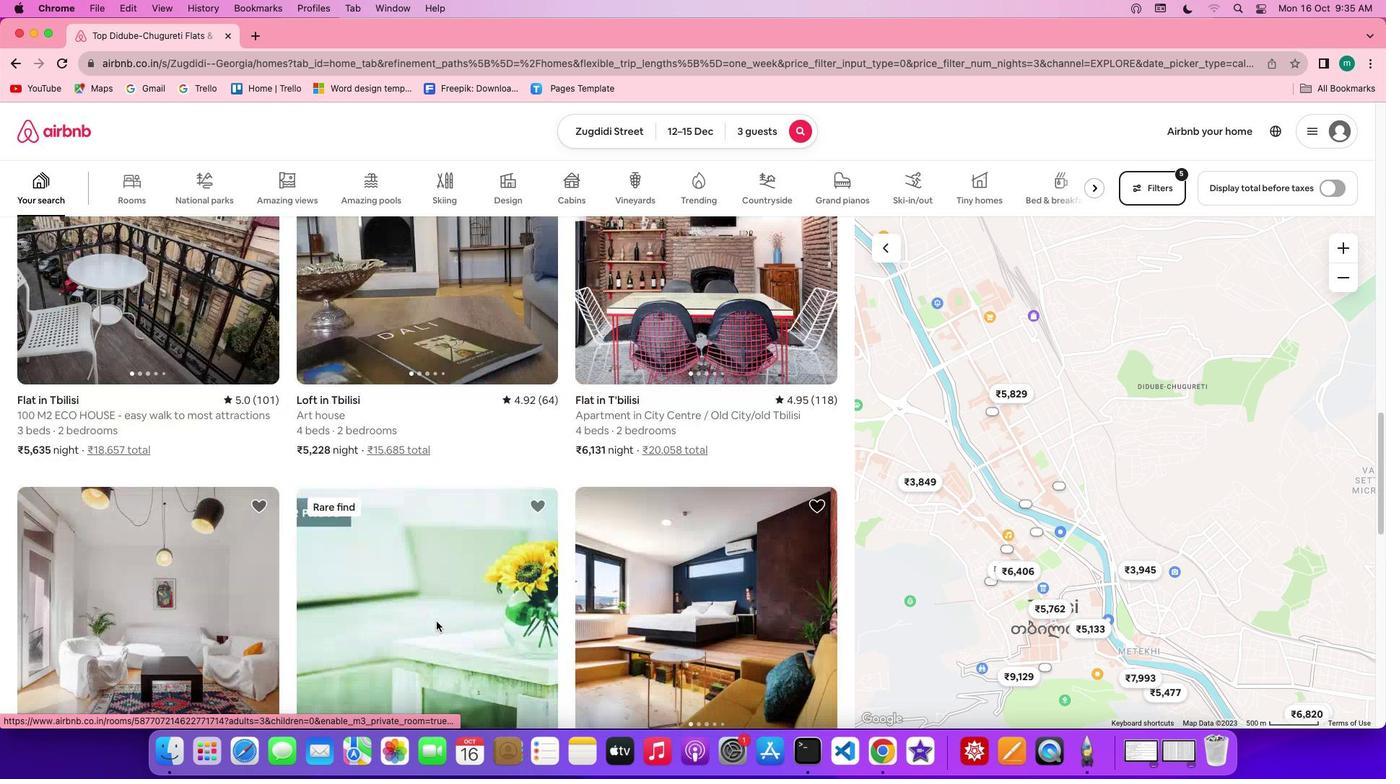 
Action: Mouse scrolled (436, 621) with delta (0, 0)
Screenshot: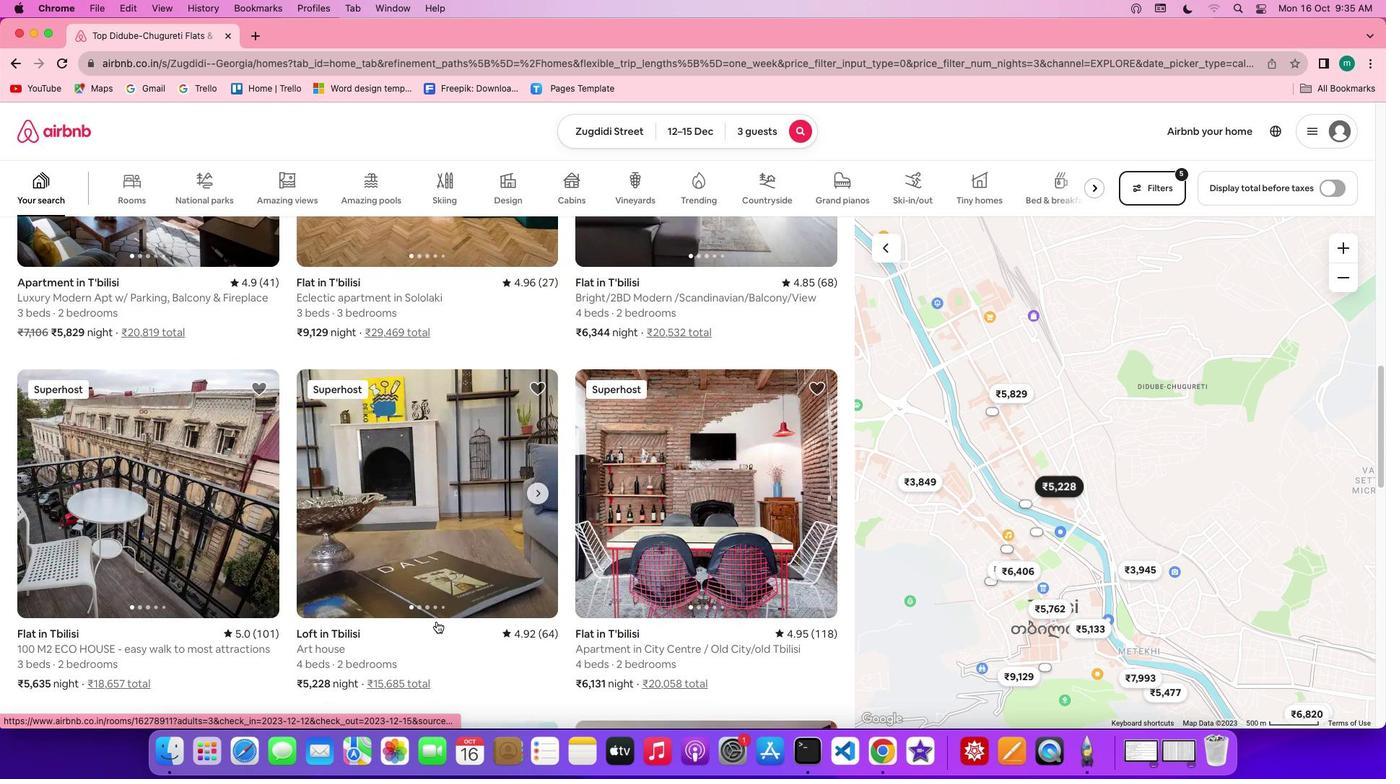 
Action: Mouse scrolled (436, 621) with delta (0, 0)
Screenshot: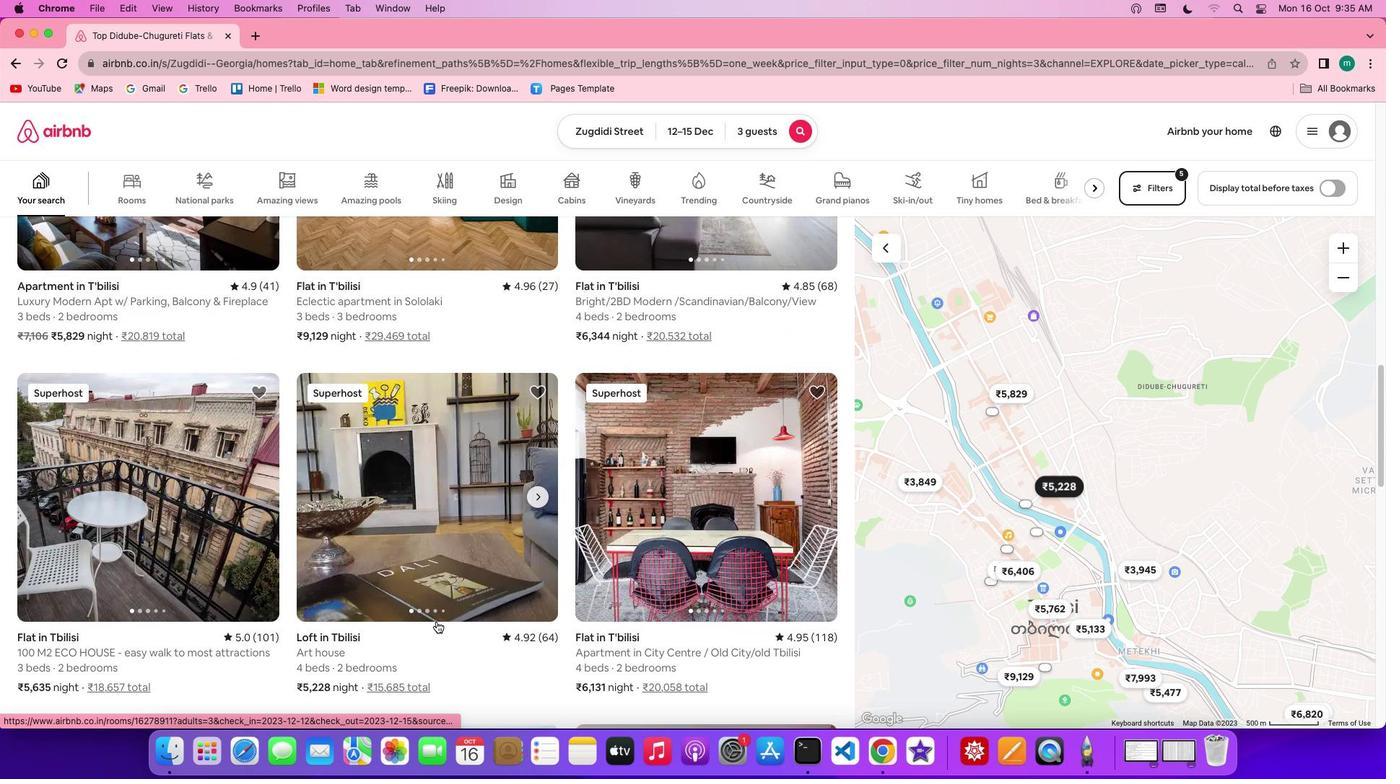 
Action: Mouse scrolled (436, 621) with delta (0, 2)
Screenshot: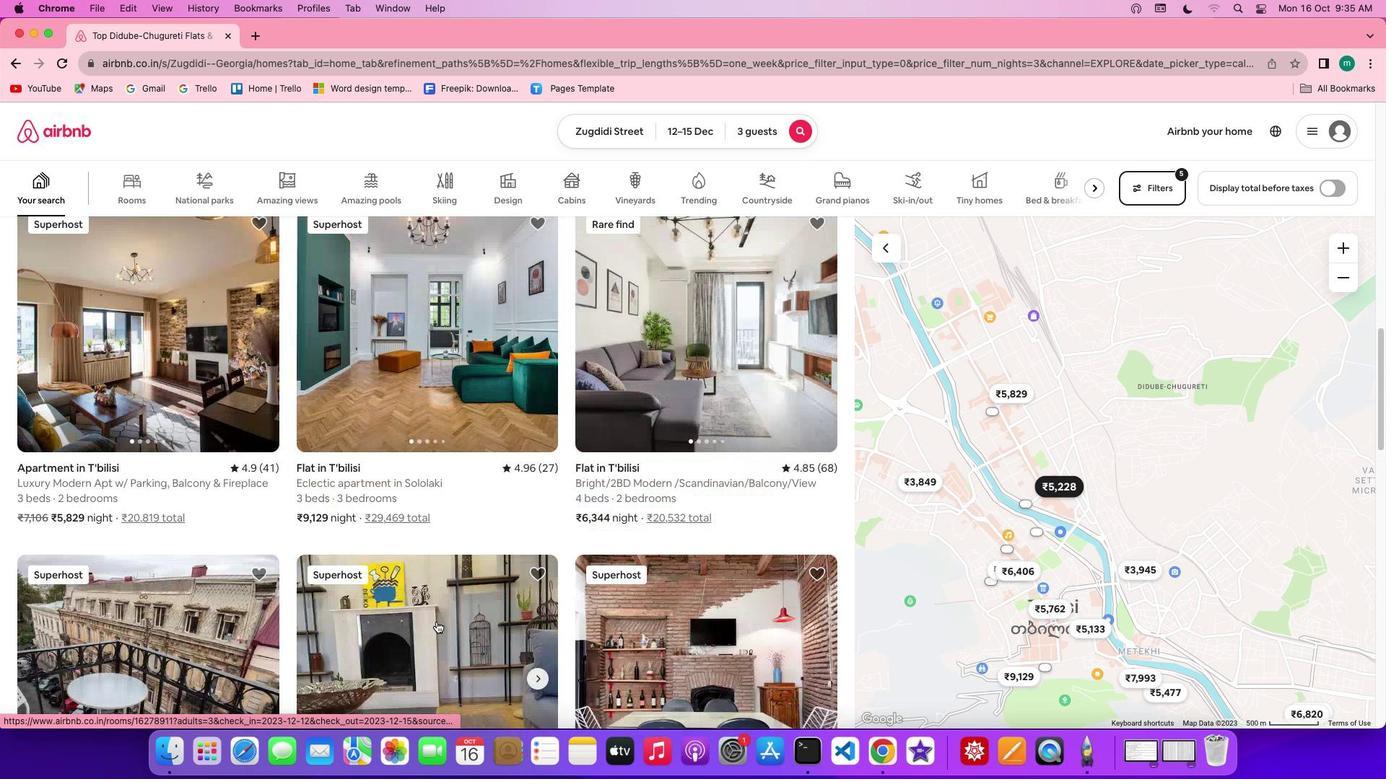 
Action: Mouse scrolled (436, 621) with delta (0, 3)
Screenshot: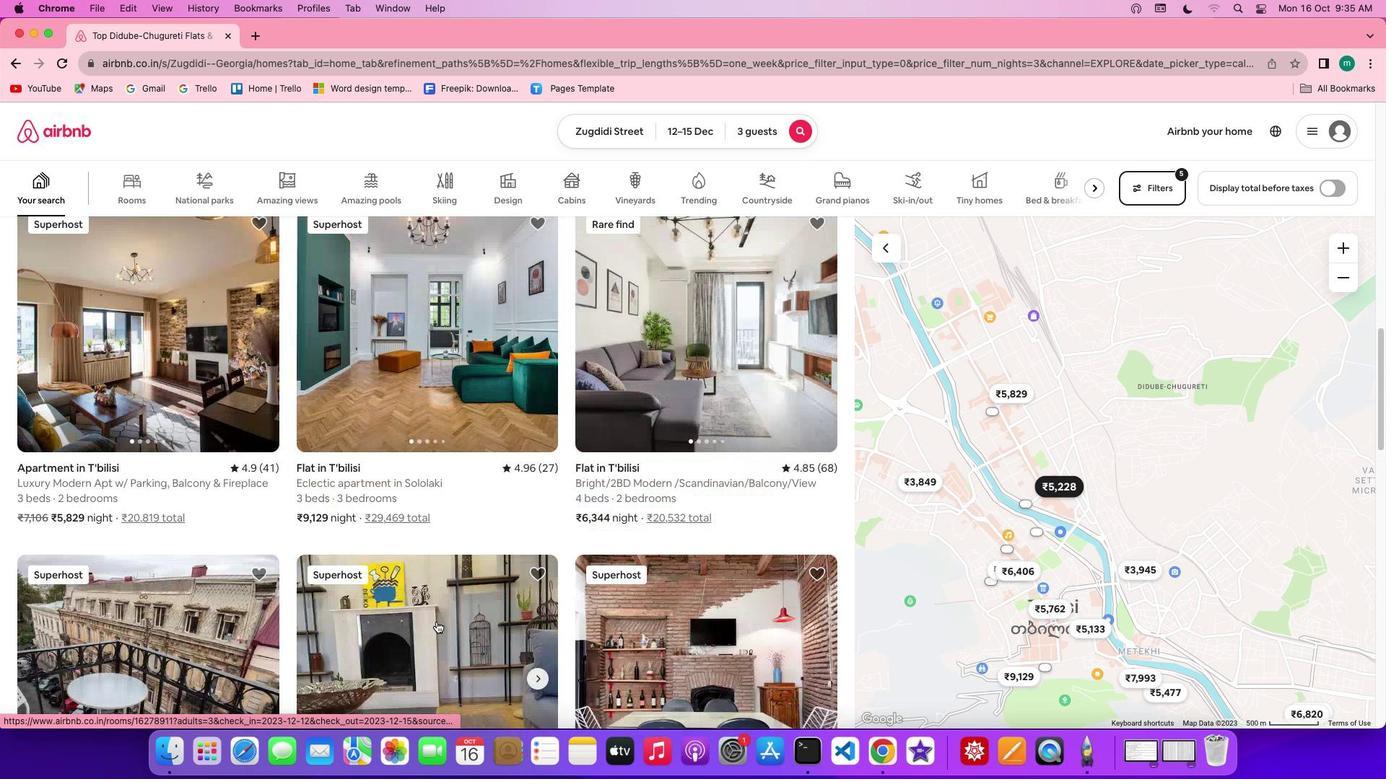 
Action: Mouse scrolled (436, 621) with delta (0, 4)
Screenshot: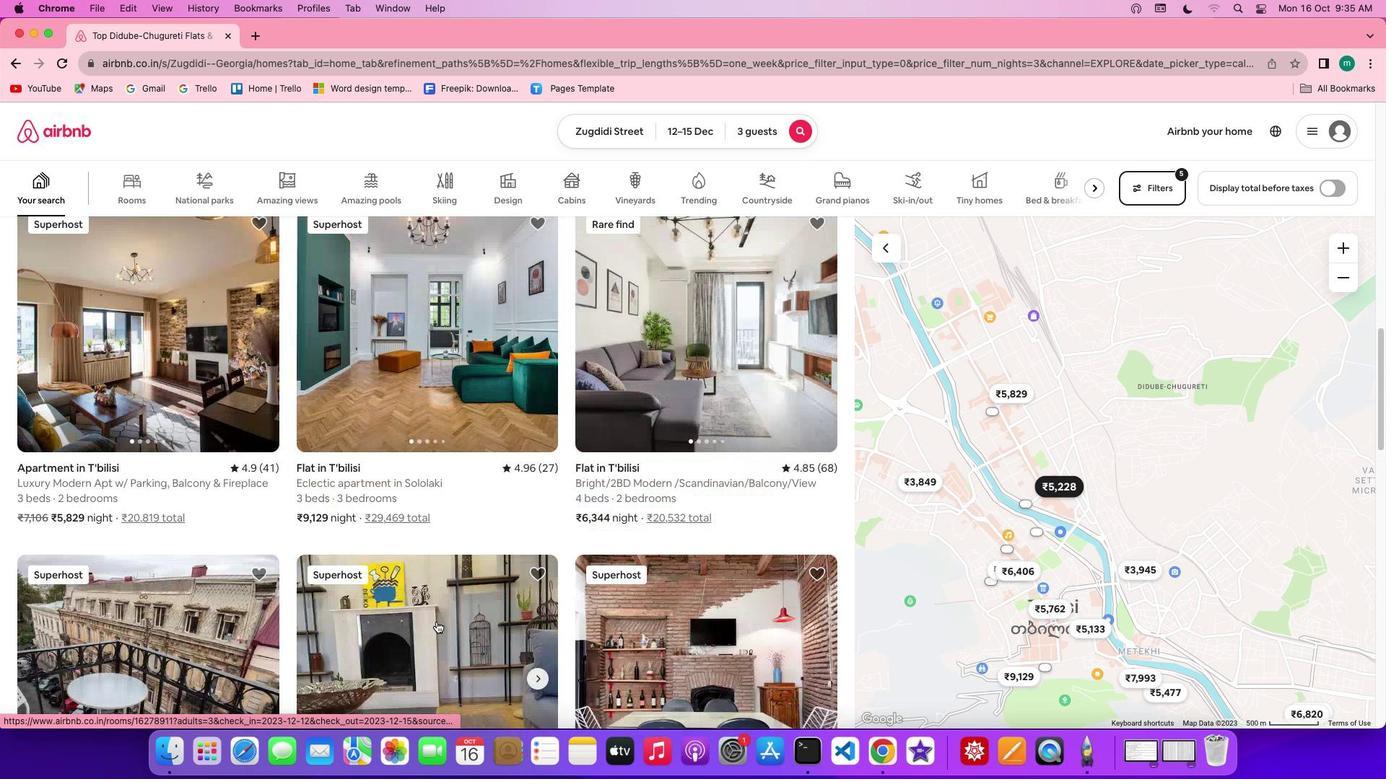 
Action: Mouse scrolled (436, 621) with delta (0, 0)
Screenshot: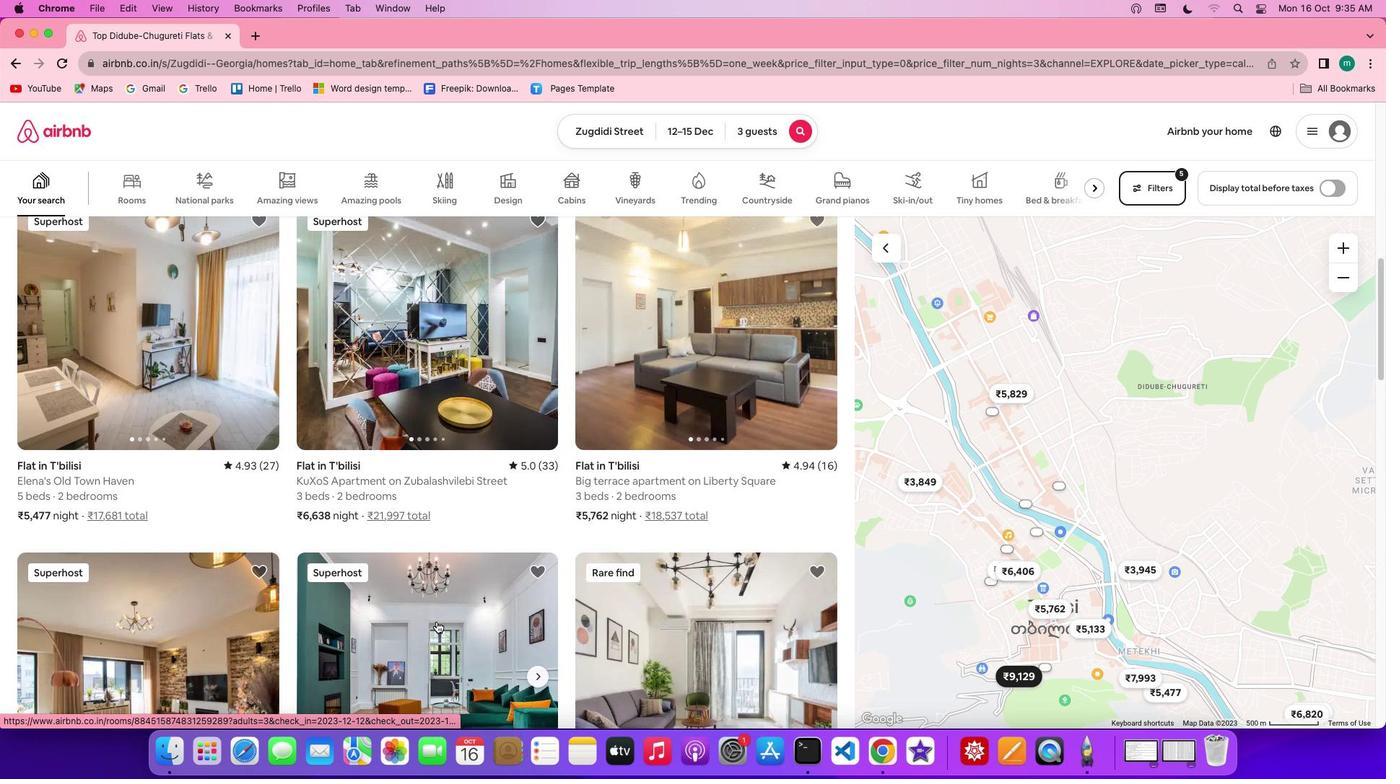 
Action: Mouse scrolled (436, 621) with delta (0, 0)
Screenshot: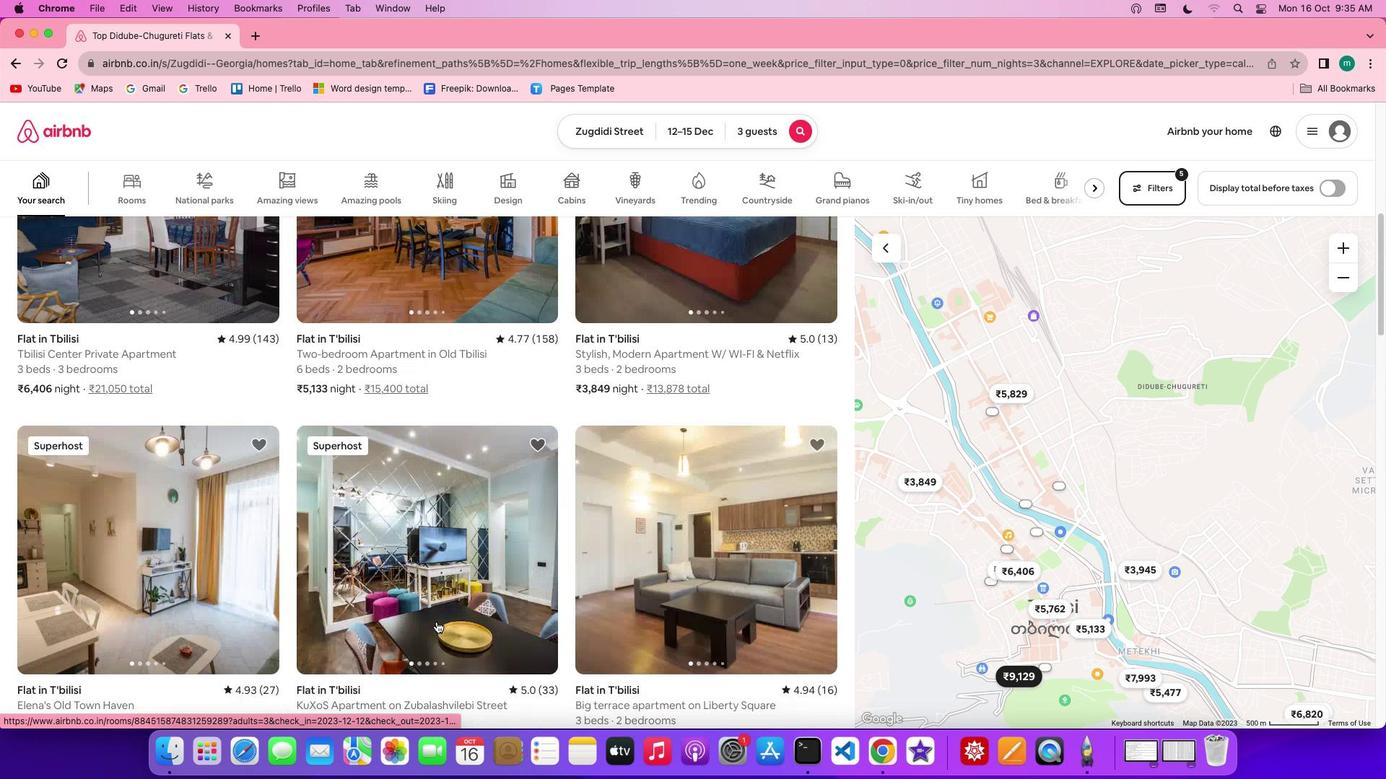 
Action: Mouse scrolled (436, 621) with delta (0, 2)
Screenshot: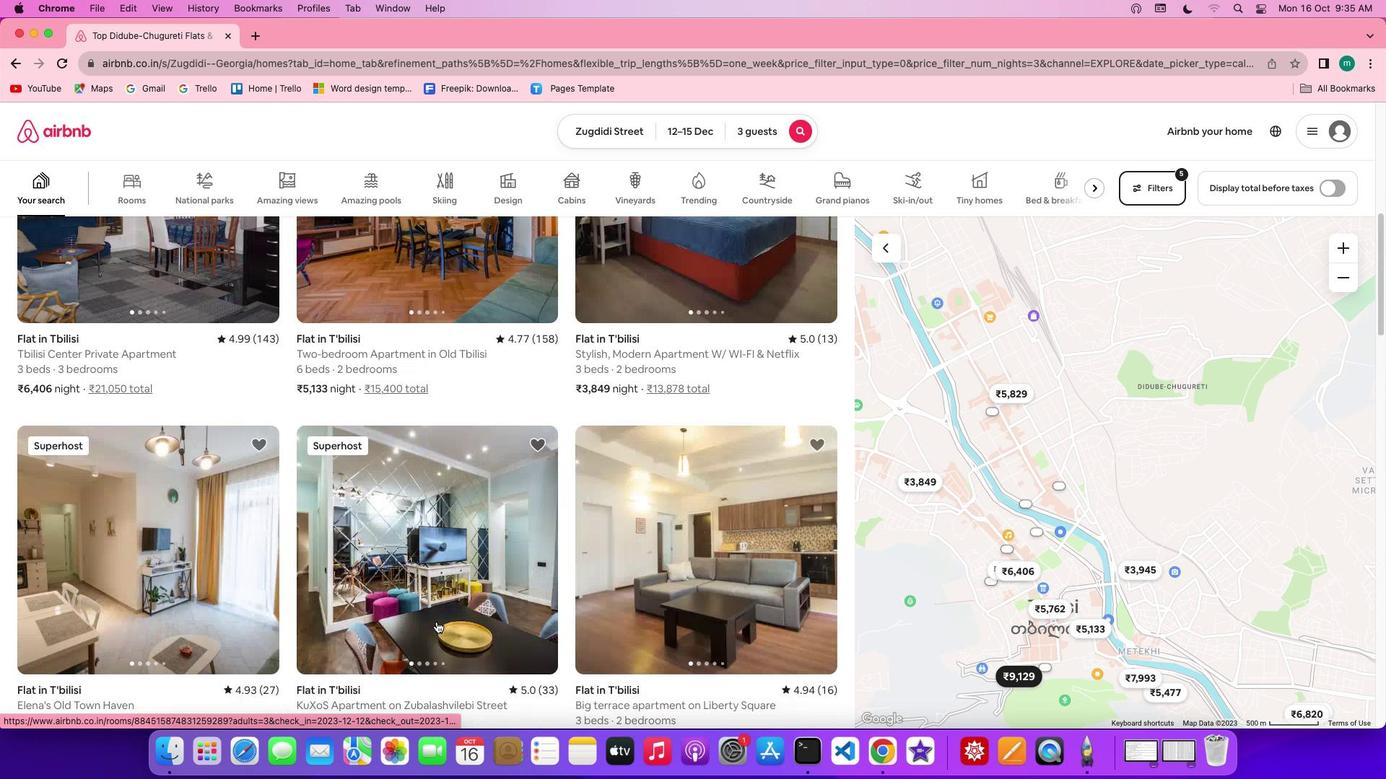 
Action: Mouse scrolled (436, 621) with delta (0, 3)
Screenshot: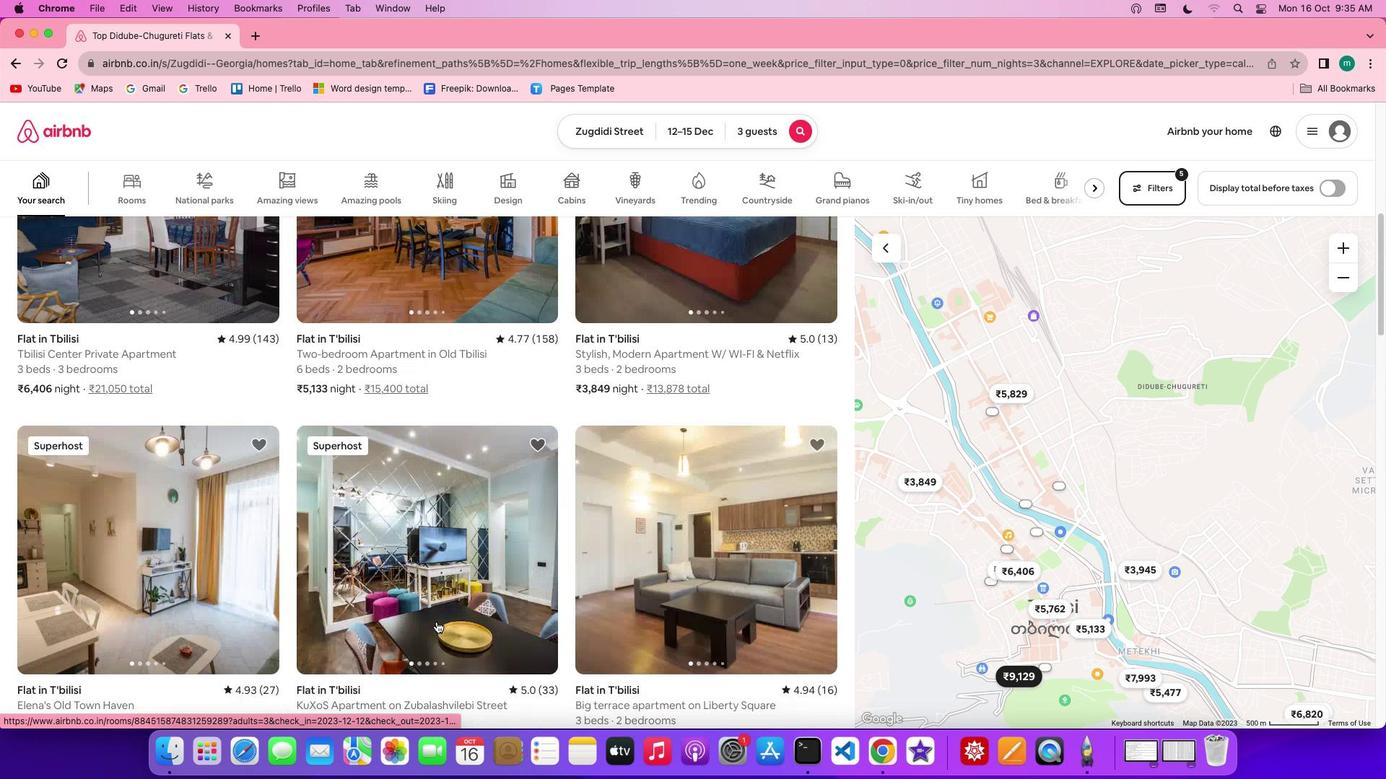 
Action: Mouse scrolled (436, 621) with delta (0, 4)
Screenshot: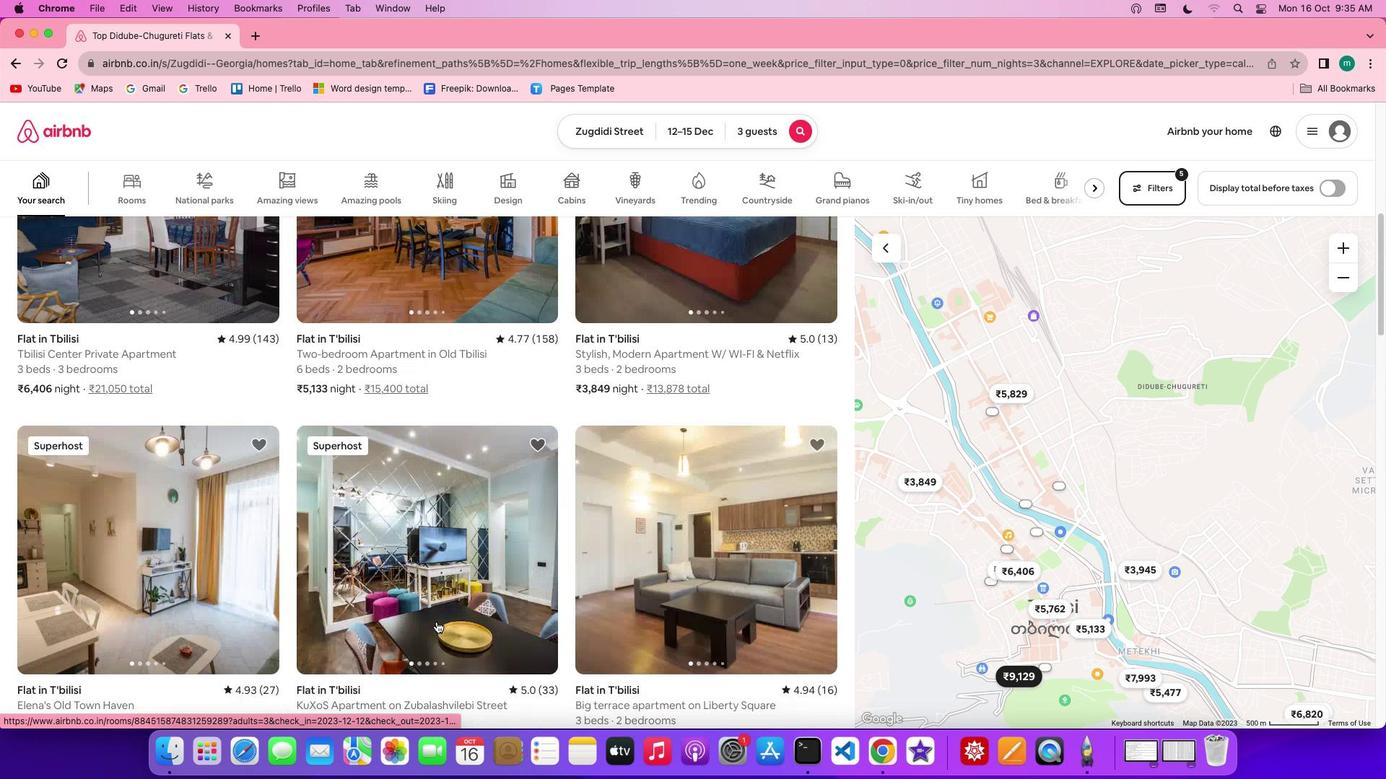 
Action: Mouse scrolled (436, 621) with delta (0, 5)
Screenshot: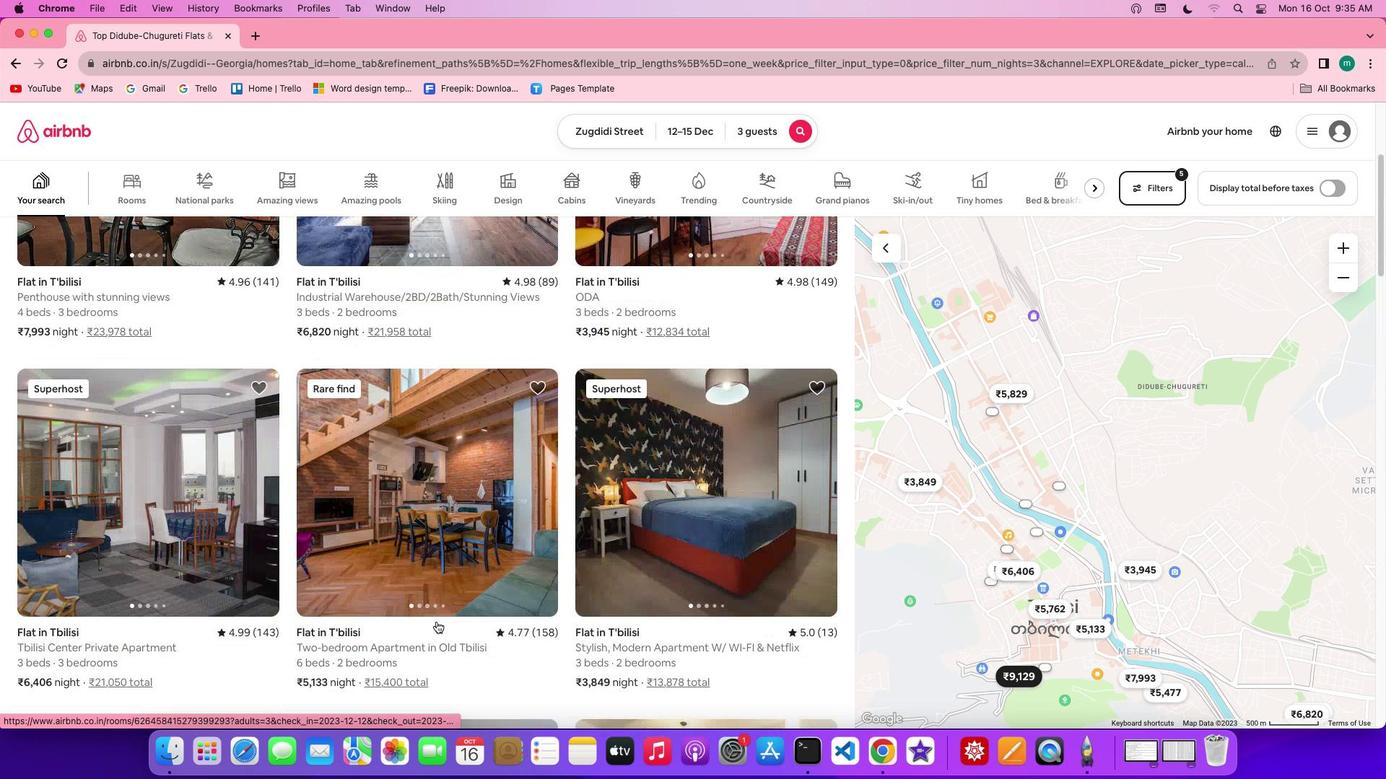 
Action: Mouse moved to (436, 621)
Screenshot: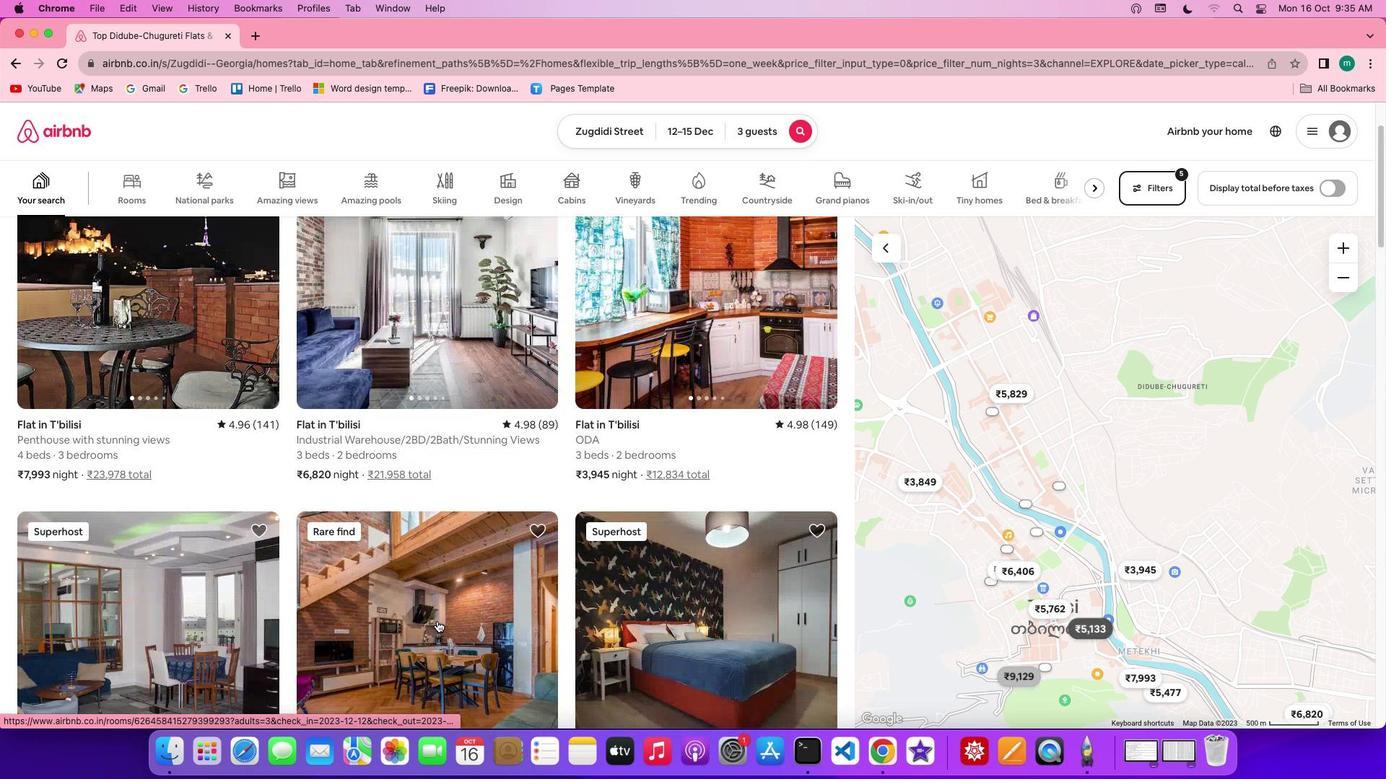 
Action: Mouse scrolled (436, 621) with delta (0, 0)
Screenshot: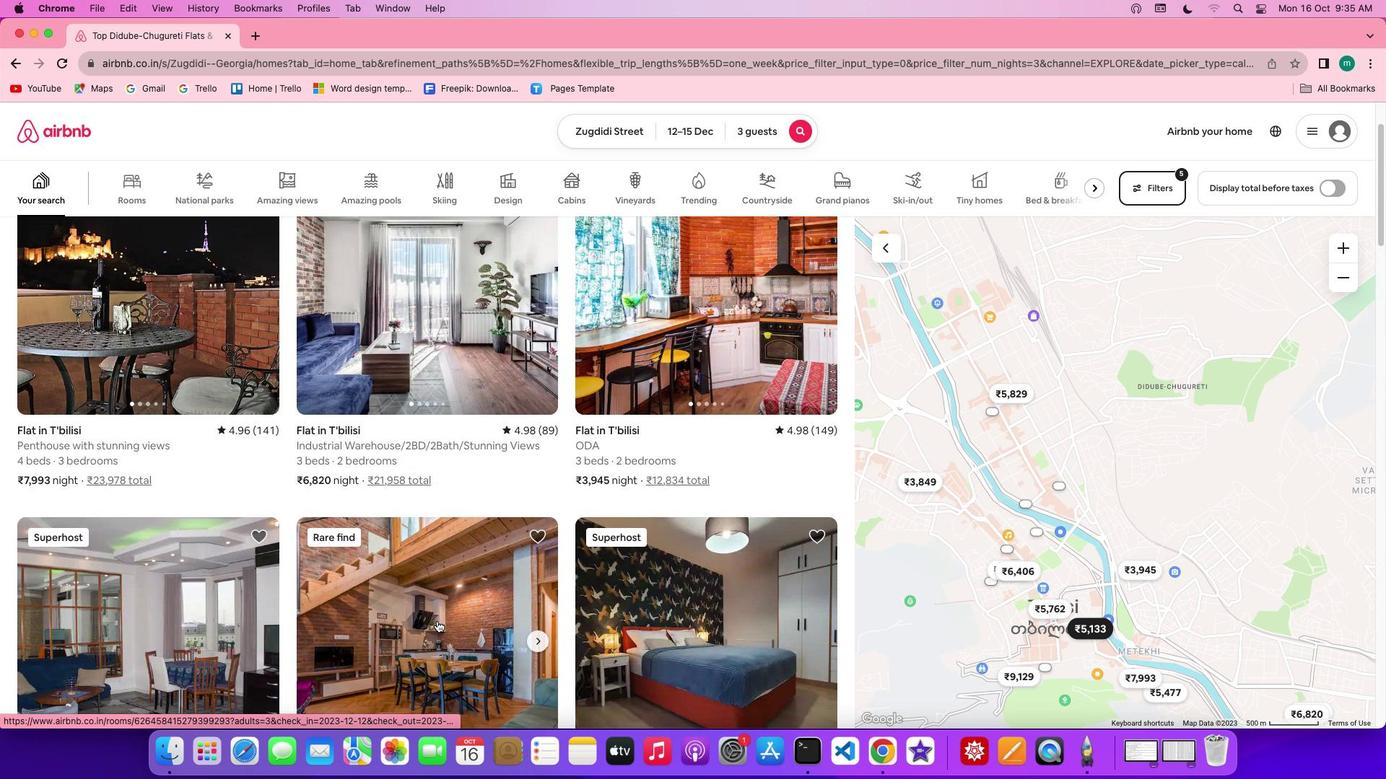 
Action: Mouse scrolled (436, 621) with delta (0, 0)
Screenshot: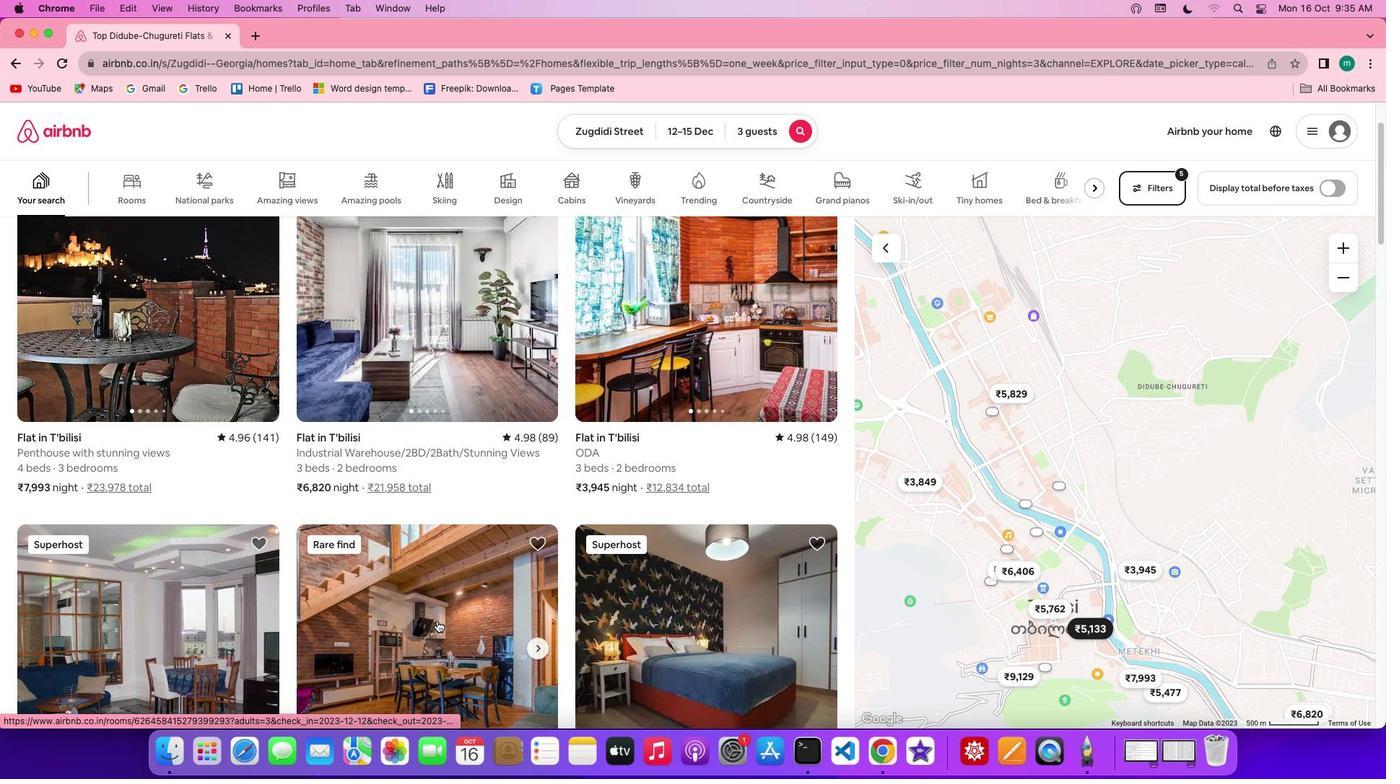 
Action: Mouse scrolled (436, 621) with delta (0, 2)
Screenshot: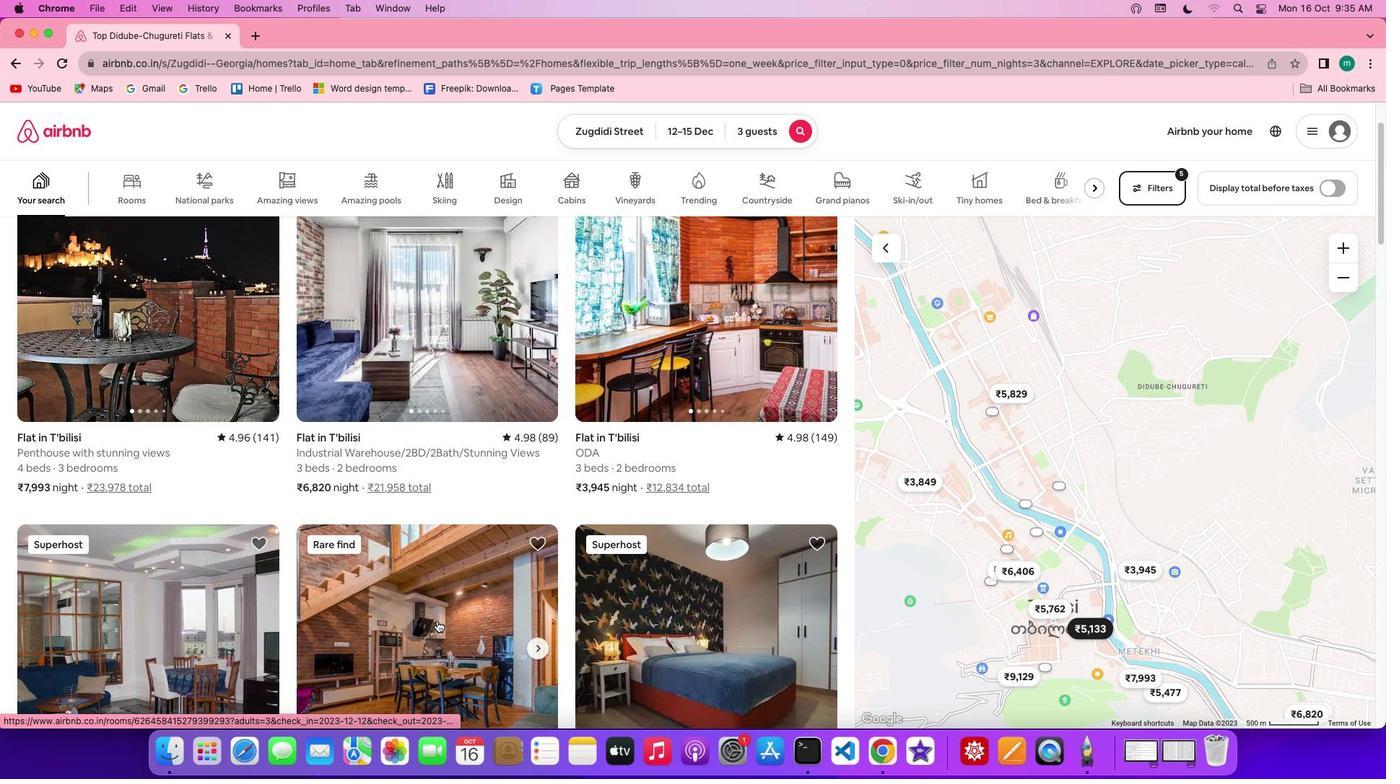 
Action: Mouse scrolled (436, 621) with delta (0, 3)
Screenshot: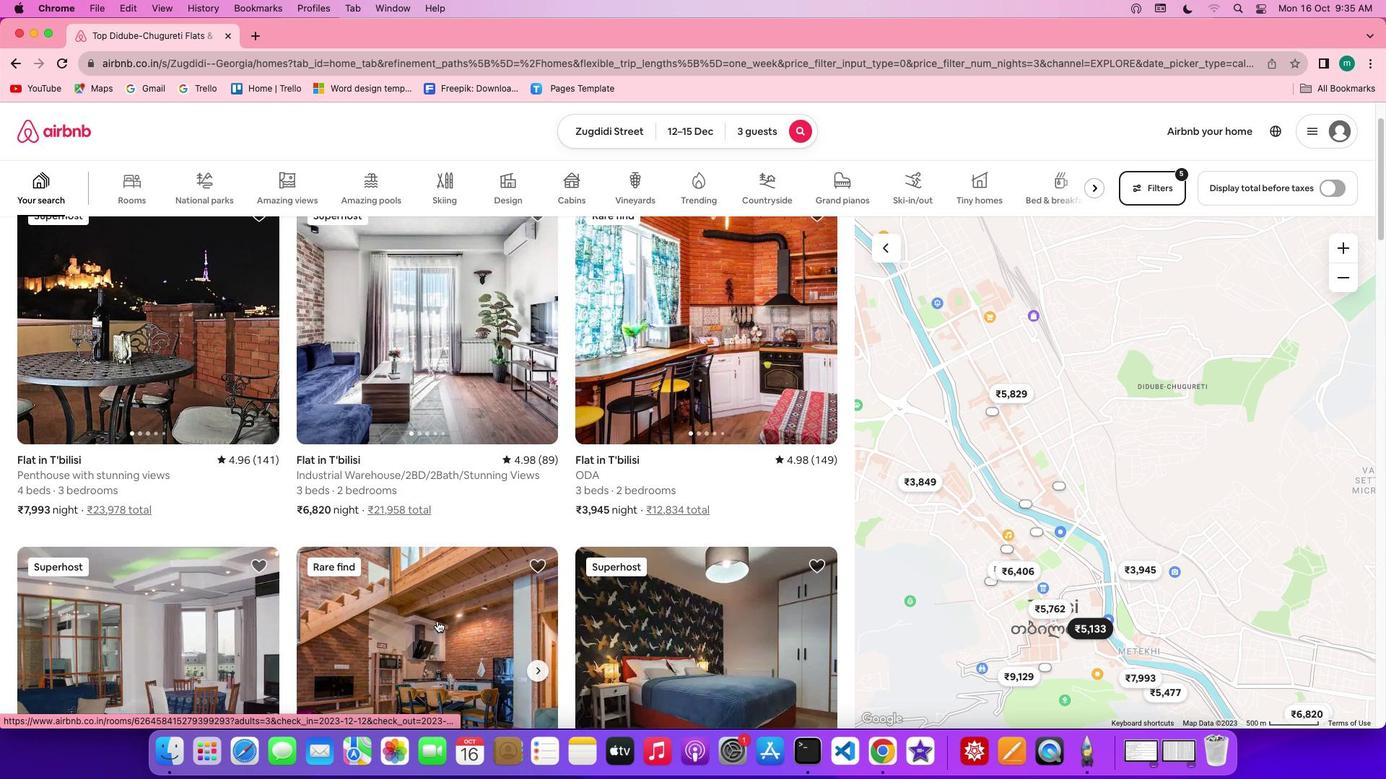 
Action: Mouse scrolled (436, 621) with delta (0, 4)
Screenshot: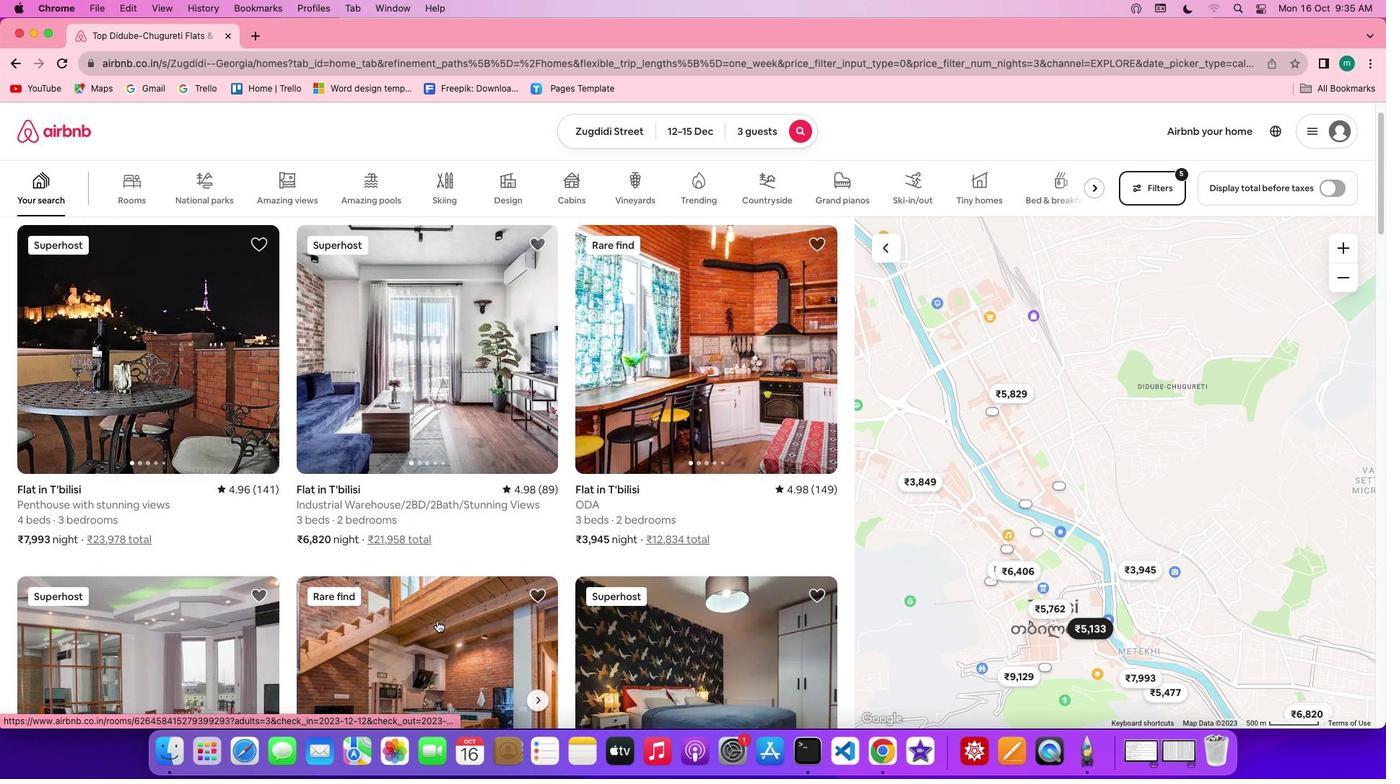 
Action: Mouse scrolled (436, 621) with delta (0, 0)
Screenshot: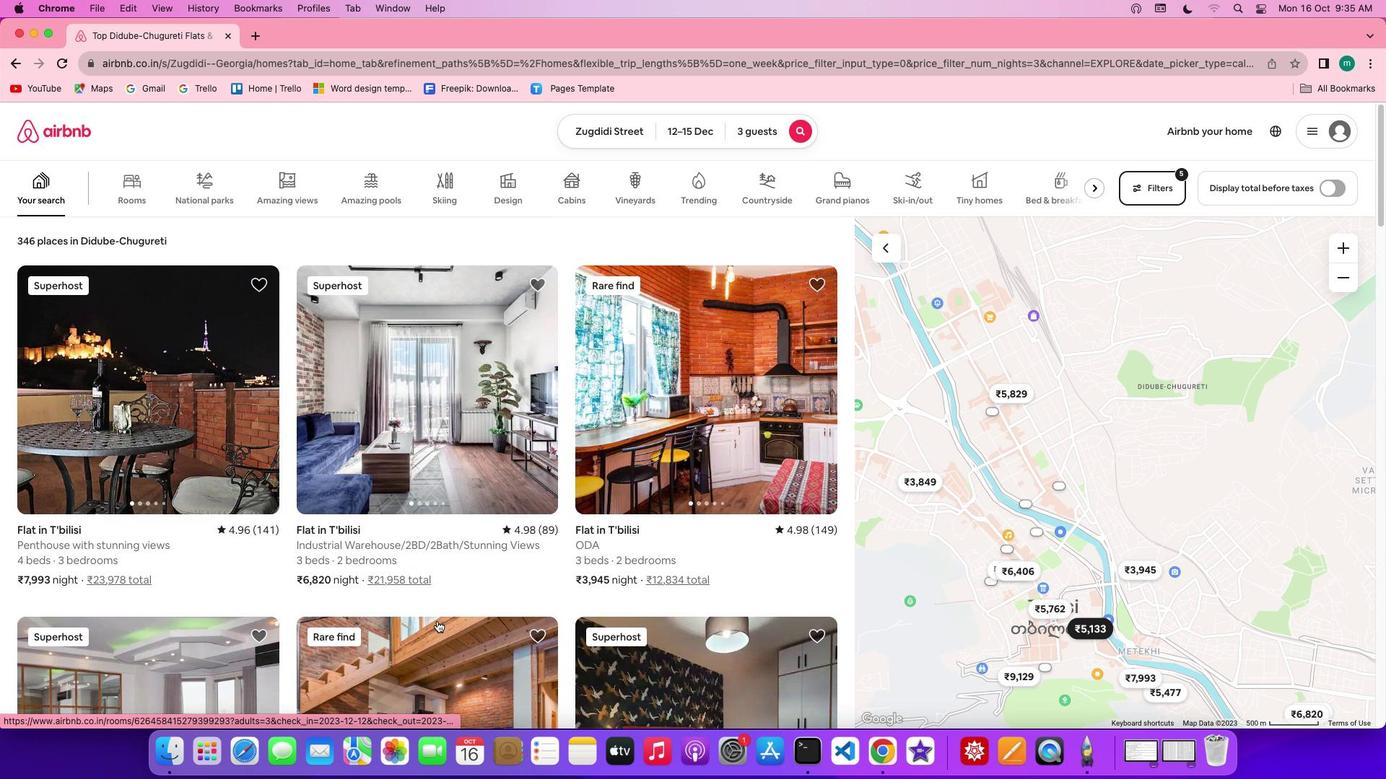 
Action: Mouse scrolled (436, 621) with delta (0, 0)
Screenshot: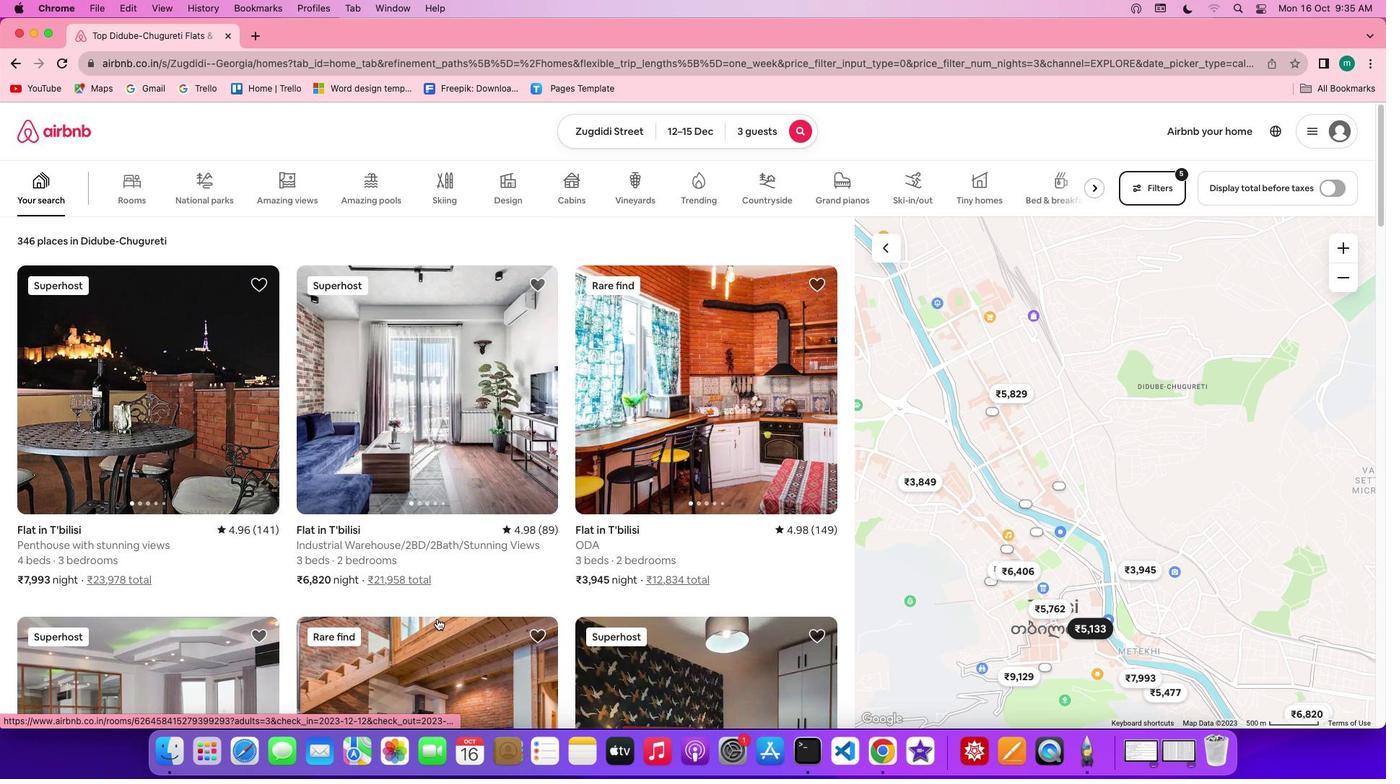 
Action: Mouse scrolled (436, 621) with delta (0, 2)
Screenshot: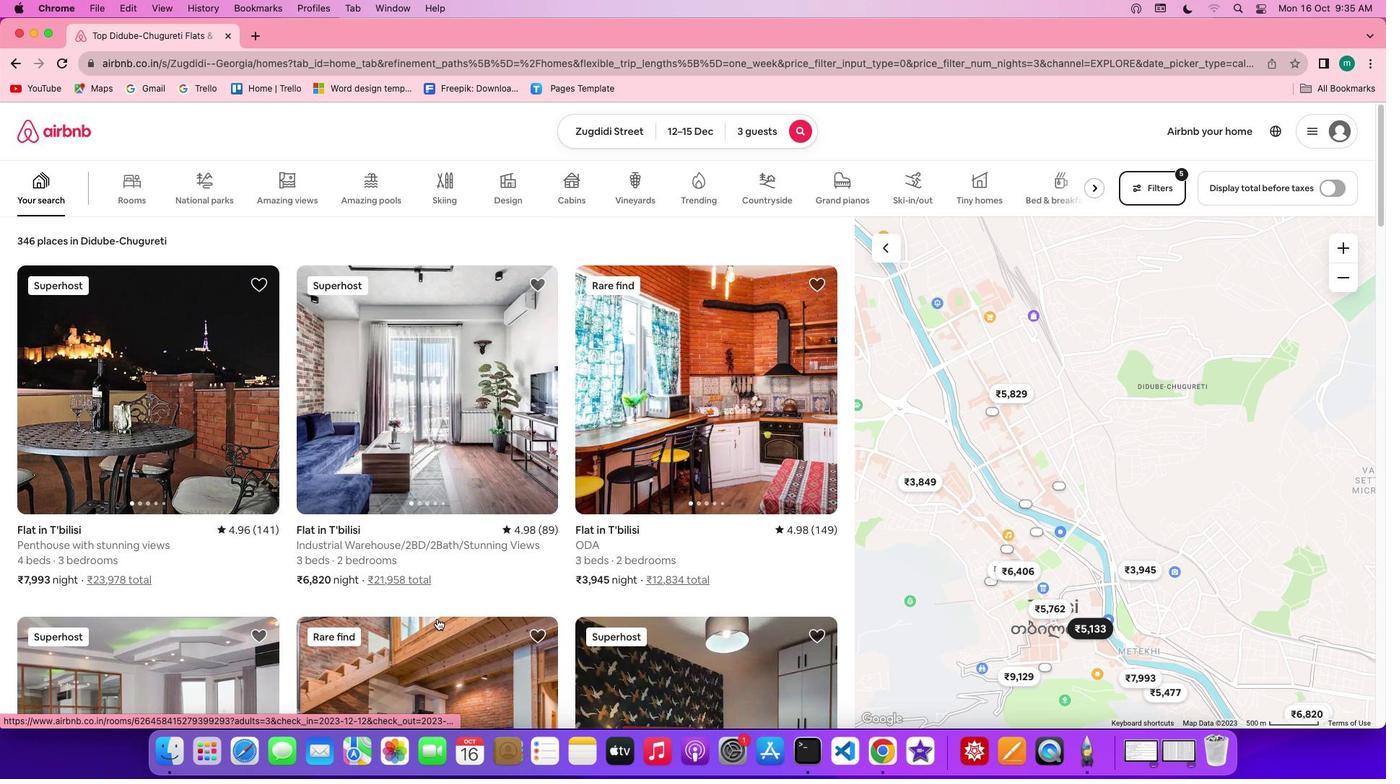 
Action: Mouse scrolled (436, 621) with delta (0, 3)
Screenshot: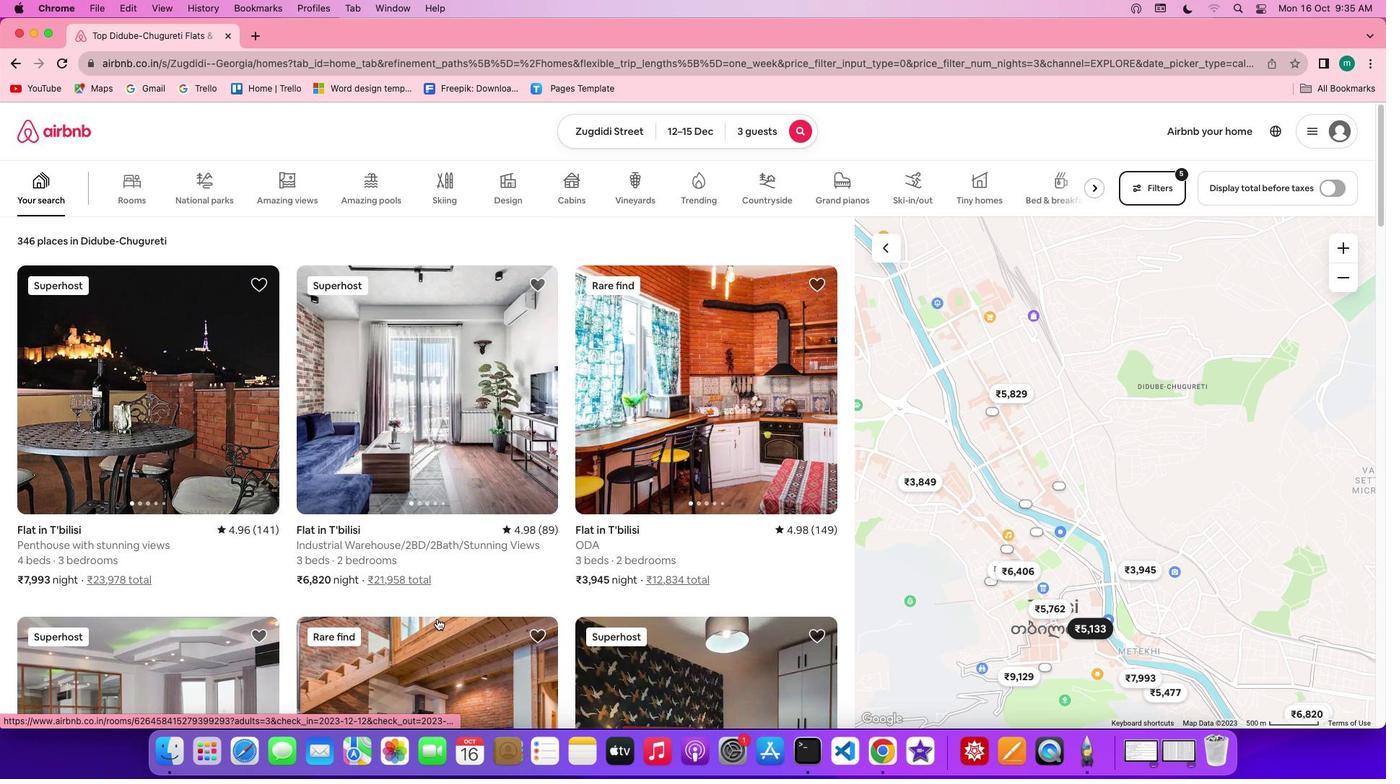 
Action: Mouse scrolled (436, 621) with delta (0, 4)
Screenshot: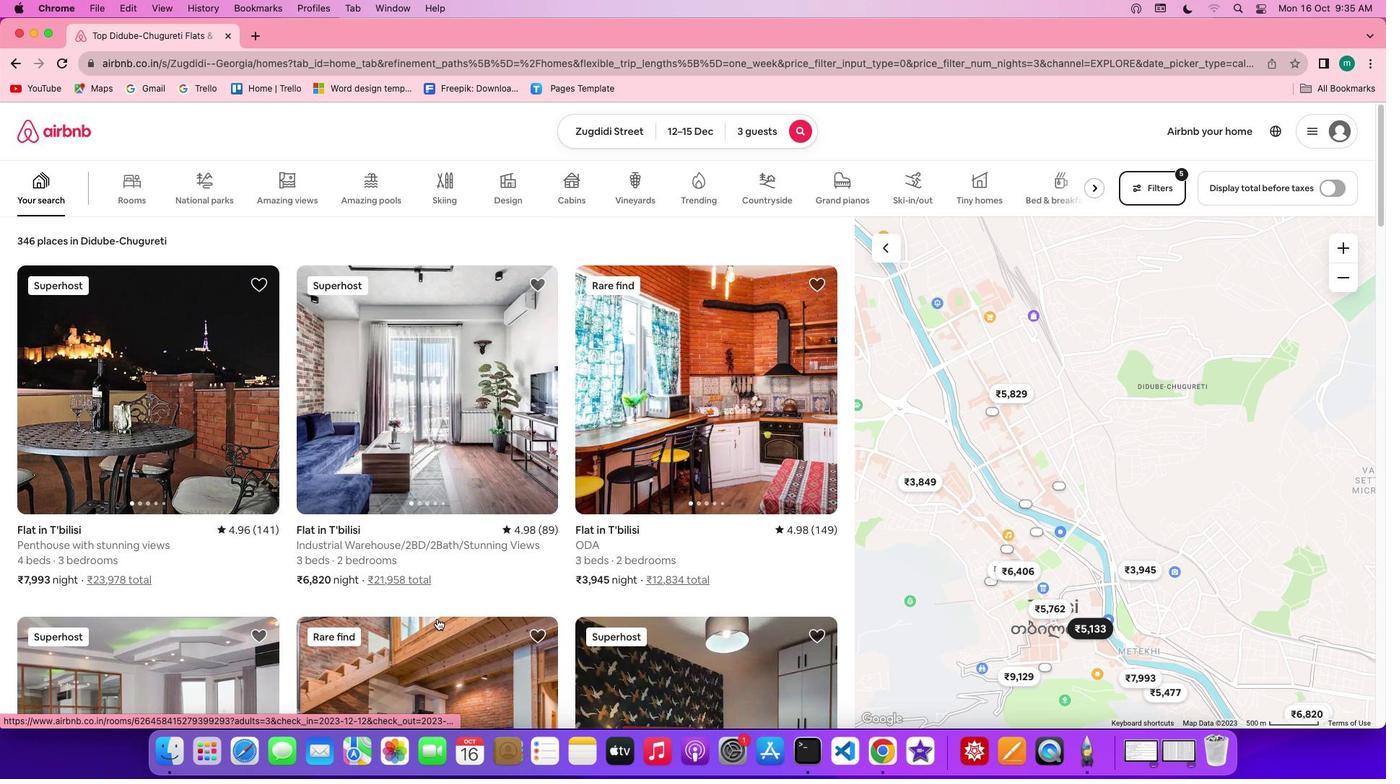 
Action: Mouse scrolled (436, 621) with delta (0, 5)
Screenshot: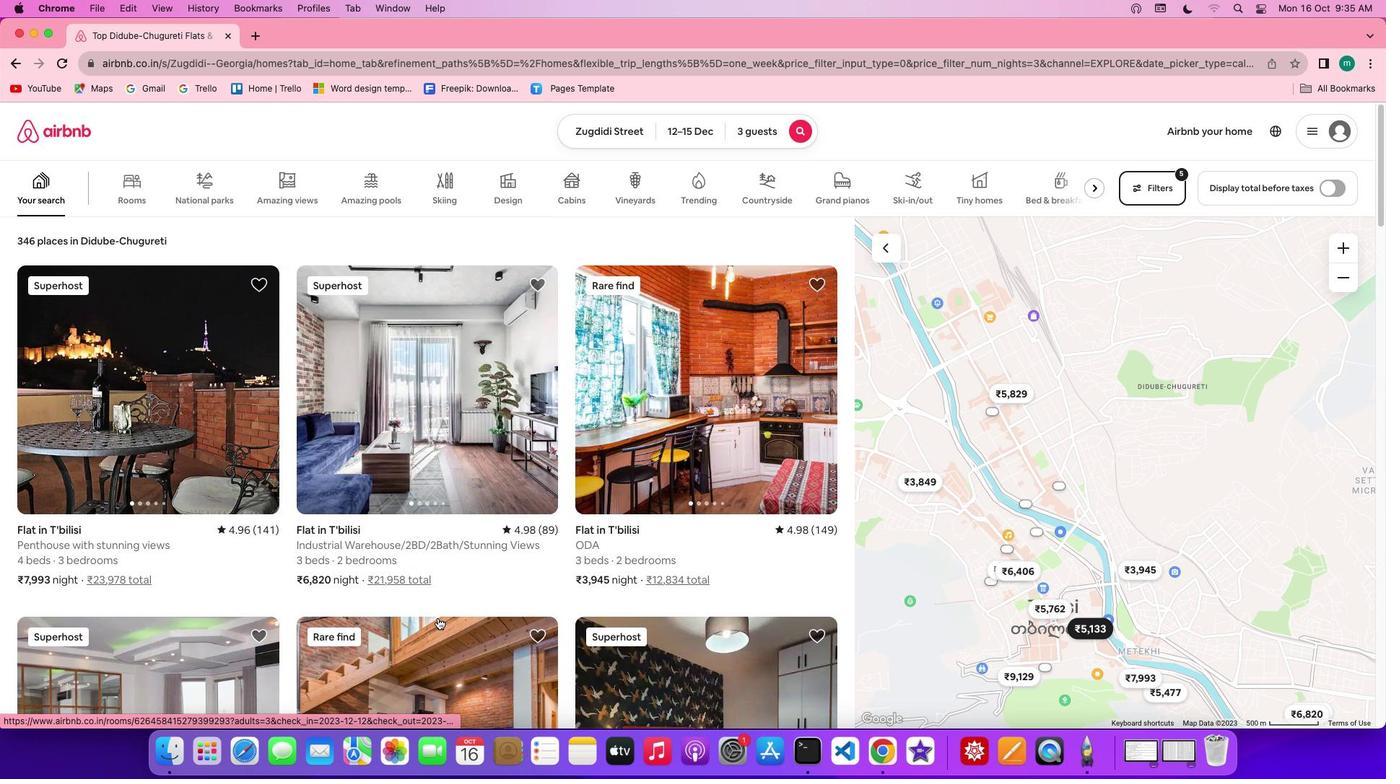 
Action: Mouse moved to (206, 482)
Screenshot: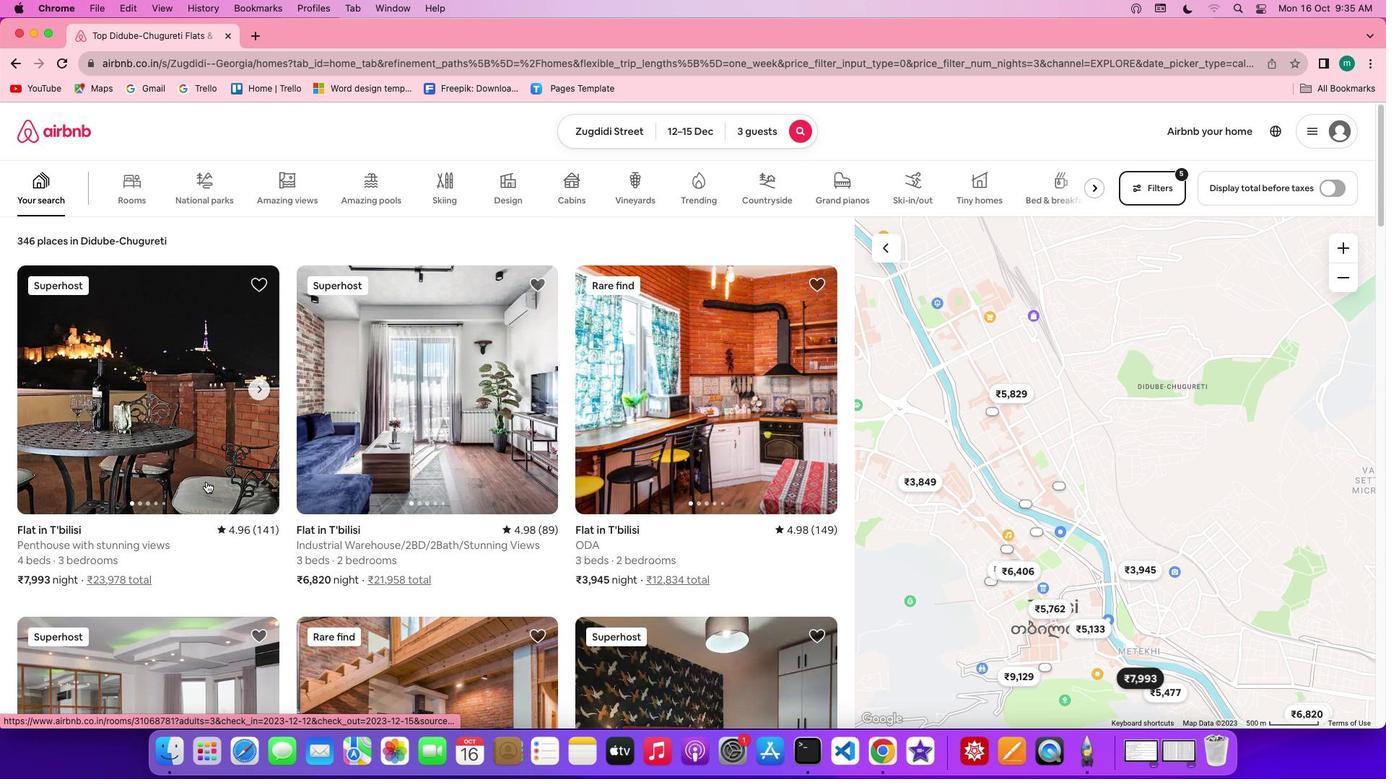 
Action: Mouse pressed left at (206, 482)
Screenshot: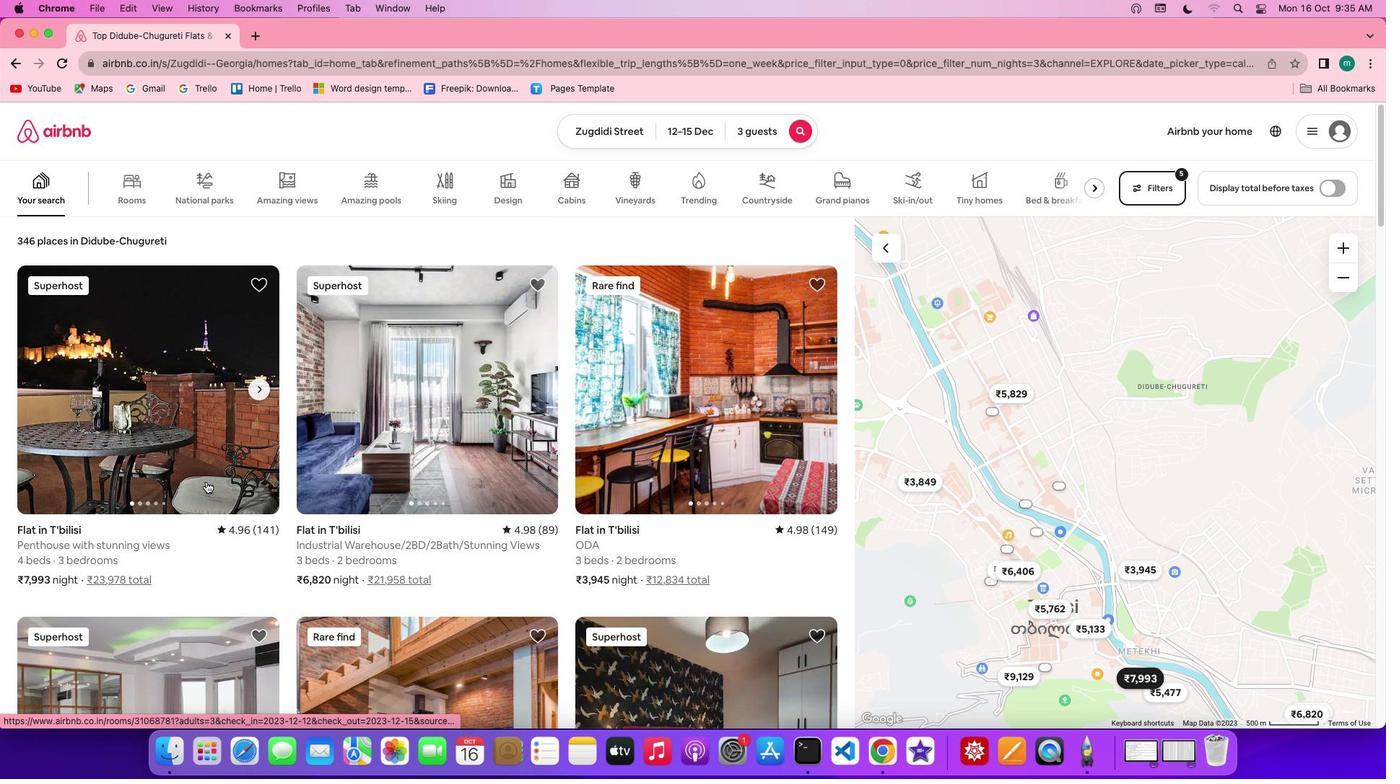 
Action: Mouse moved to (1021, 535)
Screenshot: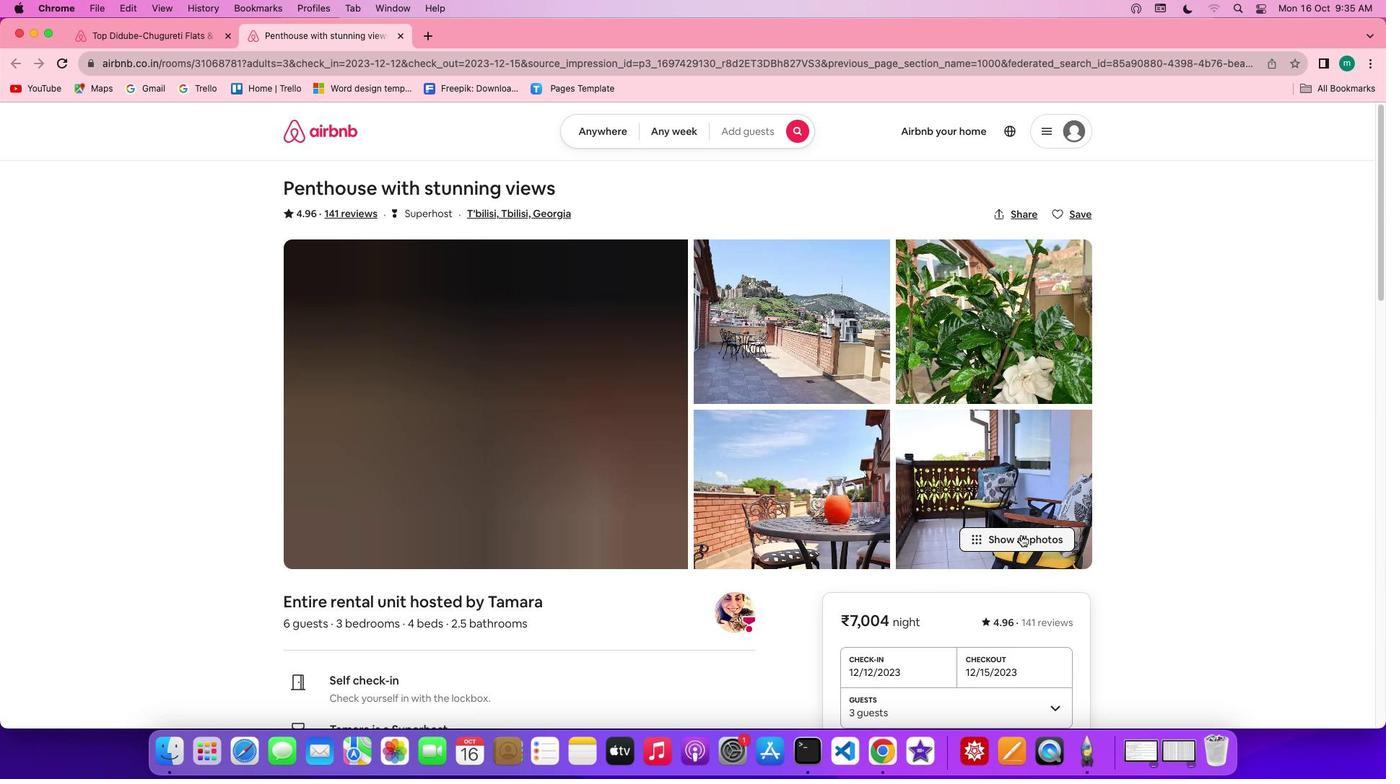 
Action: Mouse pressed left at (1021, 535)
Screenshot: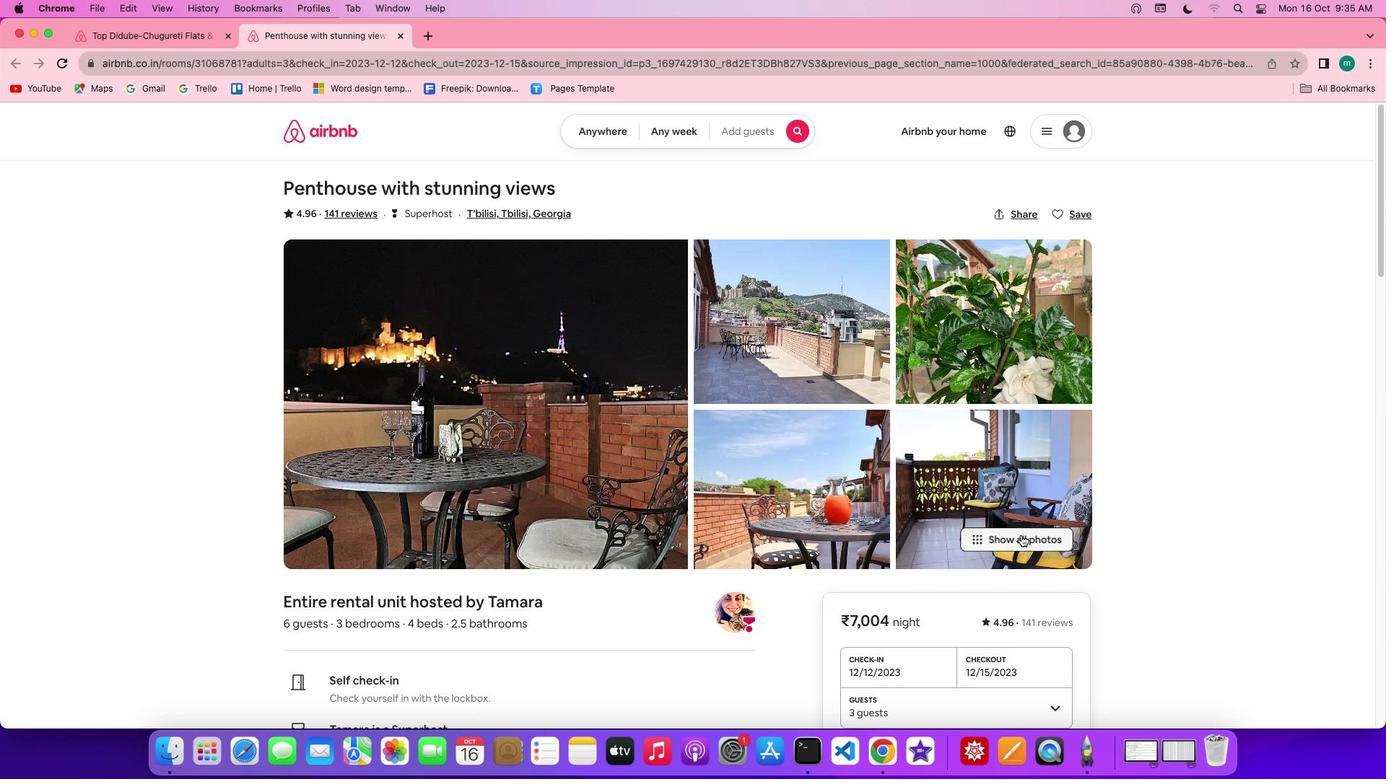 
Action: Mouse scrolled (1021, 535) with delta (0, 0)
Screenshot: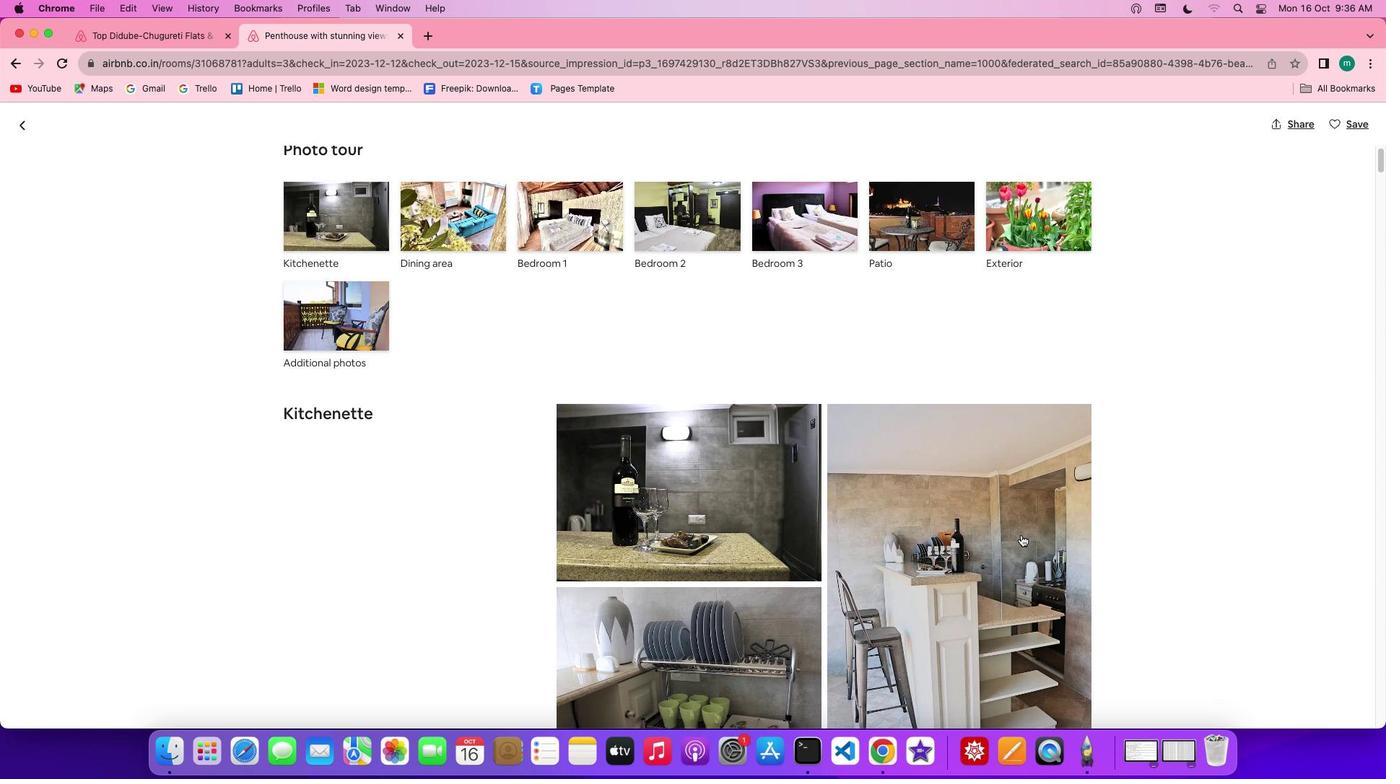 
Action: Mouse scrolled (1021, 535) with delta (0, 0)
Screenshot: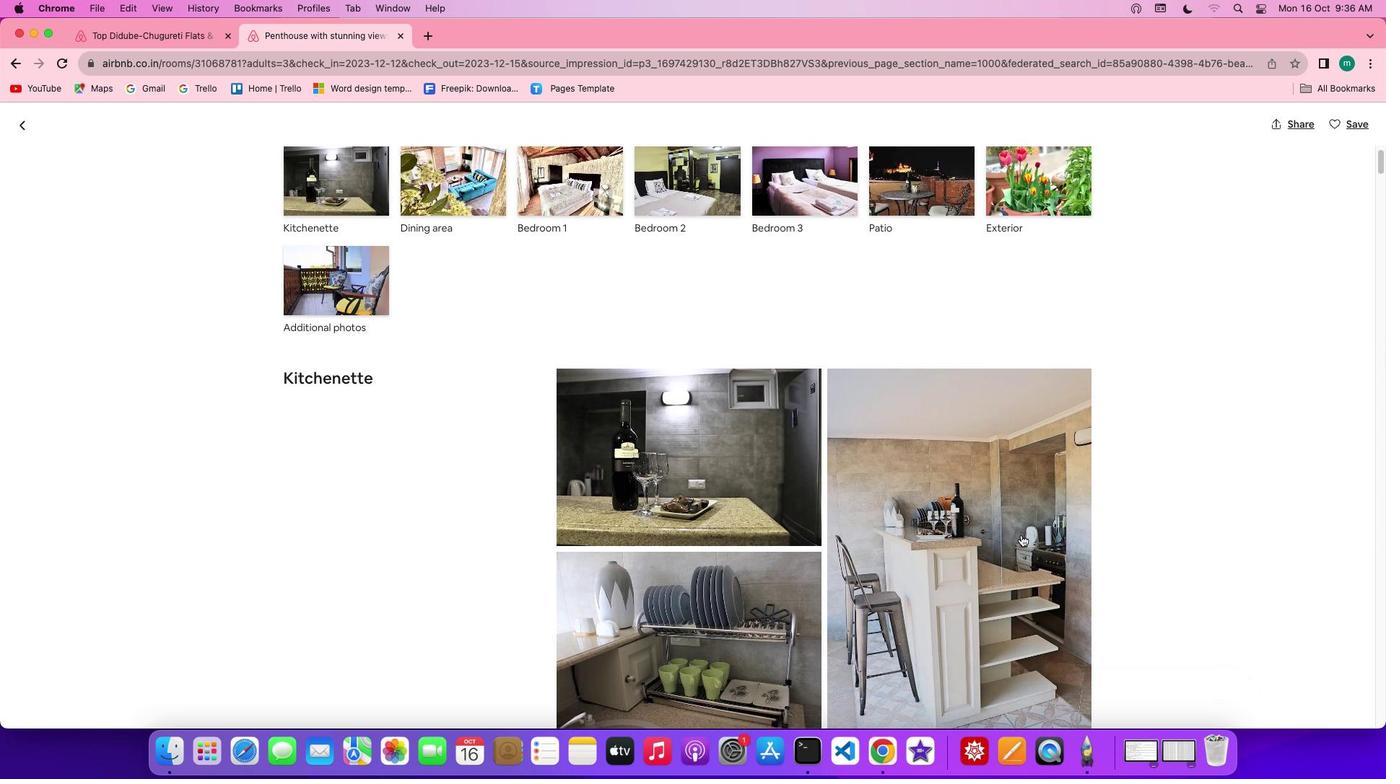 
Action: Mouse scrolled (1021, 535) with delta (0, -2)
Screenshot: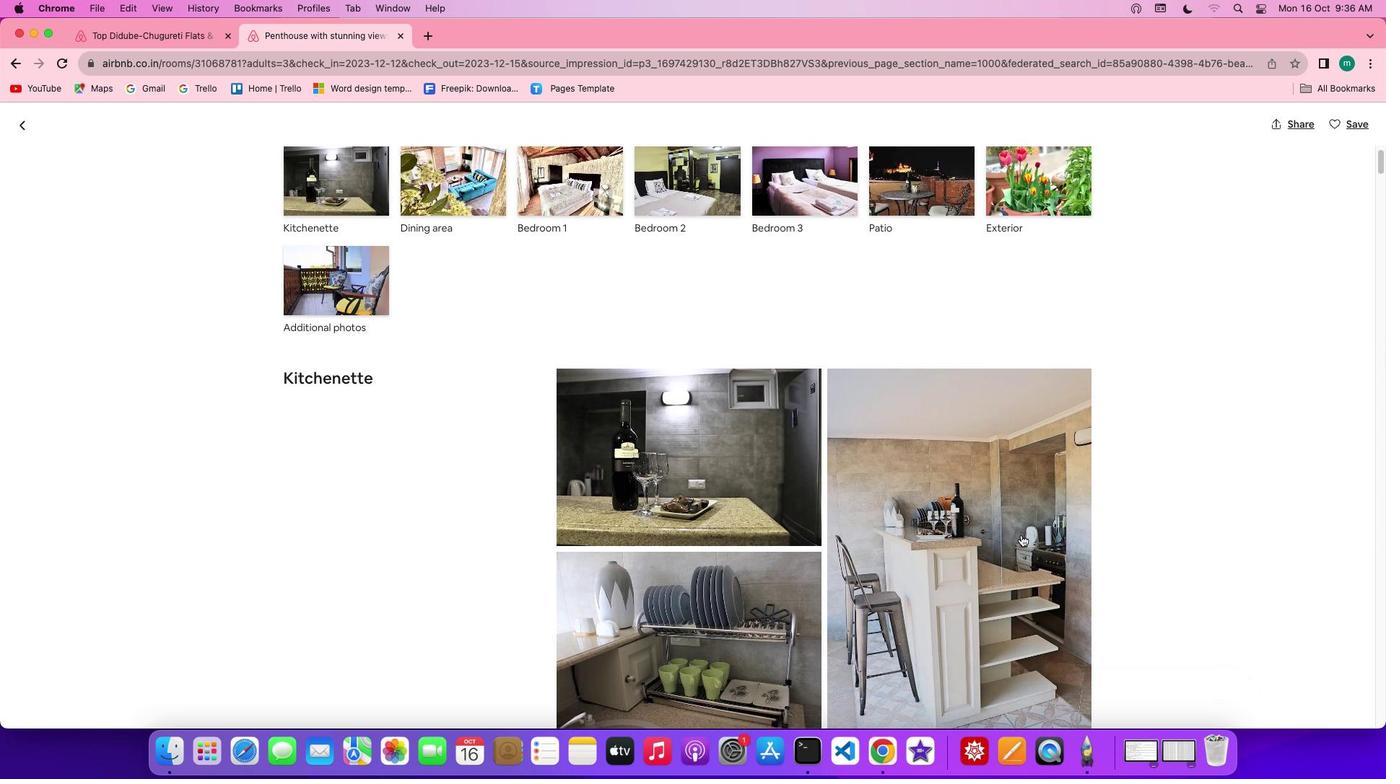
Action: Mouse scrolled (1021, 535) with delta (0, -2)
Screenshot: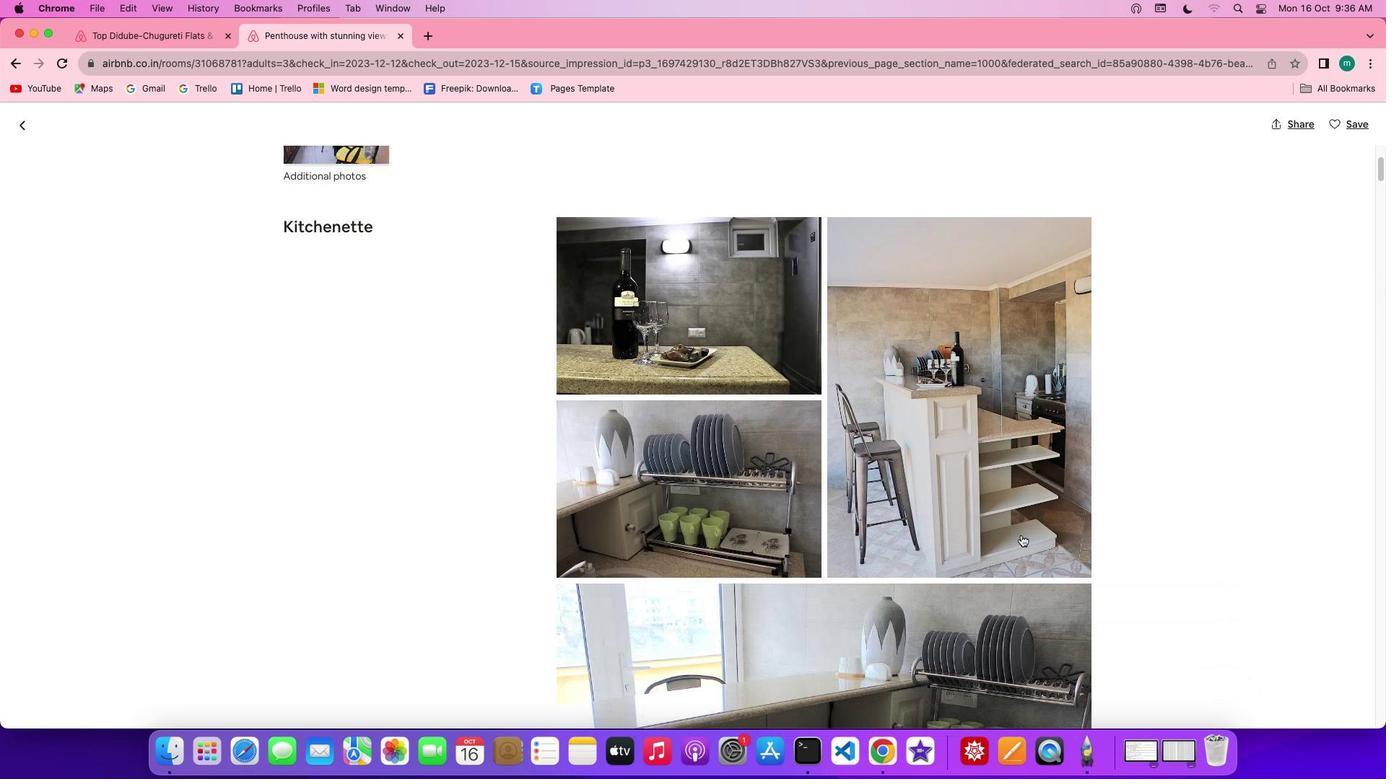 
Action: Mouse moved to (1019, 540)
Screenshot: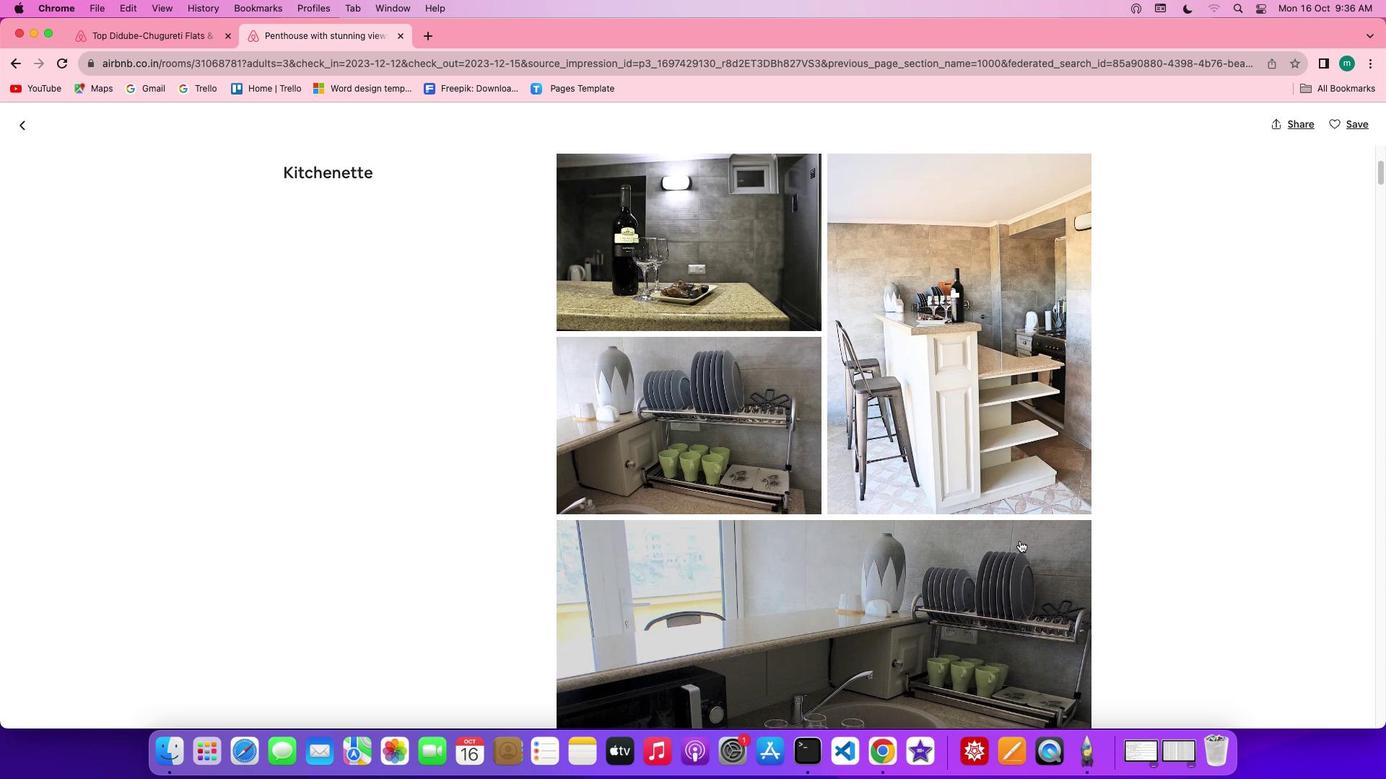 
Action: Mouse scrolled (1019, 540) with delta (0, 0)
Screenshot: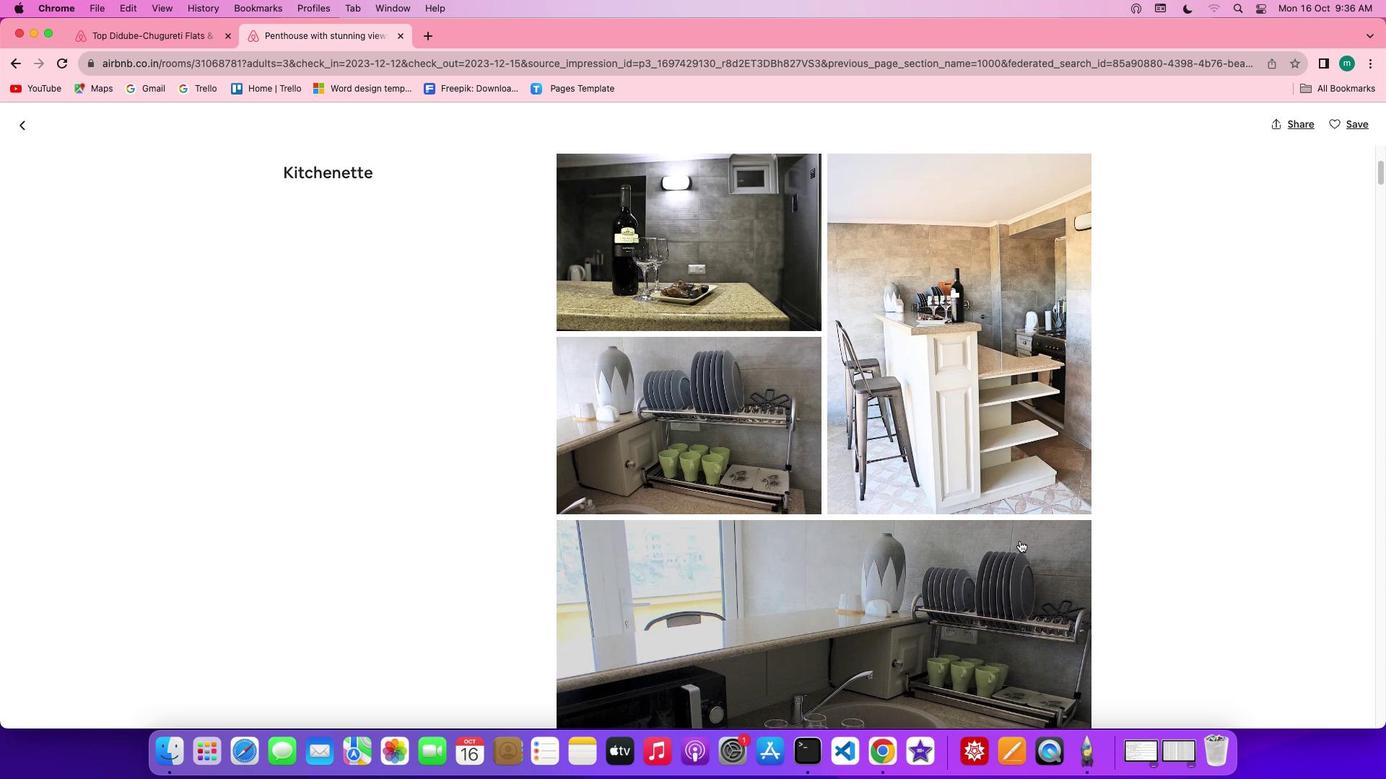 
Action: Mouse moved to (1019, 540)
Screenshot: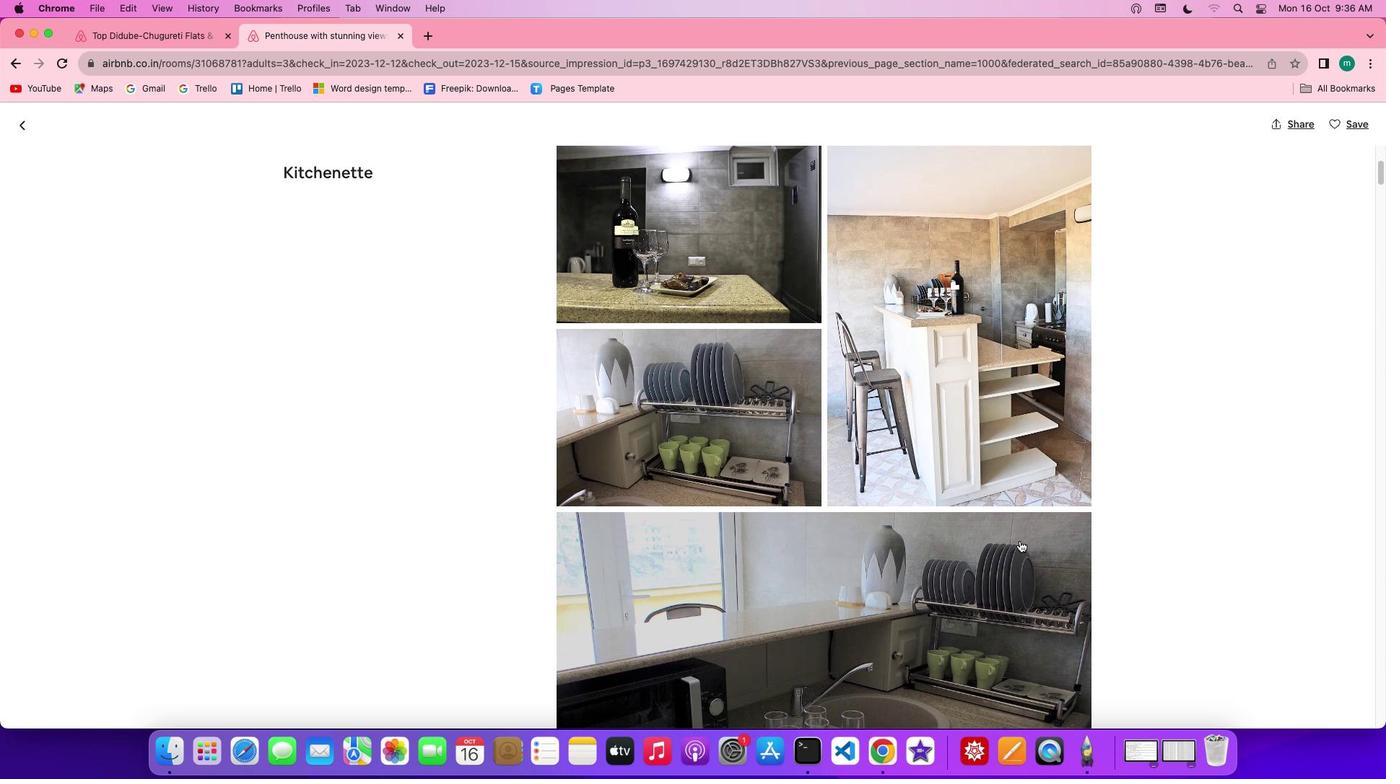 
Action: Mouse scrolled (1019, 540) with delta (0, 0)
Screenshot: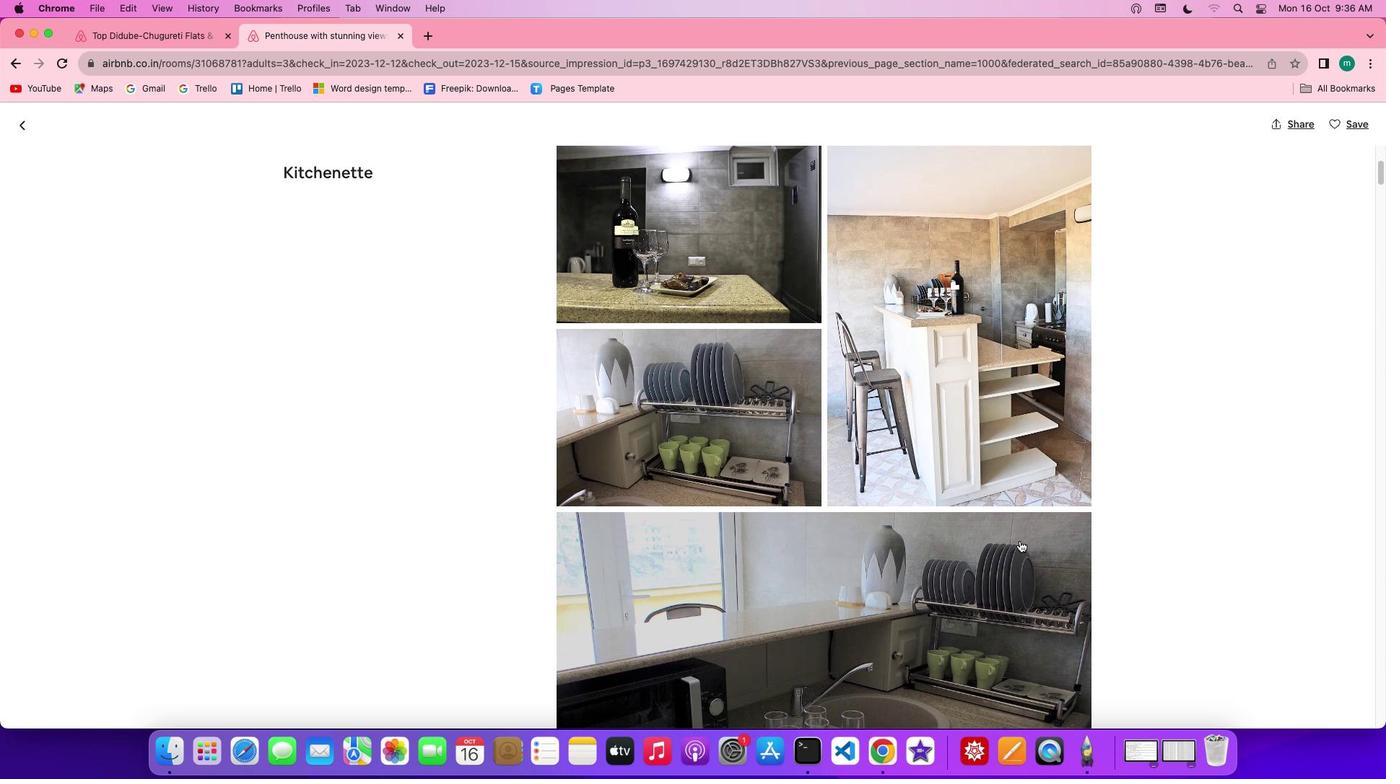 
Action: Mouse scrolled (1019, 540) with delta (0, -1)
Screenshot: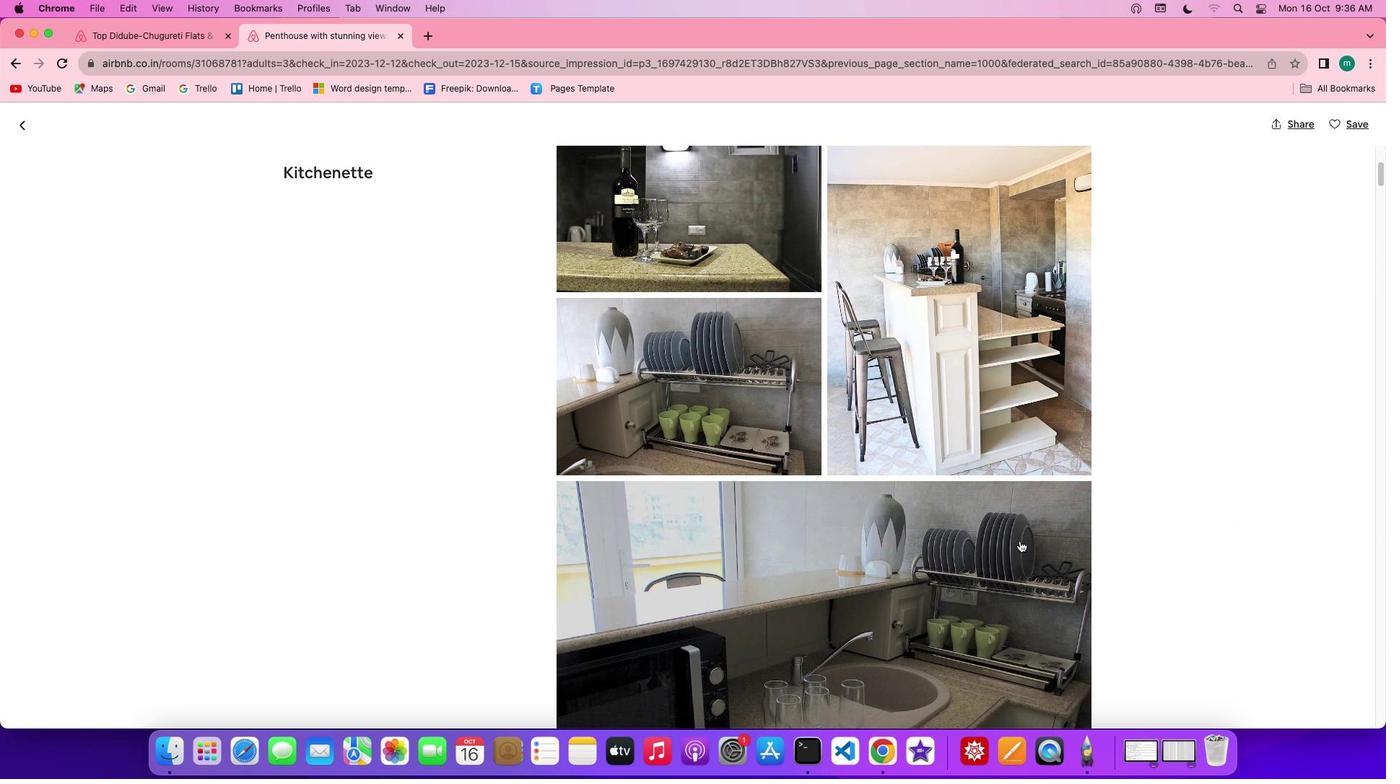 
Action: Mouse scrolled (1019, 540) with delta (0, -2)
Screenshot: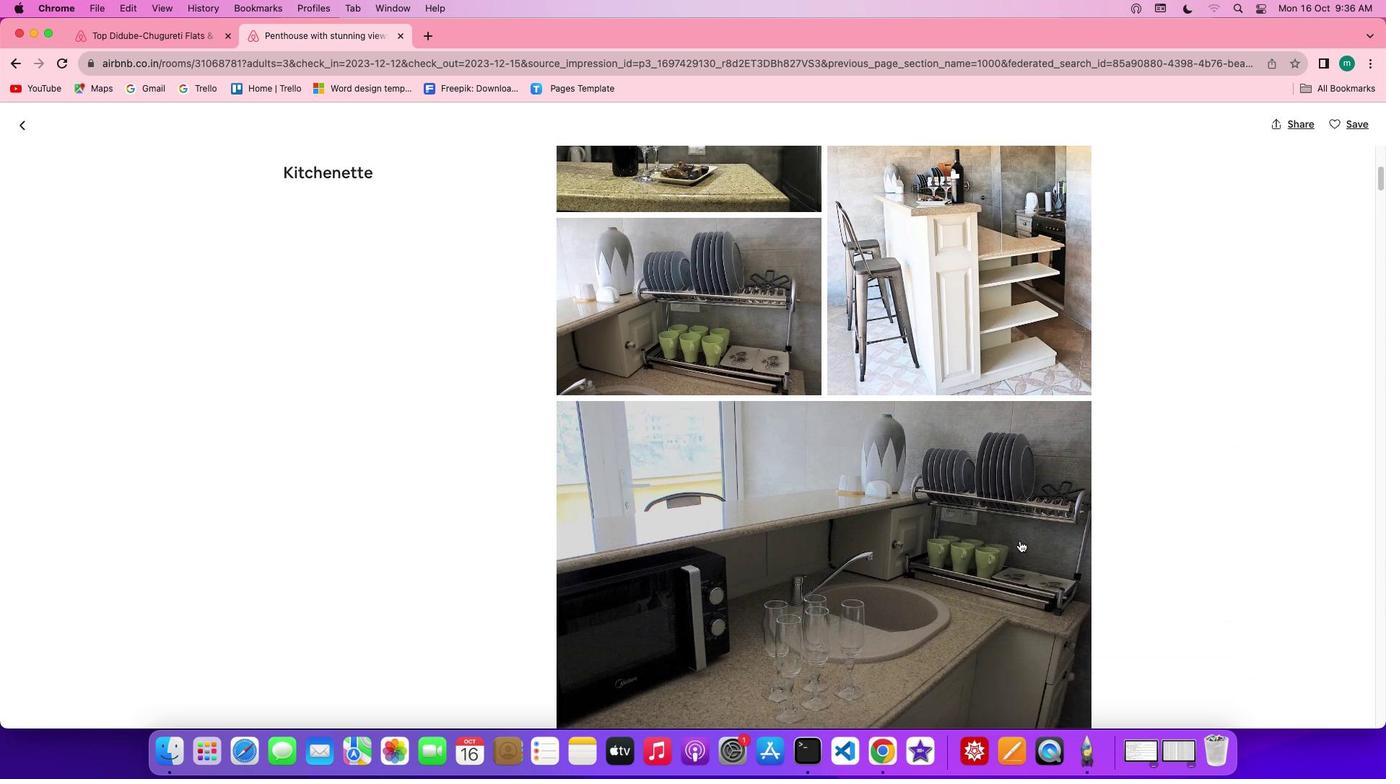 
Action: Mouse moved to (1015, 551)
Screenshot: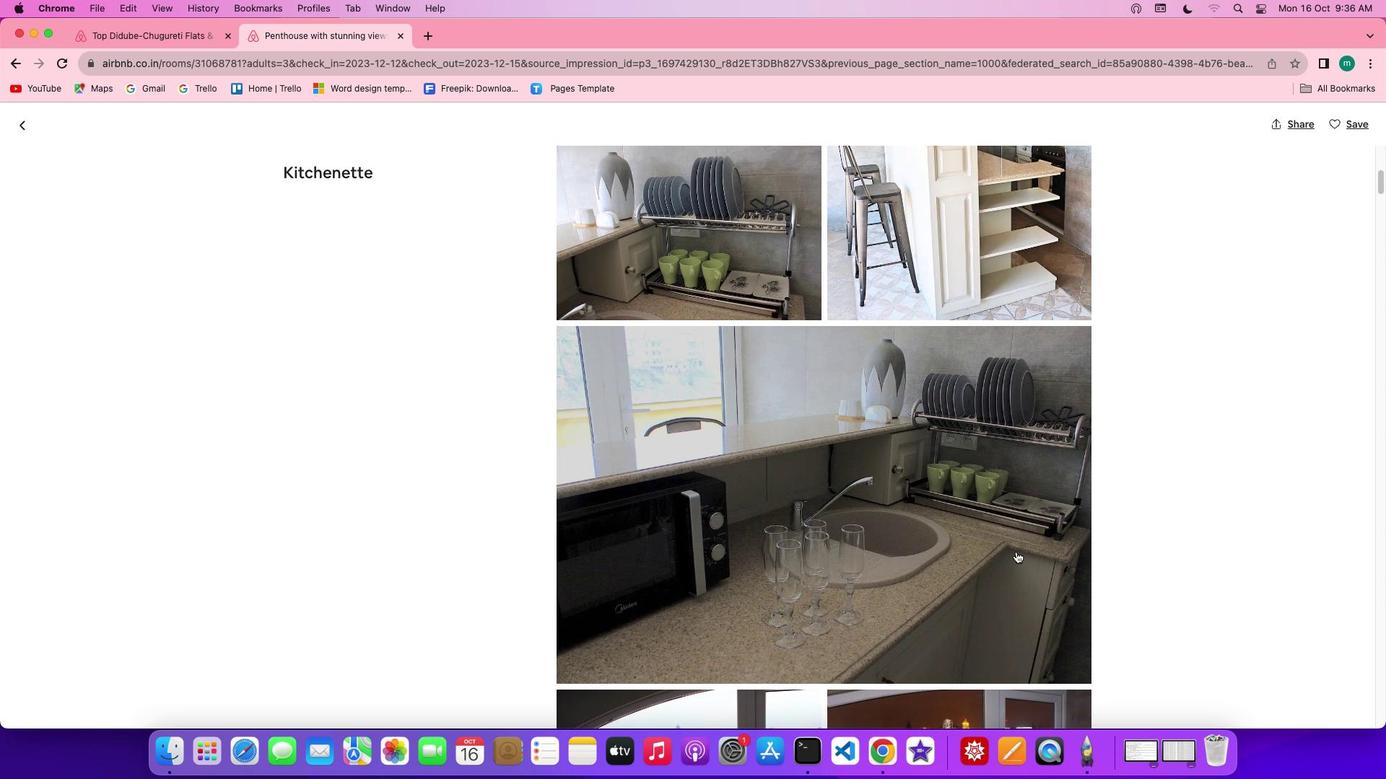 
Action: Mouse scrolled (1015, 551) with delta (0, 0)
Screenshot: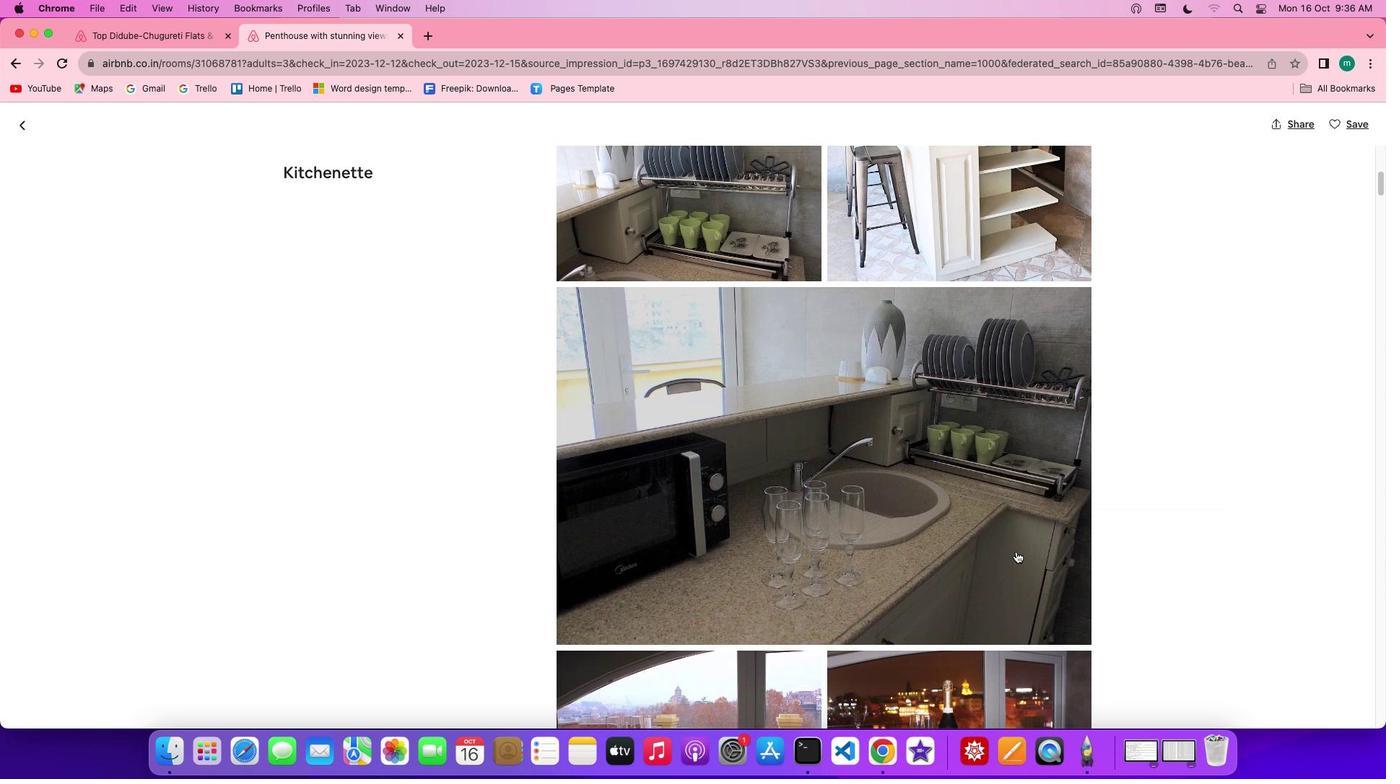 
Action: Mouse scrolled (1015, 551) with delta (0, 0)
Screenshot: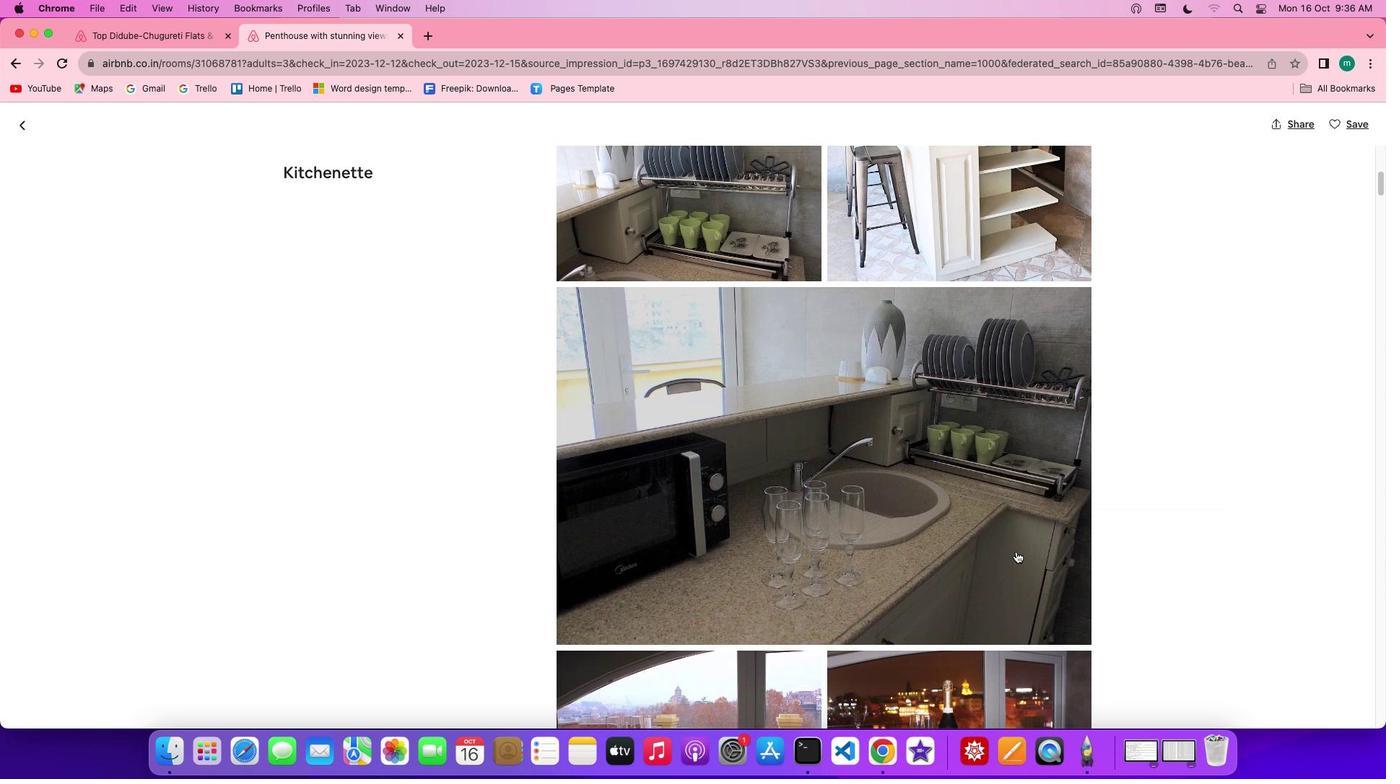 
Action: Mouse scrolled (1015, 551) with delta (0, -2)
Screenshot: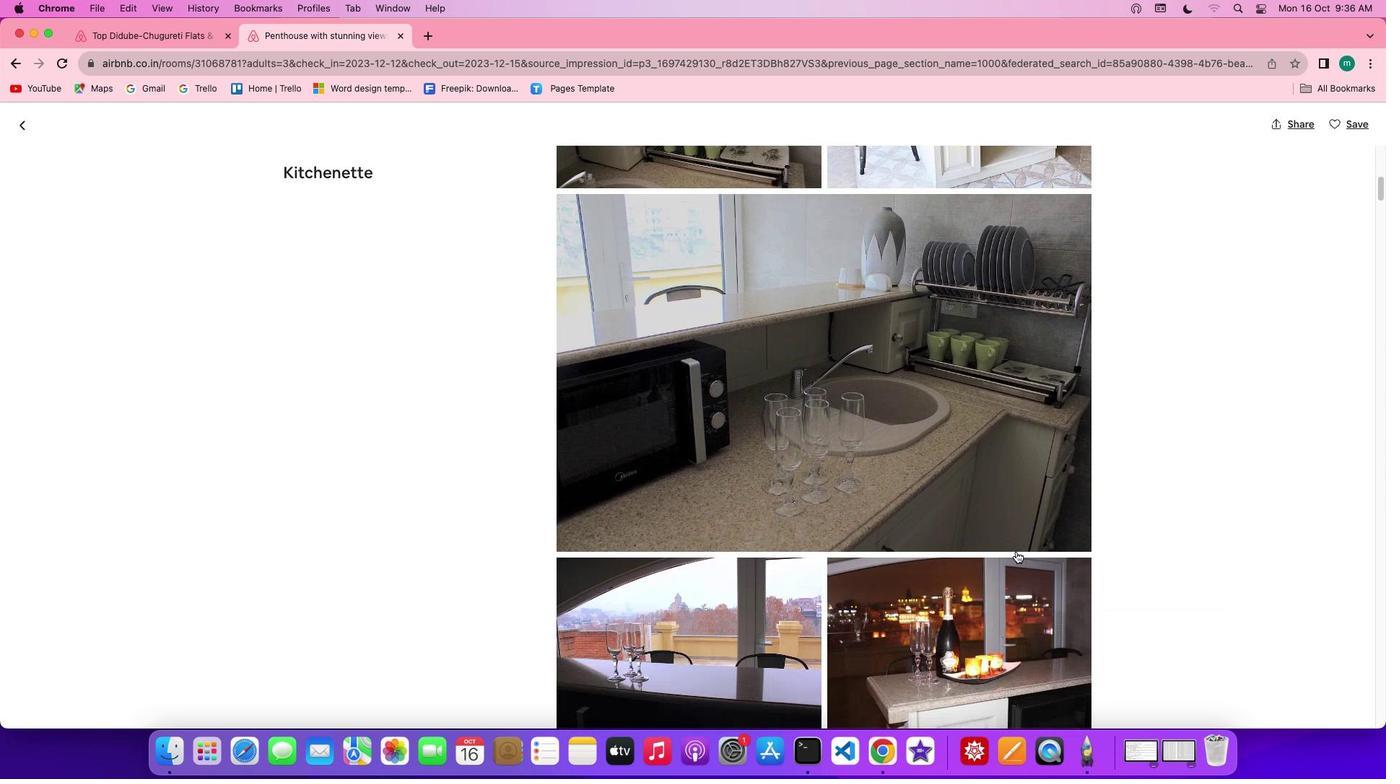 
Action: Mouse scrolled (1015, 551) with delta (0, -3)
Screenshot: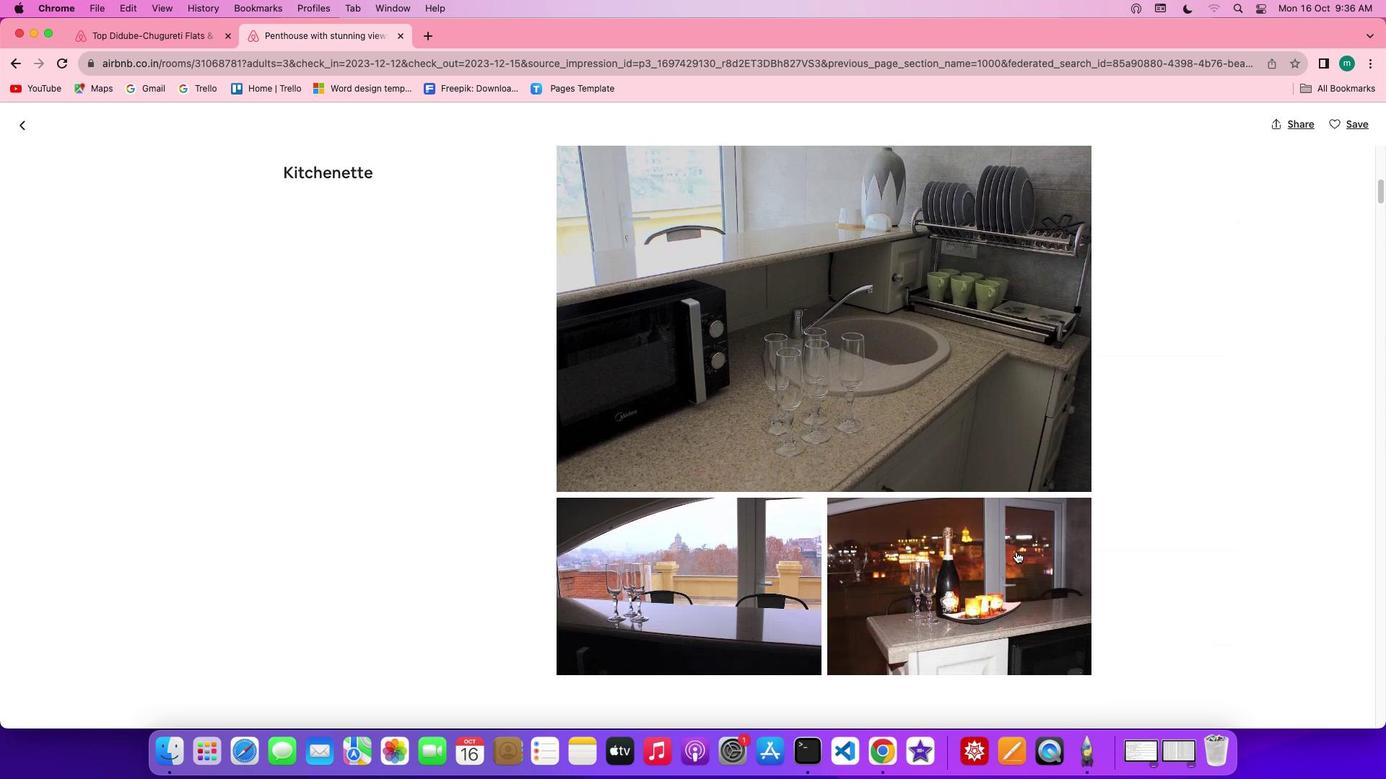 
Action: Mouse moved to (1004, 566)
Screenshot: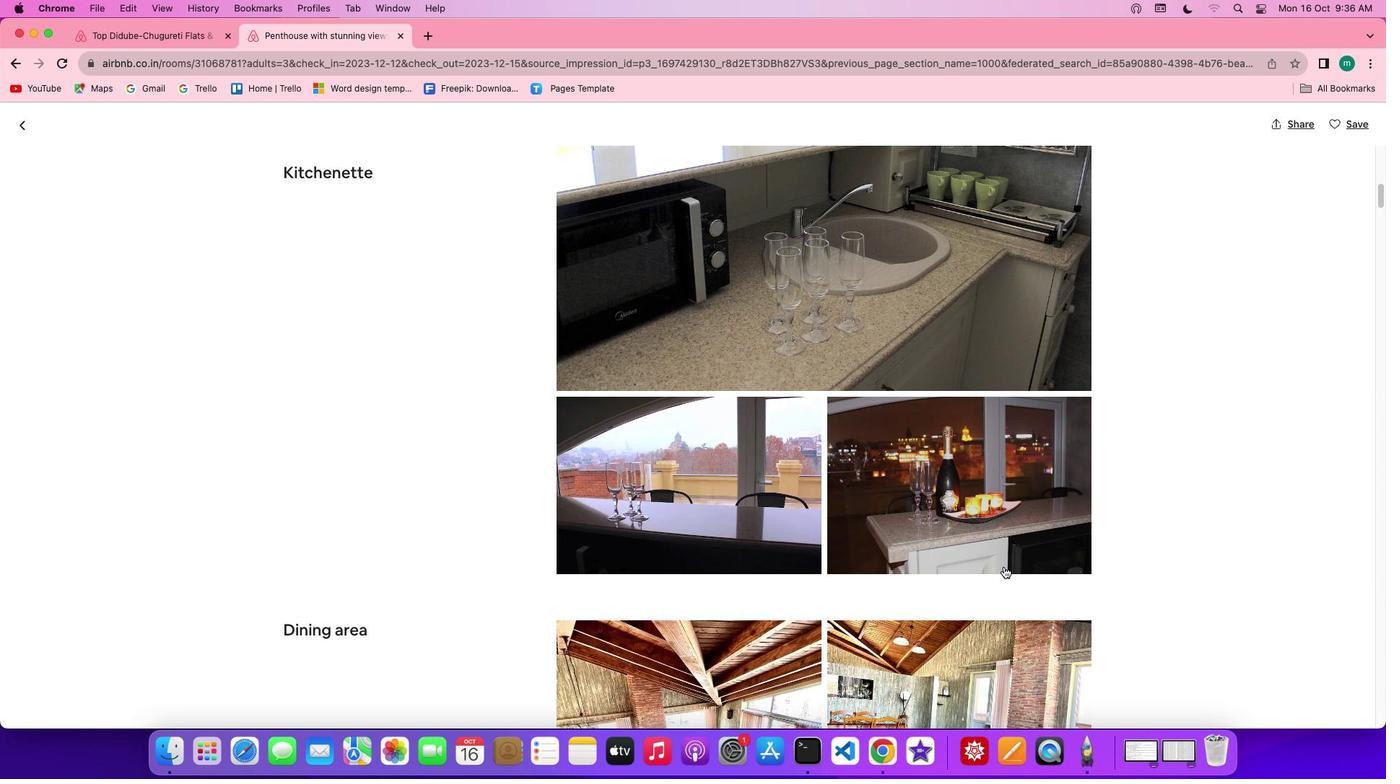 
Action: Mouse scrolled (1004, 566) with delta (0, 0)
Screenshot: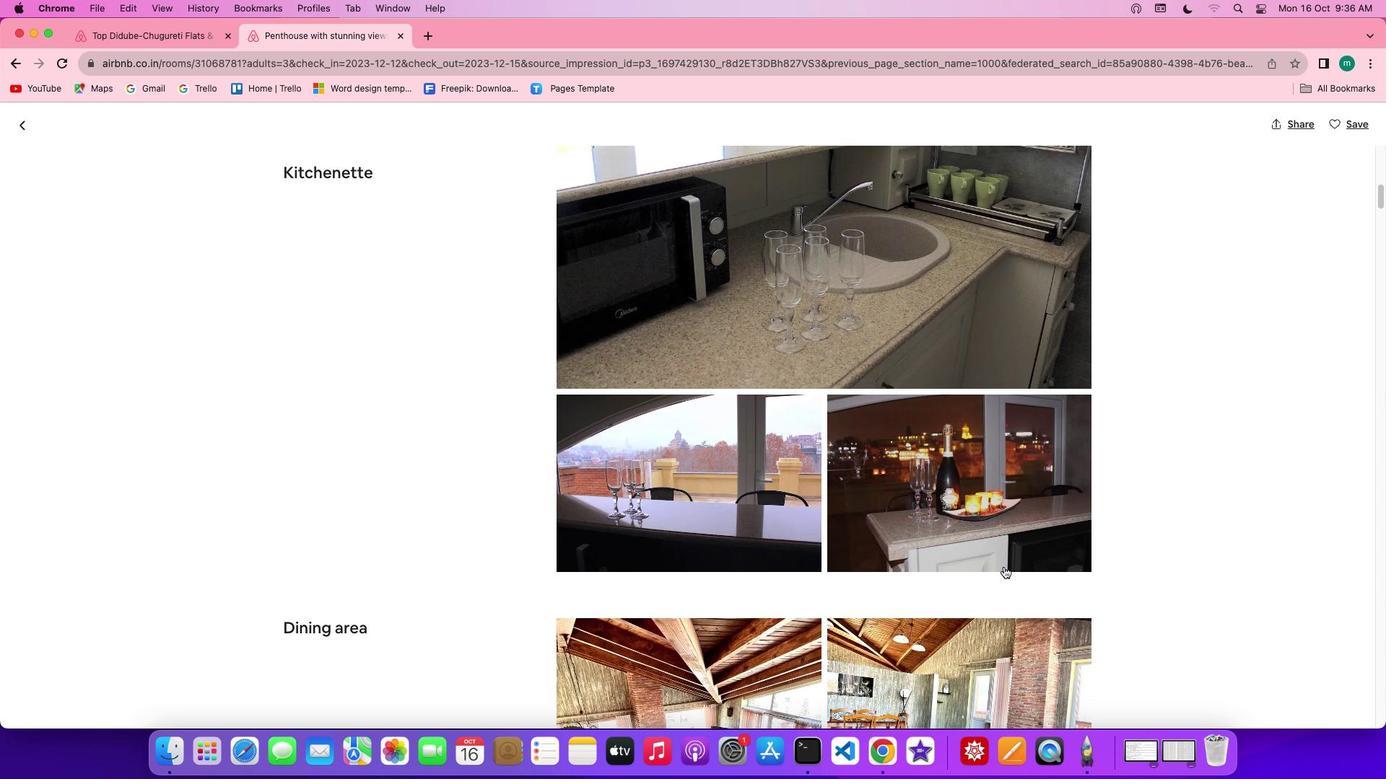 
Action: Mouse scrolled (1004, 566) with delta (0, 0)
Screenshot: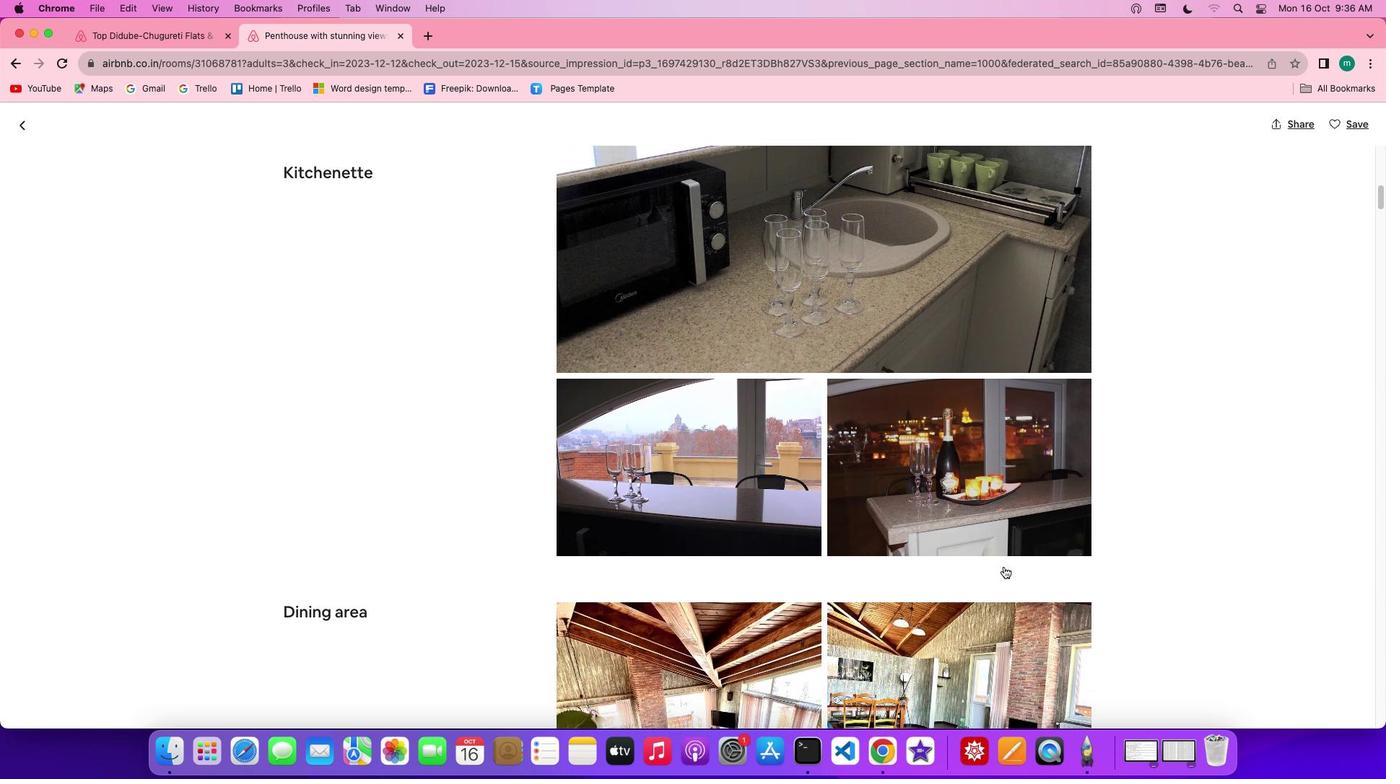 
Action: Mouse scrolled (1004, 566) with delta (0, -1)
Screenshot: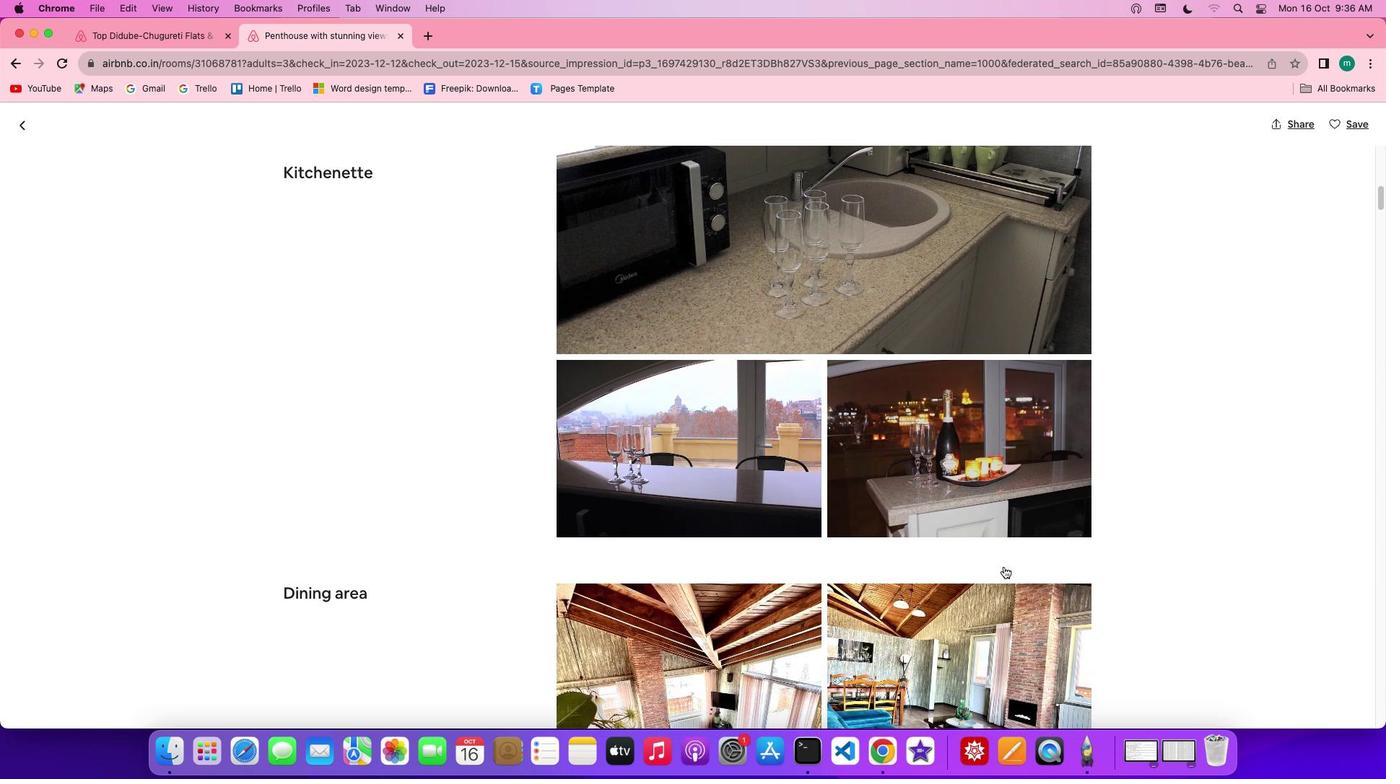 
Action: Mouse scrolled (1004, 566) with delta (0, 0)
Screenshot: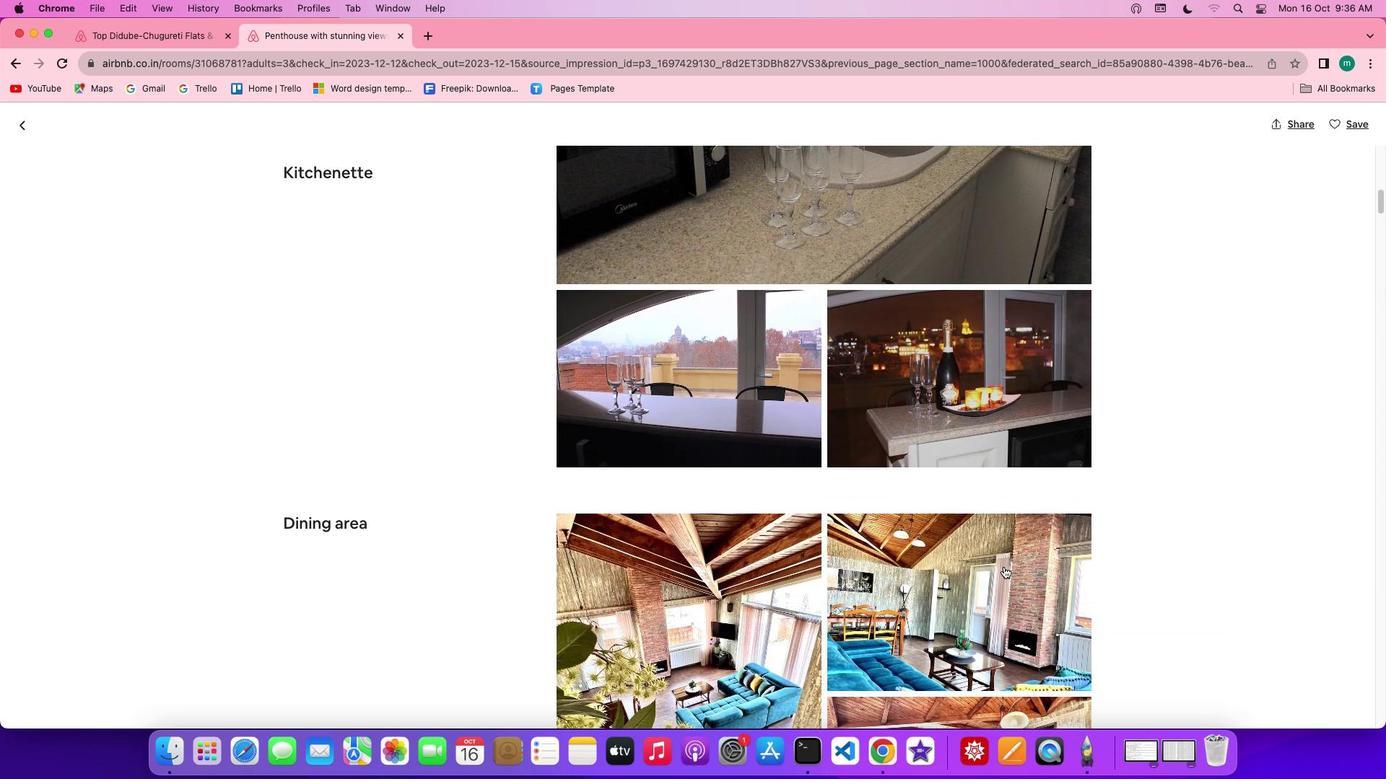 
Action: Mouse scrolled (1004, 566) with delta (0, 0)
Screenshot: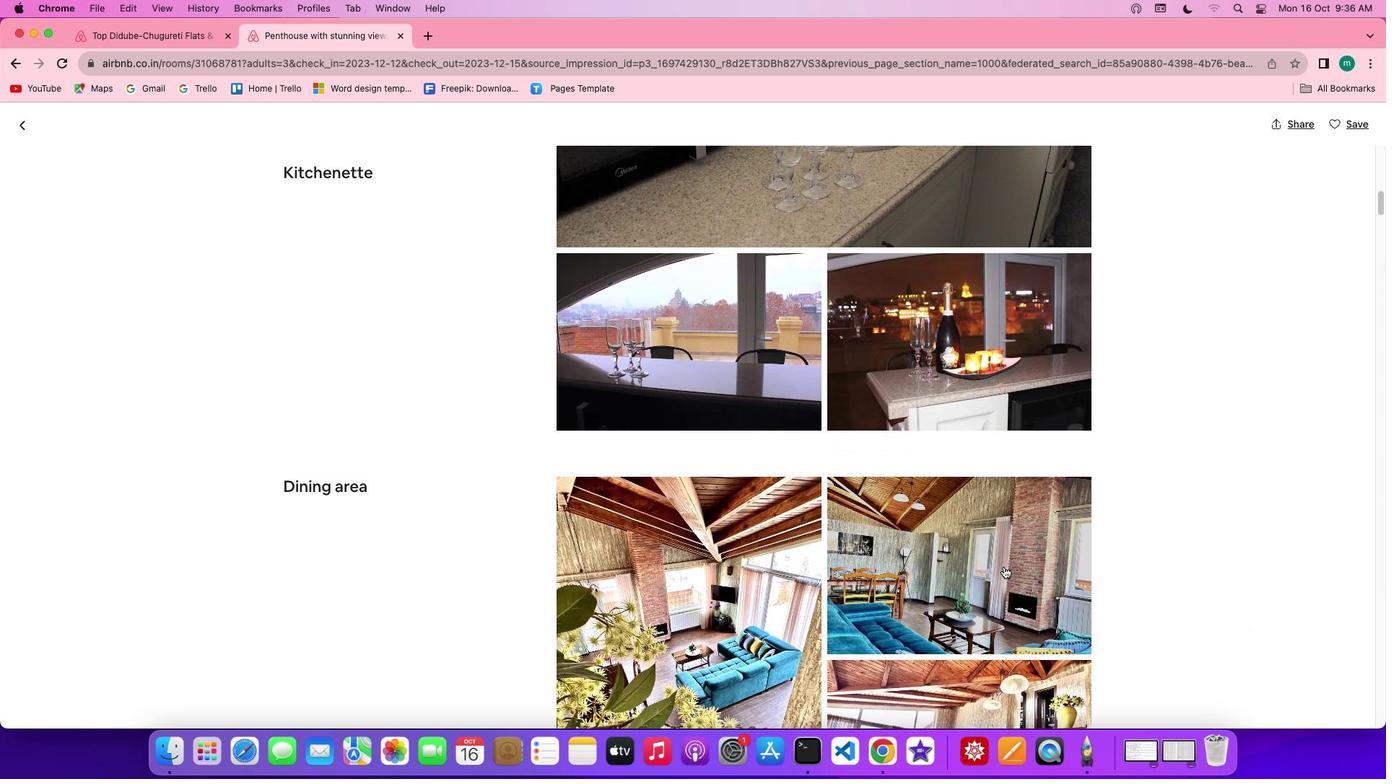 
Action: Mouse scrolled (1004, 566) with delta (0, 0)
Screenshot: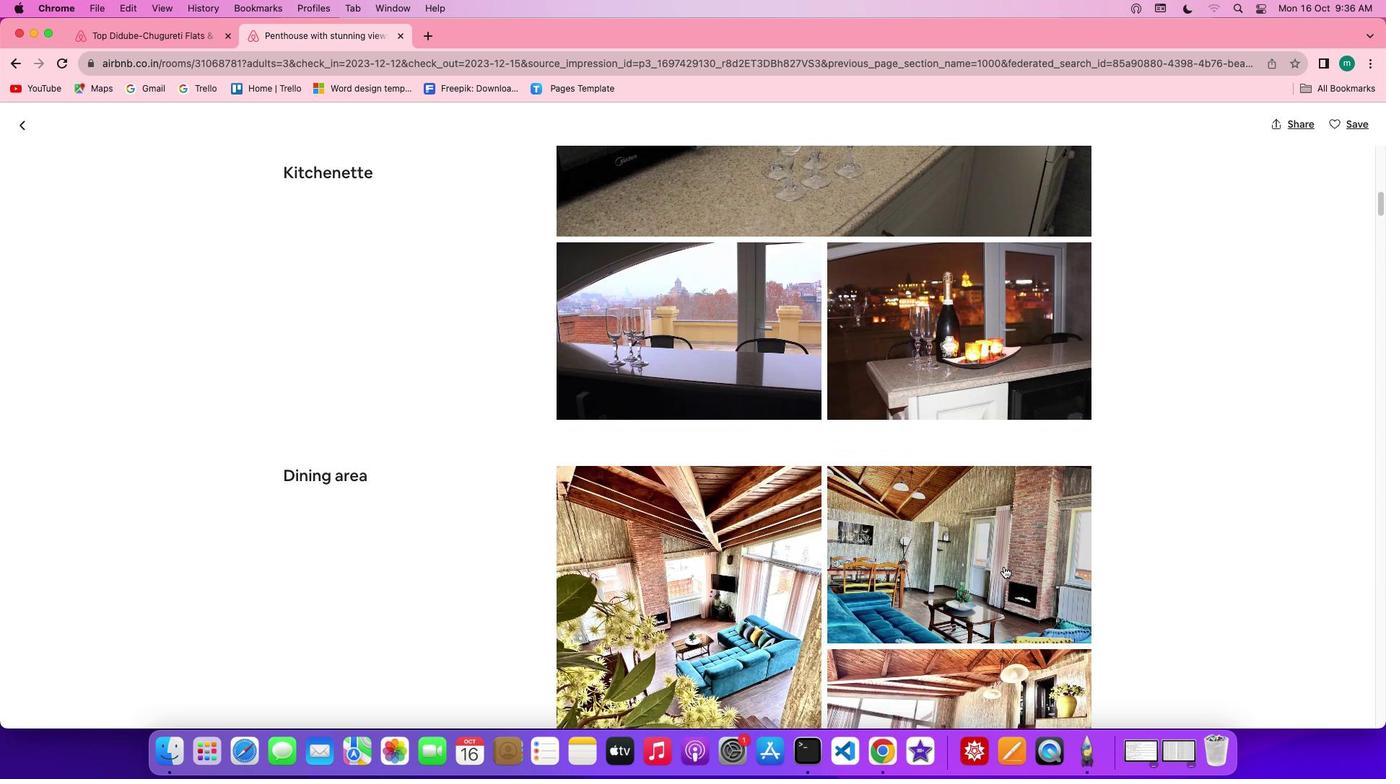 
Action: Mouse scrolled (1004, 566) with delta (0, 0)
Screenshot: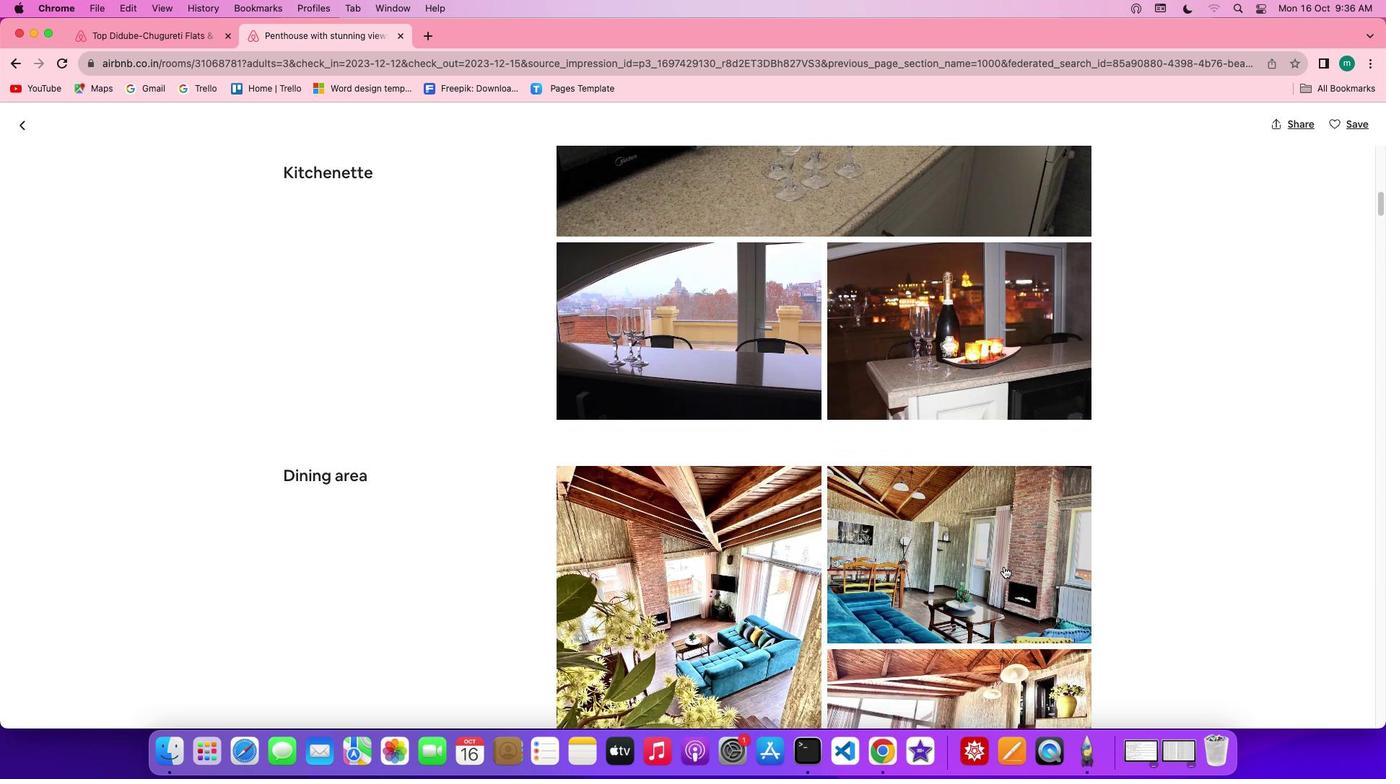 
Action: Mouse scrolled (1004, 566) with delta (0, -2)
Screenshot: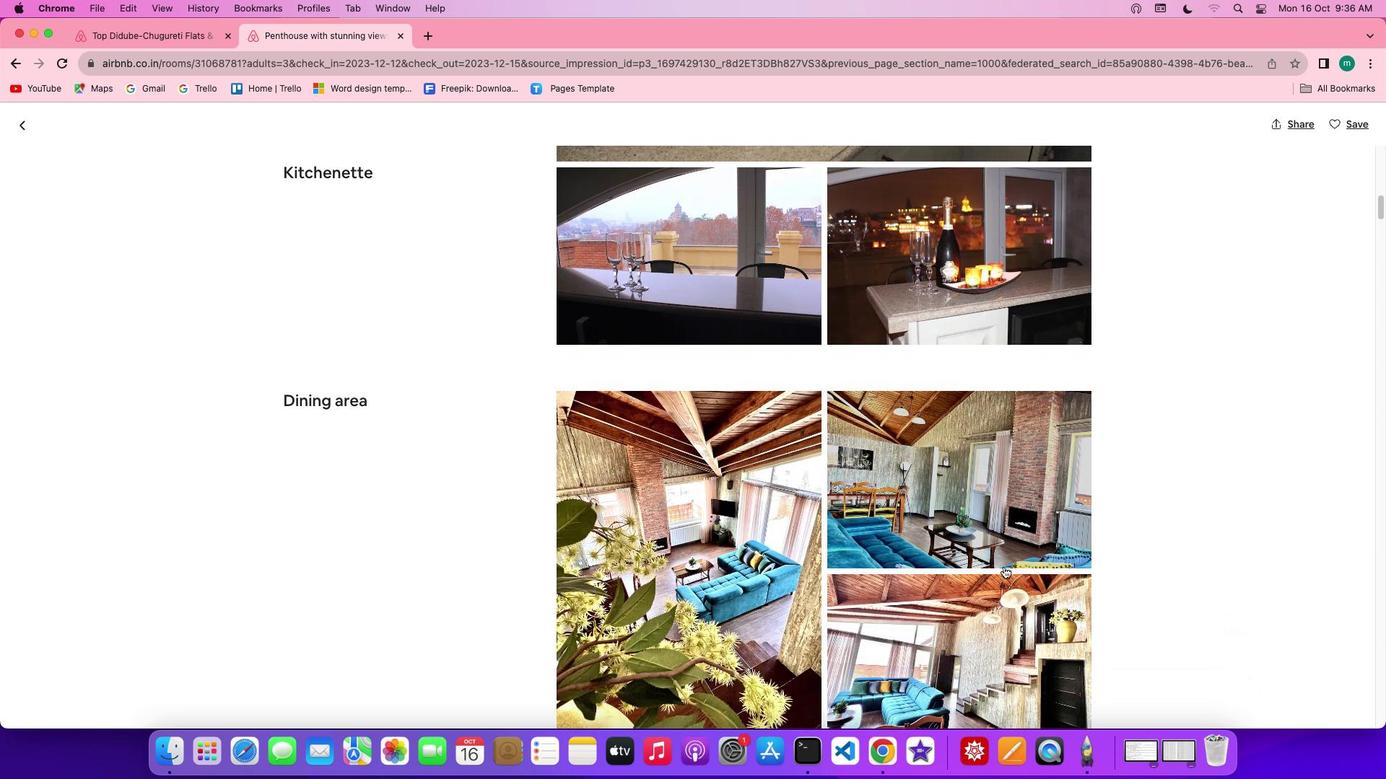 
Action: Mouse scrolled (1004, 566) with delta (0, -2)
Screenshot: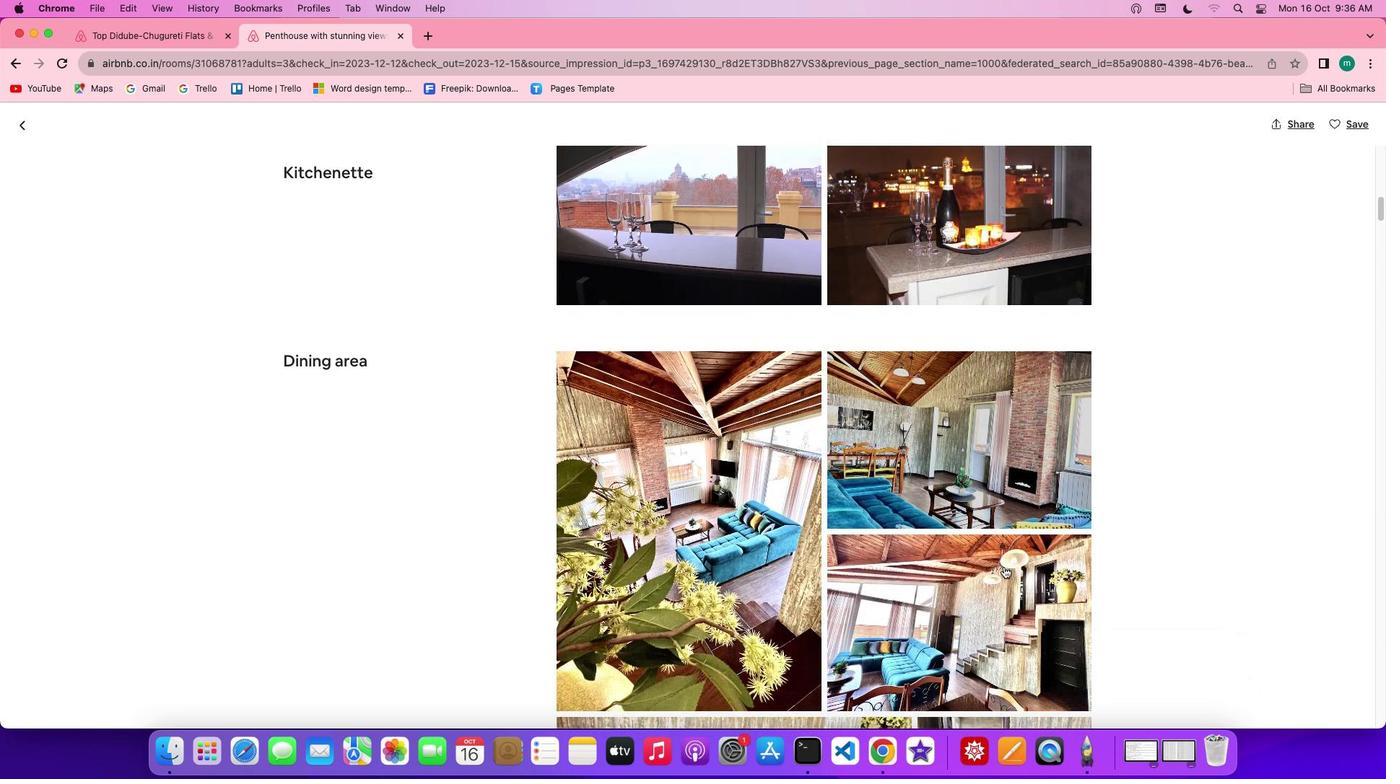 
Action: Mouse scrolled (1004, 566) with delta (0, 0)
Screenshot: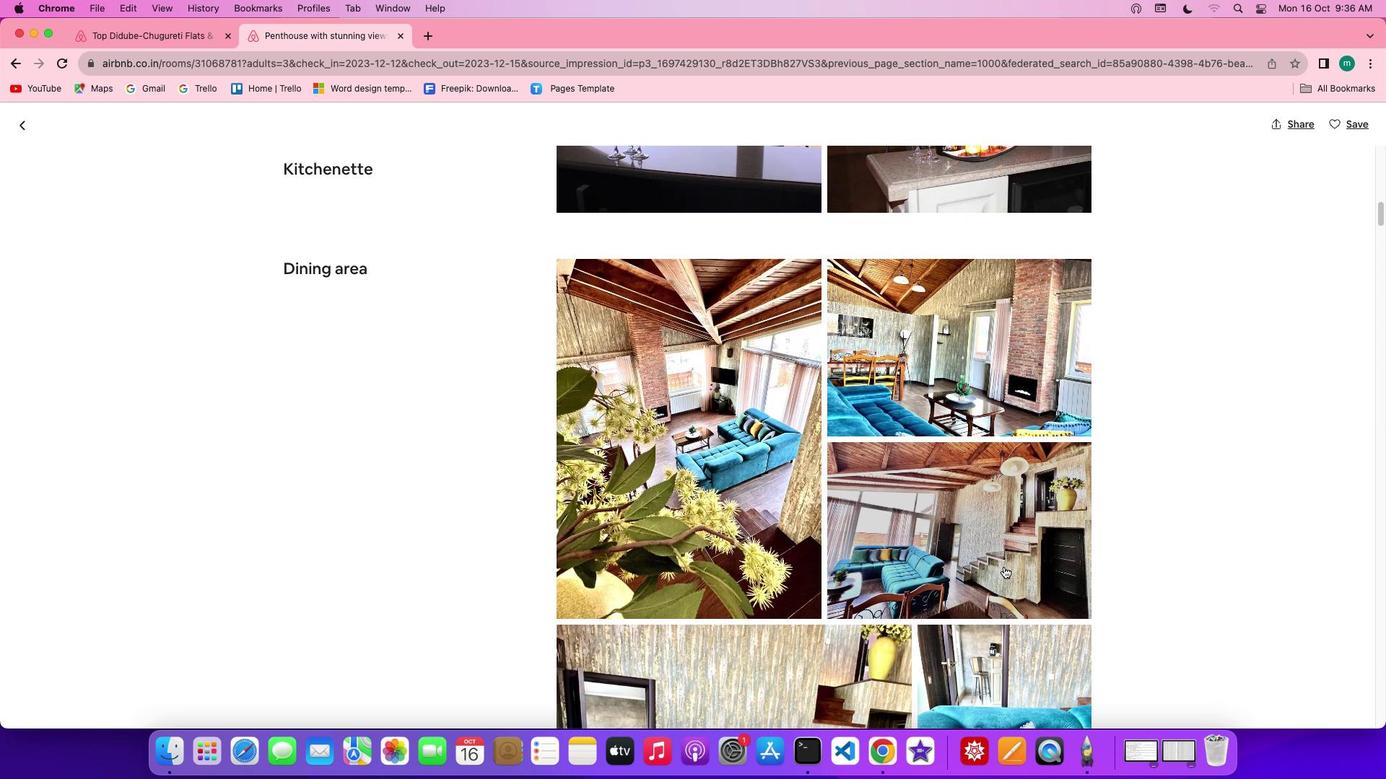 
Action: Mouse scrolled (1004, 566) with delta (0, 0)
Screenshot: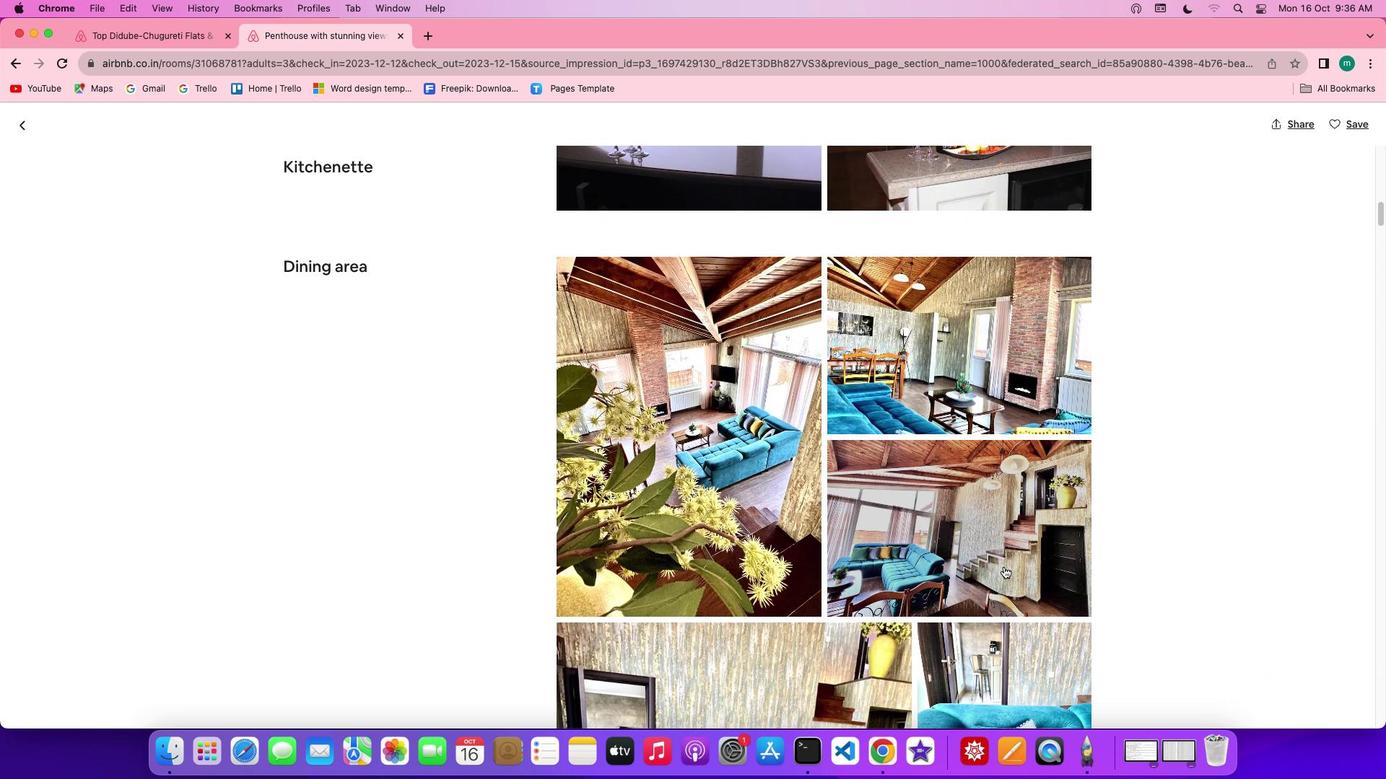 
Action: Mouse scrolled (1004, 566) with delta (0, 0)
Screenshot: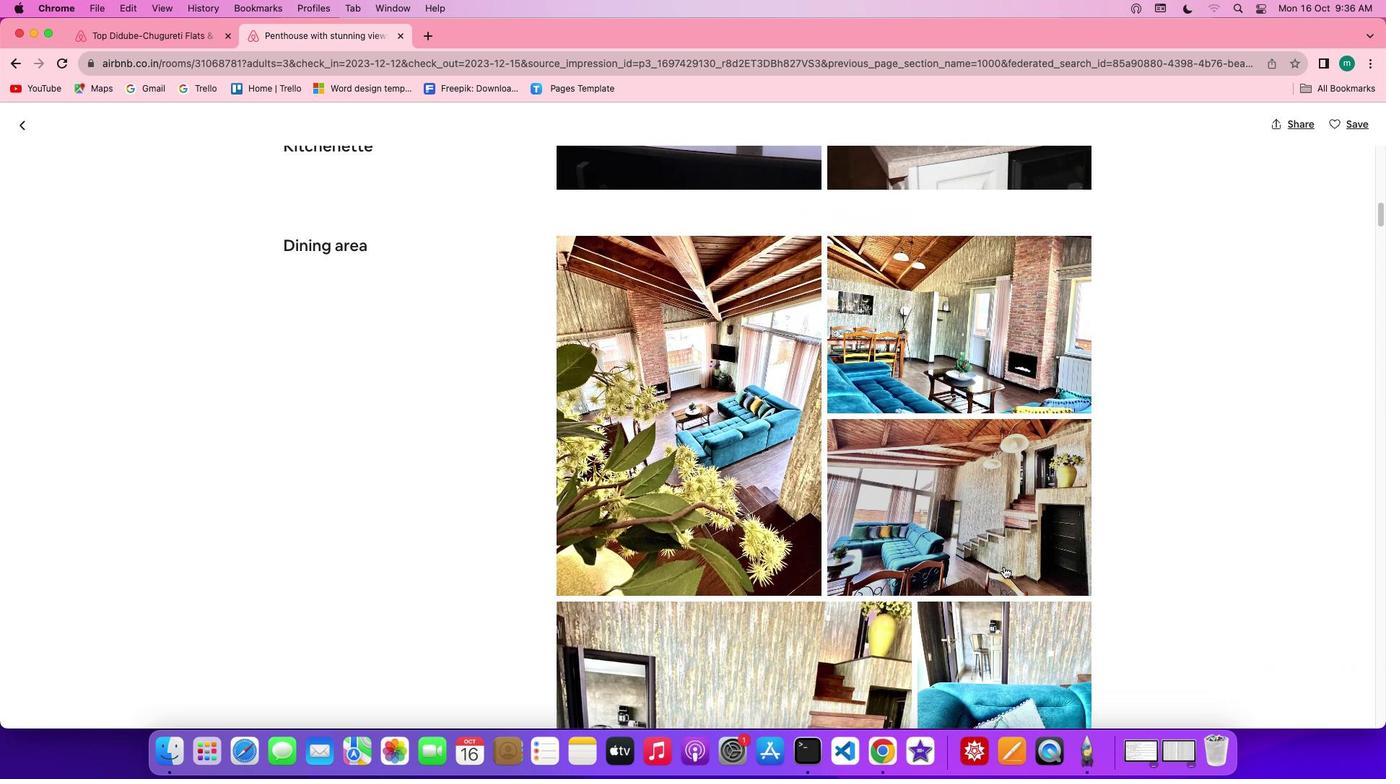 
Action: Mouse scrolled (1004, 566) with delta (0, 0)
Screenshot: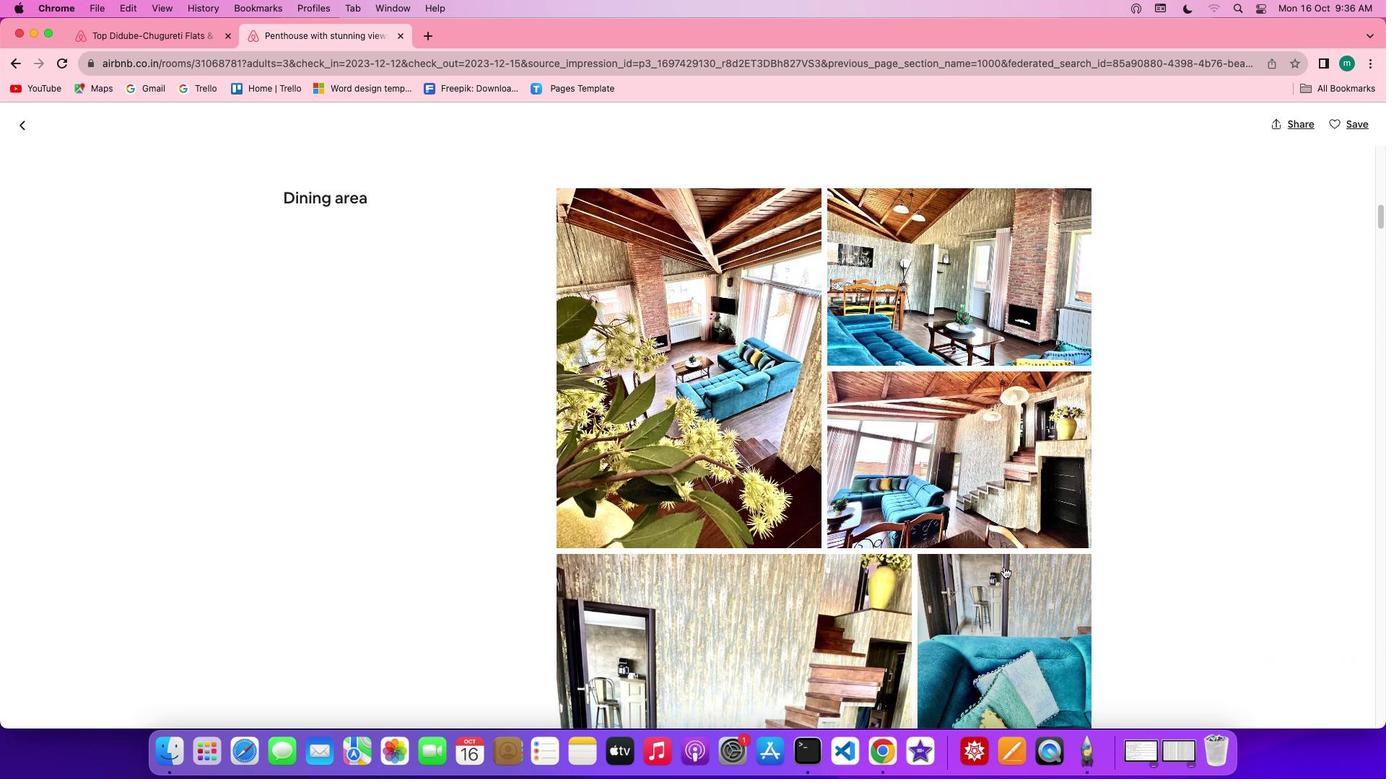 
Action: Mouse scrolled (1004, 566) with delta (0, 0)
Screenshot: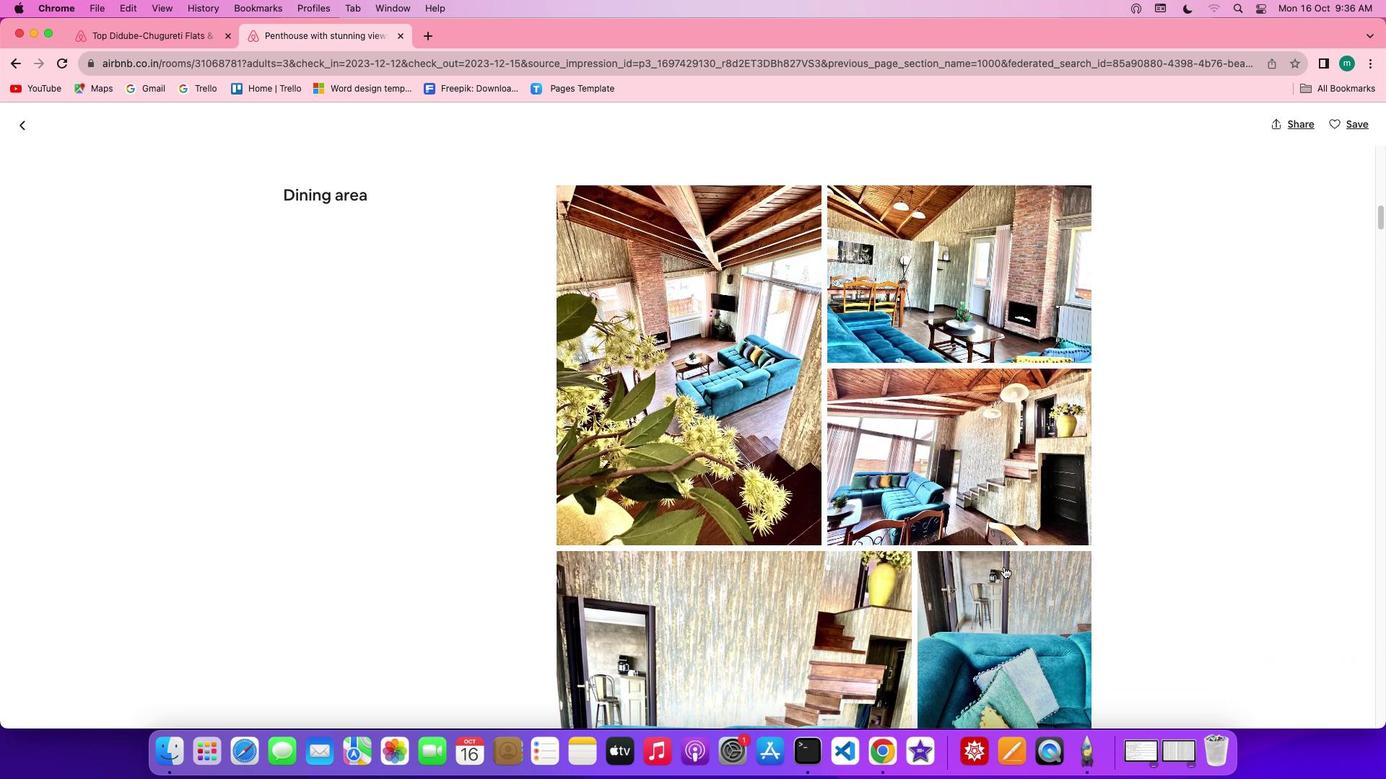 
Action: Mouse scrolled (1004, 566) with delta (0, 0)
Screenshot: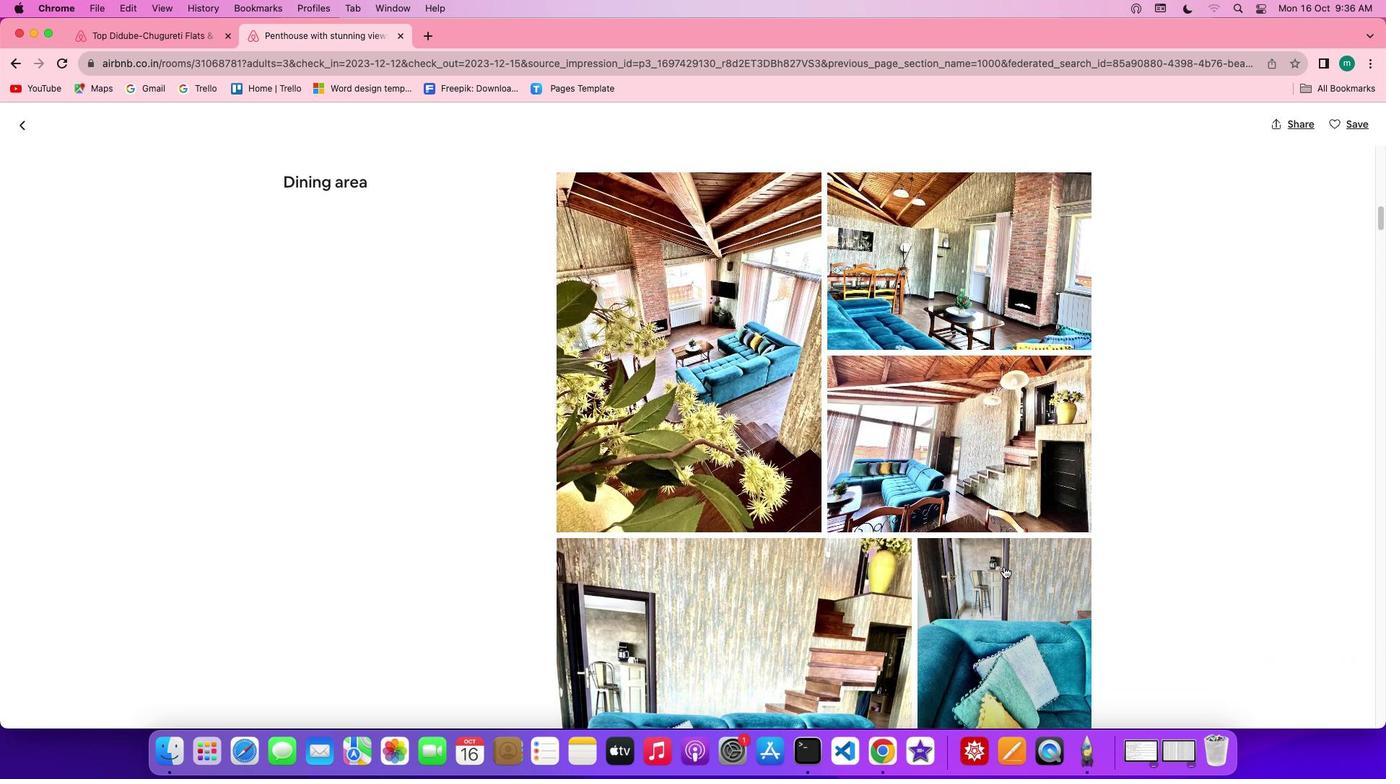 
Action: Mouse scrolled (1004, 566) with delta (0, 0)
Screenshot: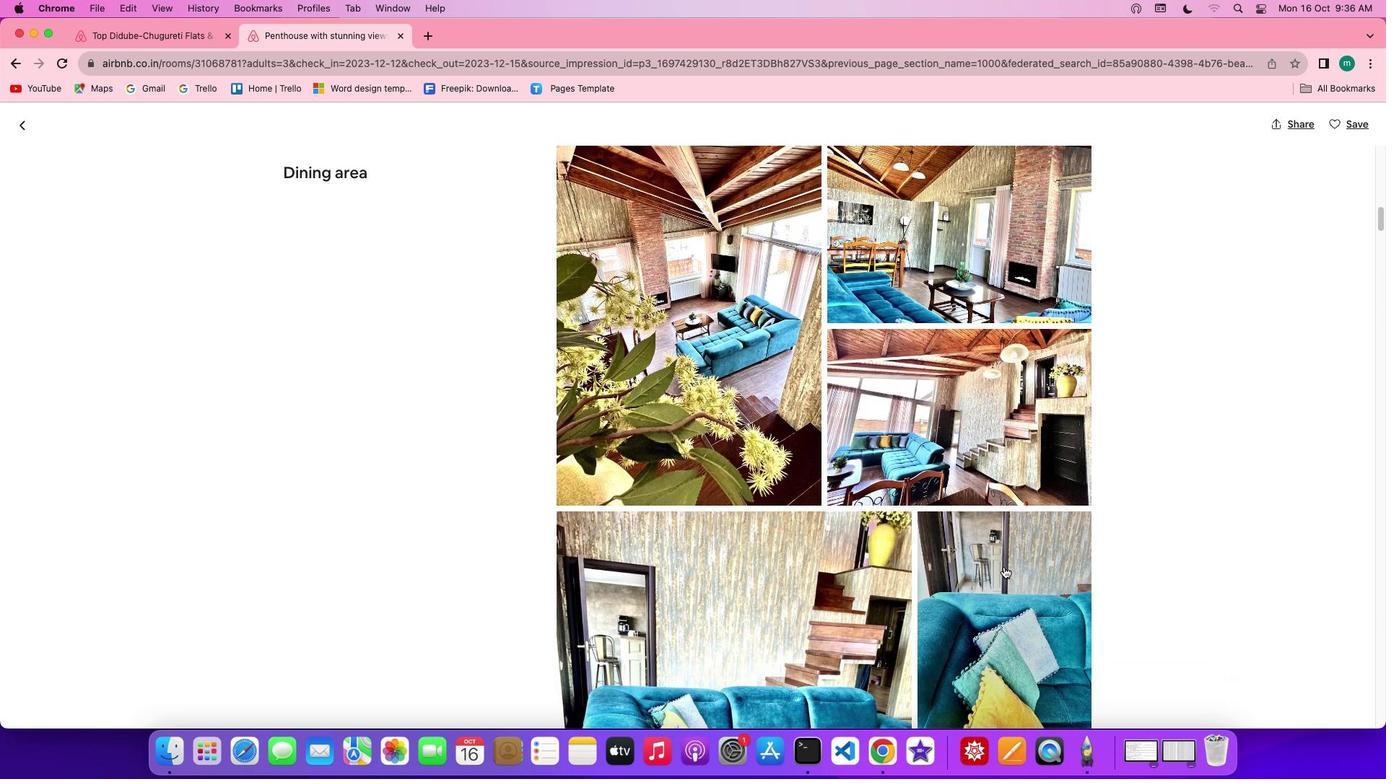 
Action: Mouse scrolled (1004, 566) with delta (0, -2)
Screenshot: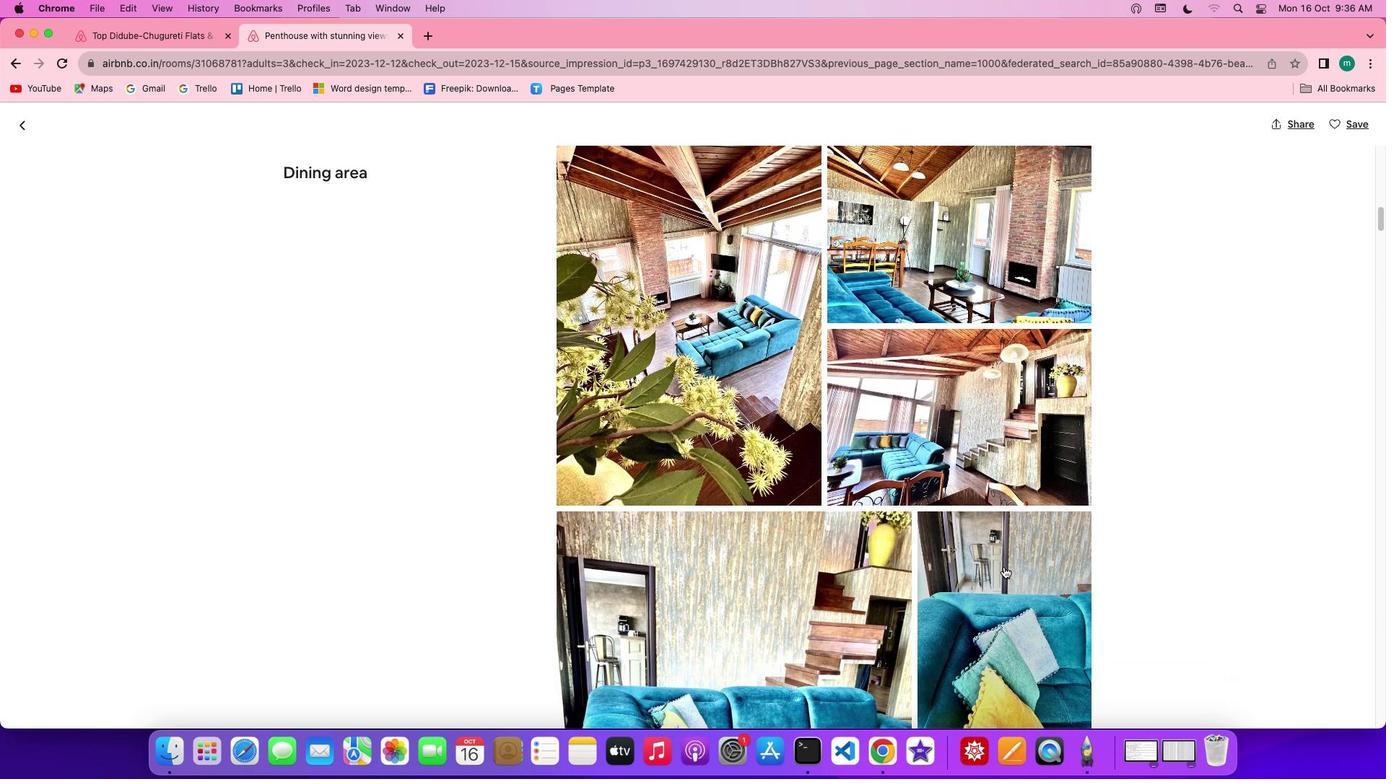 
Action: Mouse scrolled (1004, 566) with delta (0, -2)
Screenshot: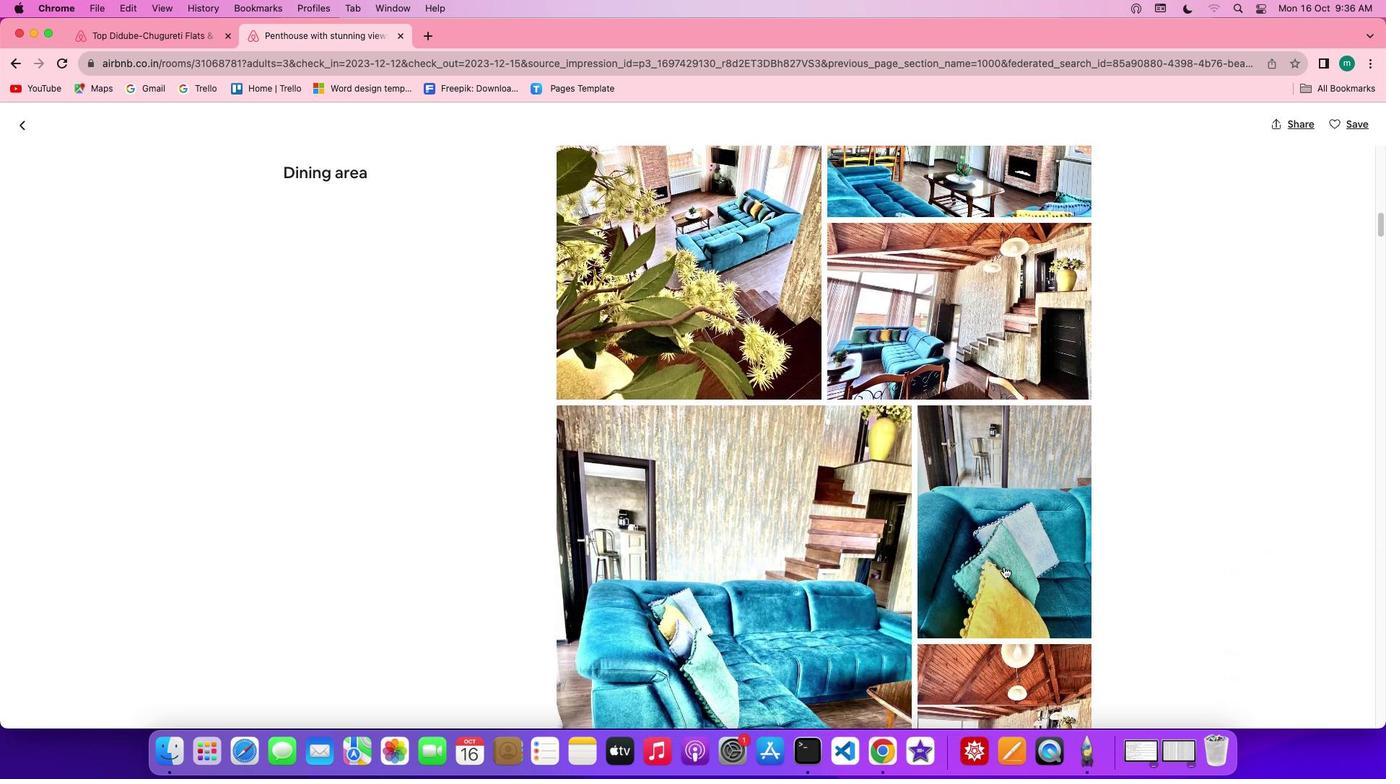 
Action: Mouse scrolled (1004, 566) with delta (0, 0)
Screenshot: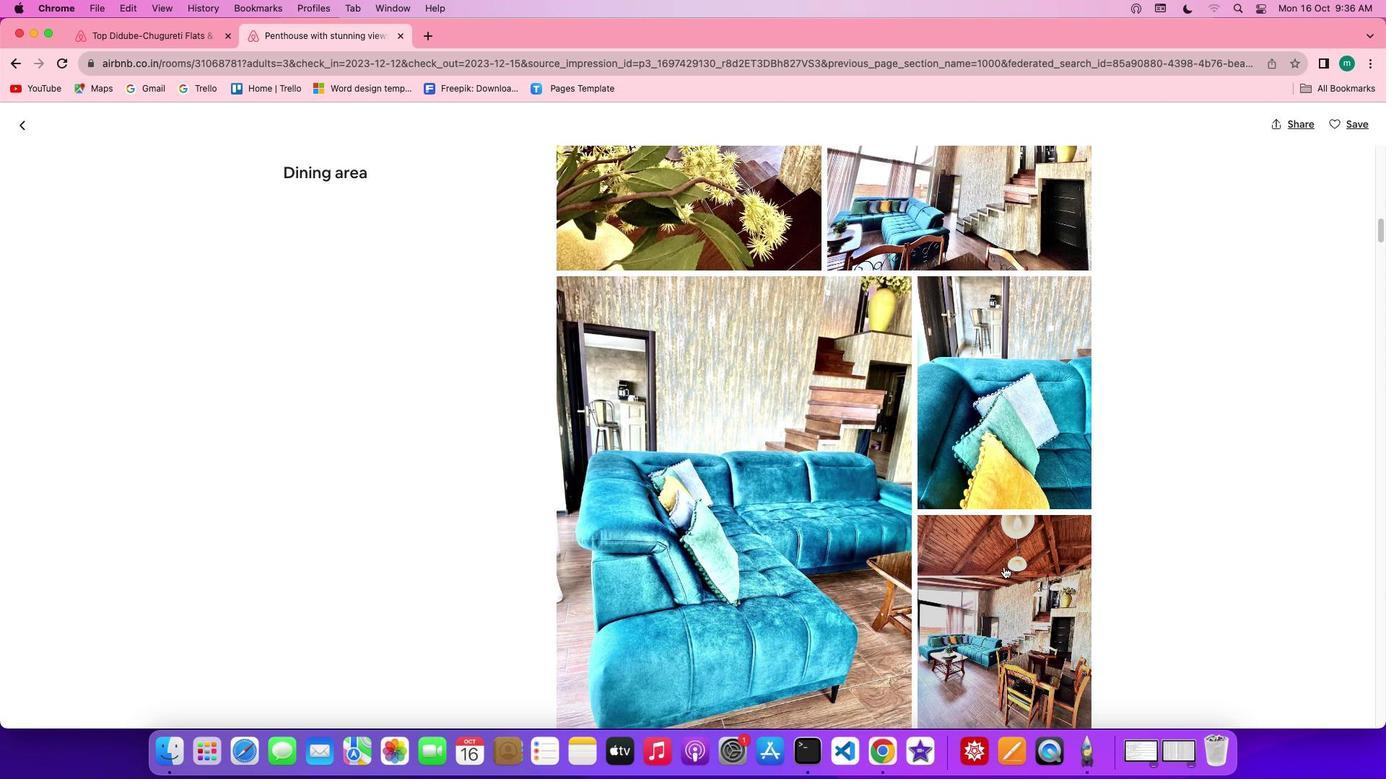 
Action: Mouse scrolled (1004, 566) with delta (0, 0)
Screenshot: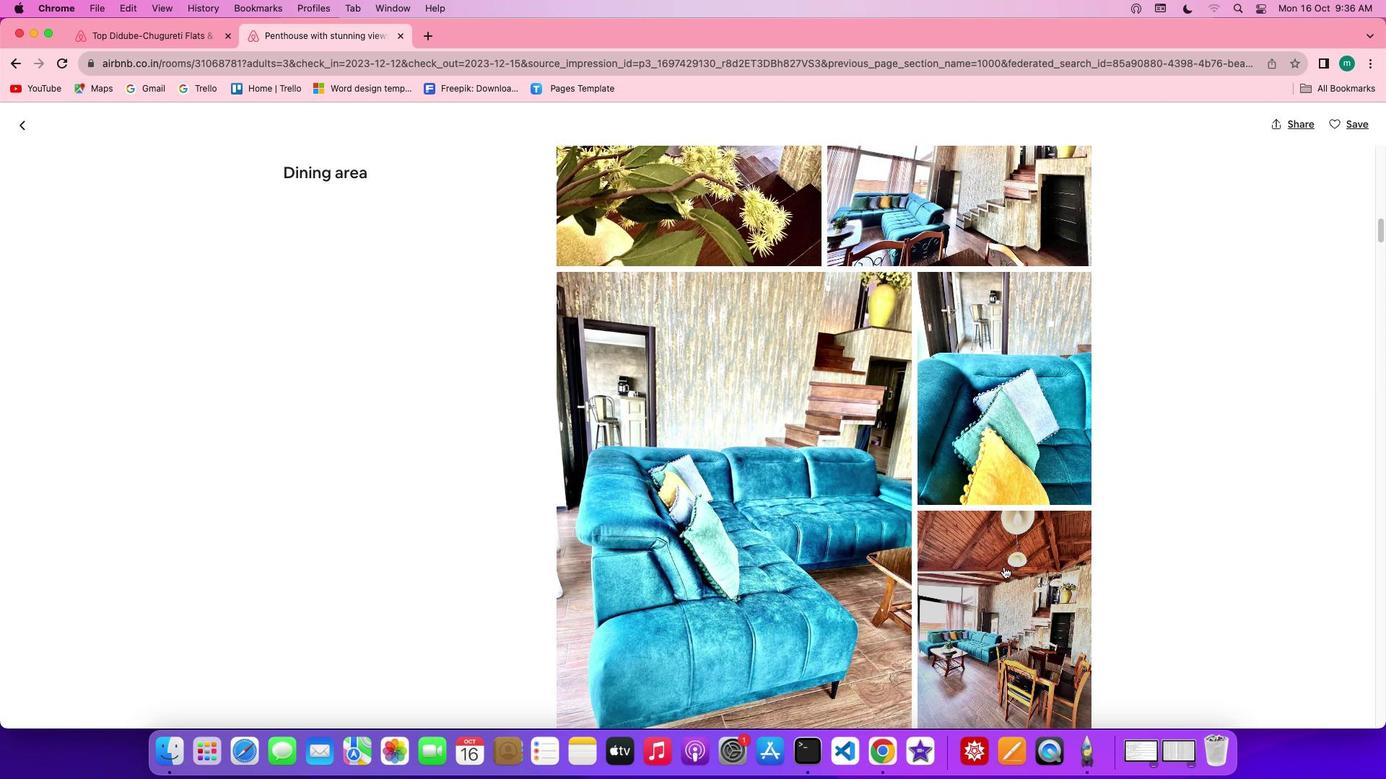 
Action: Mouse scrolled (1004, 566) with delta (0, -1)
Screenshot: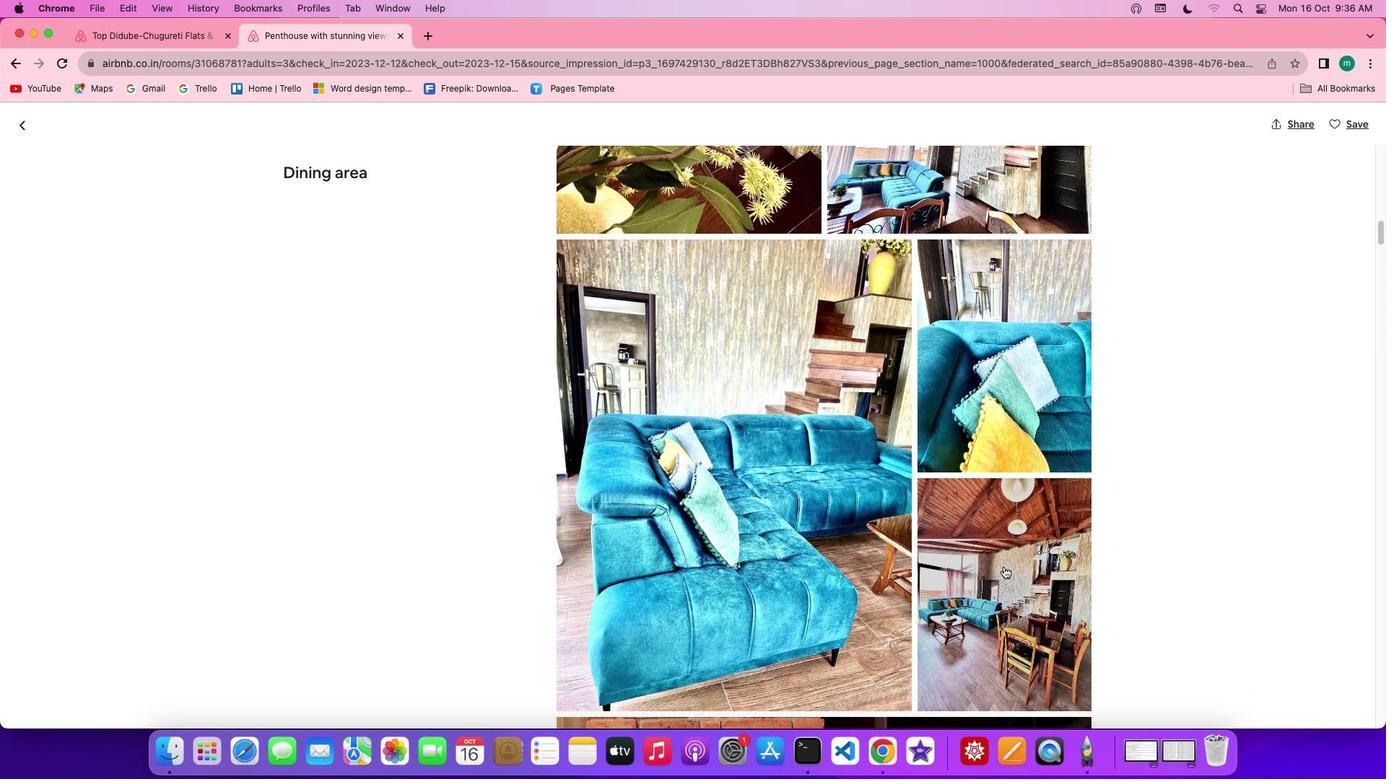 
Action: Mouse moved to (1010, 550)
Screenshot: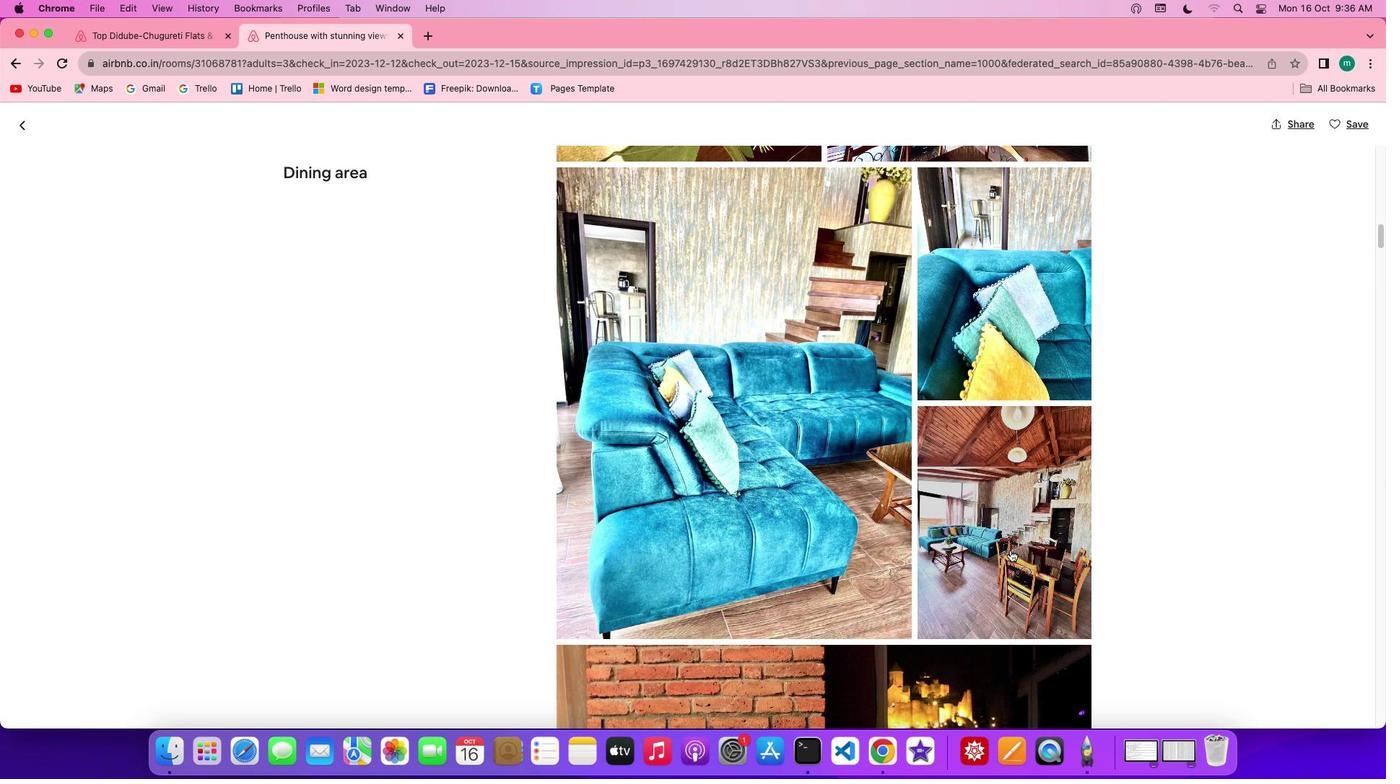
Action: Mouse scrolled (1010, 550) with delta (0, 0)
Screenshot: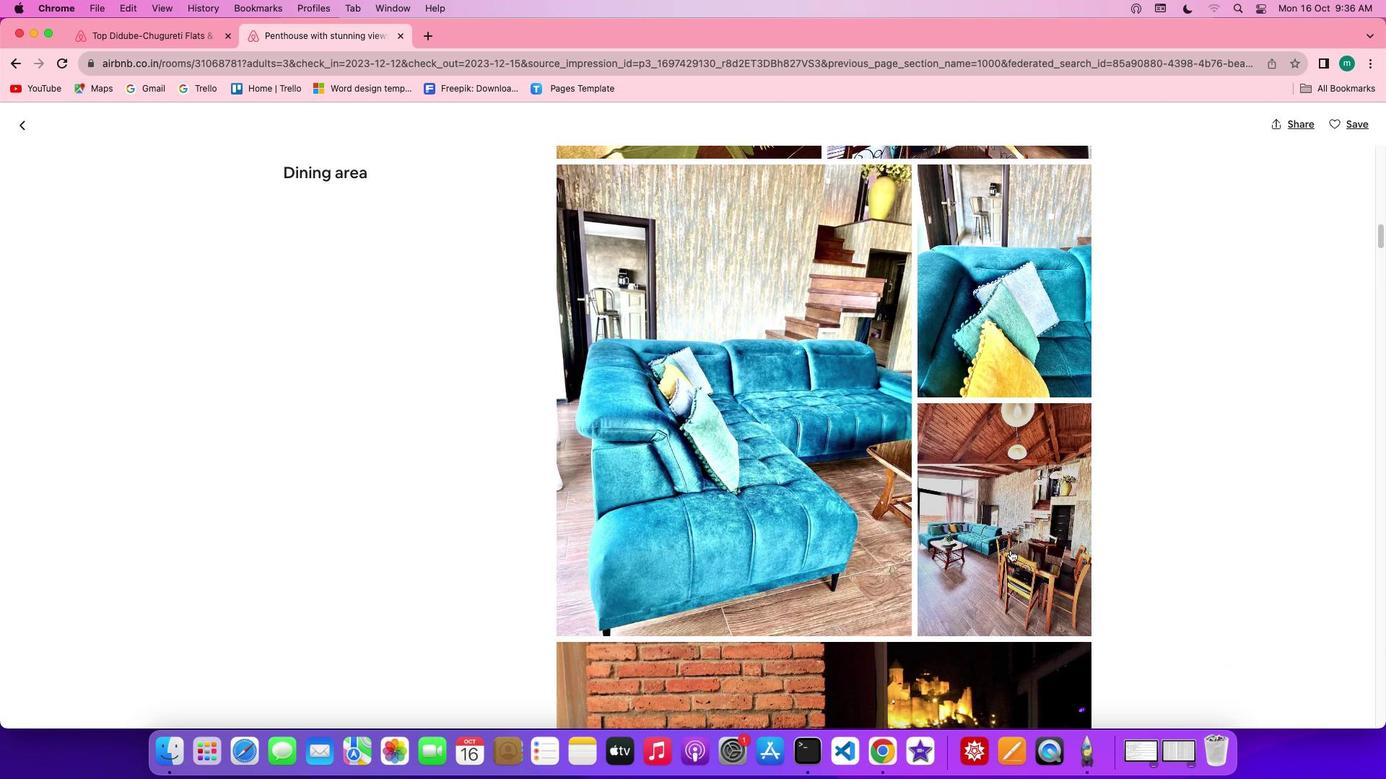 
Action: Mouse scrolled (1010, 550) with delta (0, 0)
Screenshot: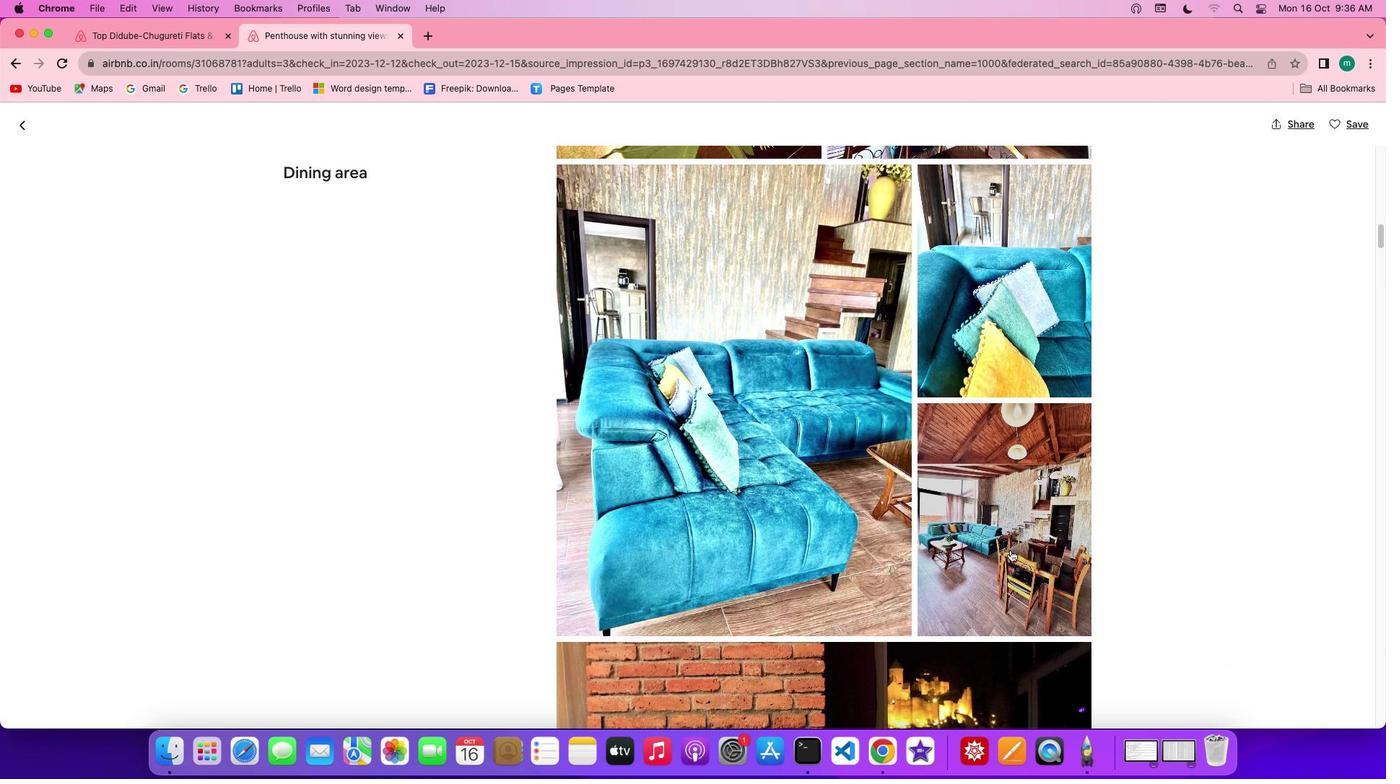
Action: Mouse scrolled (1010, 550) with delta (0, -1)
Screenshot: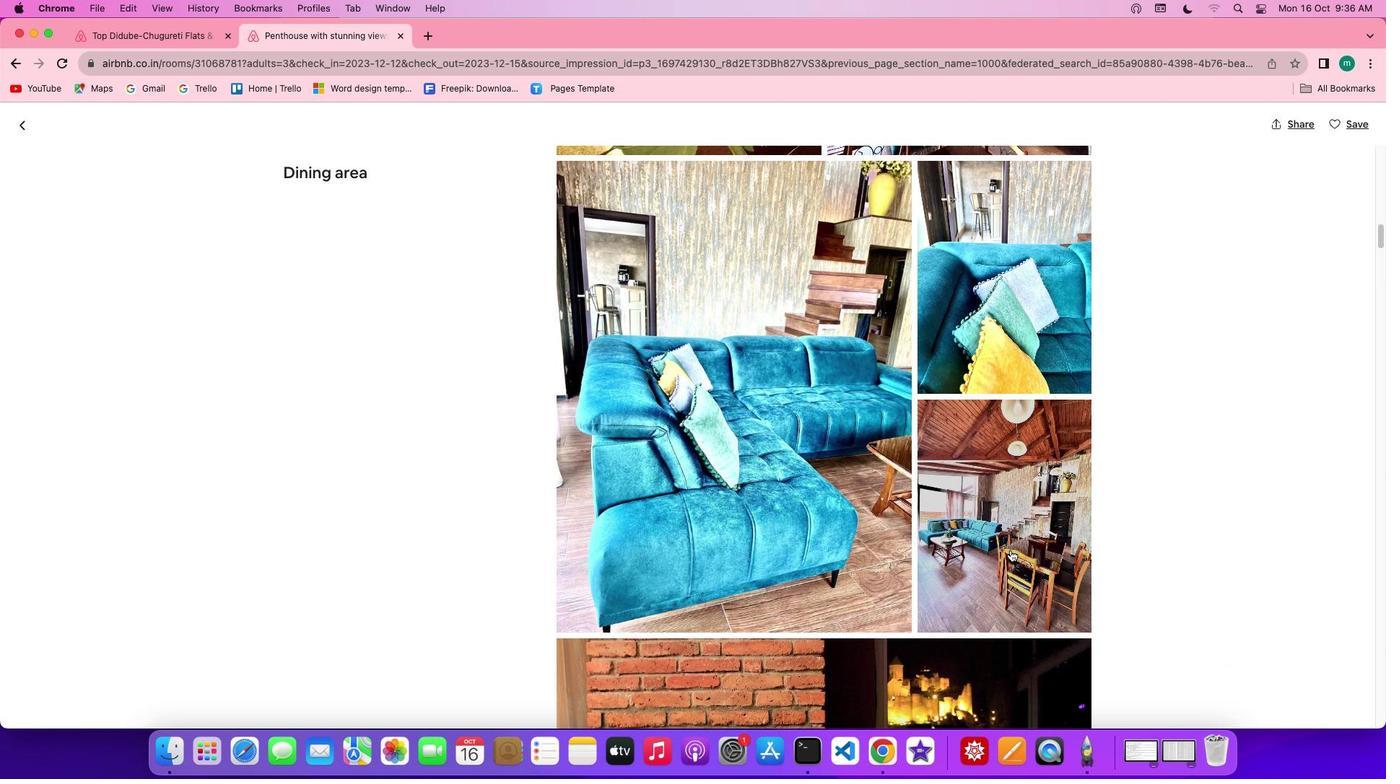 
Action: Mouse scrolled (1010, 550) with delta (0, -1)
Screenshot: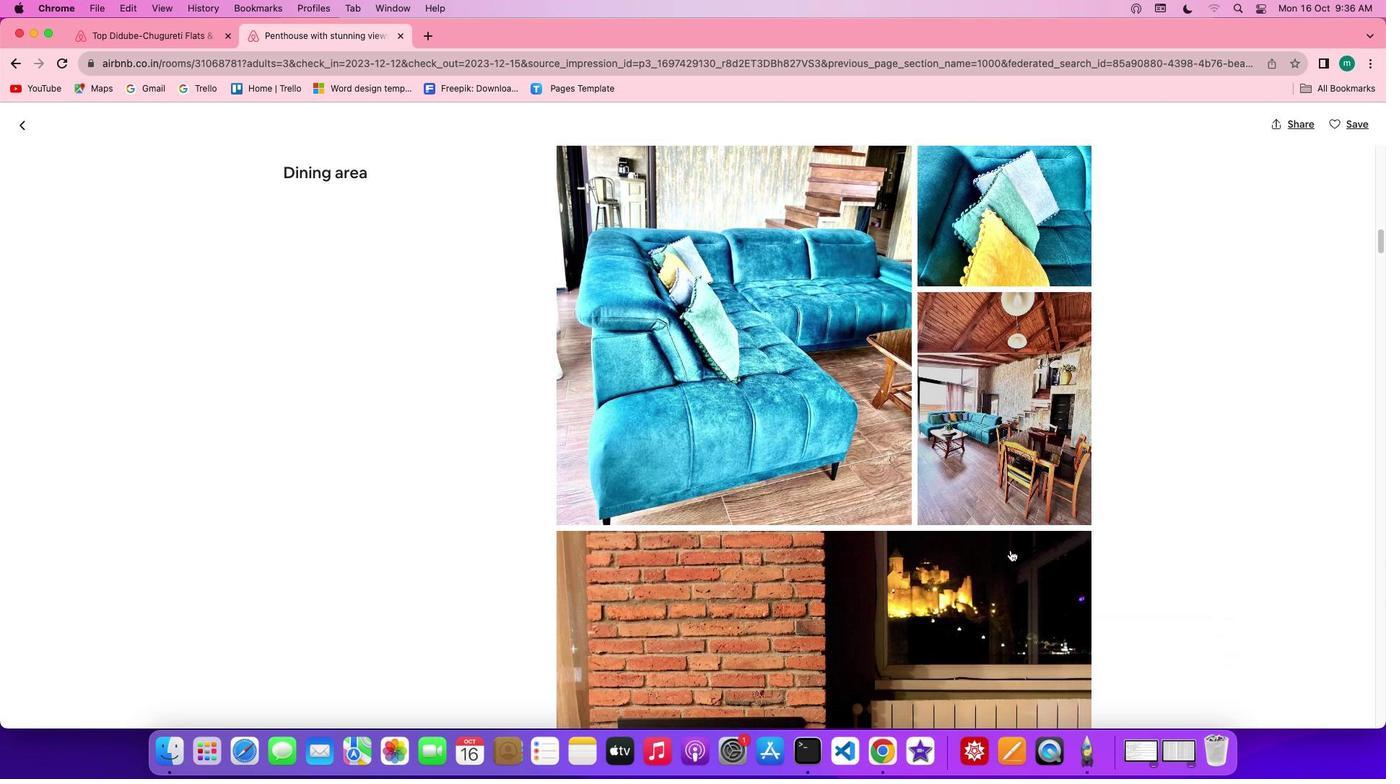 
Action: Mouse scrolled (1010, 550) with delta (0, 0)
Screenshot: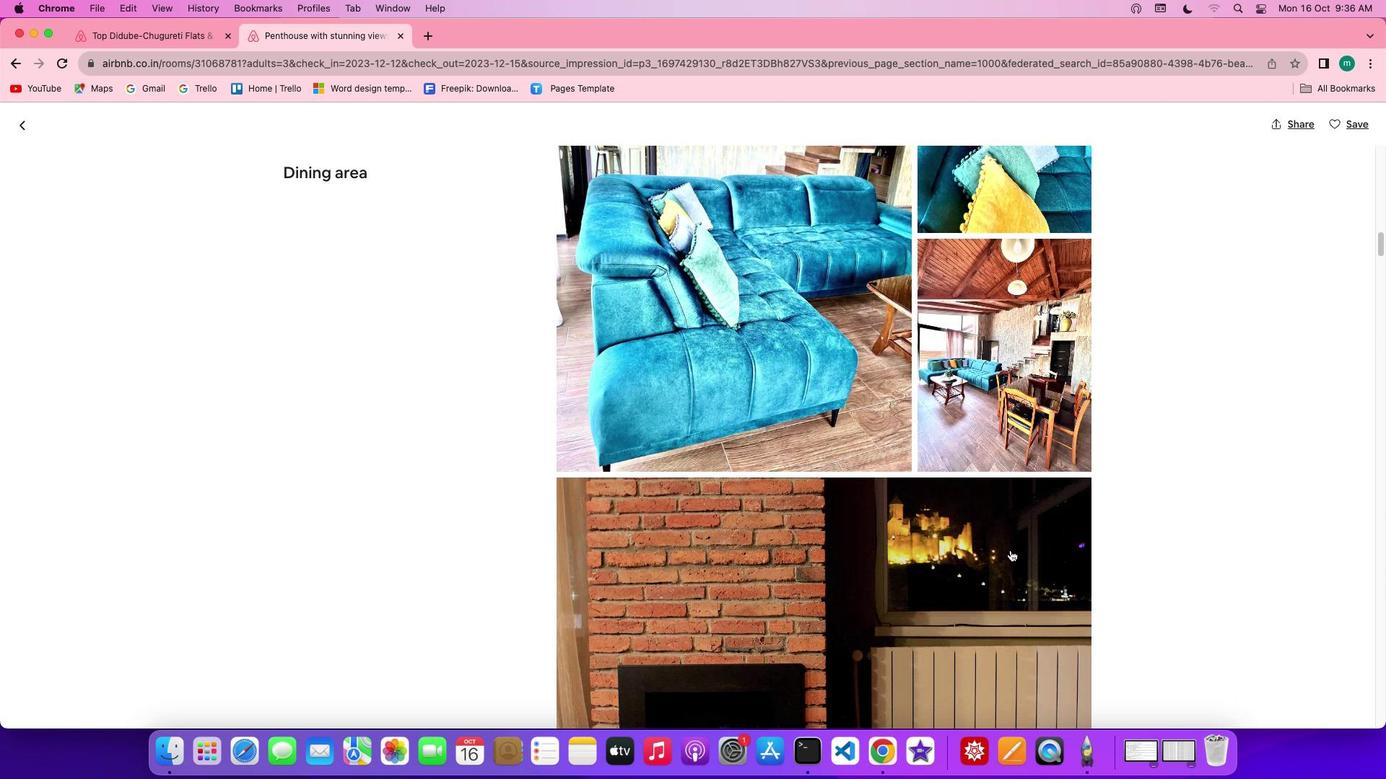 
Action: Mouse scrolled (1010, 550) with delta (0, 0)
Screenshot: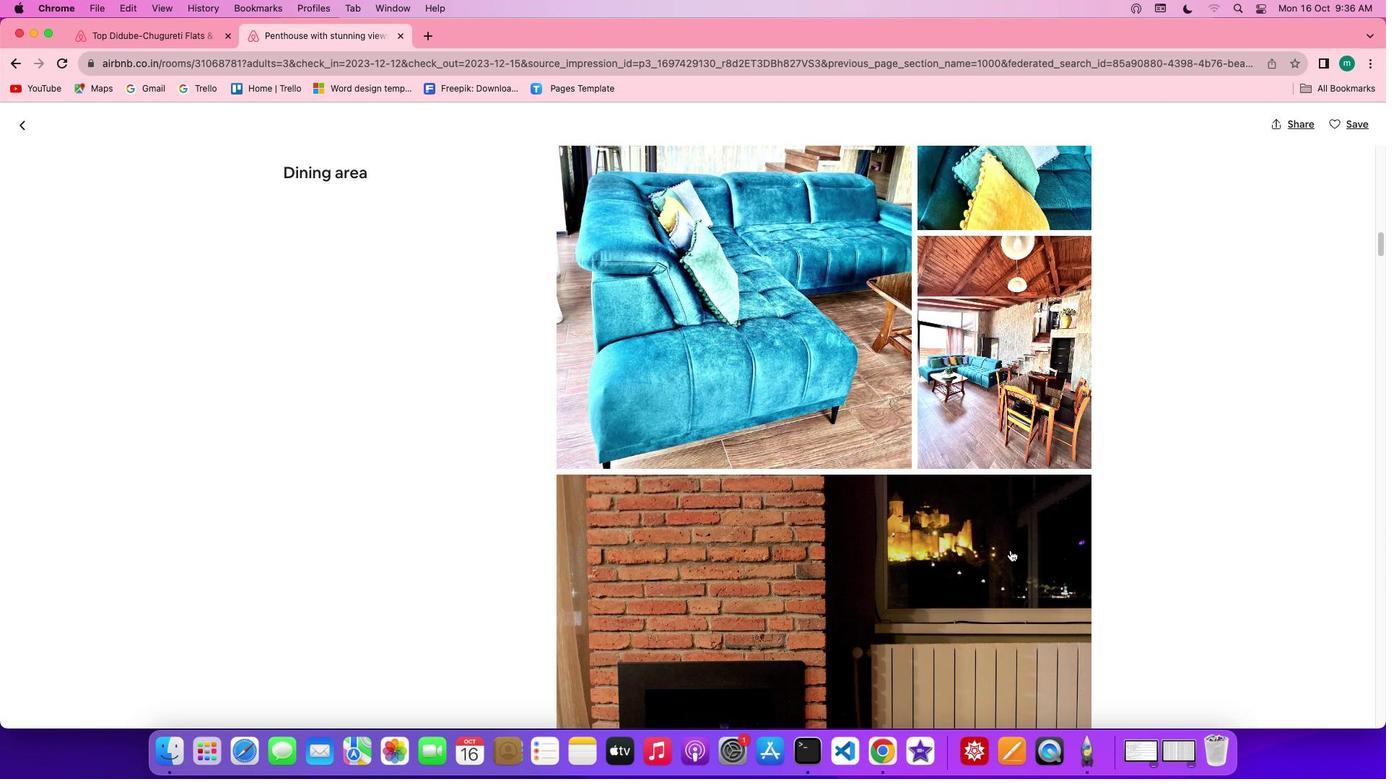 
Action: Mouse scrolled (1010, 550) with delta (0, 0)
Screenshot: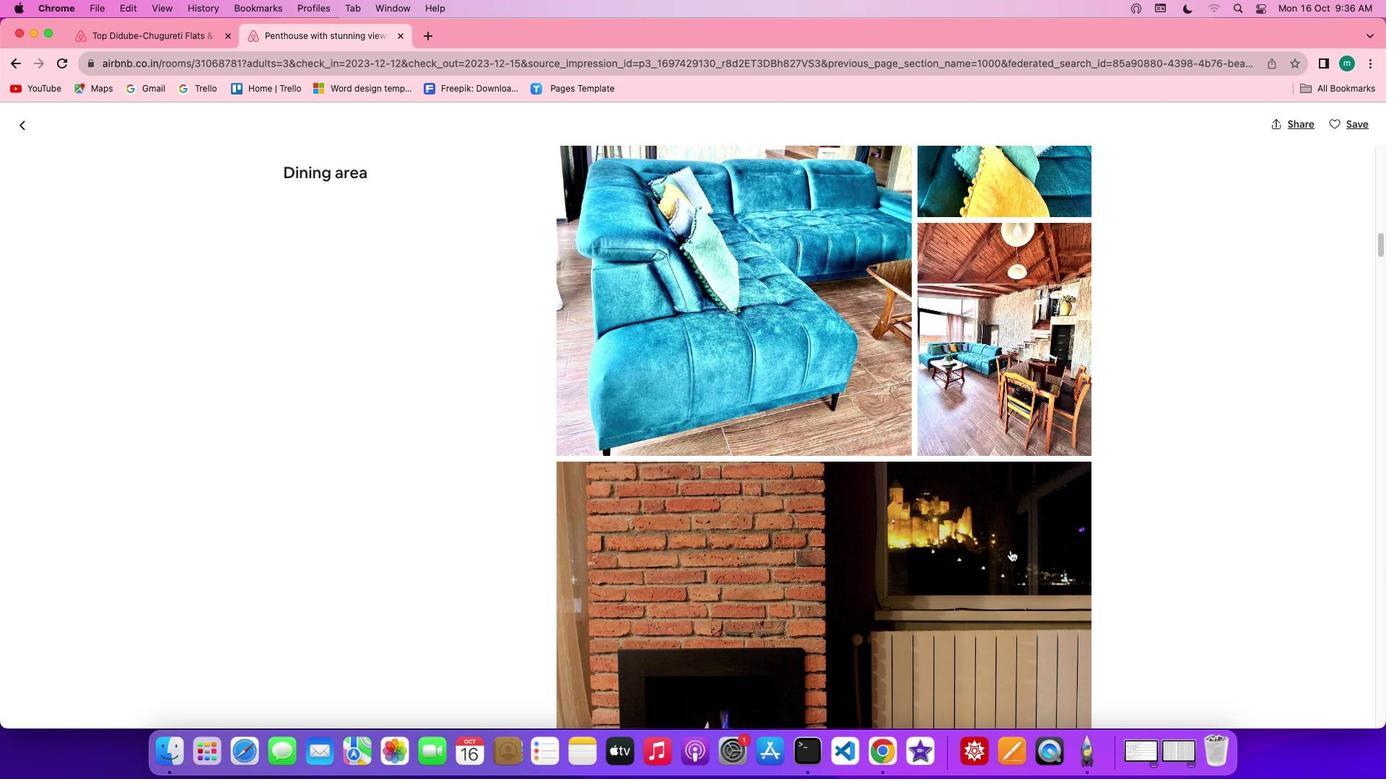 
Action: Mouse scrolled (1010, 550) with delta (0, -2)
Screenshot: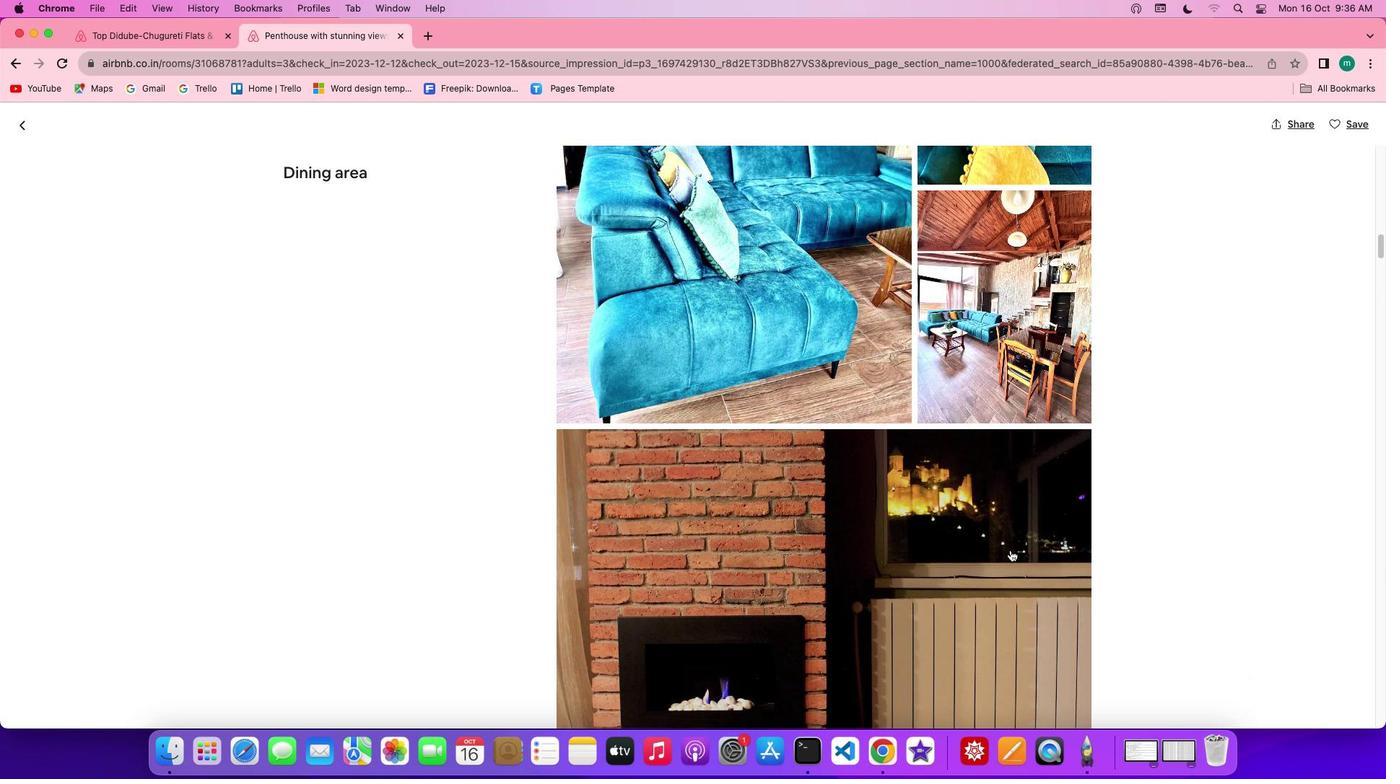 
Action: Mouse scrolled (1010, 550) with delta (0, -2)
Screenshot: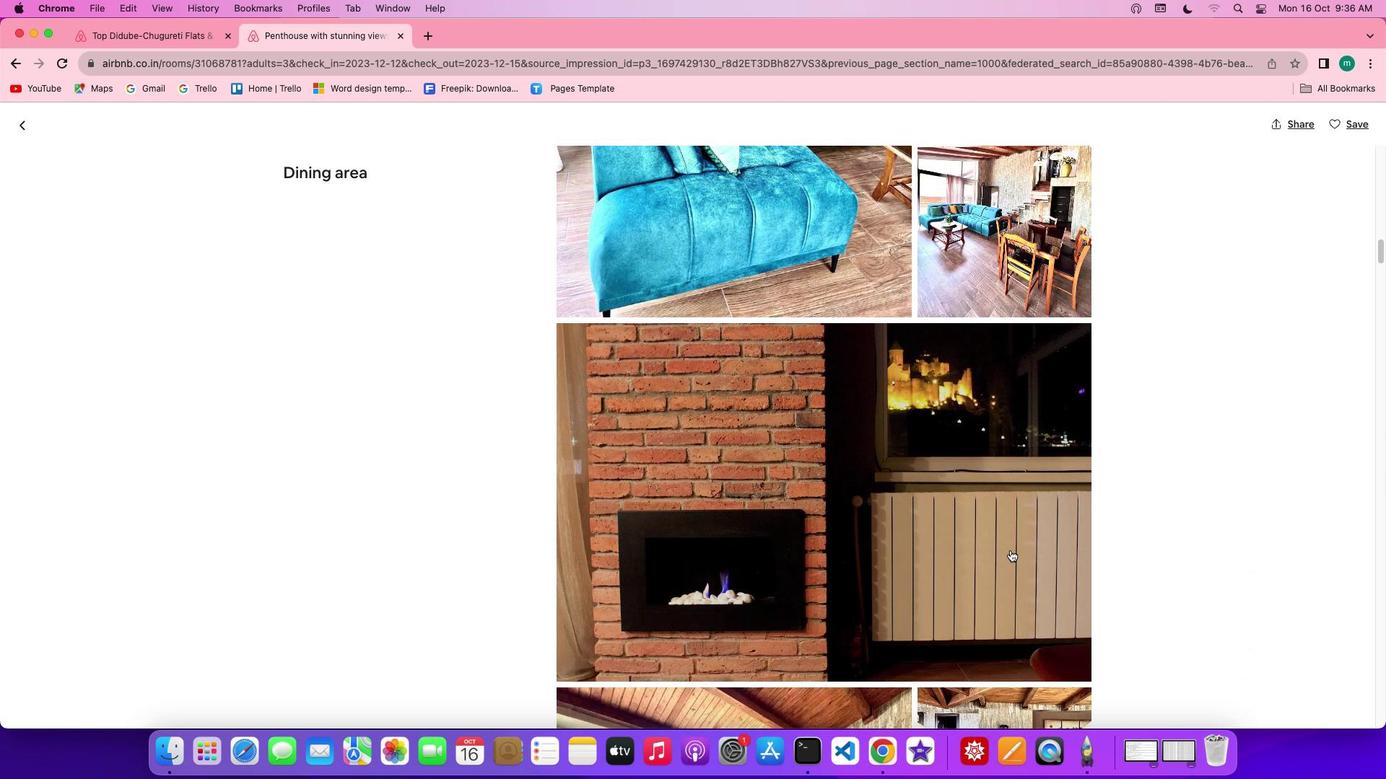 
Action: Mouse scrolled (1010, 550) with delta (0, 0)
Screenshot: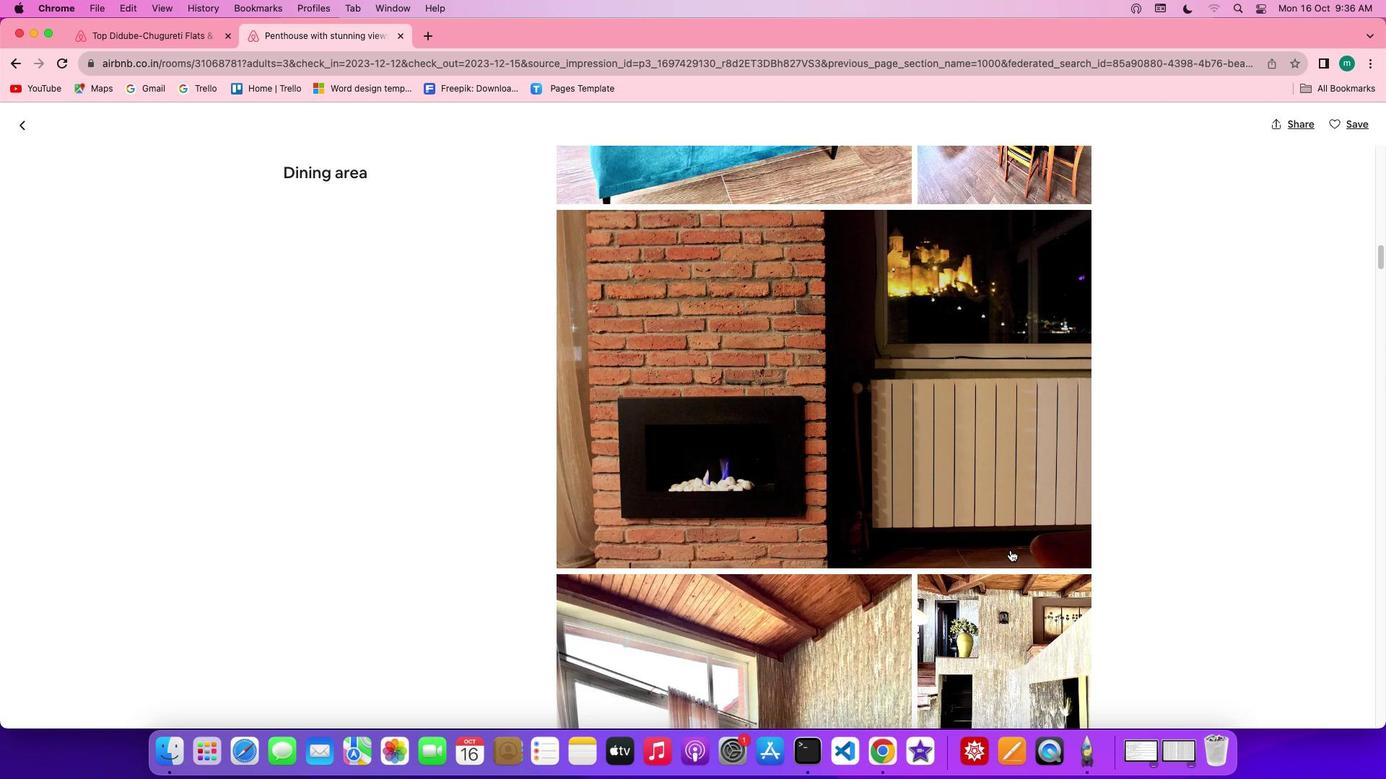 
Action: Mouse scrolled (1010, 550) with delta (0, 0)
Screenshot: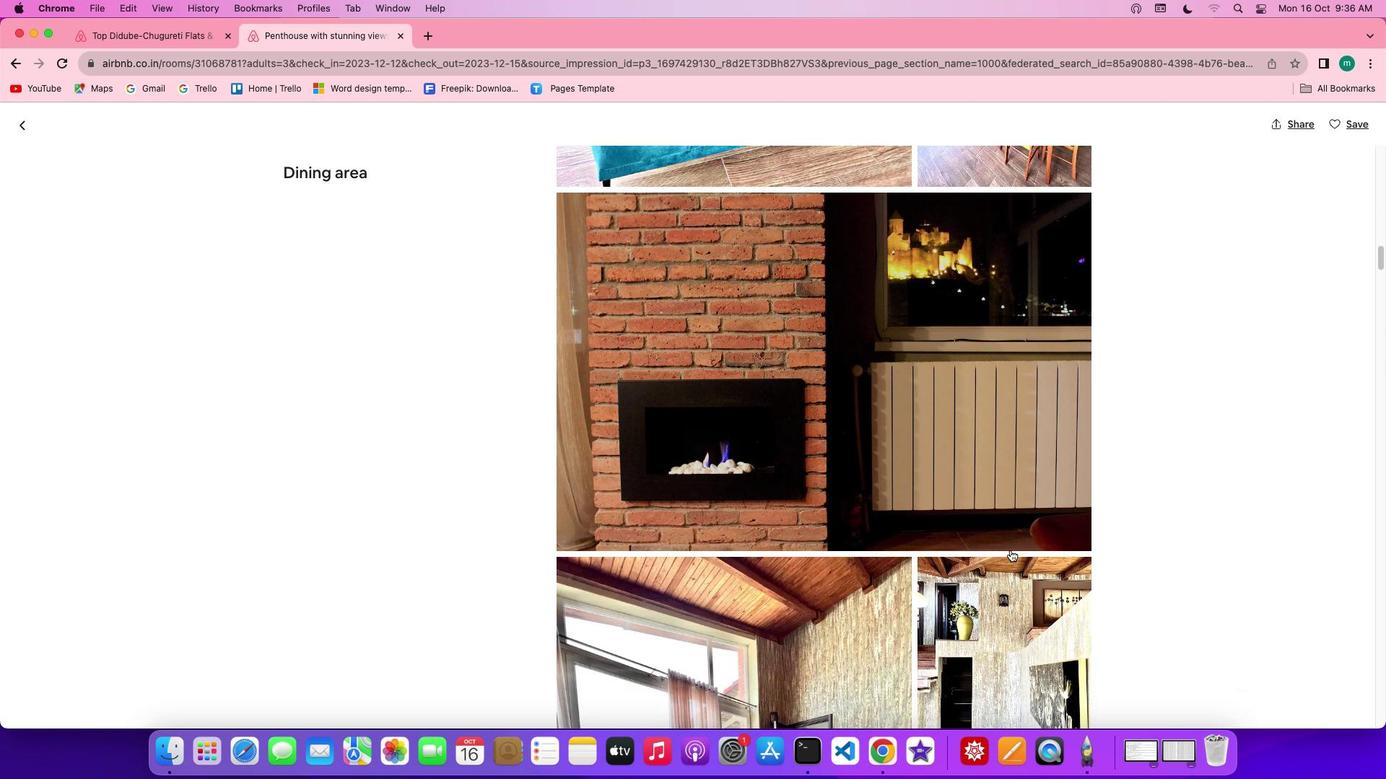 
Action: Mouse scrolled (1010, 550) with delta (0, -2)
Screenshot: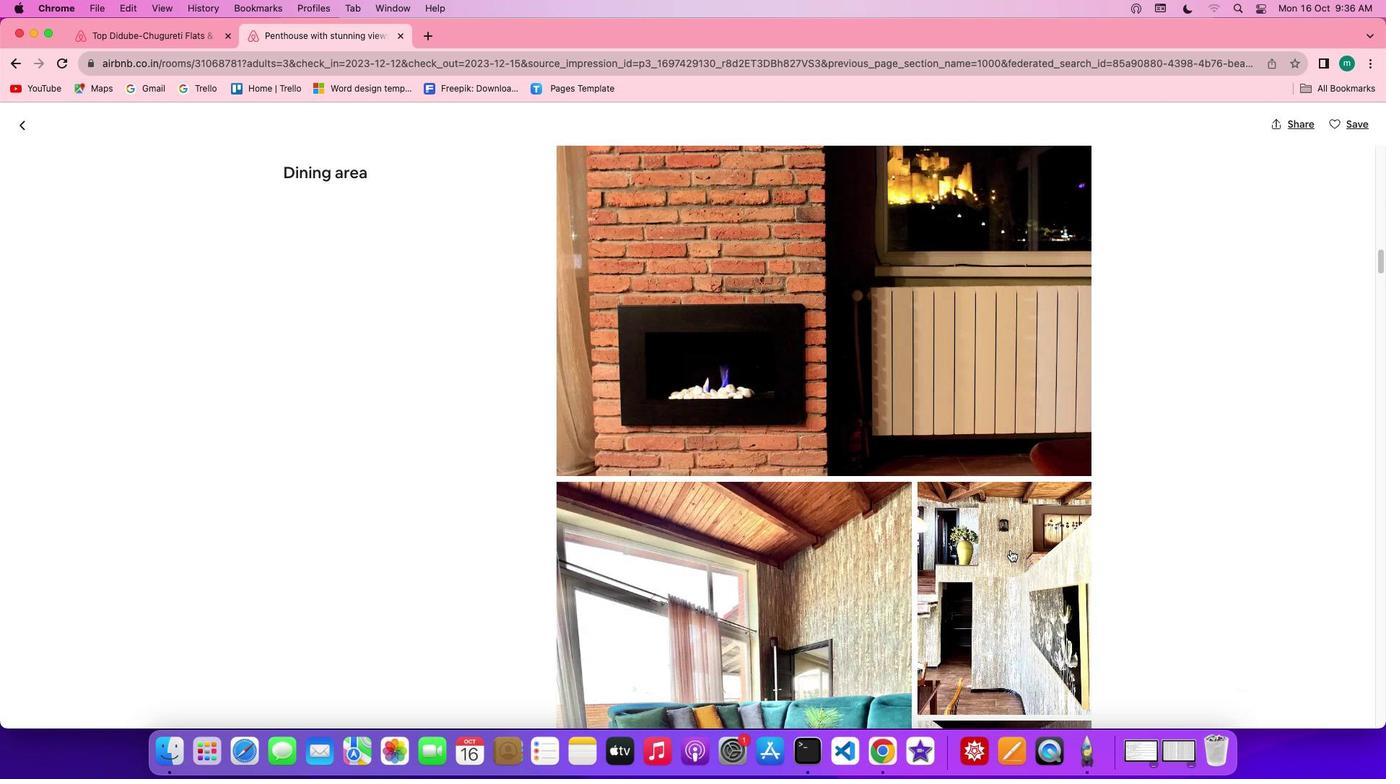 
Action: Mouse scrolled (1010, 550) with delta (0, -3)
Screenshot: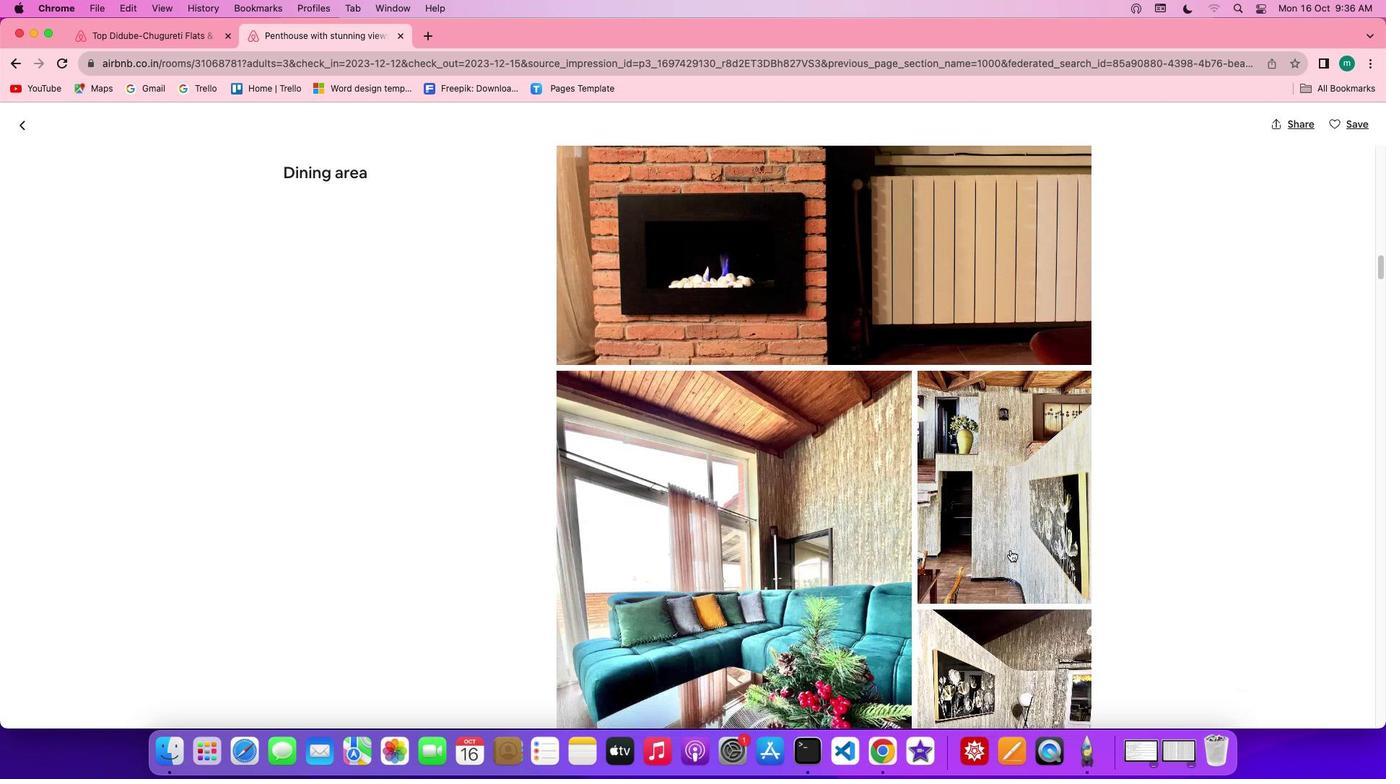 
Action: Mouse scrolled (1010, 550) with delta (0, 0)
Screenshot: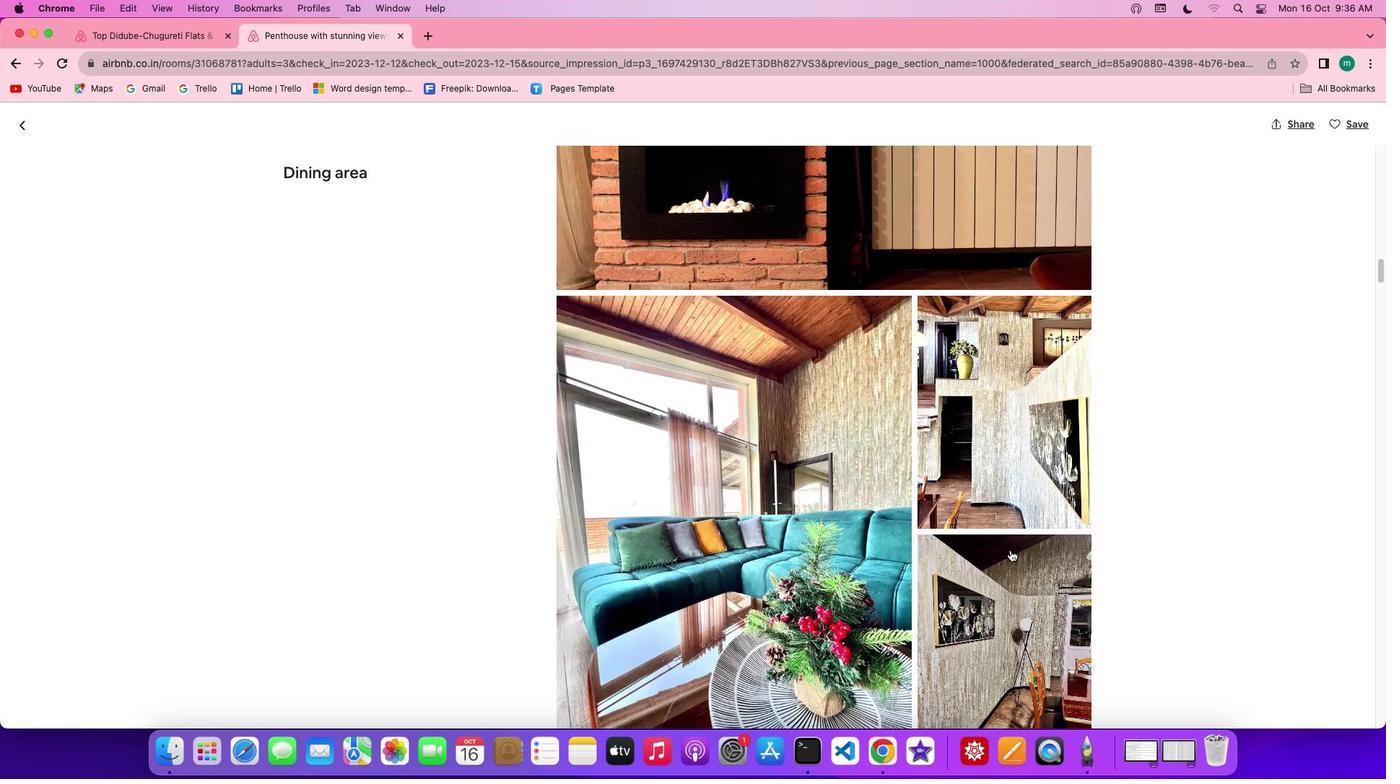
Action: Mouse scrolled (1010, 550) with delta (0, 0)
Screenshot: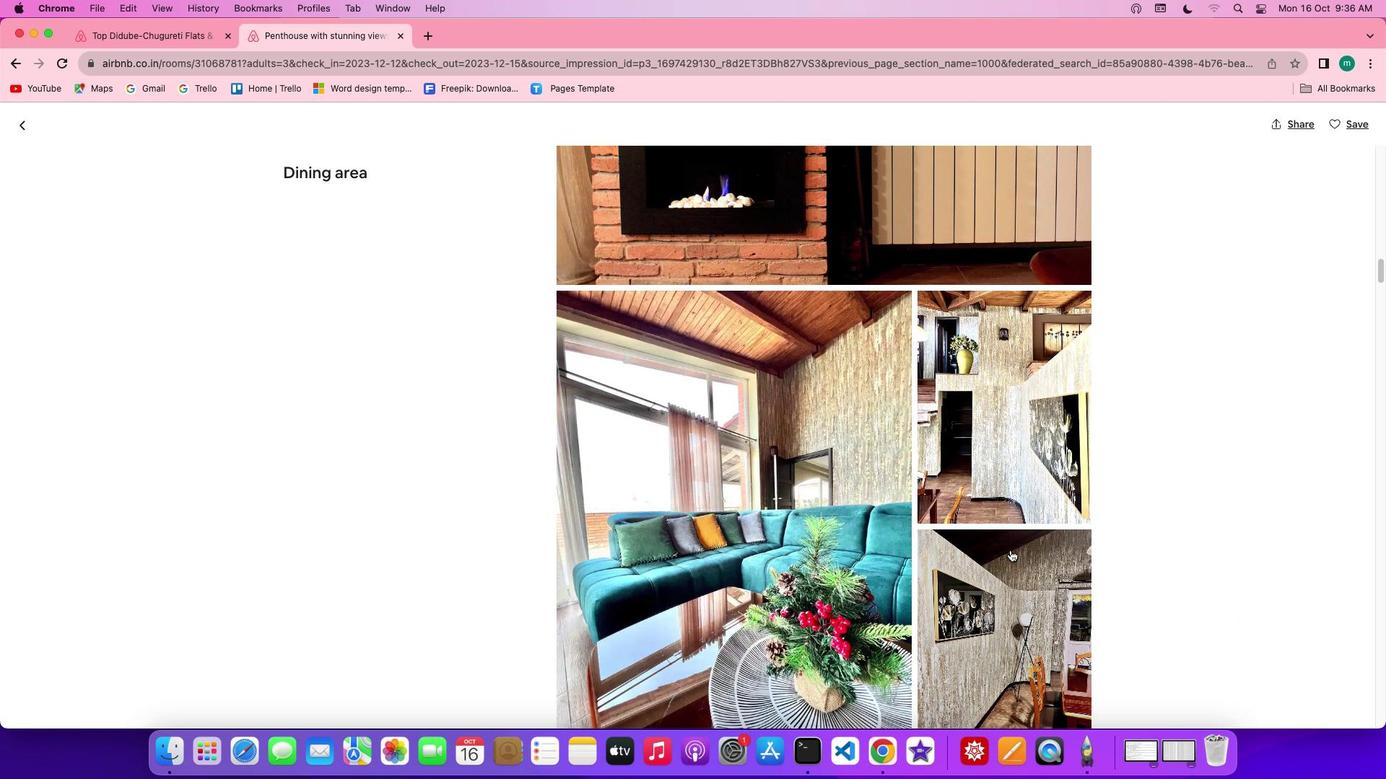 
Action: Mouse scrolled (1010, 550) with delta (0, 0)
Screenshot: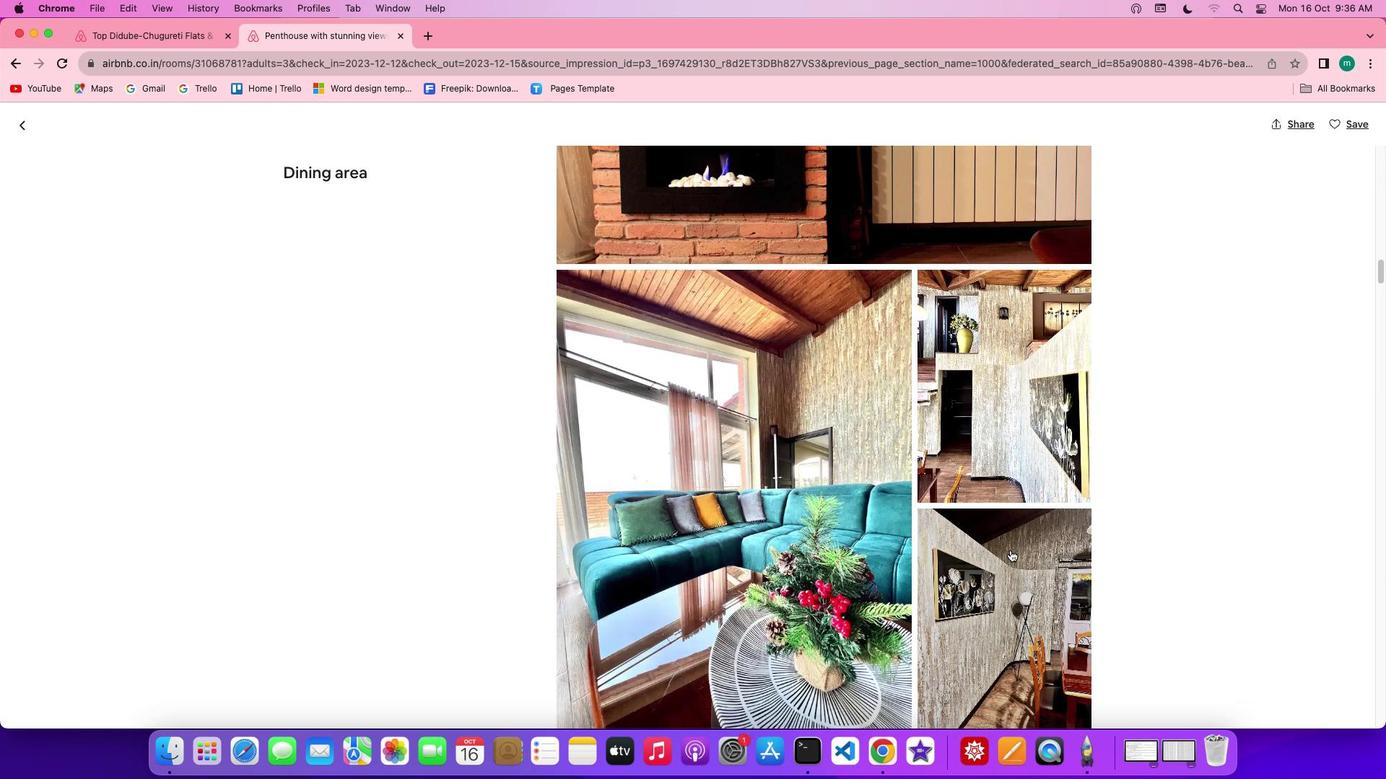 
Action: Mouse scrolled (1010, 550) with delta (0, 0)
Screenshot: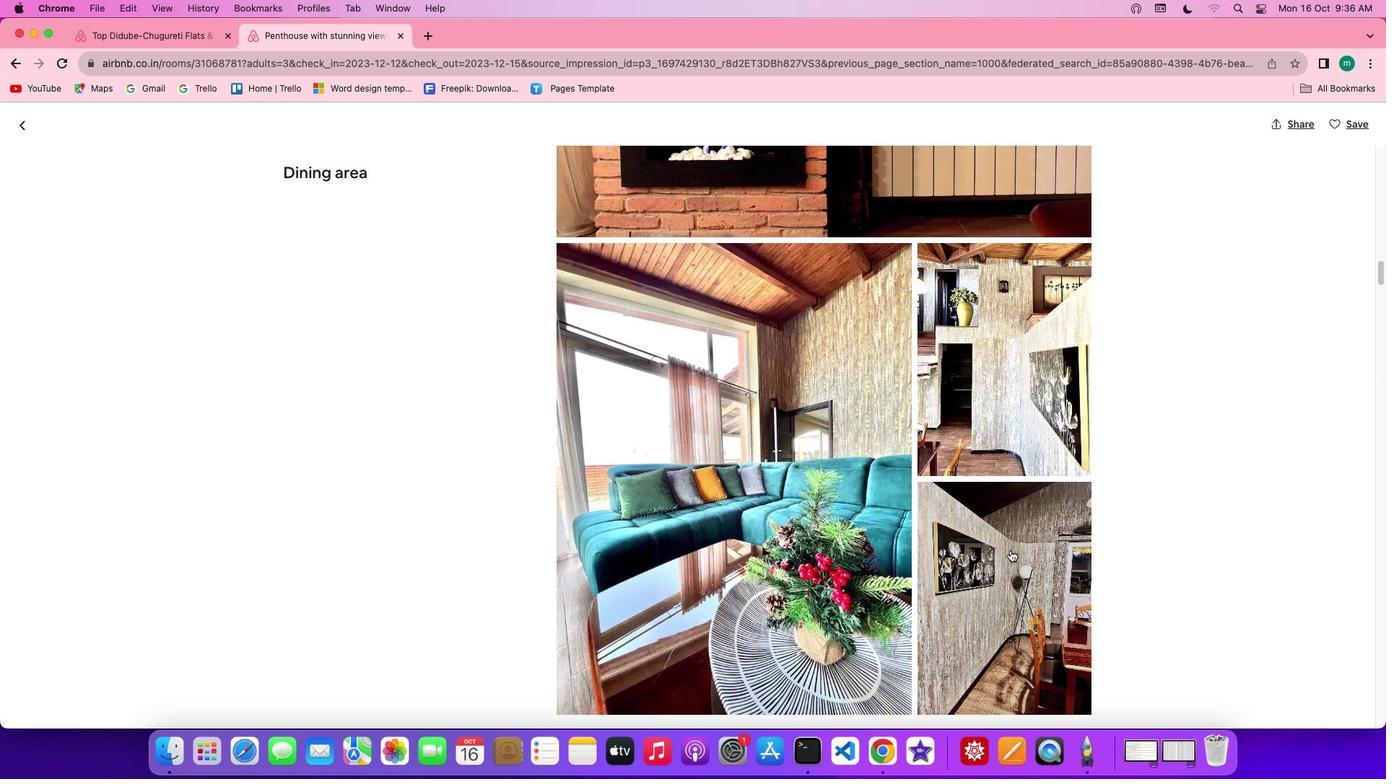 
Action: Mouse scrolled (1010, 550) with delta (0, 0)
Screenshot: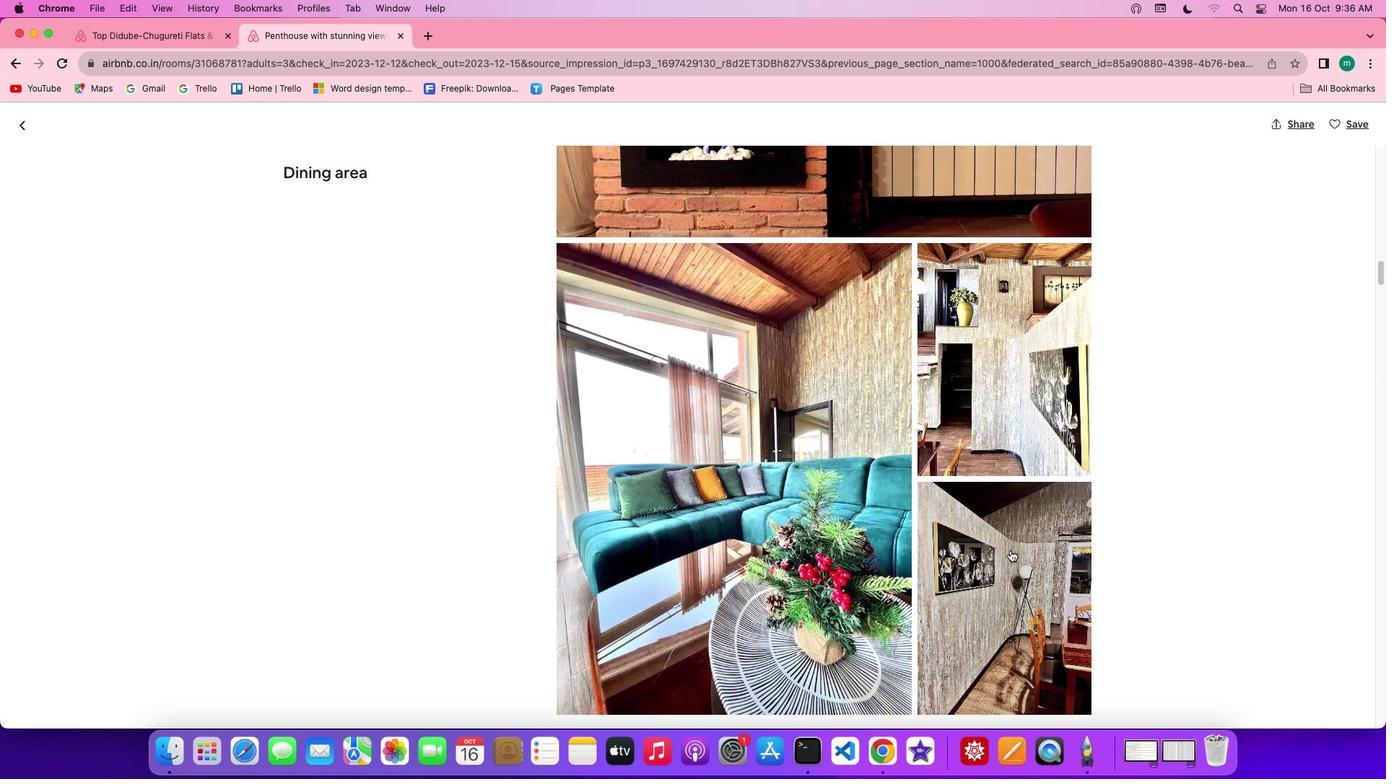 
Action: Mouse scrolled (1010, 550) with delta (0, -2)
Screenshot: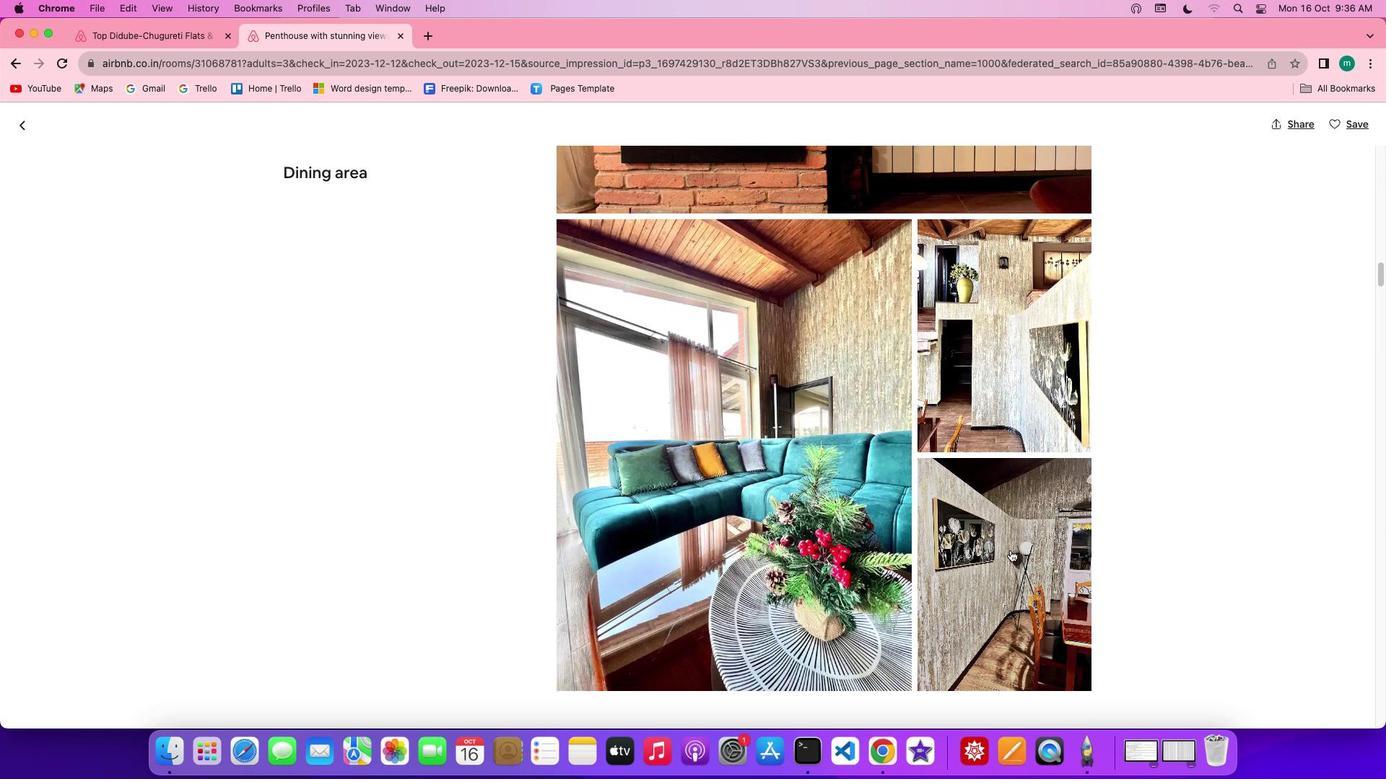 
Action: Mouse scrolled (1010, 550) with delta (0, -2)
Screenshot: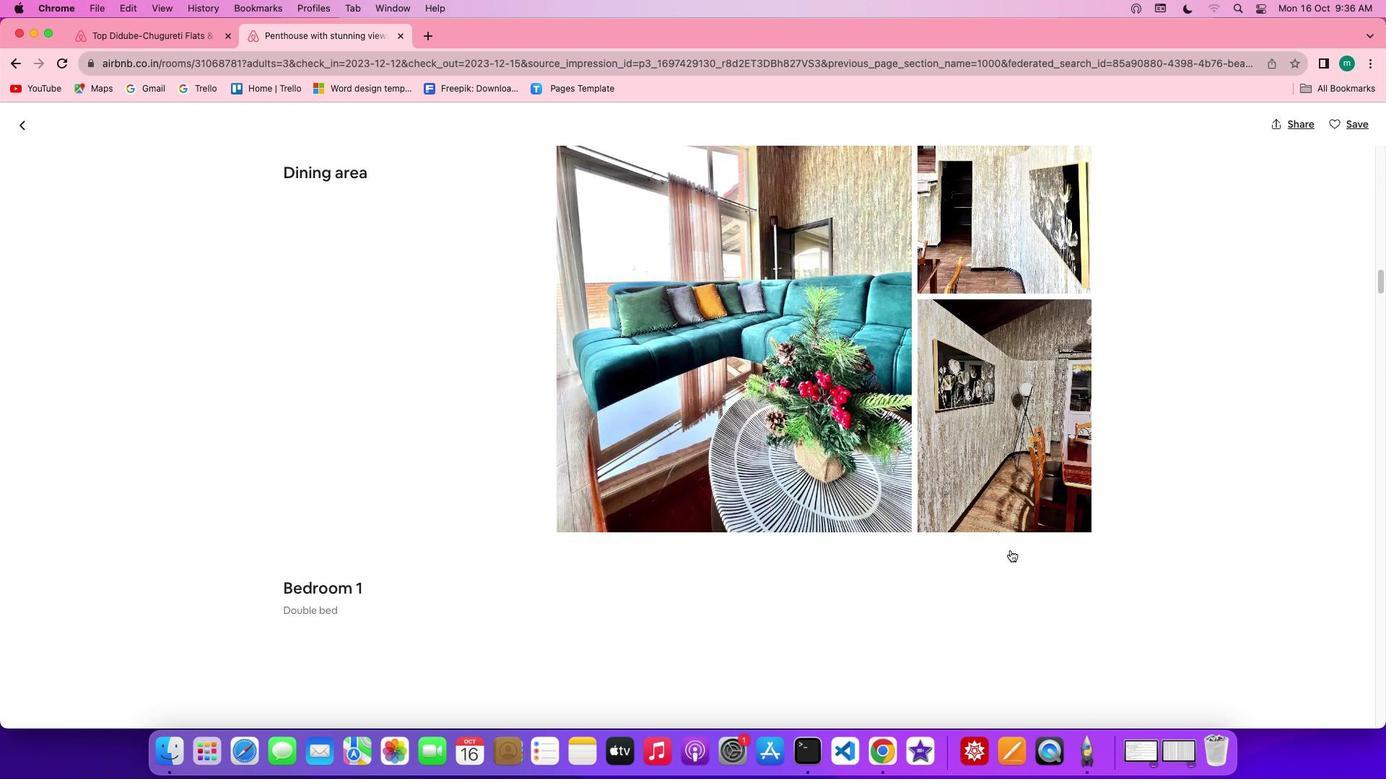 
Action: Mouse scrolled (1010, 550) with delta (0, 0)
Screenshot: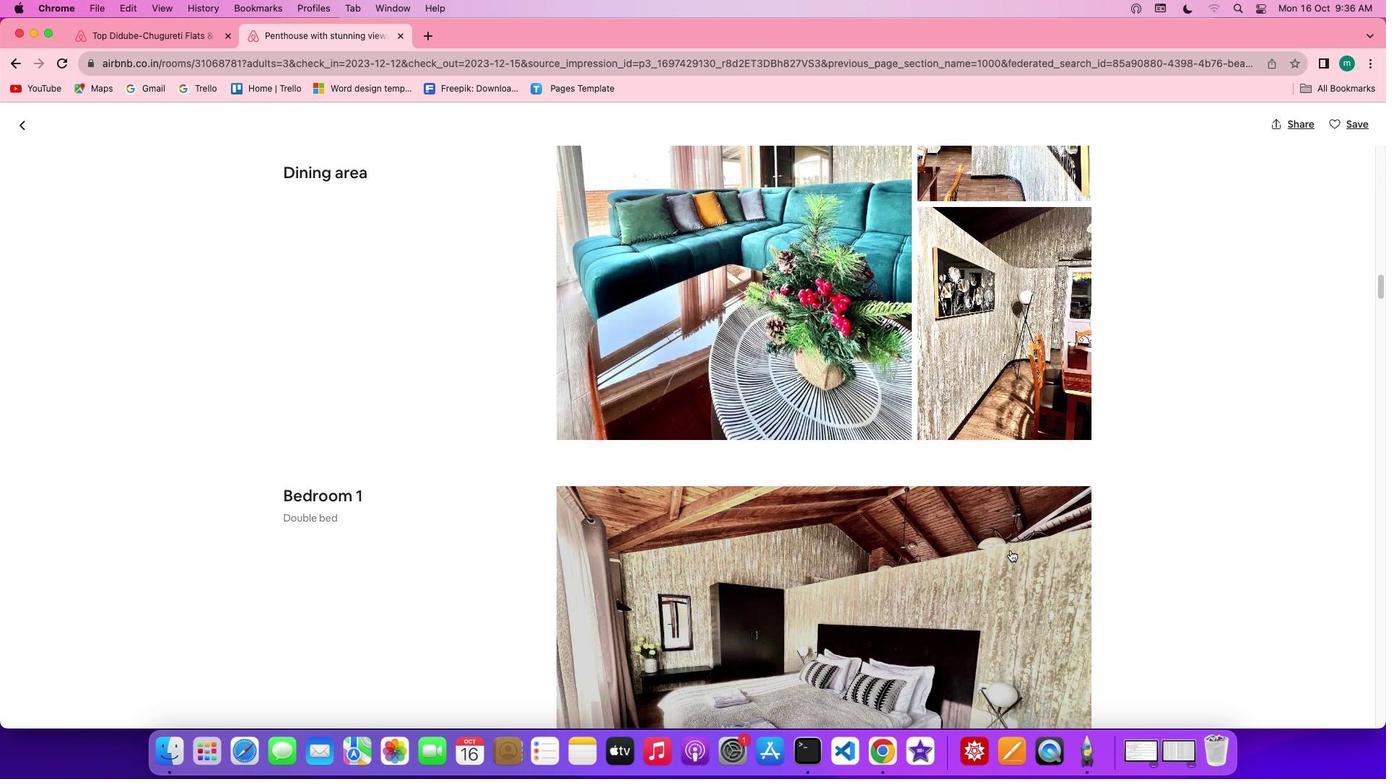 
Action: Mouse scrolled (1010, 550) with delta (0, 0)
Screenshot: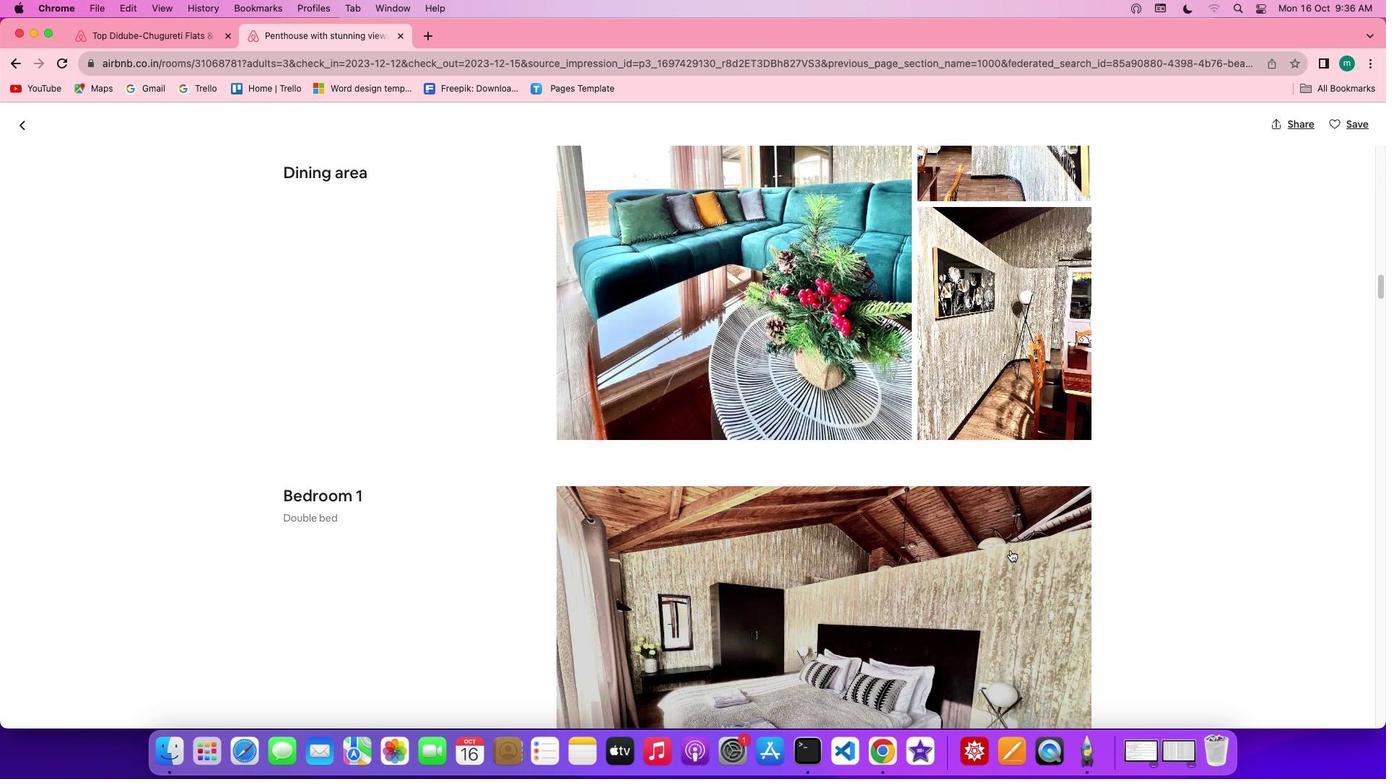 
Action: Mouse scrolled (1010, 550) with delta (0, -2)
Screenshot: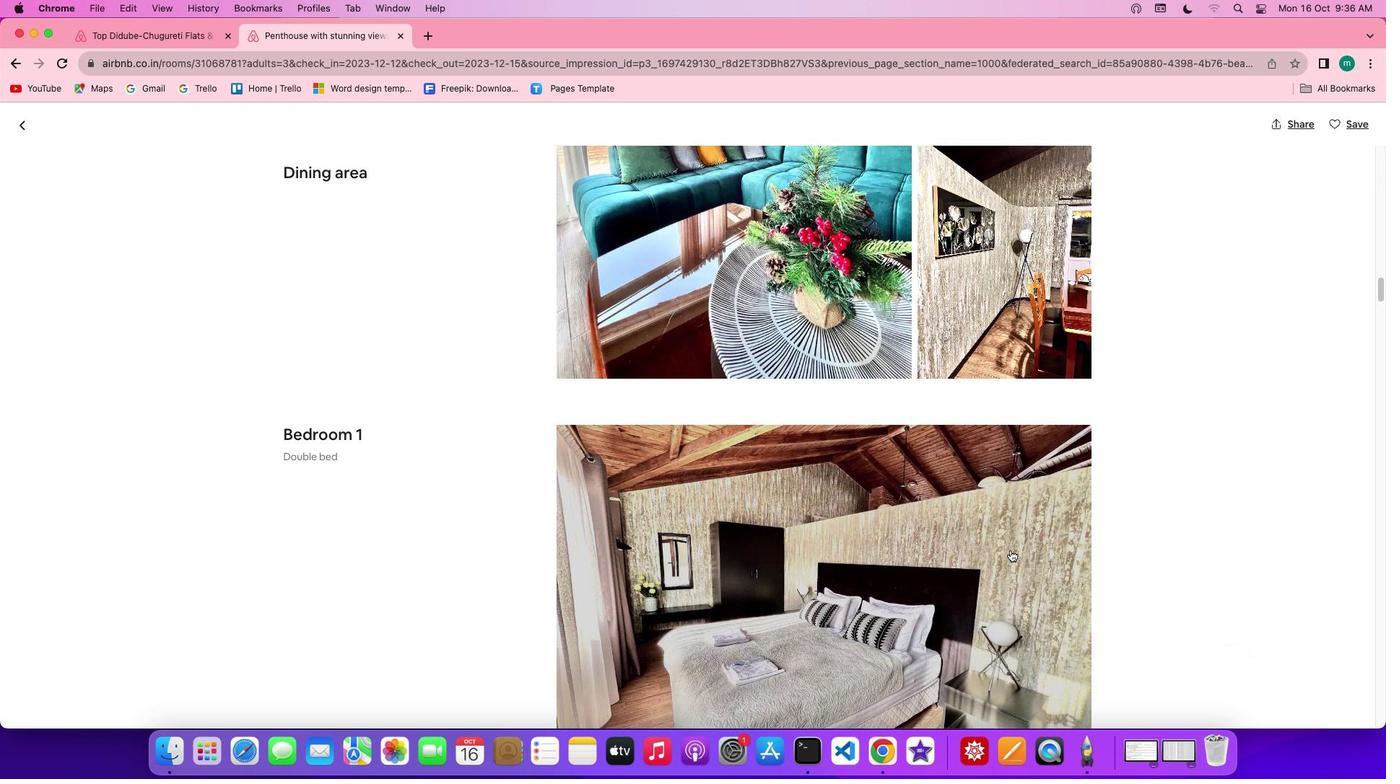 
Action: Mouse scrolled (1010, 550) with delta (0, -3)
Screenshot: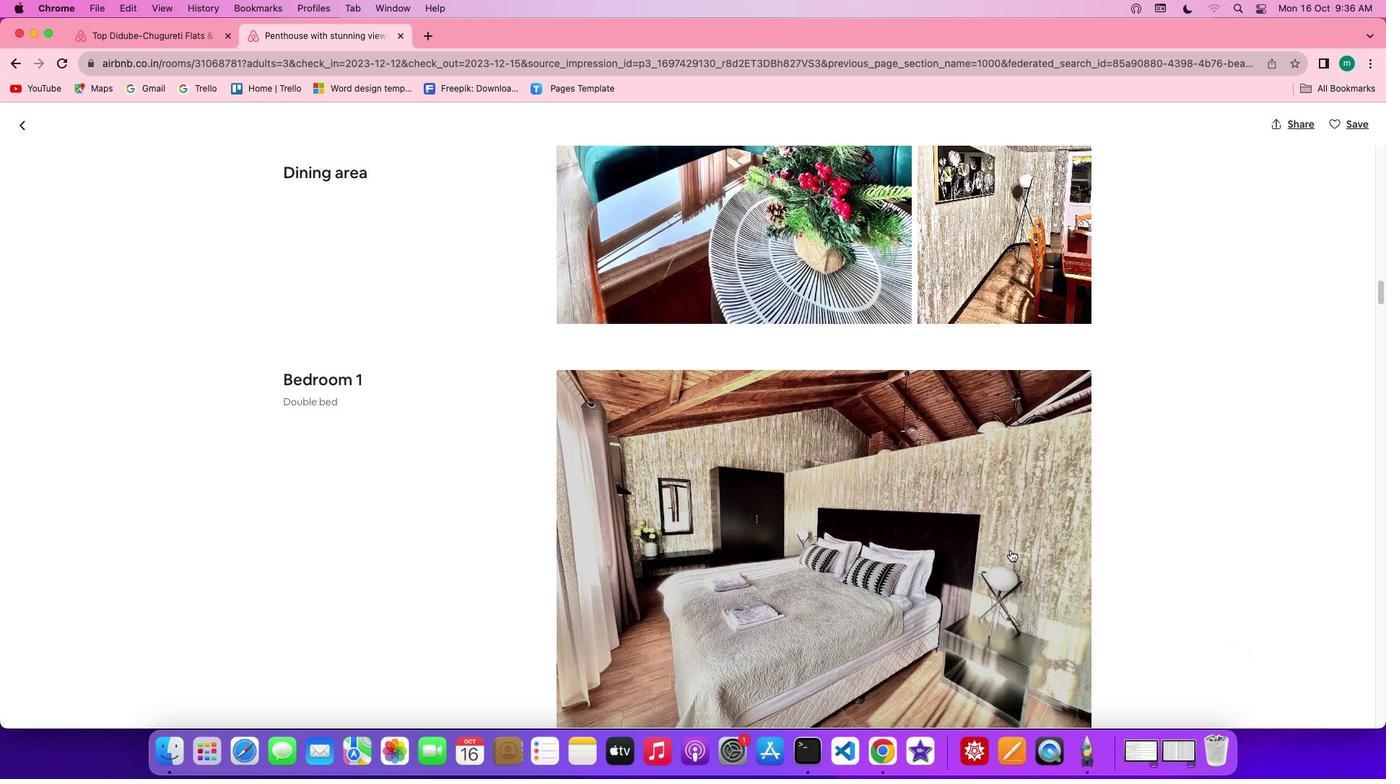 
Action: Mouse moved to (1010, 552)
Screenshot: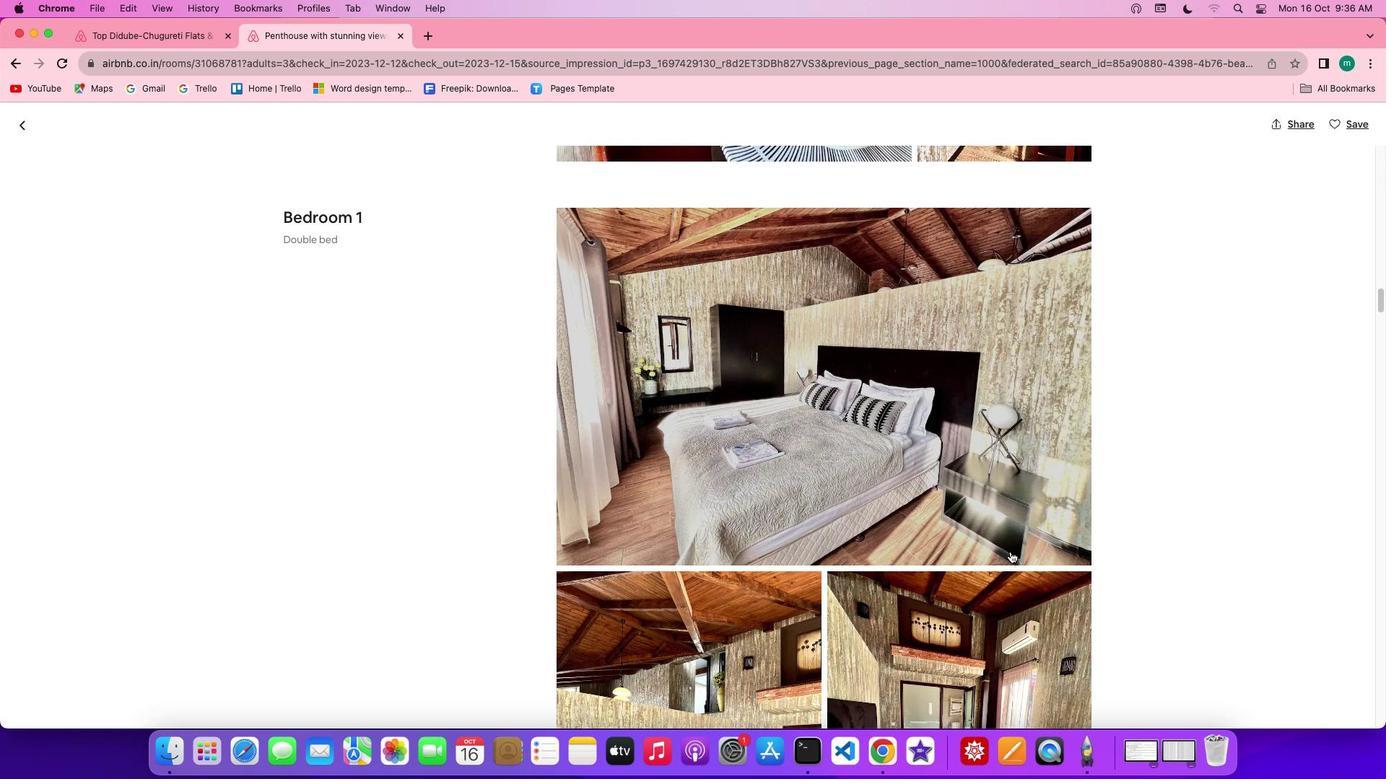 
Action: Mouse scrolled (1010, 552) with delta (0, 0)
Screenshot: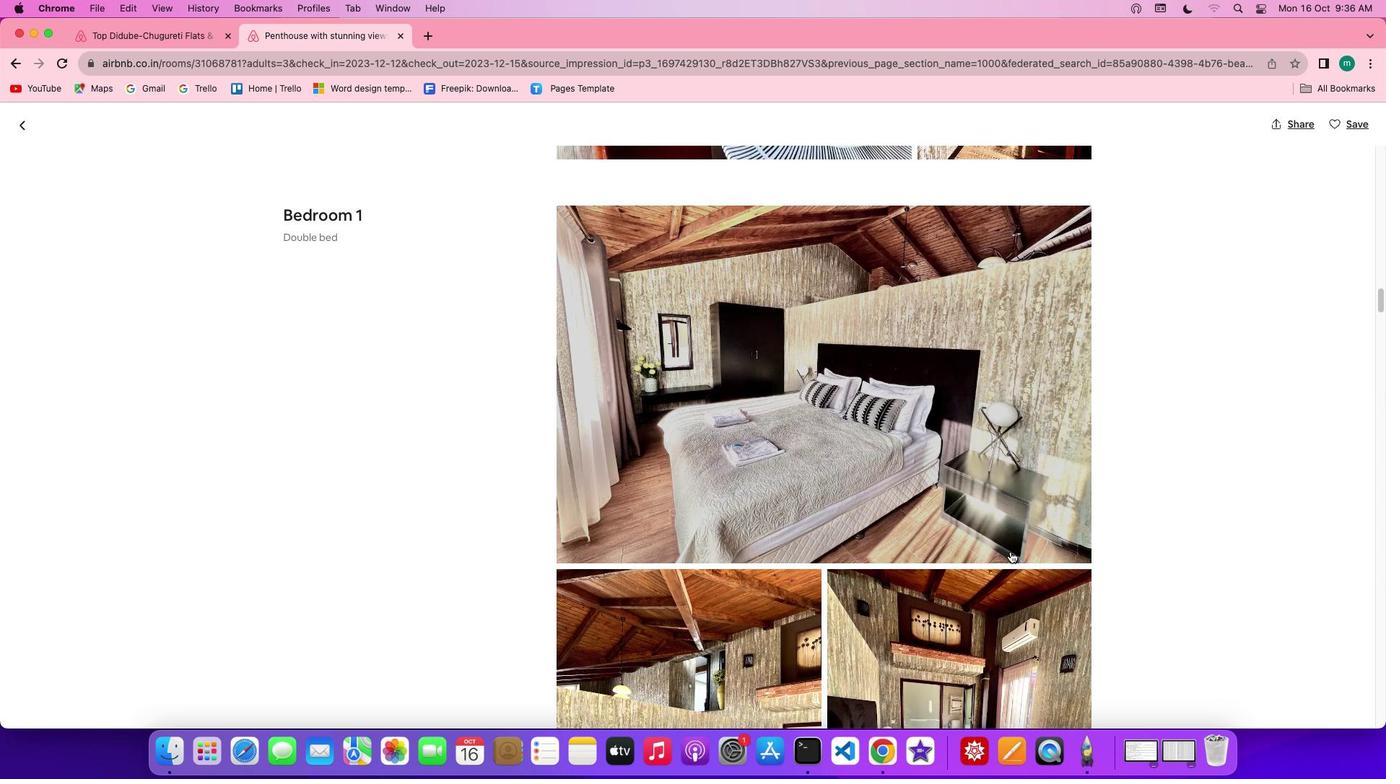 
Action: Mouse scrolled (1010, 552) with delta (0, 0)
Screenshot: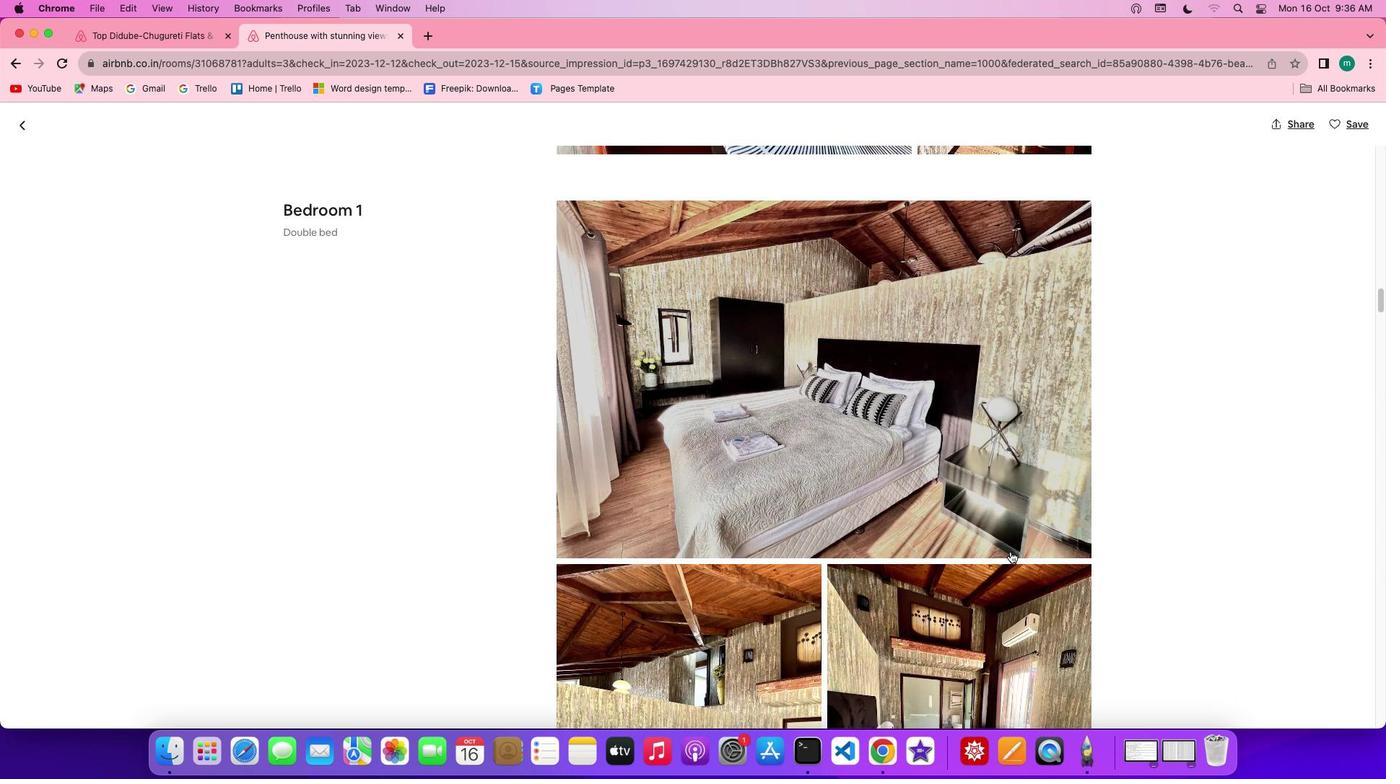 
Action: Mouse scrolled (1010, 552) with delta (0, 0)
Screenshot: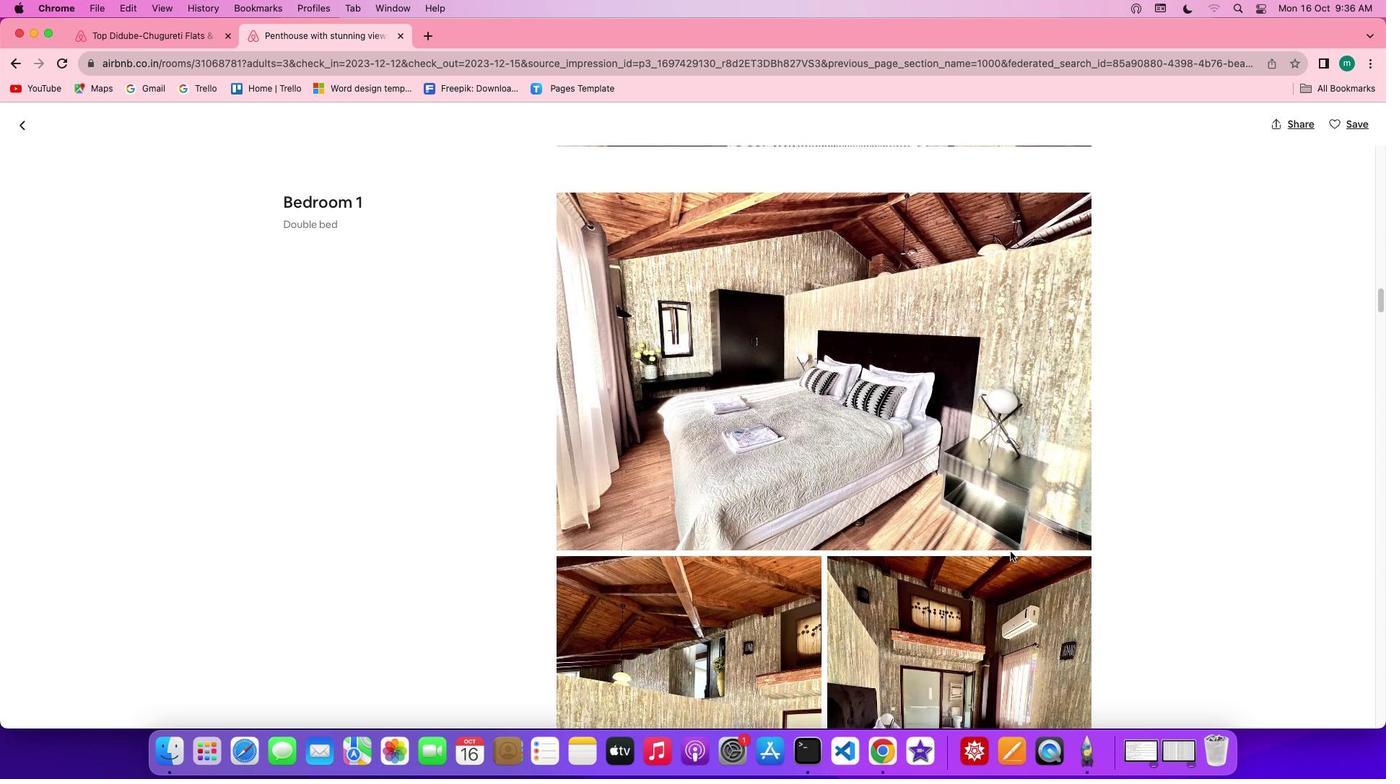
Action: Mouse scrolled (1010, 552) with delta (0, 0)
Screenshot: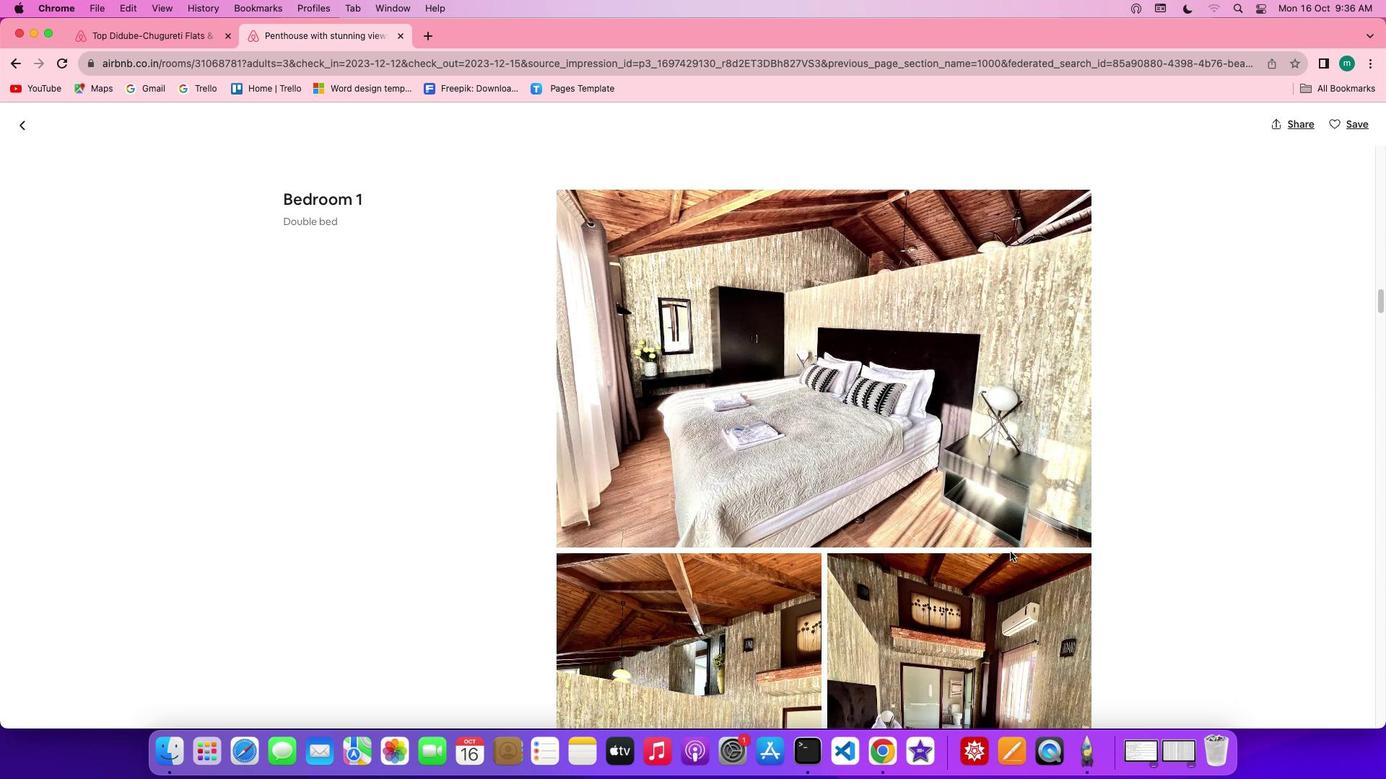 
Action: Mouse scrolled (1010, 552) with delta (0, 0)
Screenshot: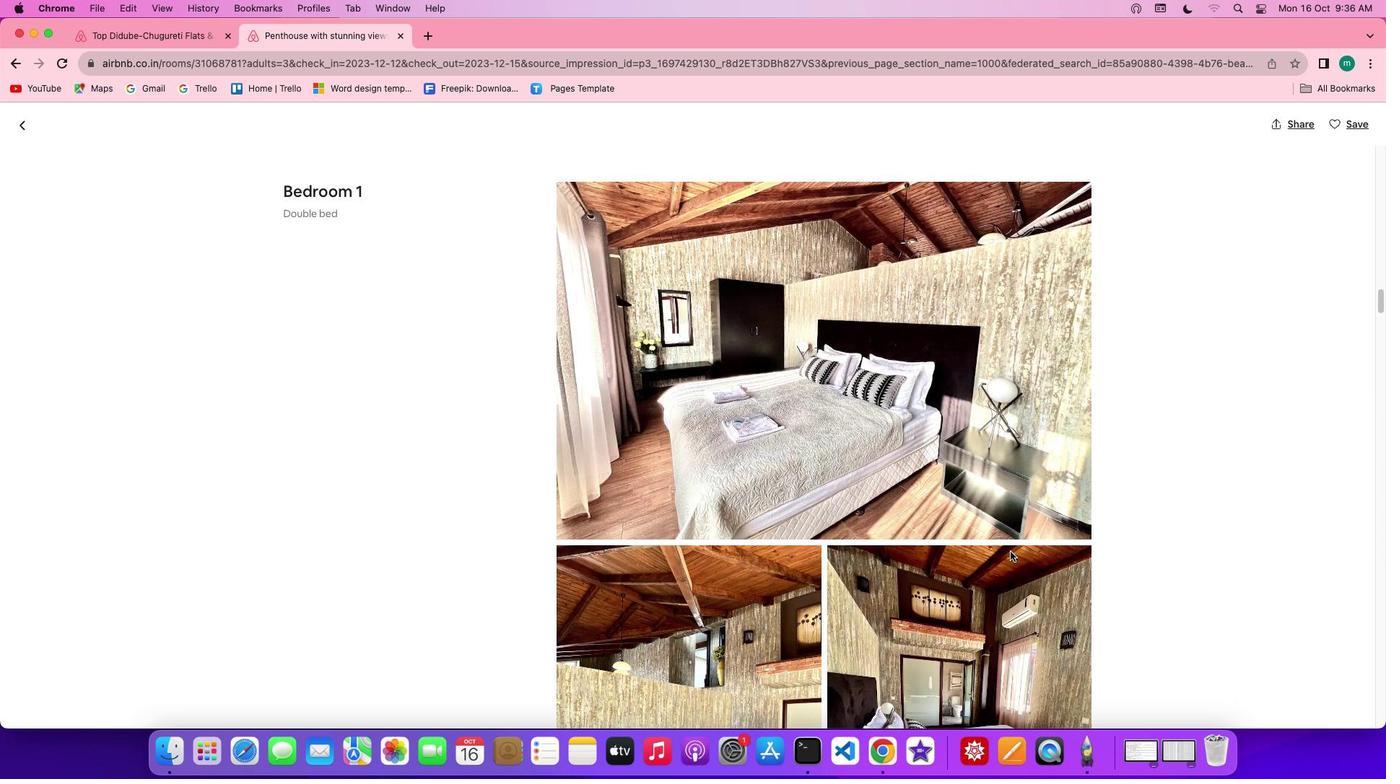 
Action: Mouse scrolled (1010, 552) with delta (0, 0)
Screenshot: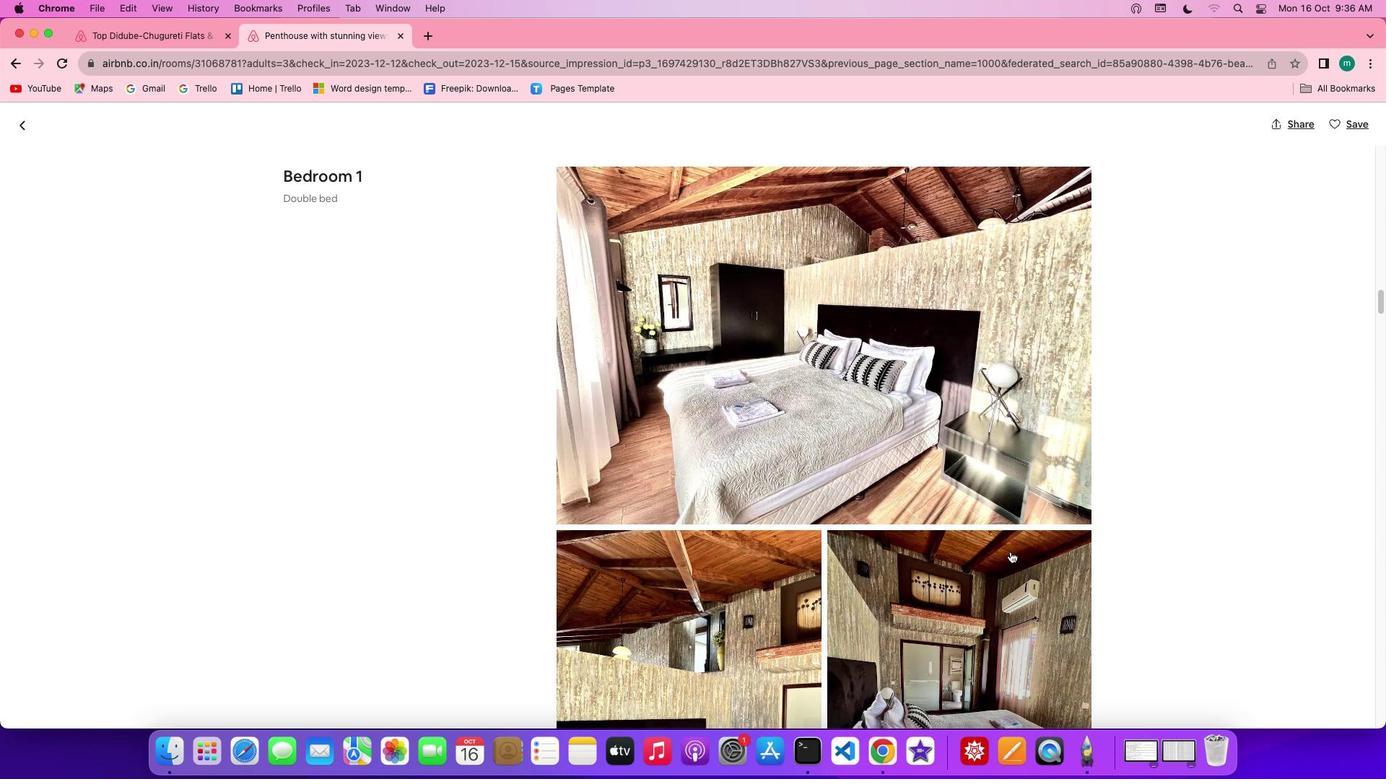 
Action: Mouse scrolled (1010, 552) with delta (0, 0)
Screenshot: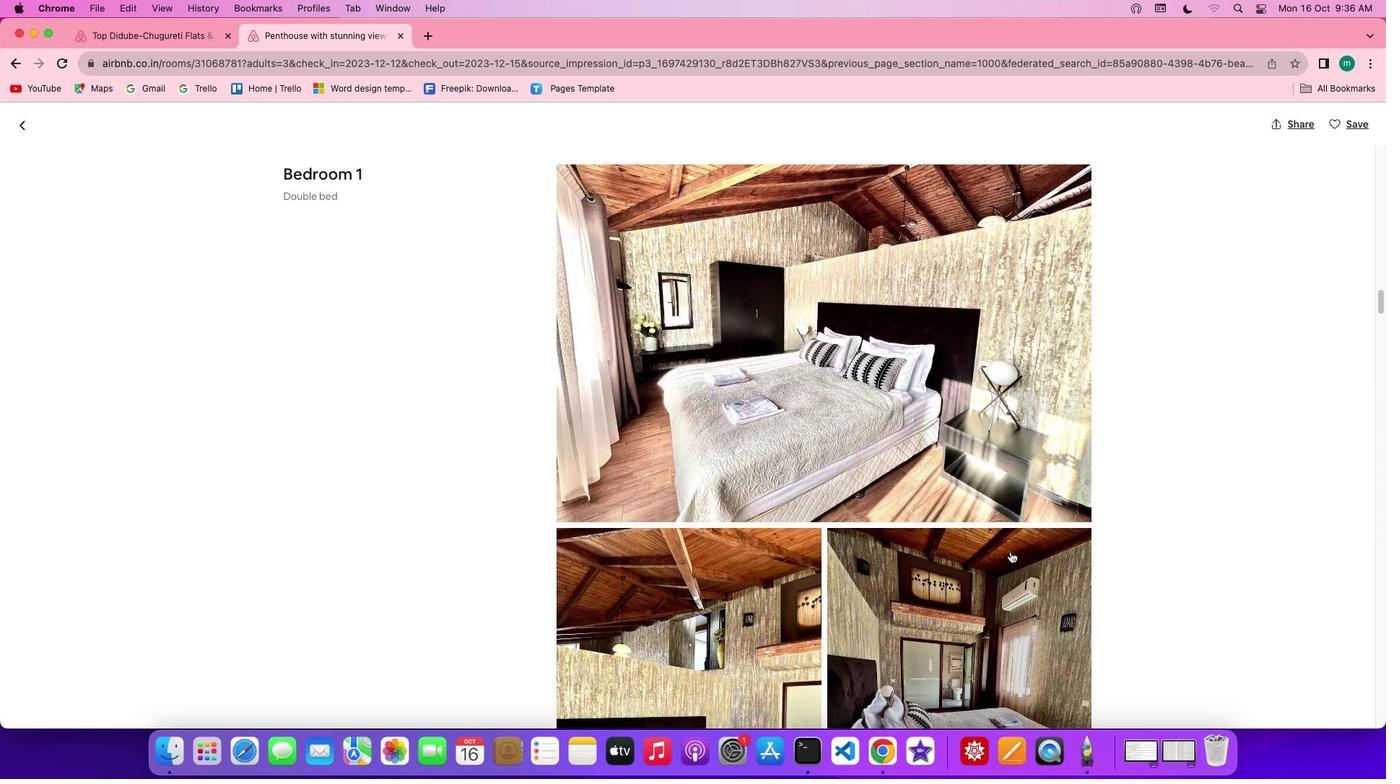 
Action: Mouse scrolled (1010, 552) with delta (0, -1)
Screenshot: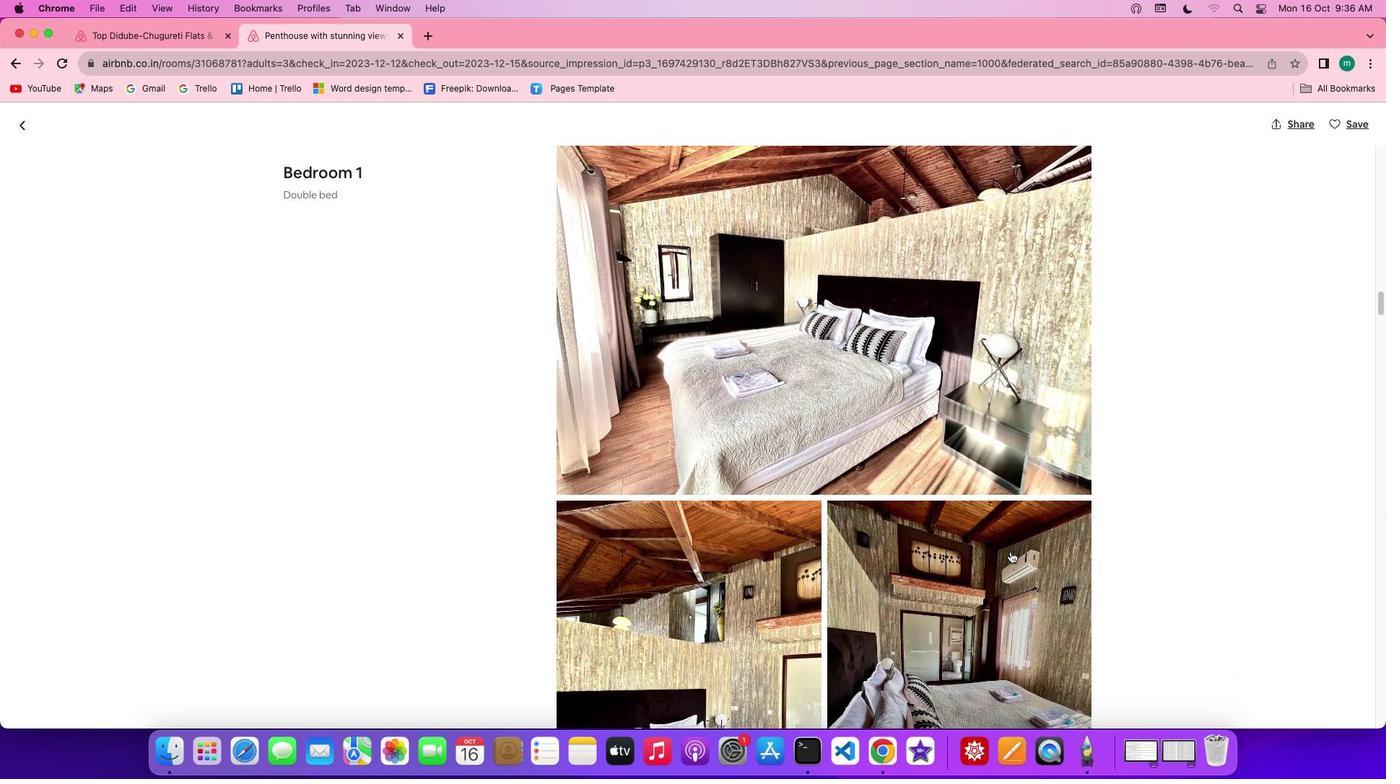 
Action: Mouse scrolled (1010, 552) with delta (0, 0)
Screenshot: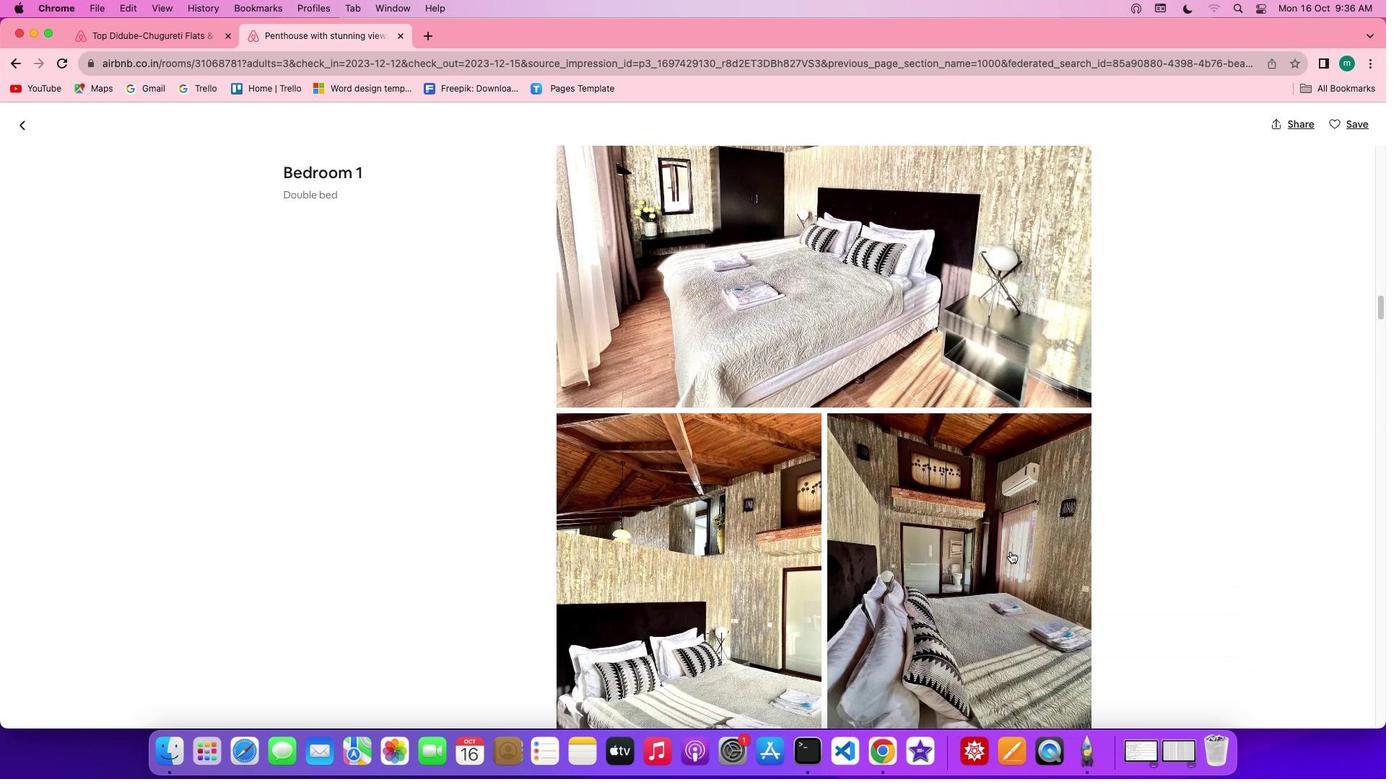 
Action: Mouse scrolled (1010, 552) with delta (0, 0)
Screenshot: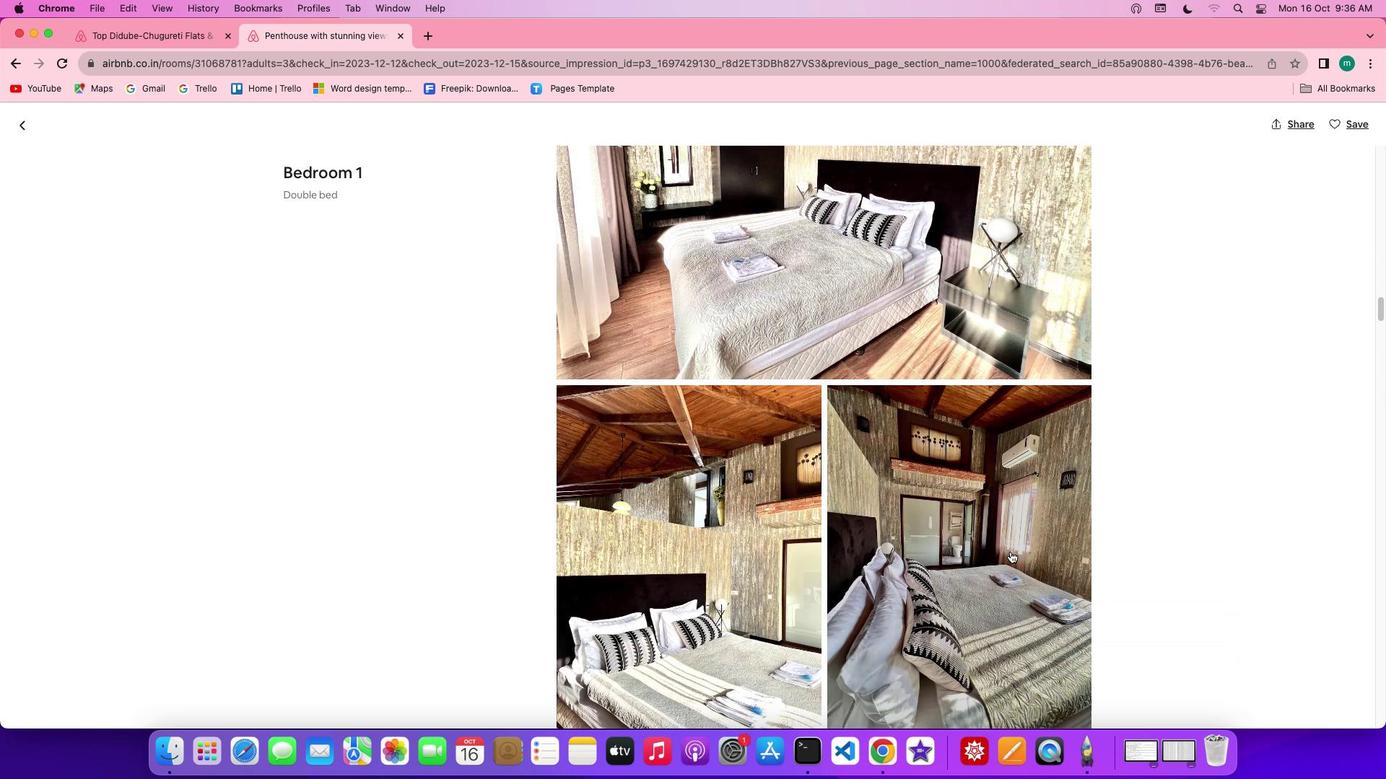 
Action: Mouse scrolled (1010, 552) with delta (0, 0)
Screenshot: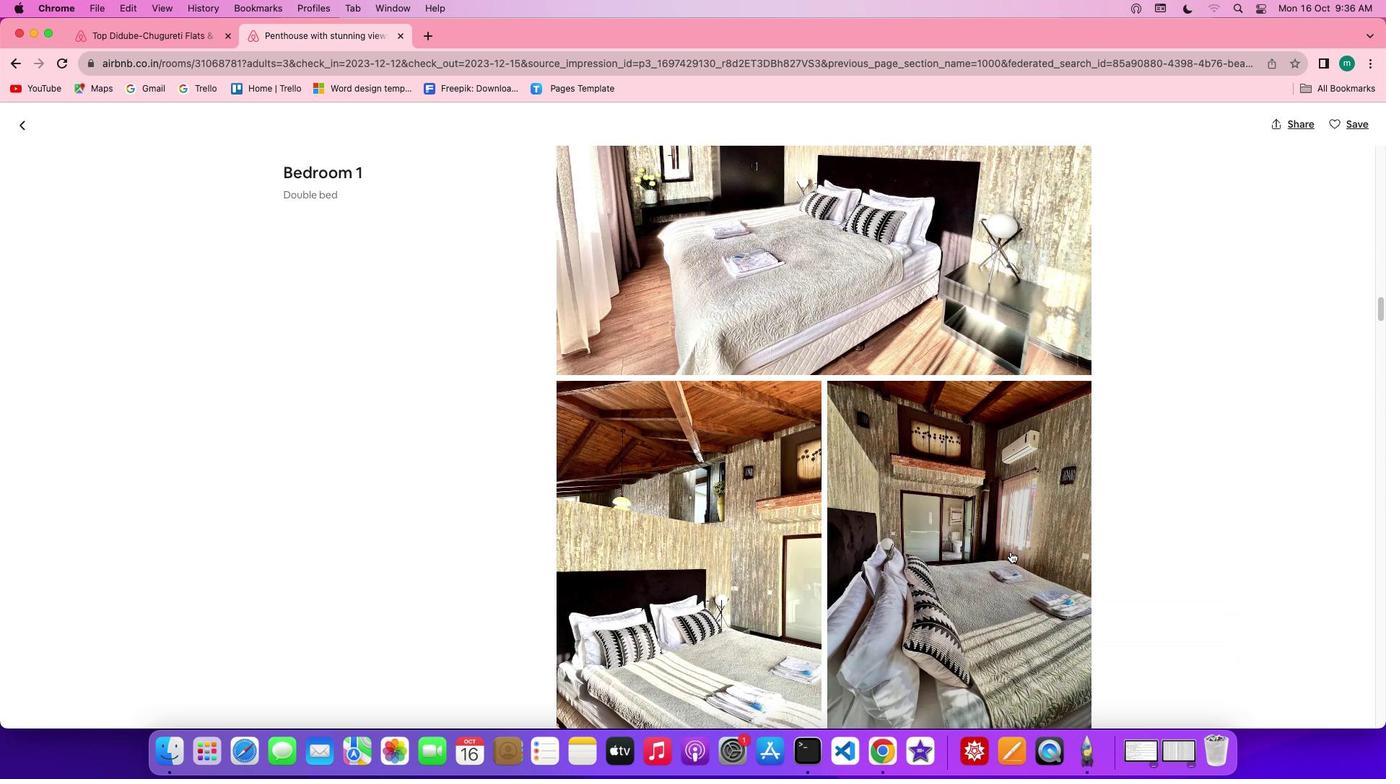 
Action: Mouse scrolled (1010, 552) with delta (0, -1)
Screenshot: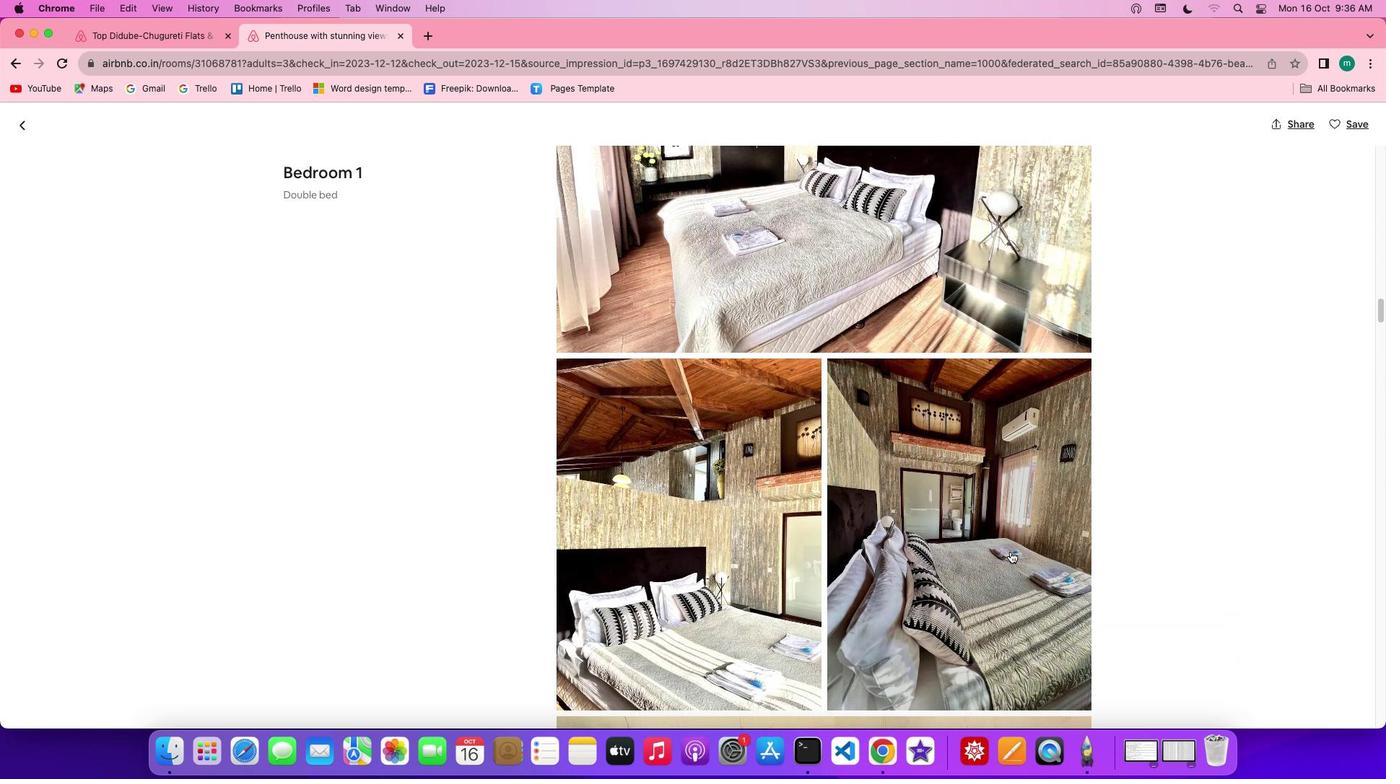 
Action: Mouse scrolled (1010, 552) with delta (0, -2)
Screenshot: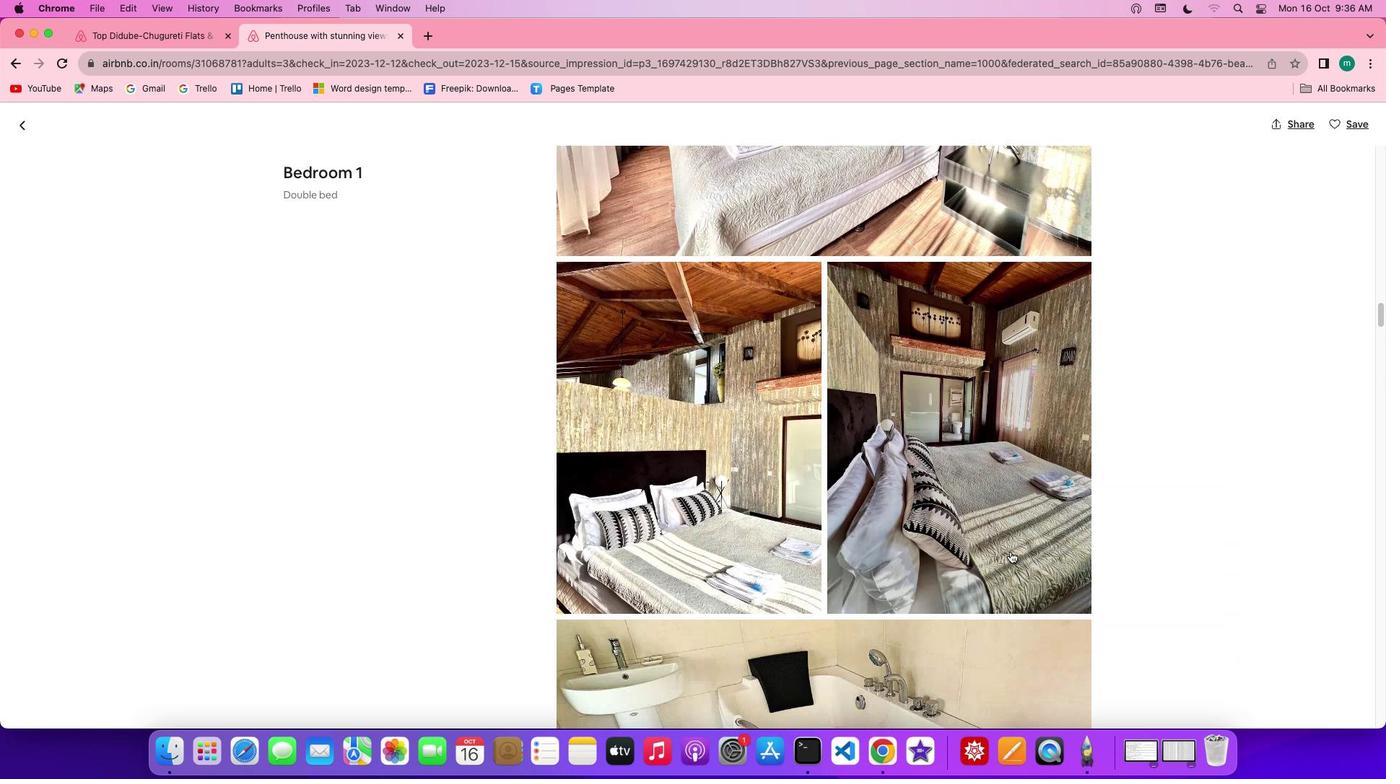 
Action: Mouse scrolled (1010, 552) with delta (0, 0)
Screenshot: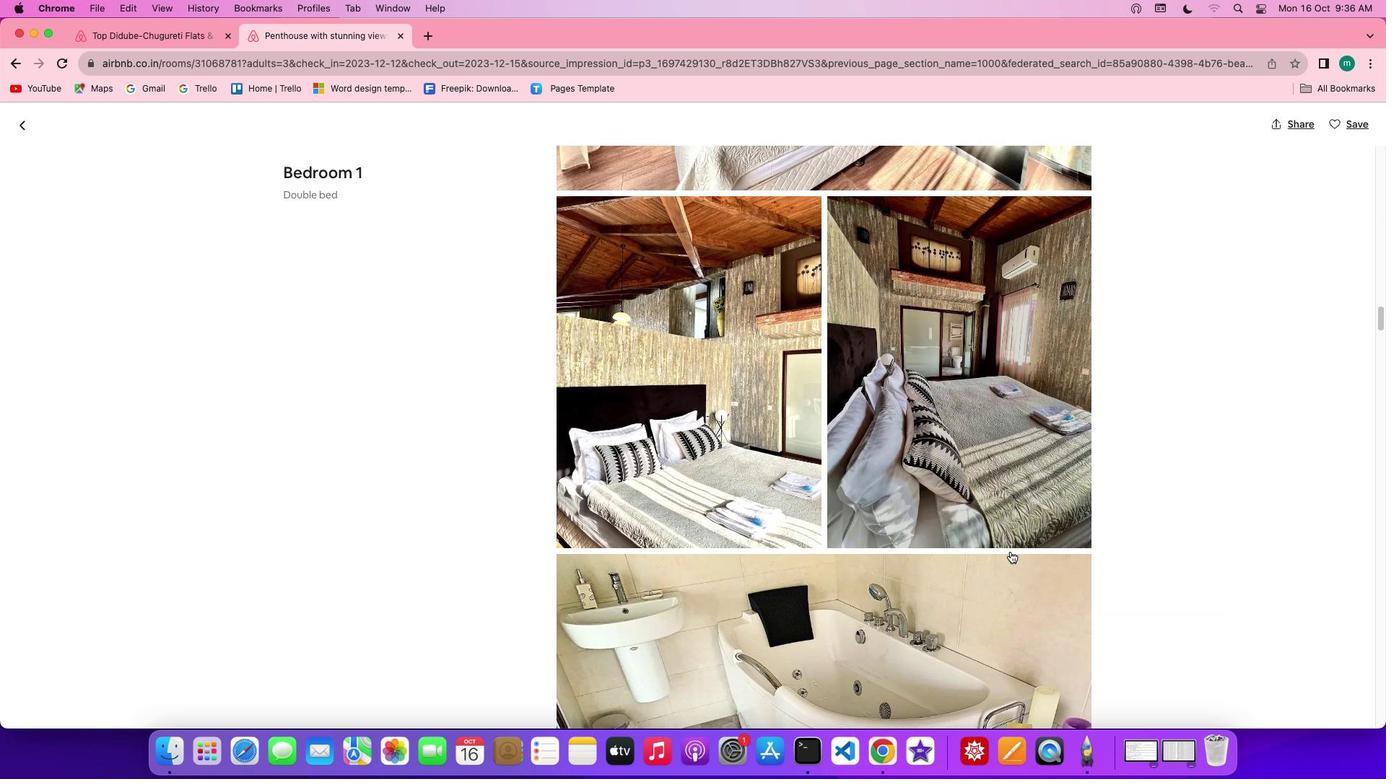 
Action: Mouse scrolled (1010, 552) with delta (0, 0)
Screenshot: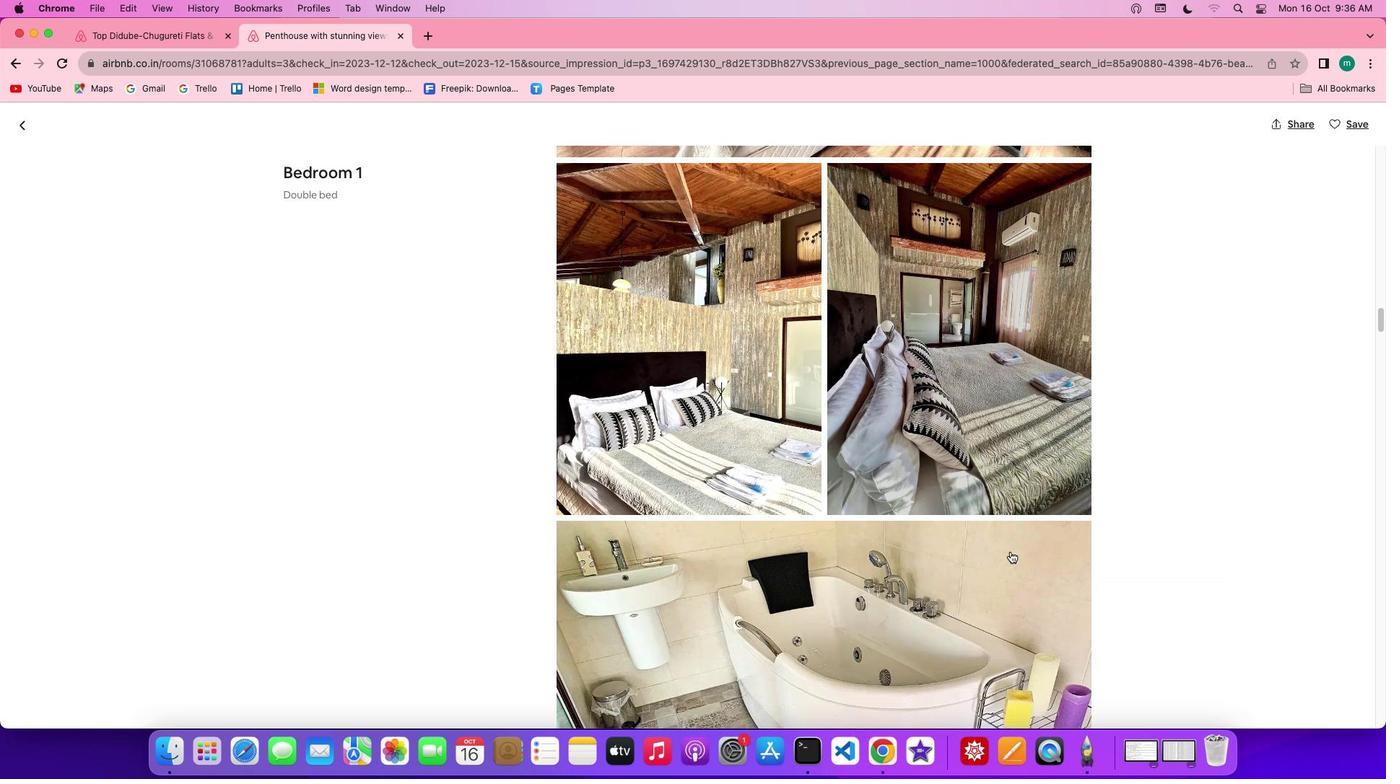 
Action: Mouse scrolled (1010, 552) with delta (0, -2)
Screenshot: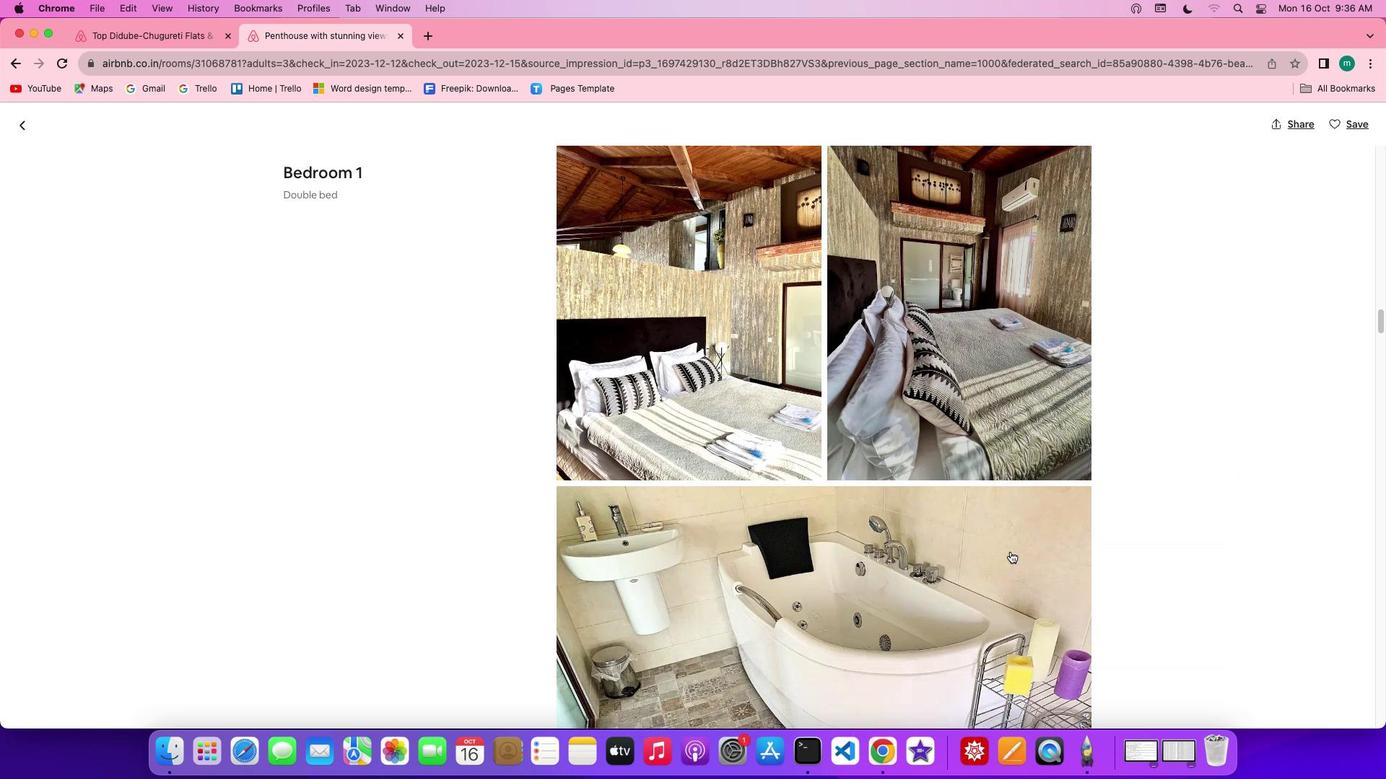 
Action: Mouse scrolled (1010, 552) with delta (0, -2)
Screenshot: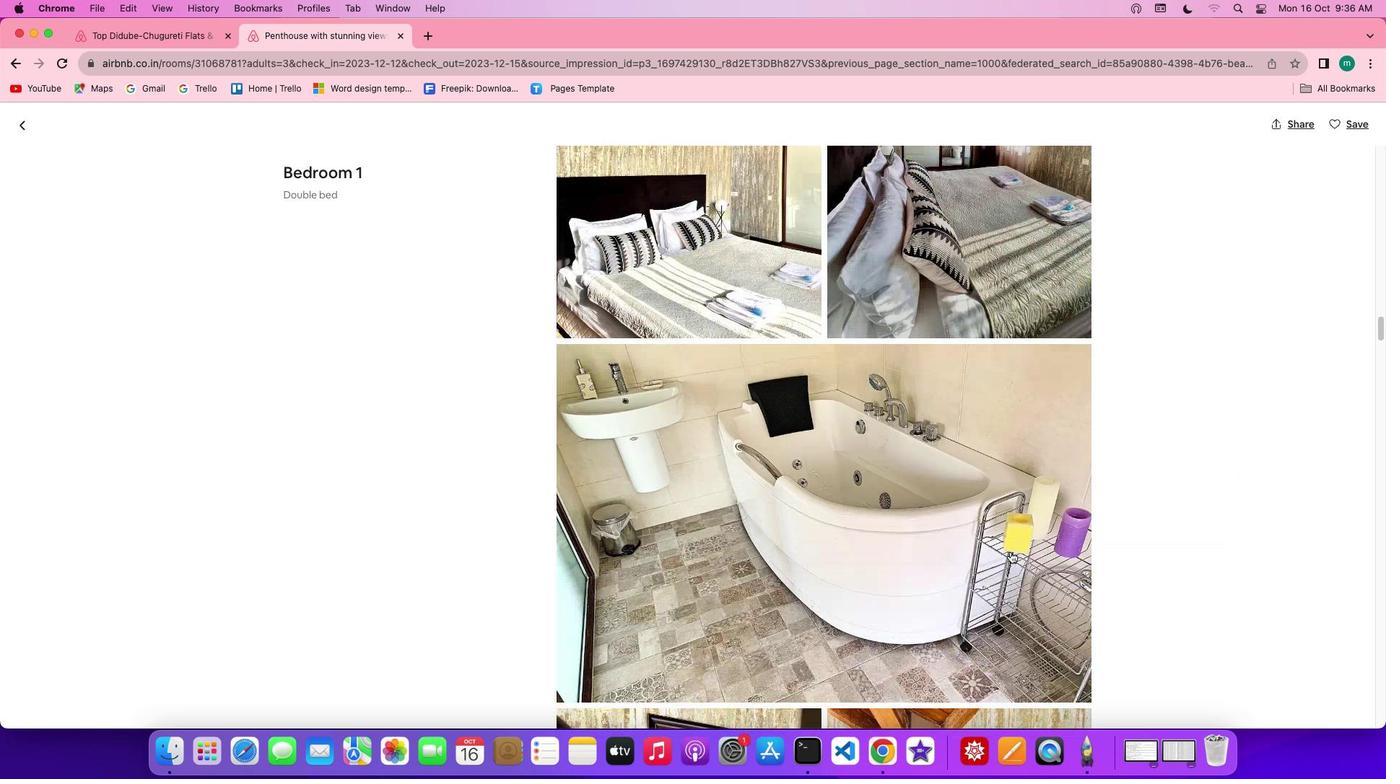 
Action: Mouse scrolled (1010, 552) with delta (0, 0)
Screenshot: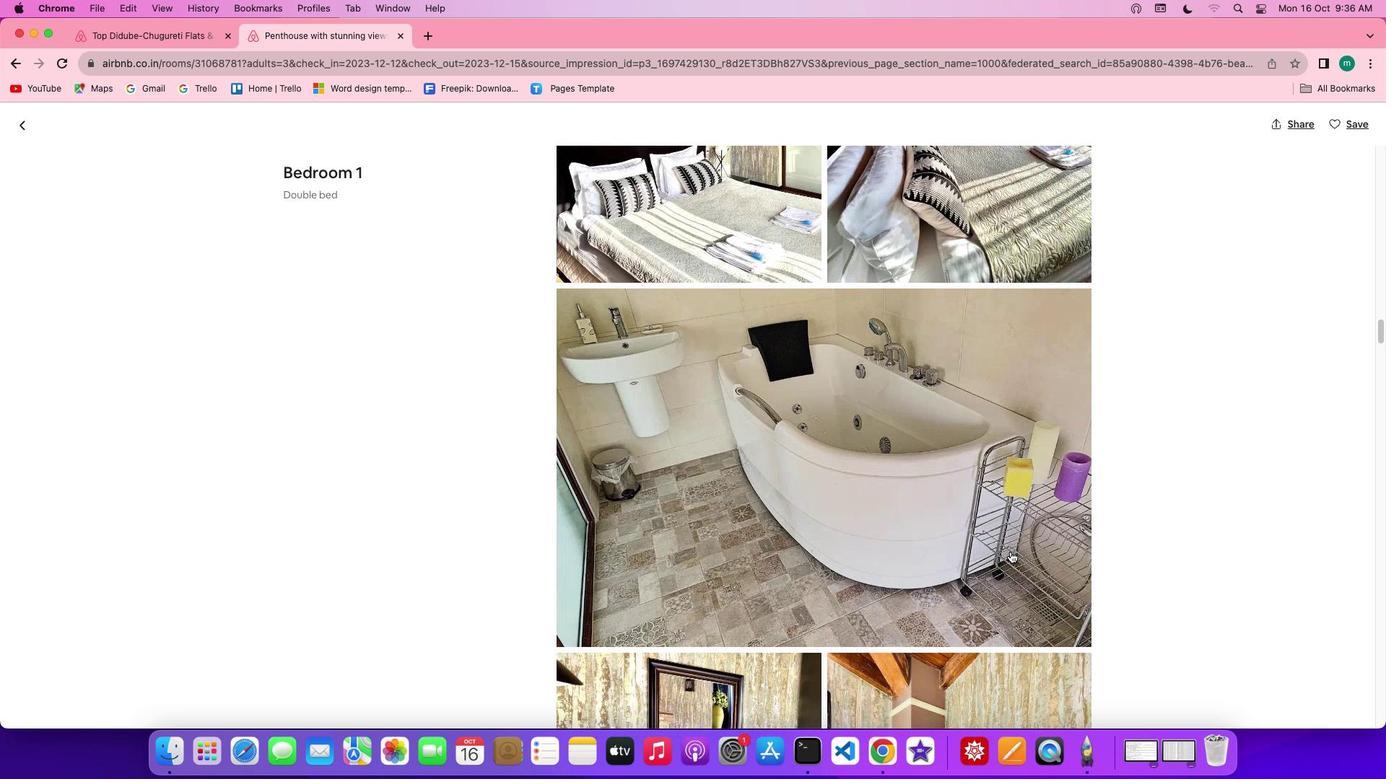 
Action: Mouse scrolled (1010, 552) with delta (0, 0)
Screenshot: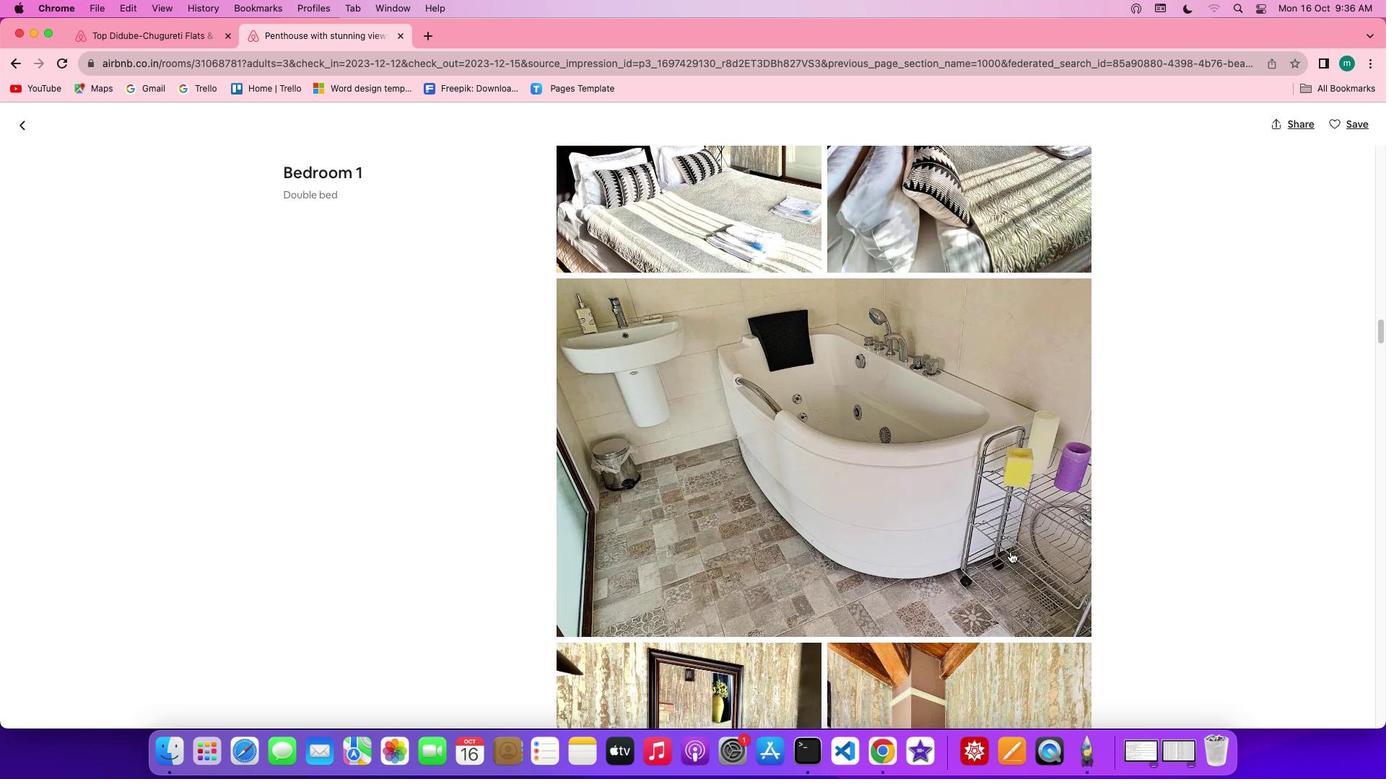 
Action: Mouse scrolled (1010, 552) with delta (0, 0)
Screenshot: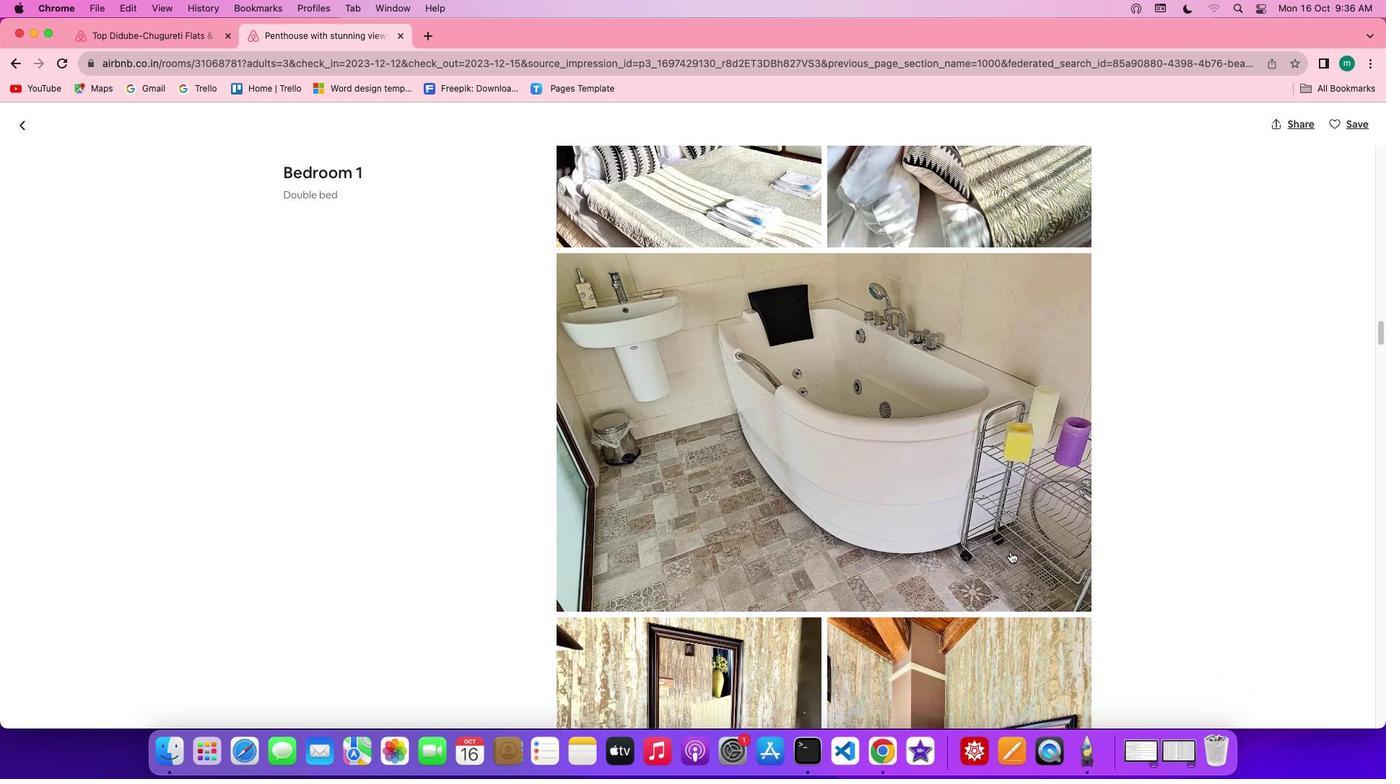 
Action: Mouse scrolled (1010, 552) with delta (0, -2)
Screenshot: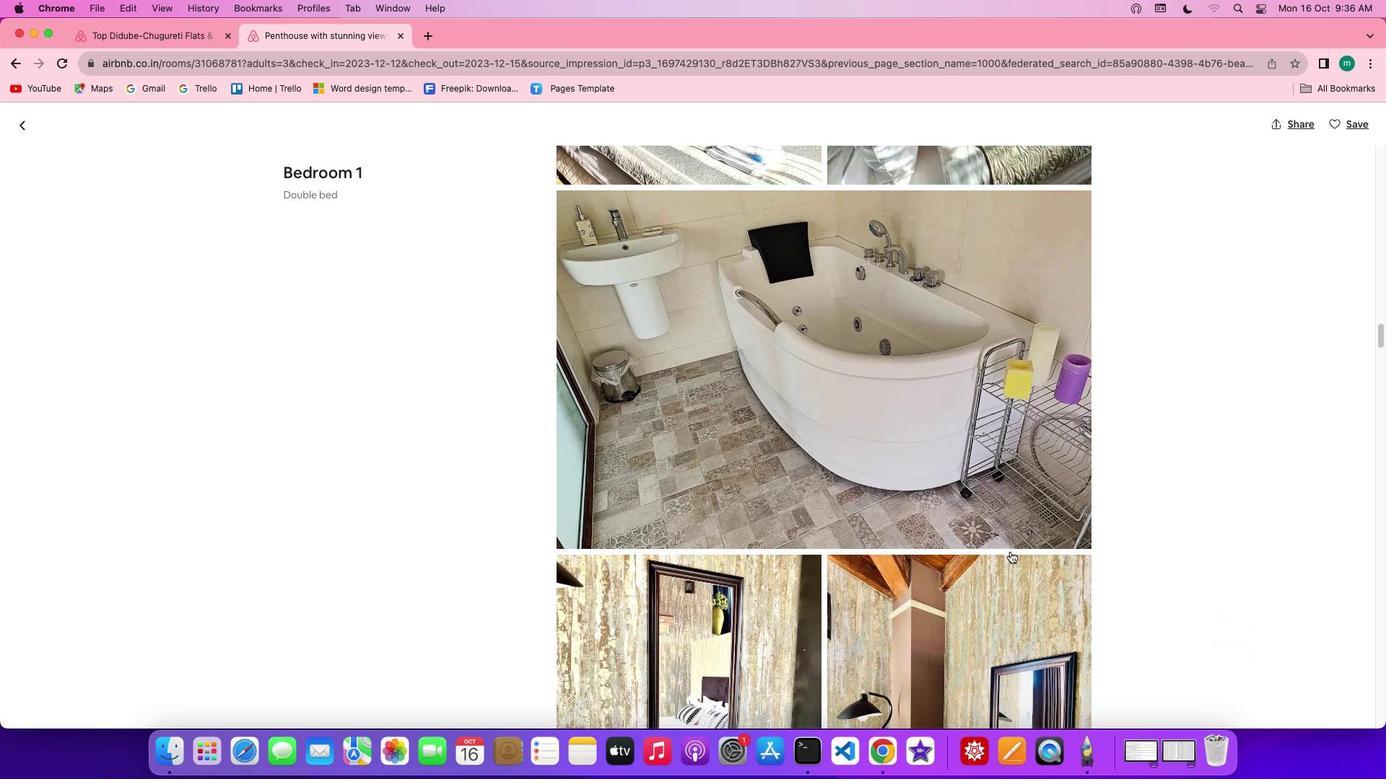 
Action: Mouse scrolled (1010, 552) with delta (0, -2)
Screenshot: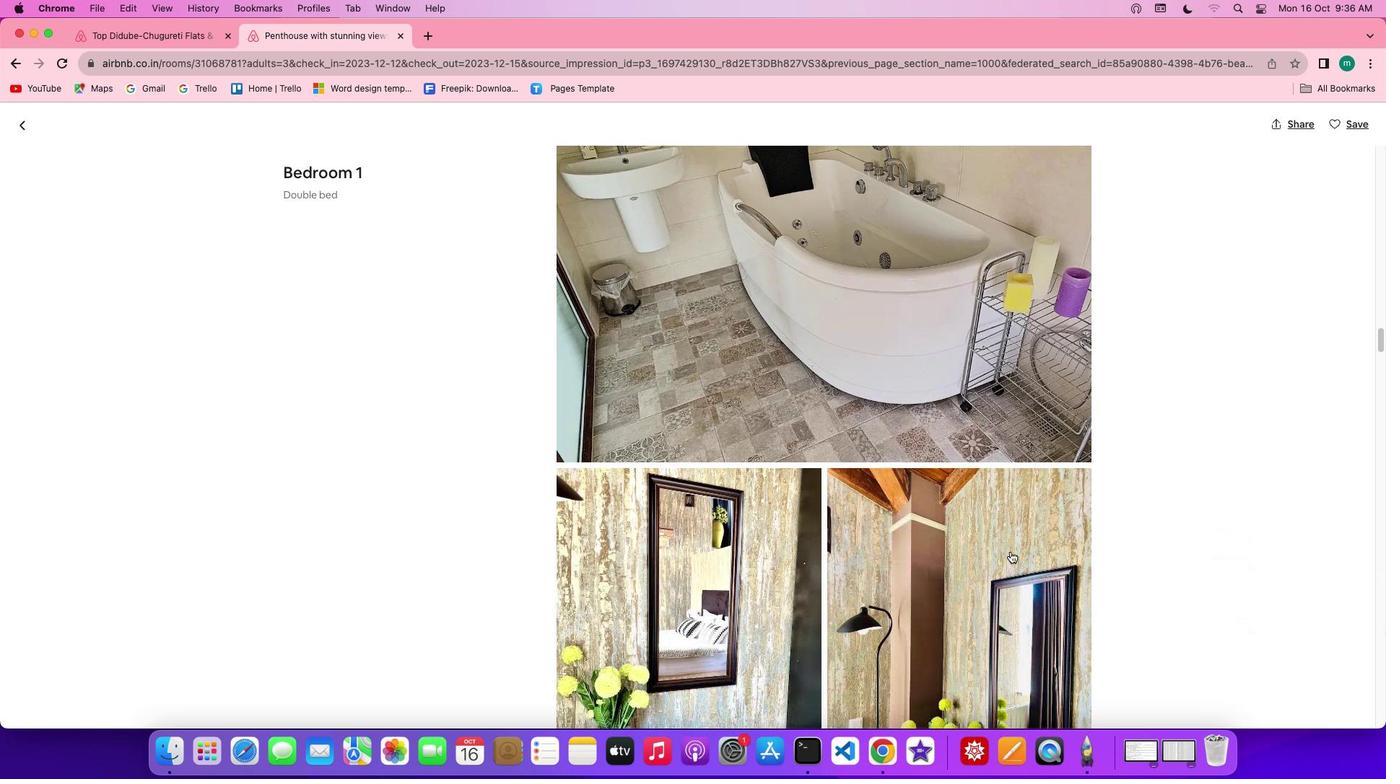 
Action: Mouse scrolled (1010, 552) with delta (0, 0)
Screenshot: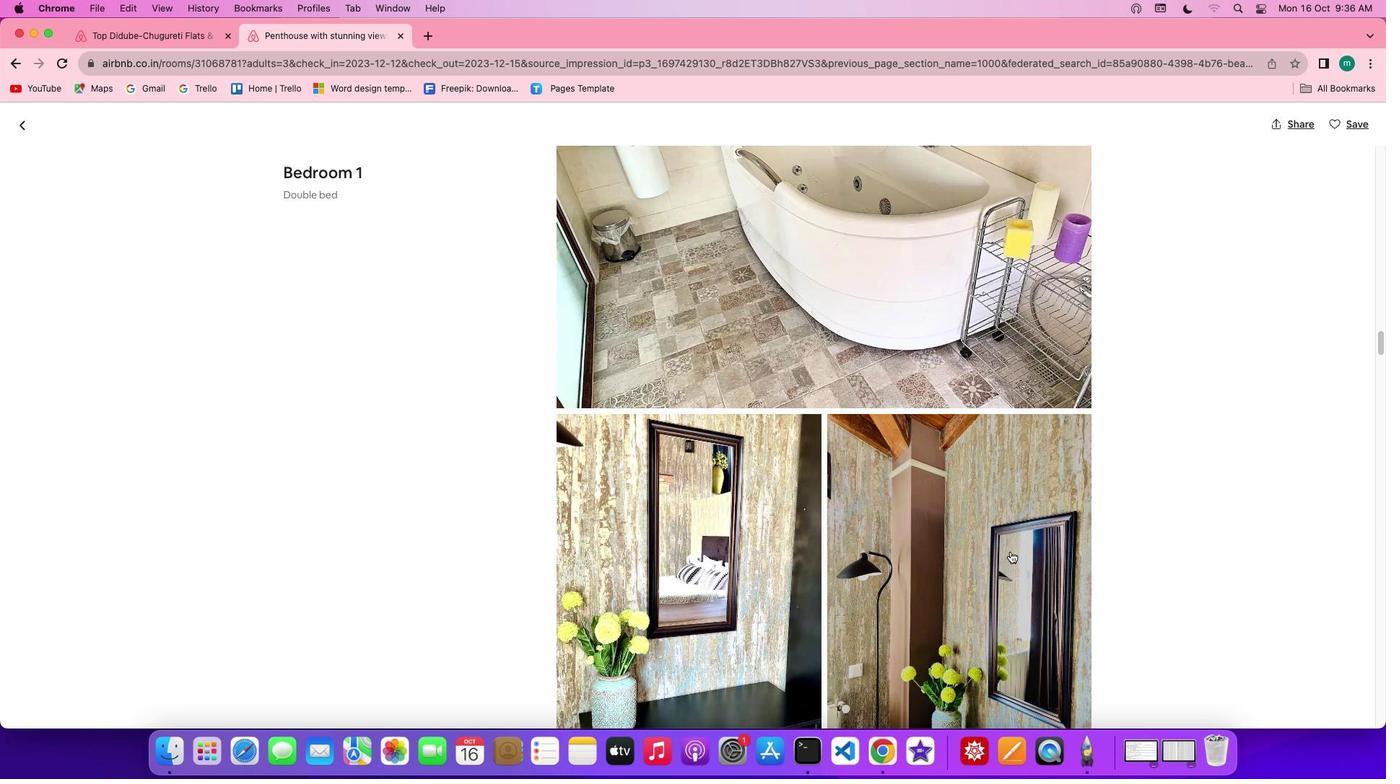 
Action: Mouse scrolled (1010, 552) with delta (0, 0)
Screenshot: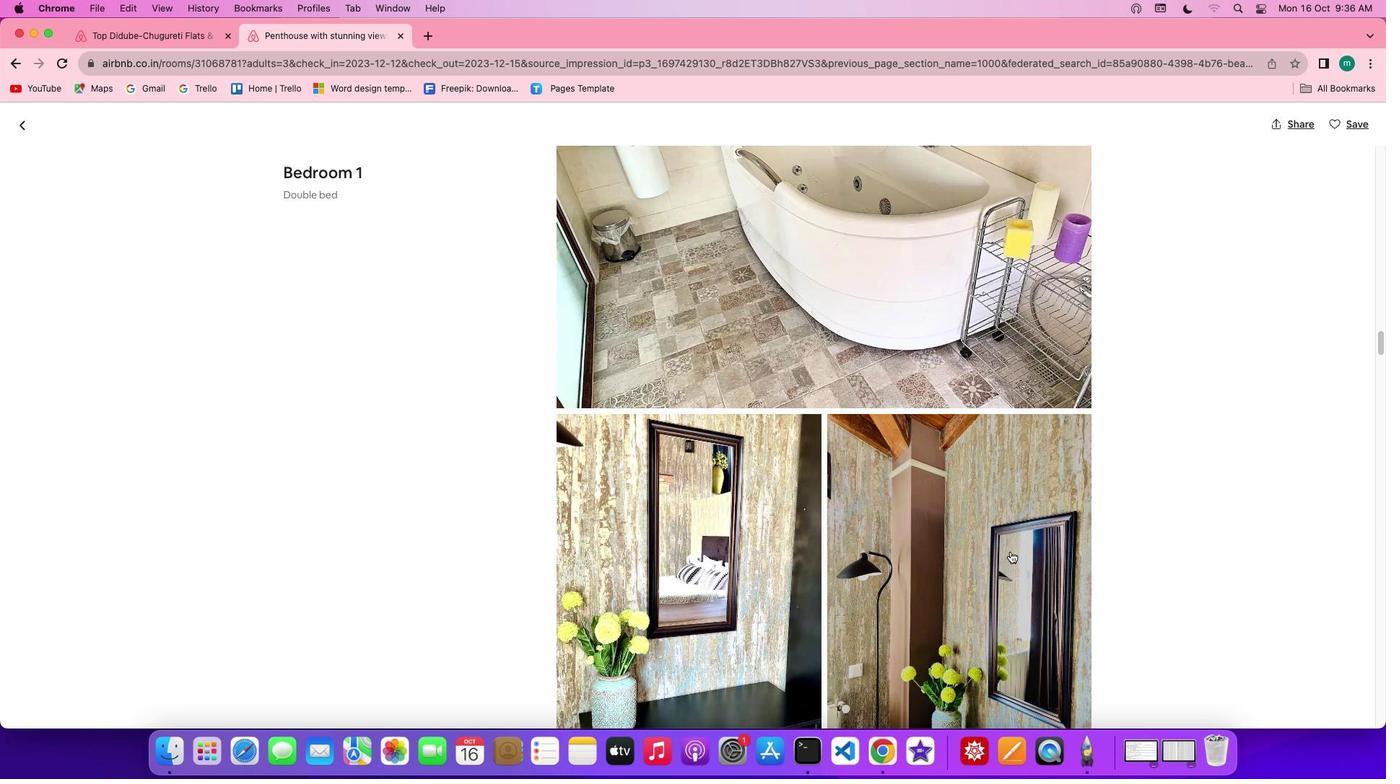 
Action: Mouse scrolled (1010, 552) with delta (0, 2)
Screenshot: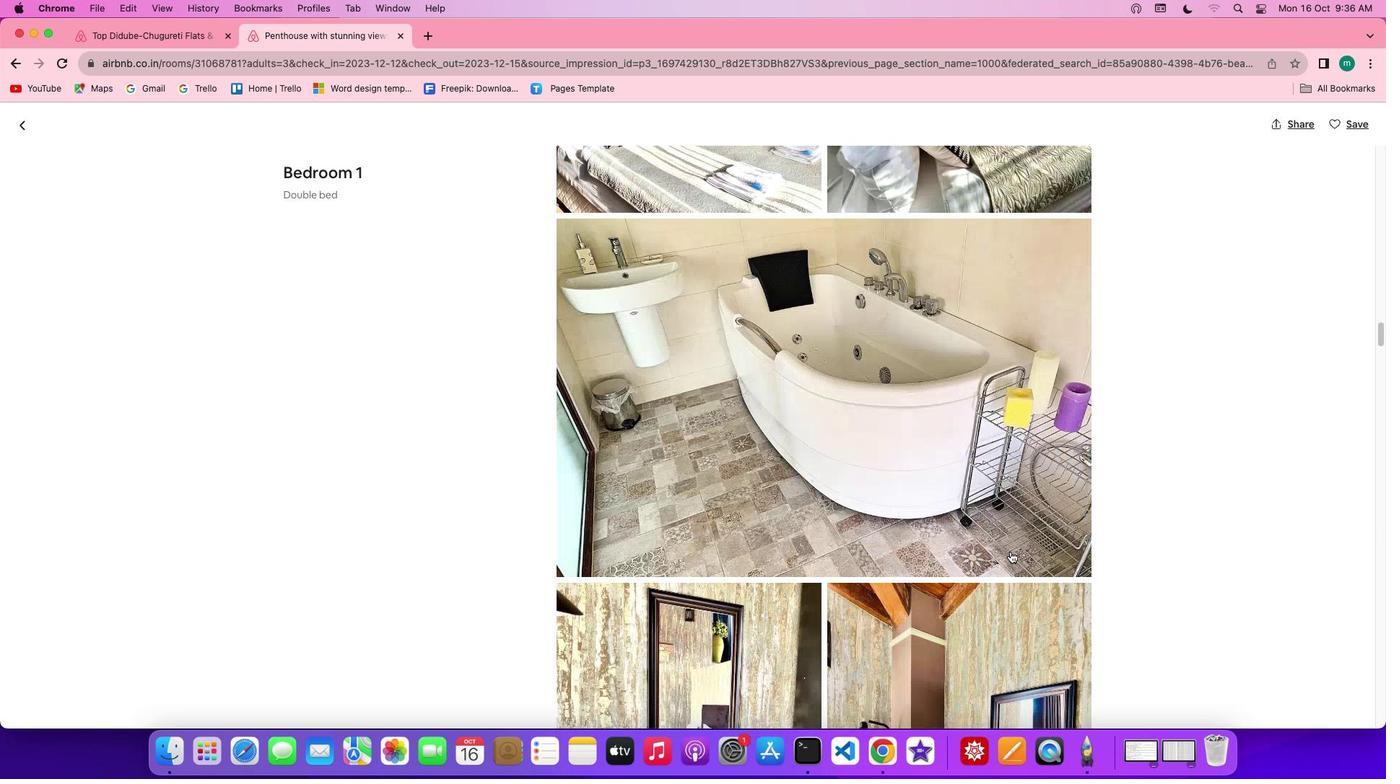 
Action: Mouse scrolled (1010, 552) with delta (0, 3)
Screenshot: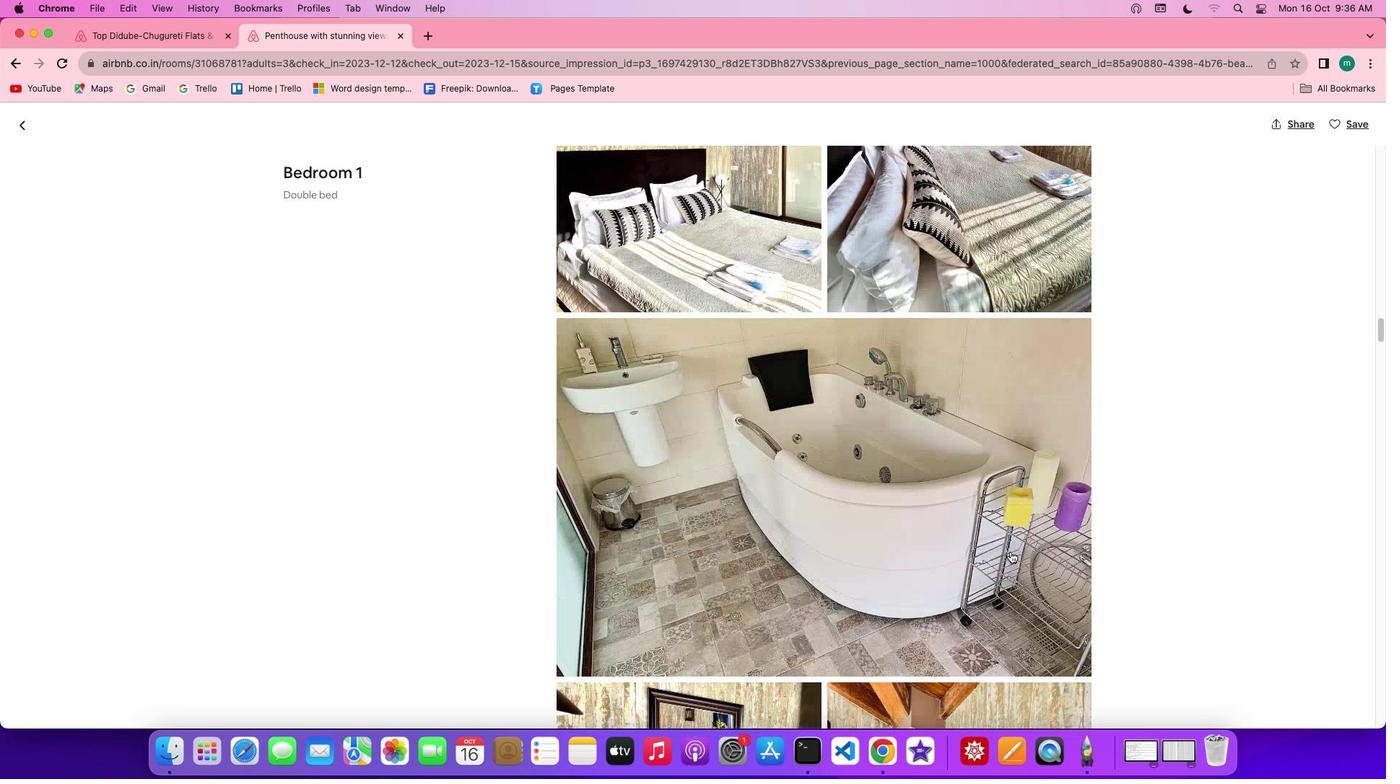
Action: Mouse scrolled (1010, 552) with delta (0, 0)
Screenshot: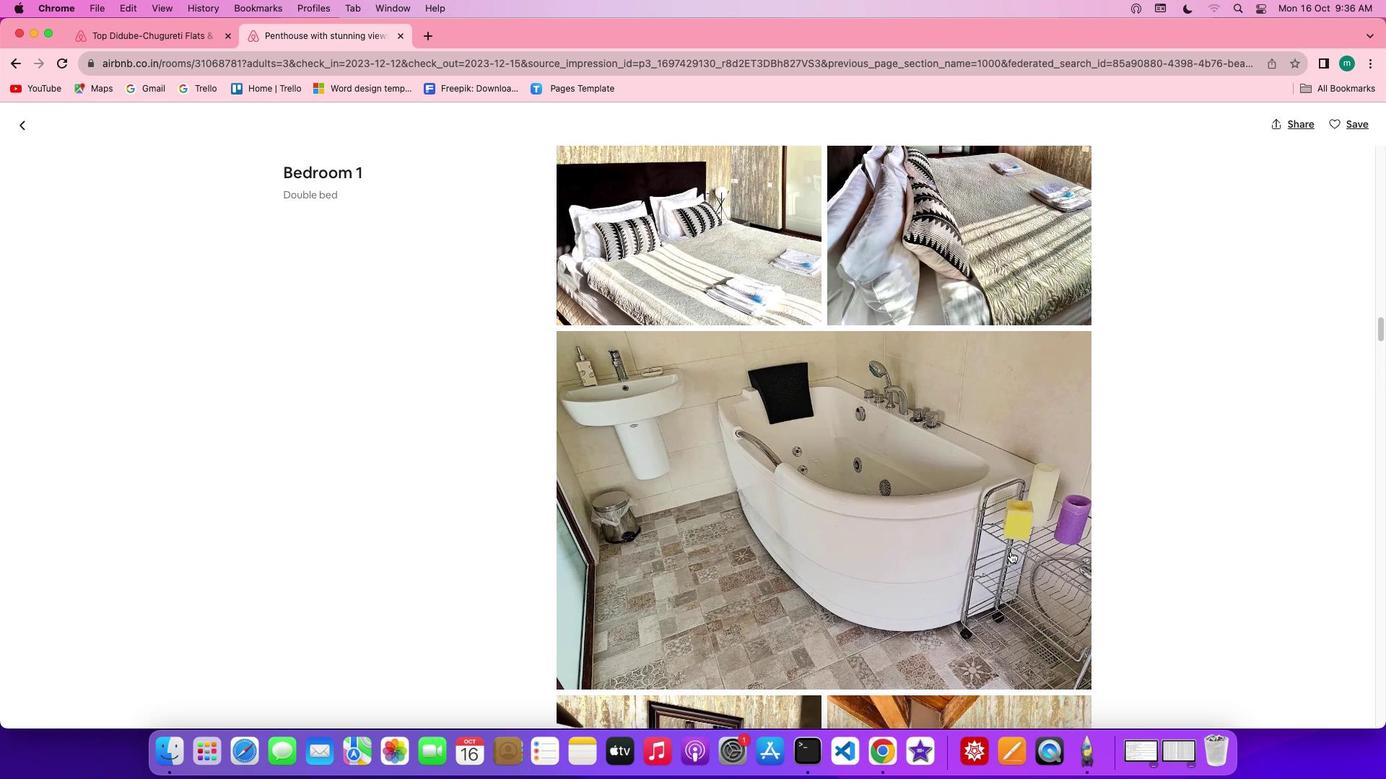 
Action: Mouse scrolled (1010, 552) with delta (0, 0)
Screenshot: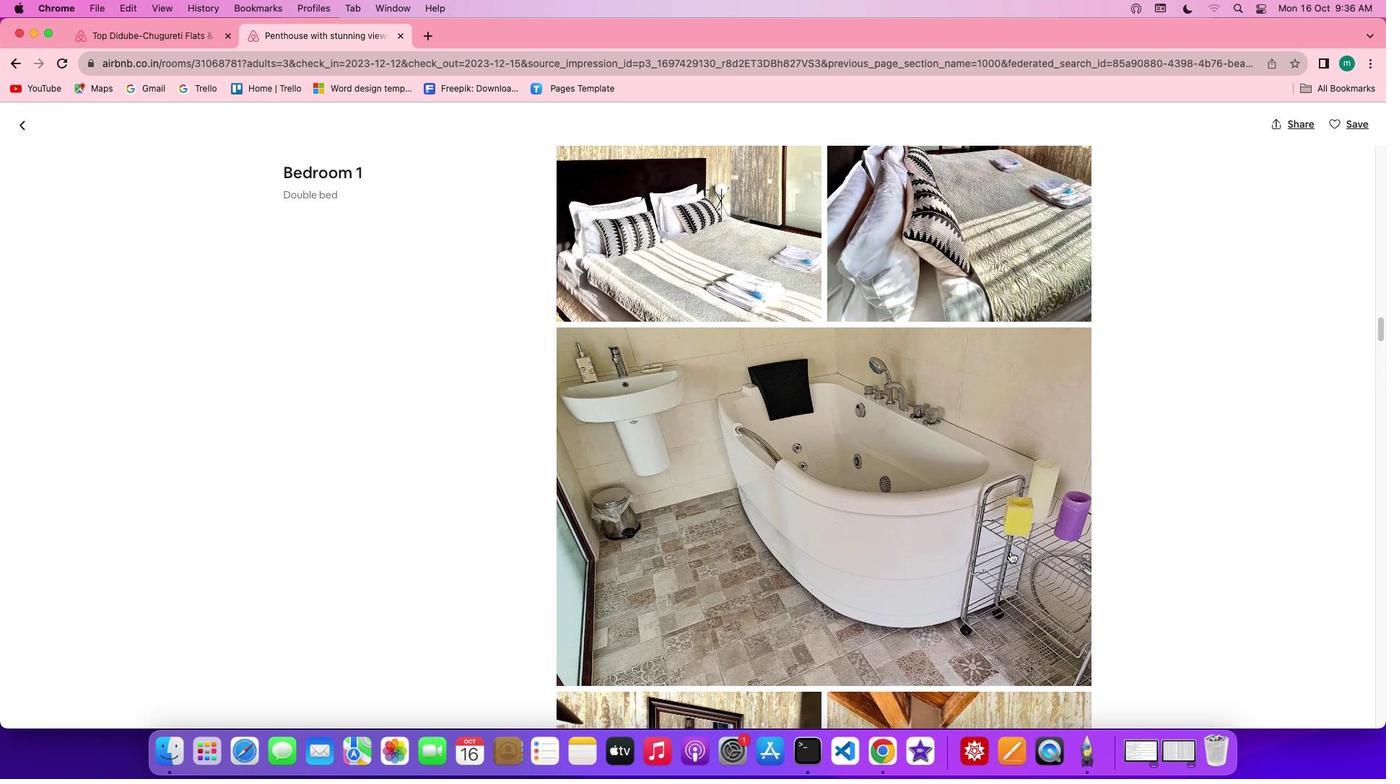 
Action: Mouse scrolled (1010, 552) with delta (0, 0)
Screenshot: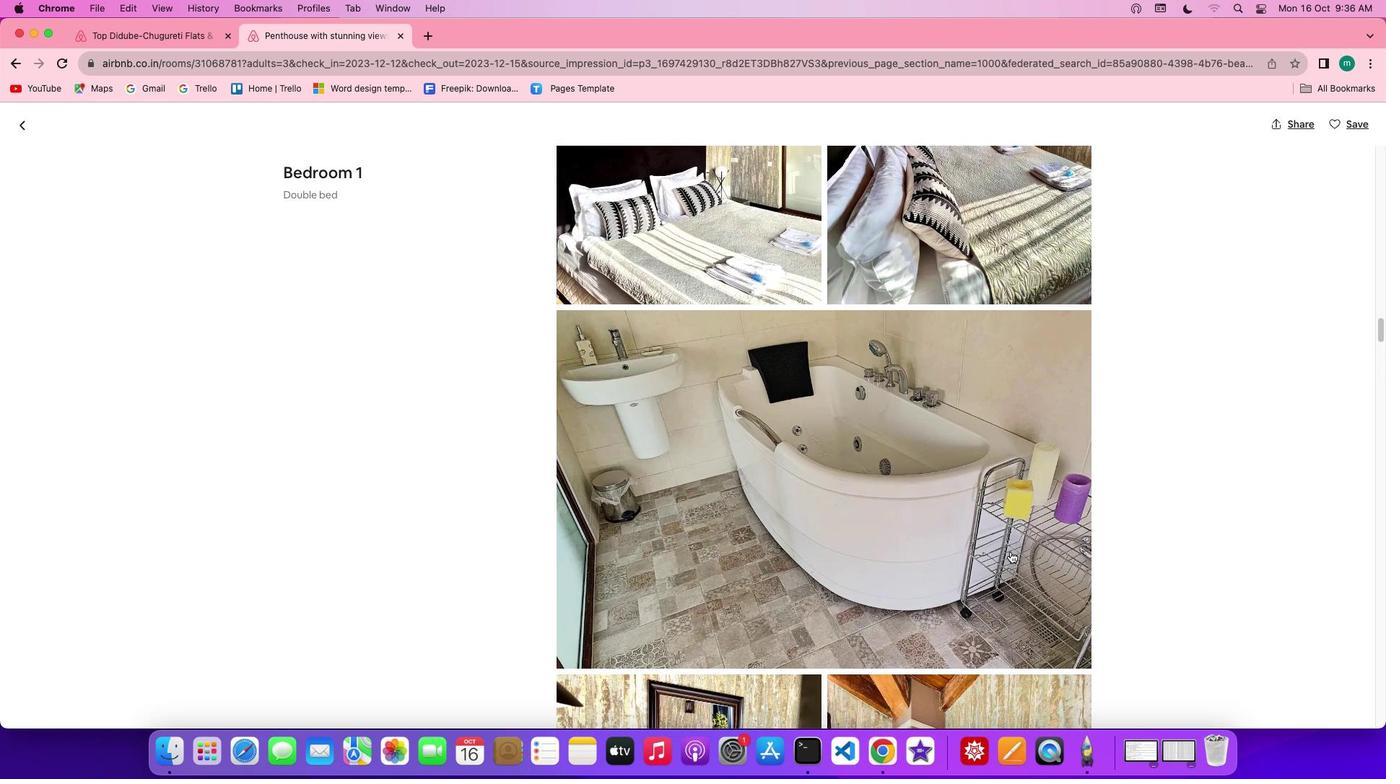 
Action: Mouse scrolled (1010, 552) with delta (0, 0)
